Task: Create a magazine cover design template.
Action: Mouse pressed left at (485, 314)
Screenshot: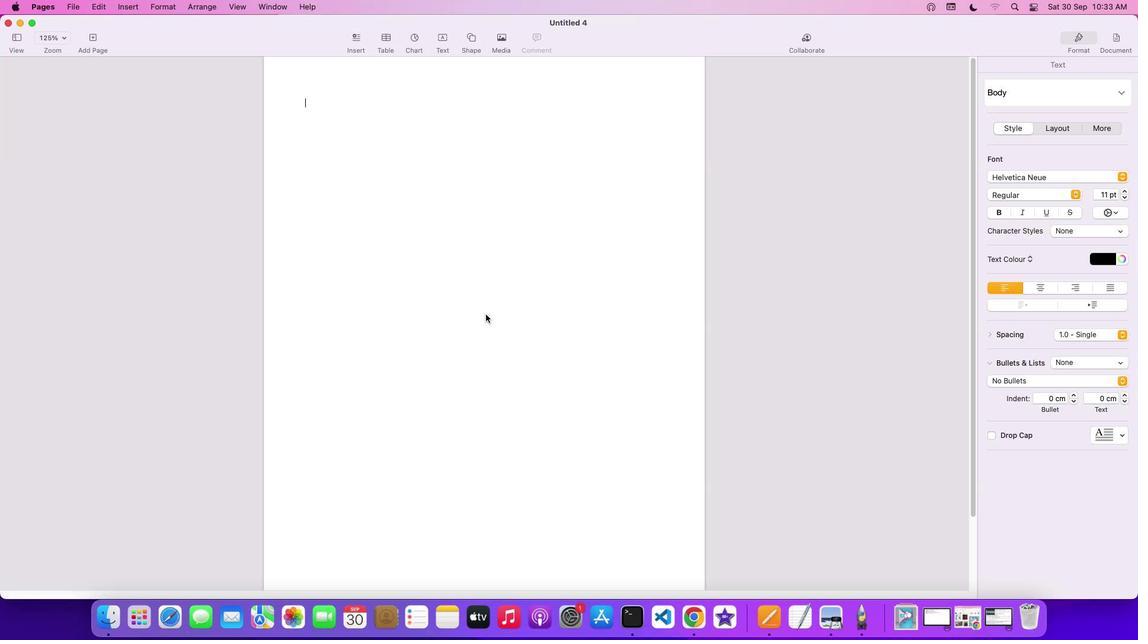 
Action: Mouse moved to (474, 39)
Screenshot: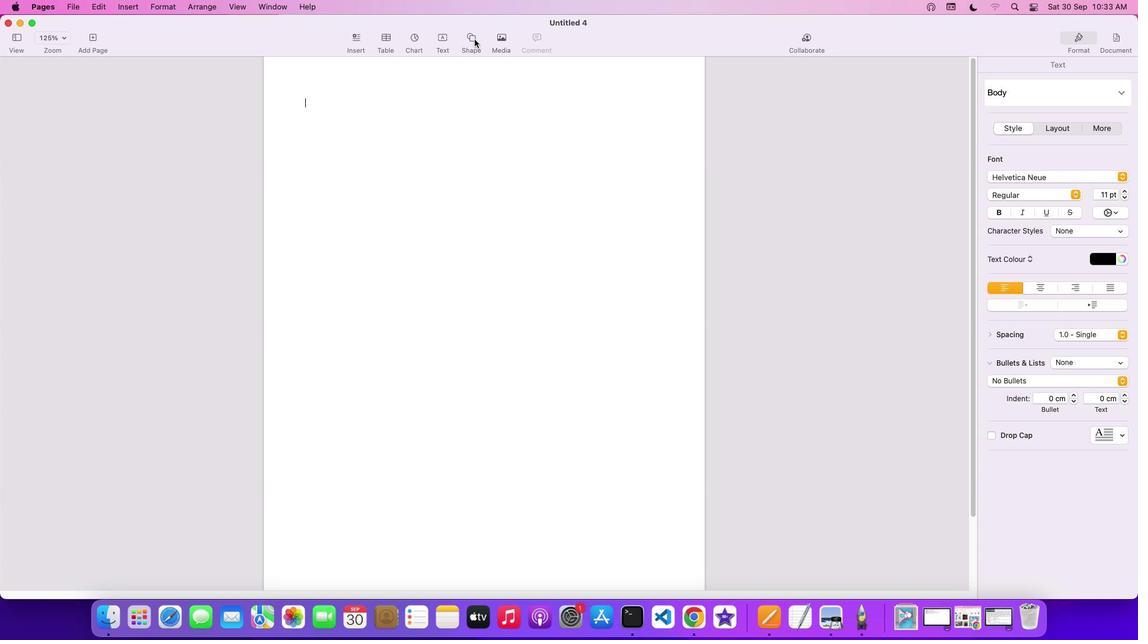 
Action: Mouse pressed left at (474, 39)
Screenshot: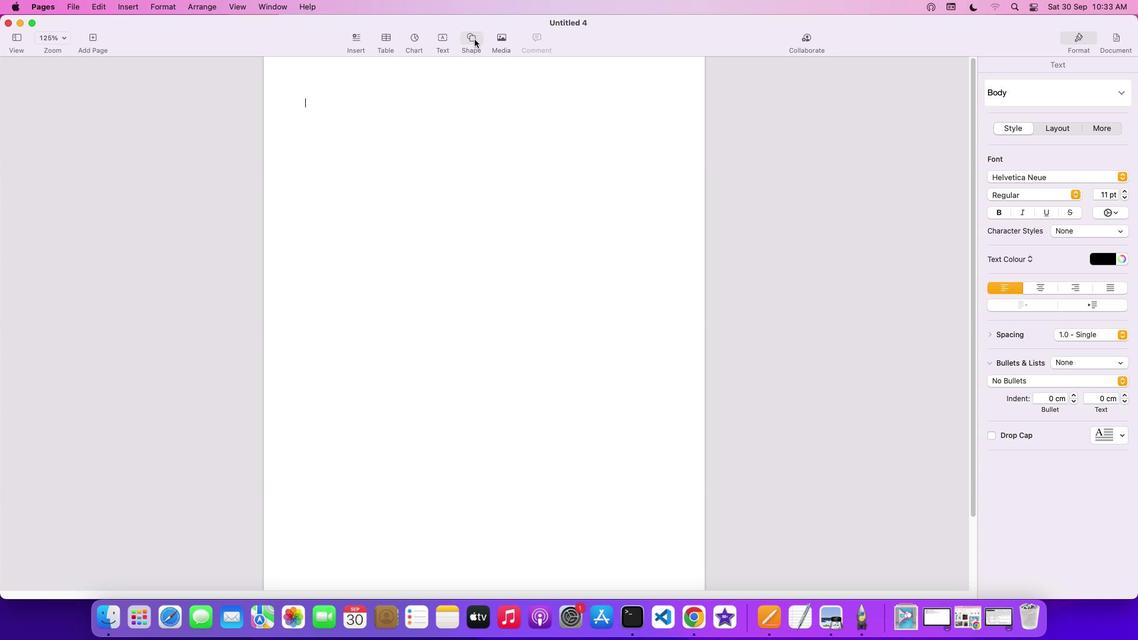 
Action: Mouse moved to (560, 90)
Screenshot: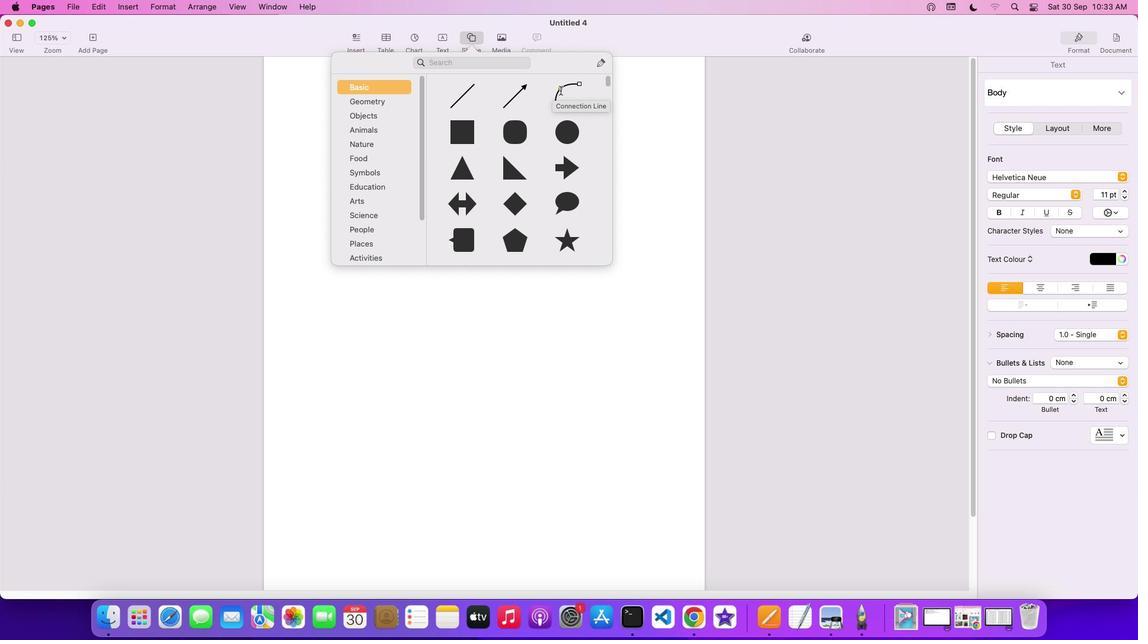 
Action: Mouse pressed left at (560, 90)
Screenshot: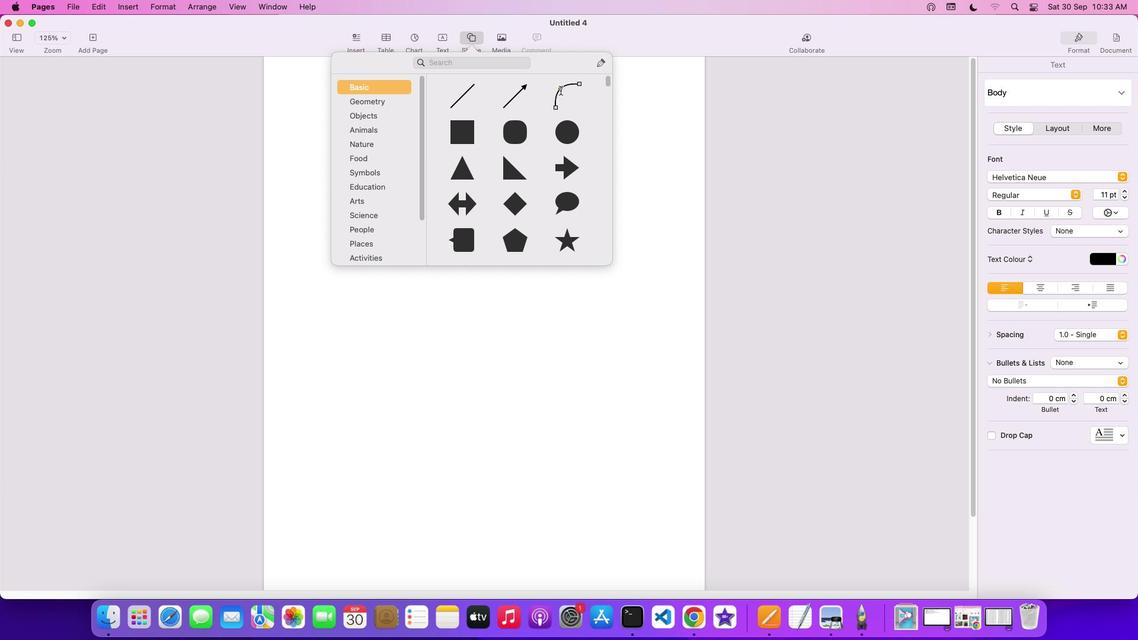 
Action: Mouse moved to (446, 182)
Screenshot: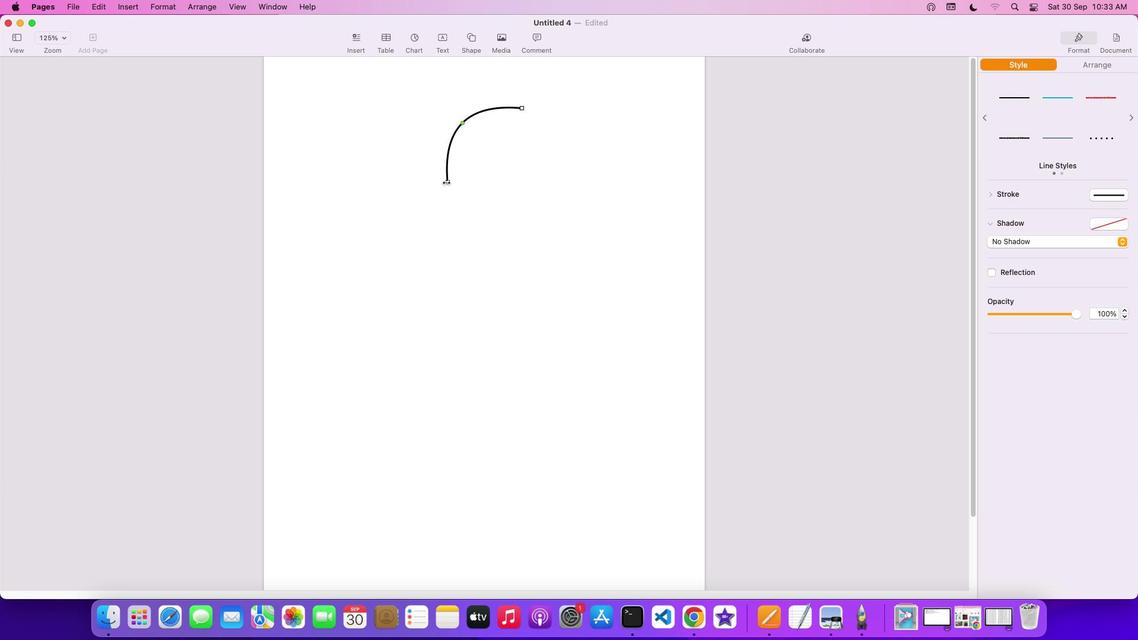 
Action: Mouse pressed left at (446, 182)
Screenshot: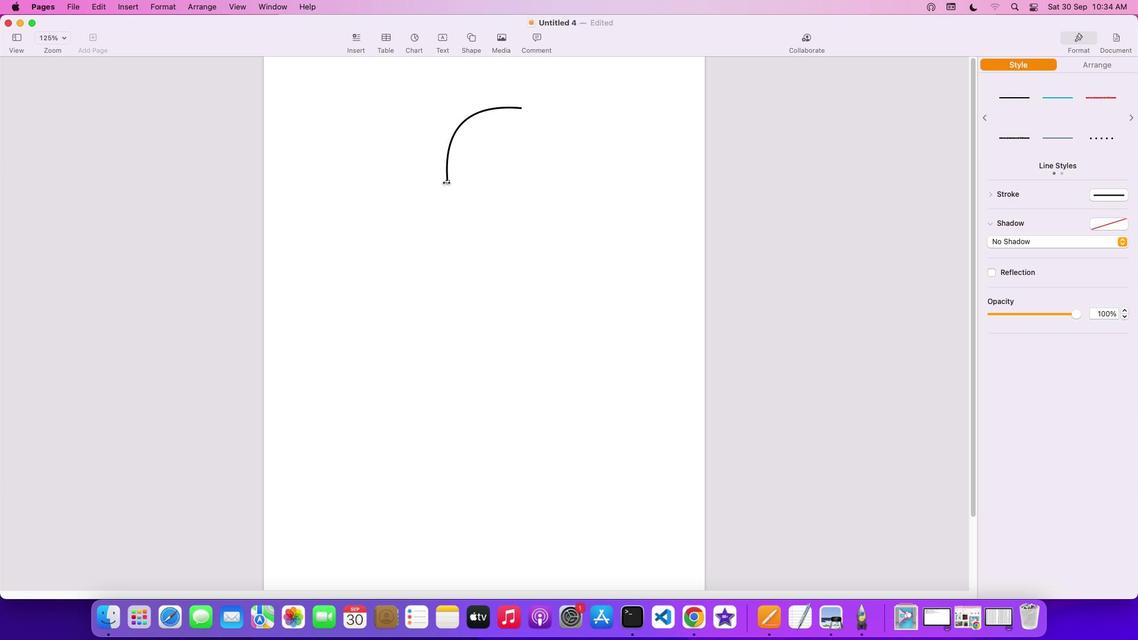 
Action: Mouse moved to (554, 277)
Screenshot: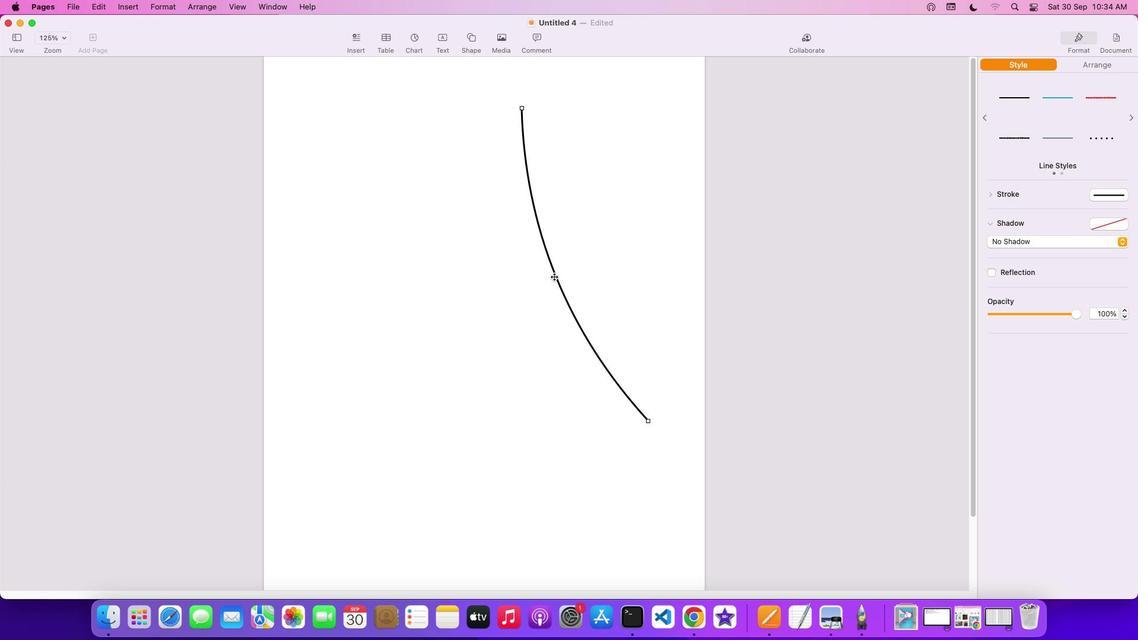 
Action: Mouse pressed left at (554, 277)
Screenshot: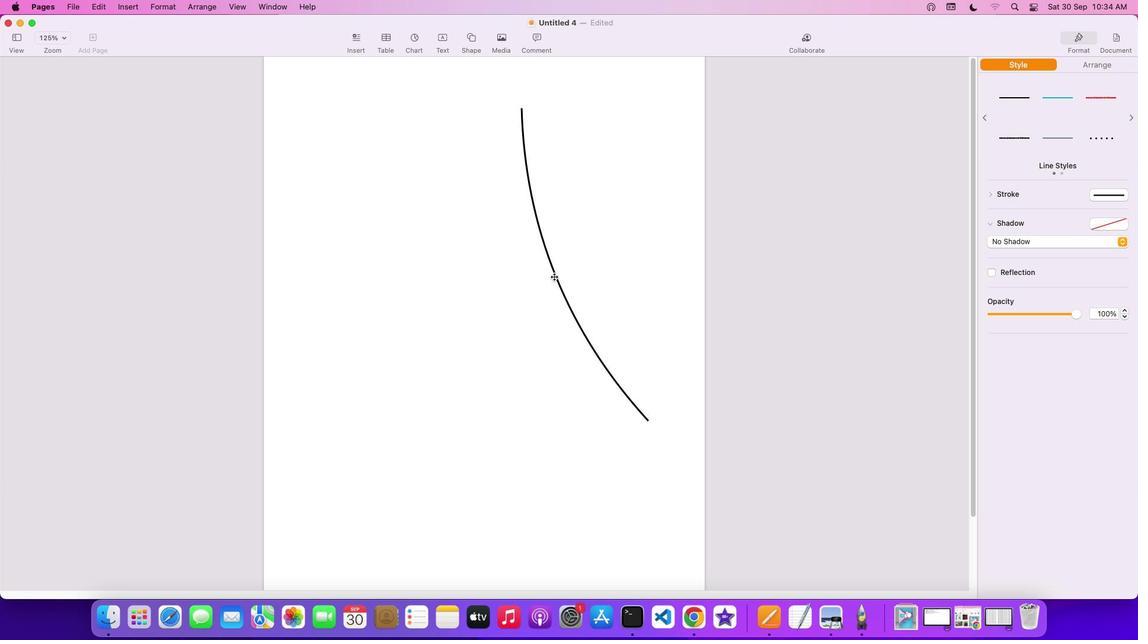 
Action: Mouse moved to (1081, 66)
Screenshot: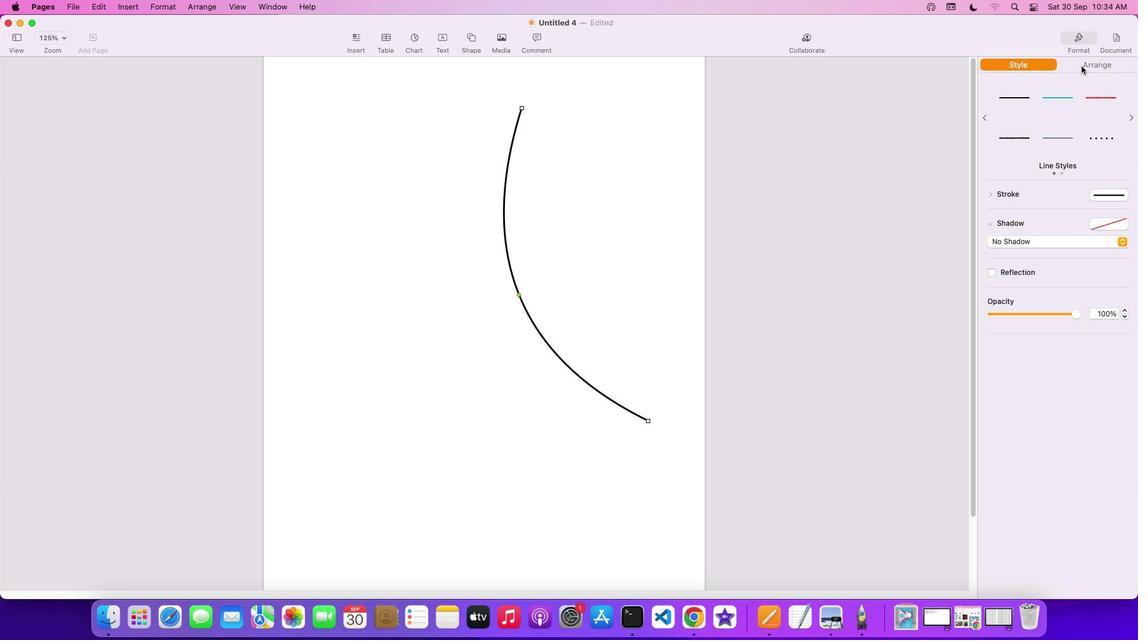 
Action: Mouse pressed left at (1081, 66)
Screenshot: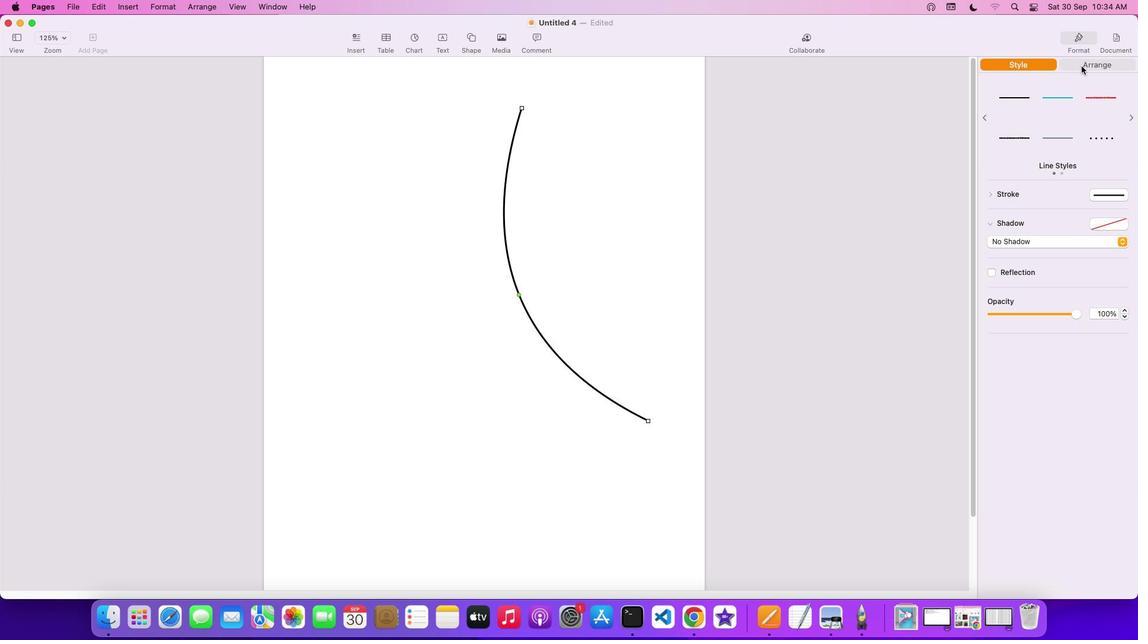 
Action: Mouse moved to (1124, 353)
Screenshot: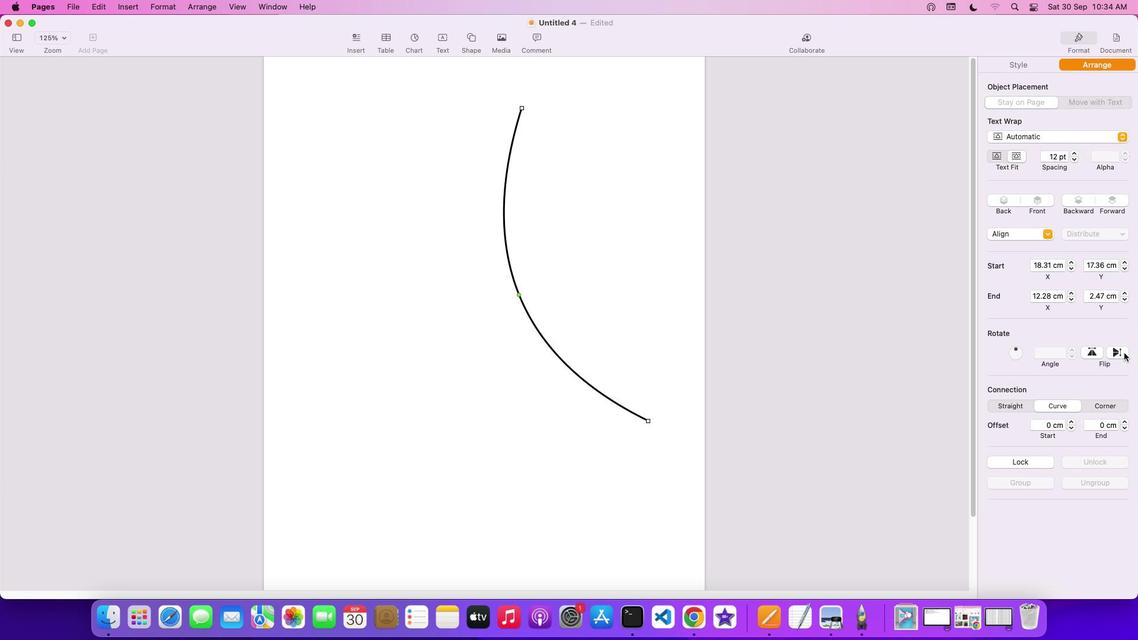 
Action: Mouse pressed left at (1124, 353)
Screenshot: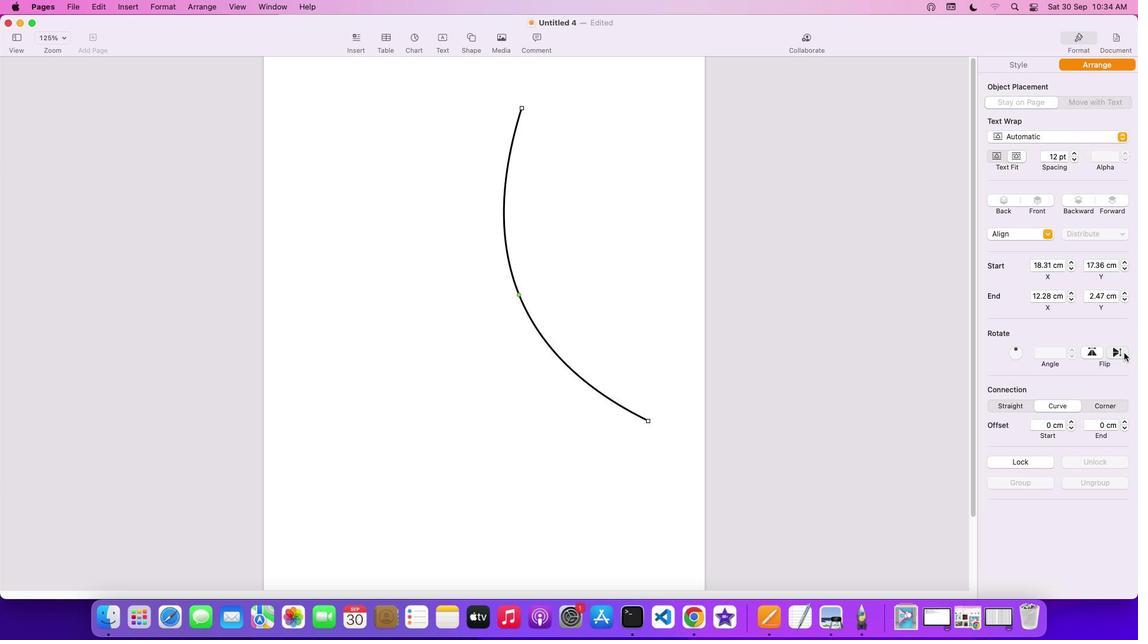 
Action: Mouse pressed left at (1124, 353)
Screenshot: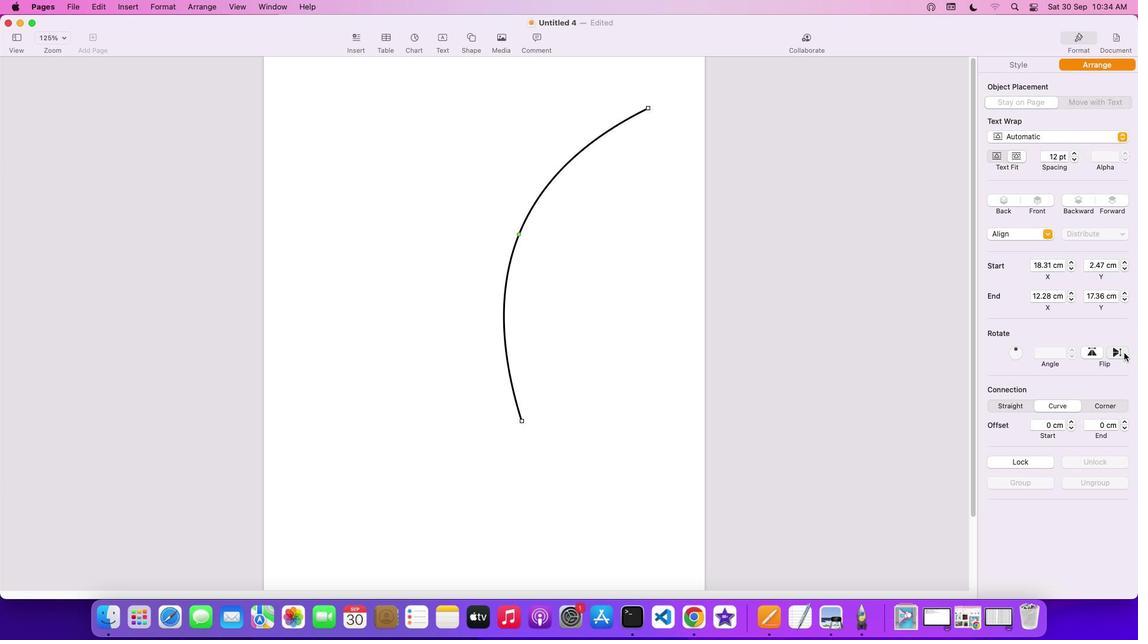 
Action: Mouse moved to (1096, 353)
Screenshot: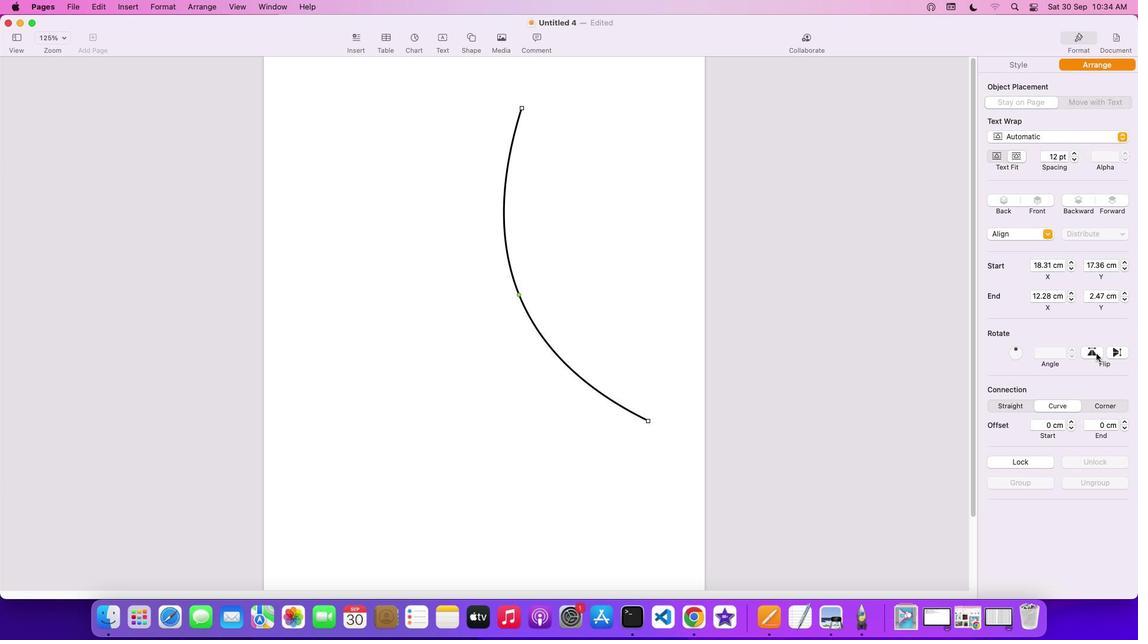 
Action: Mouse pressed left at (1096, 353)
Screenshot: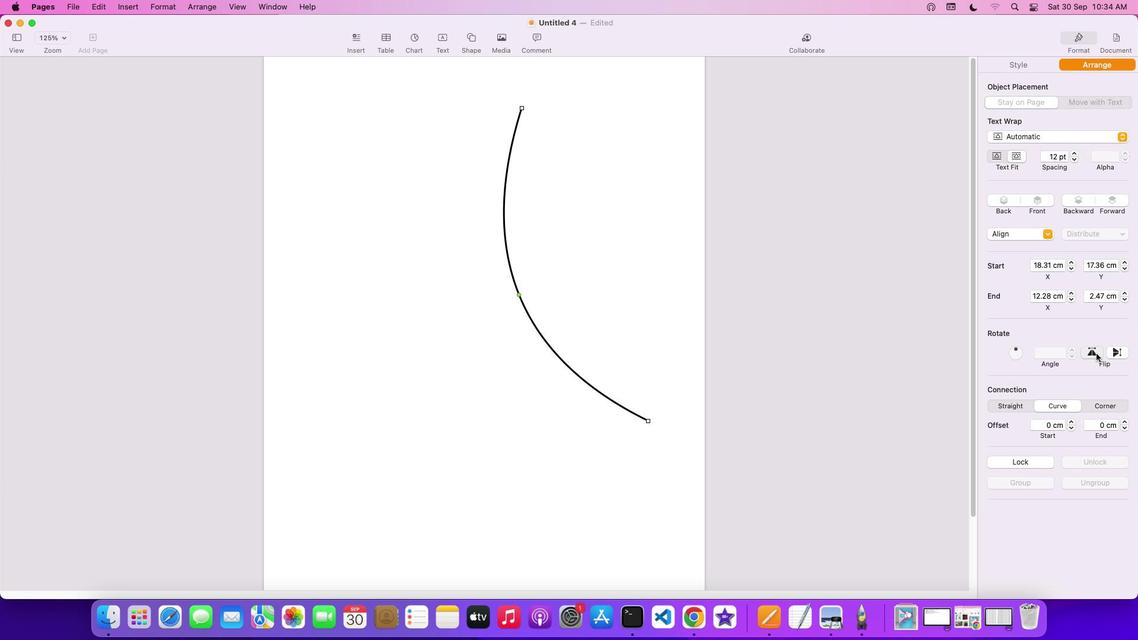 
Action: Mouse pressed left at (1096, 353)
Screenshot: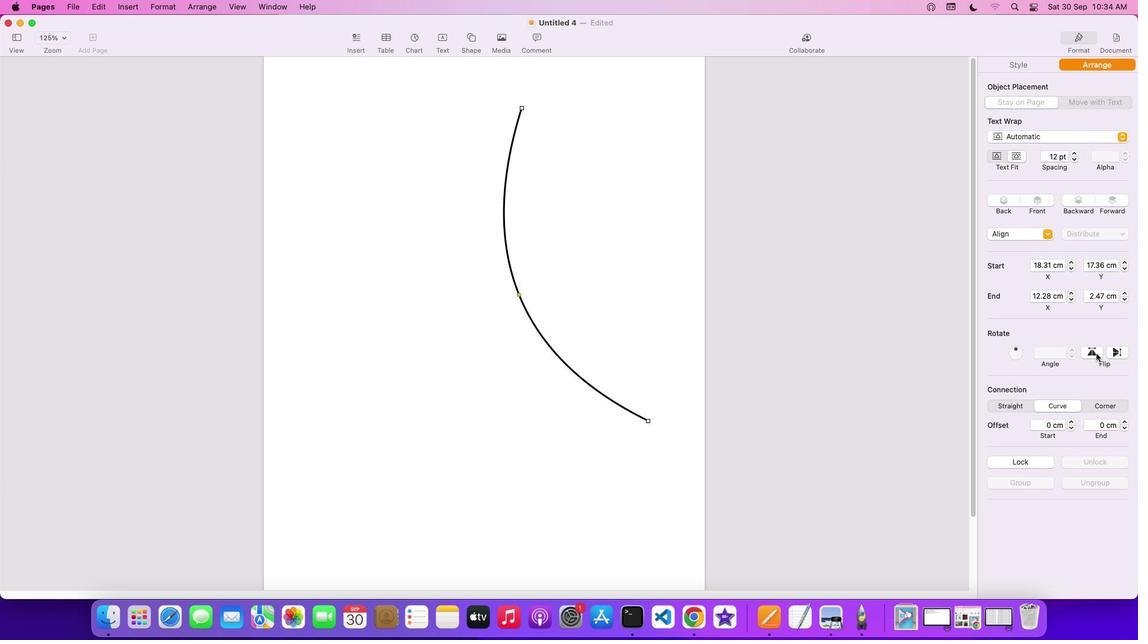 
Action: Mouse moved to (521, 109)
Screenshot: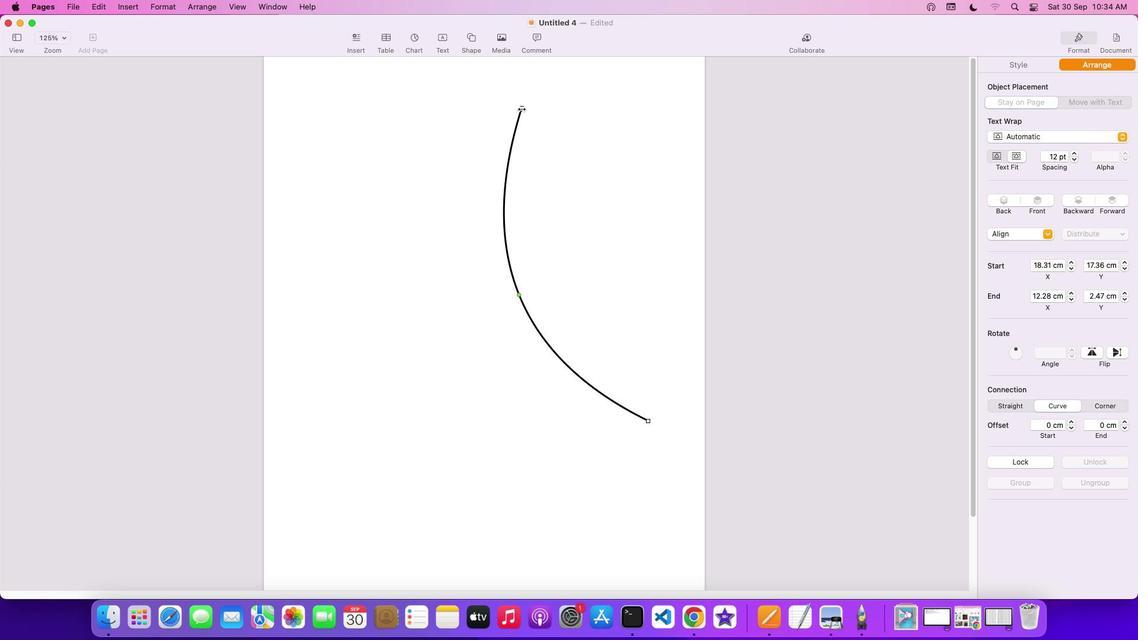 
Action: Mouse pressed left at (521, 109)
Screenshot: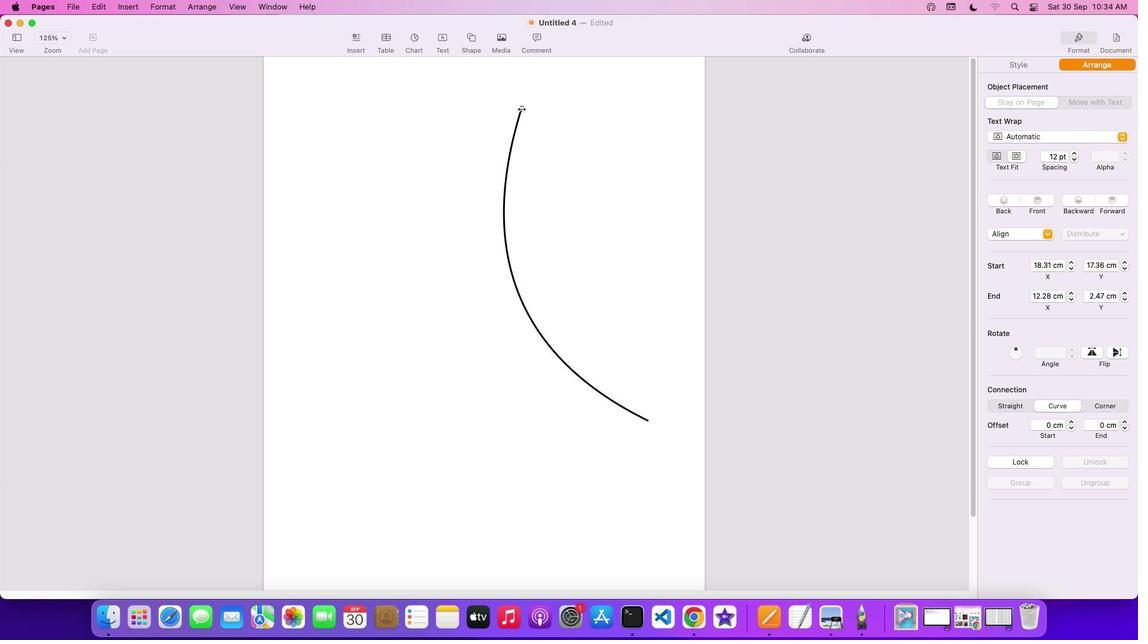 
Action: Mouse moved to (649, 421)
Screenshot: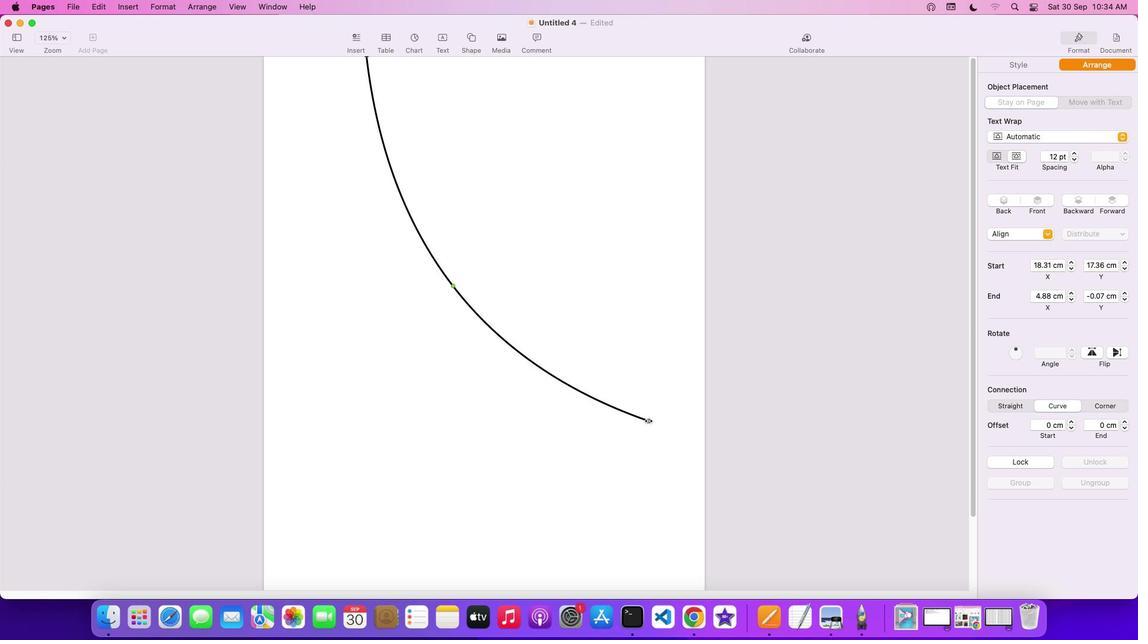 
Action: Mouse pressed left at (649, 421)
Screenshot: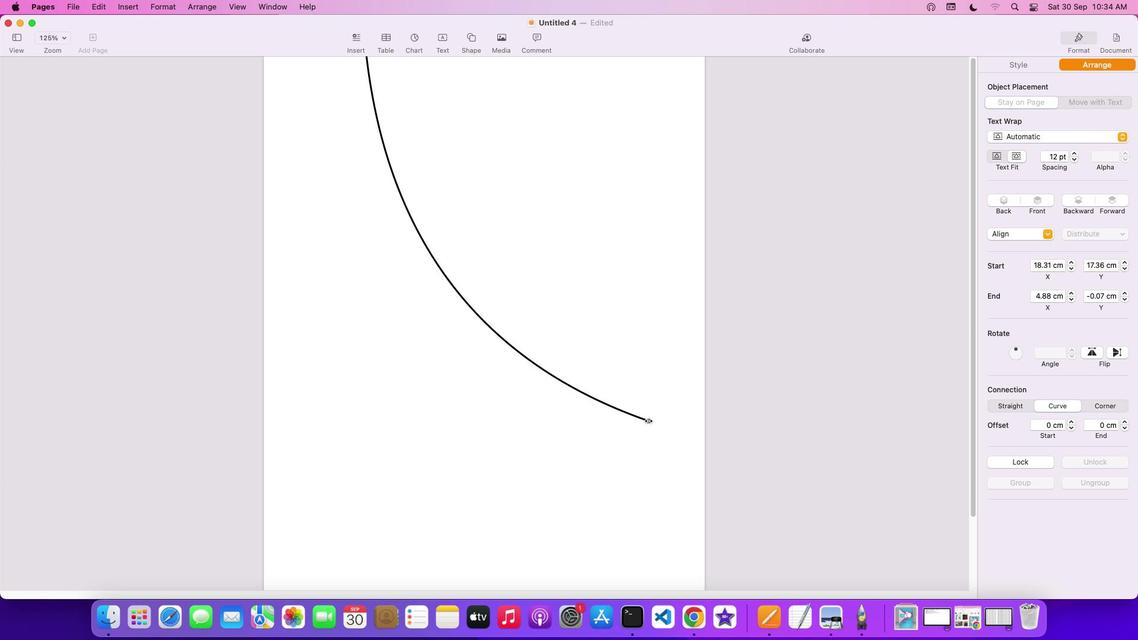 
Action: Mouse moved to (707, 278)
Screenshot: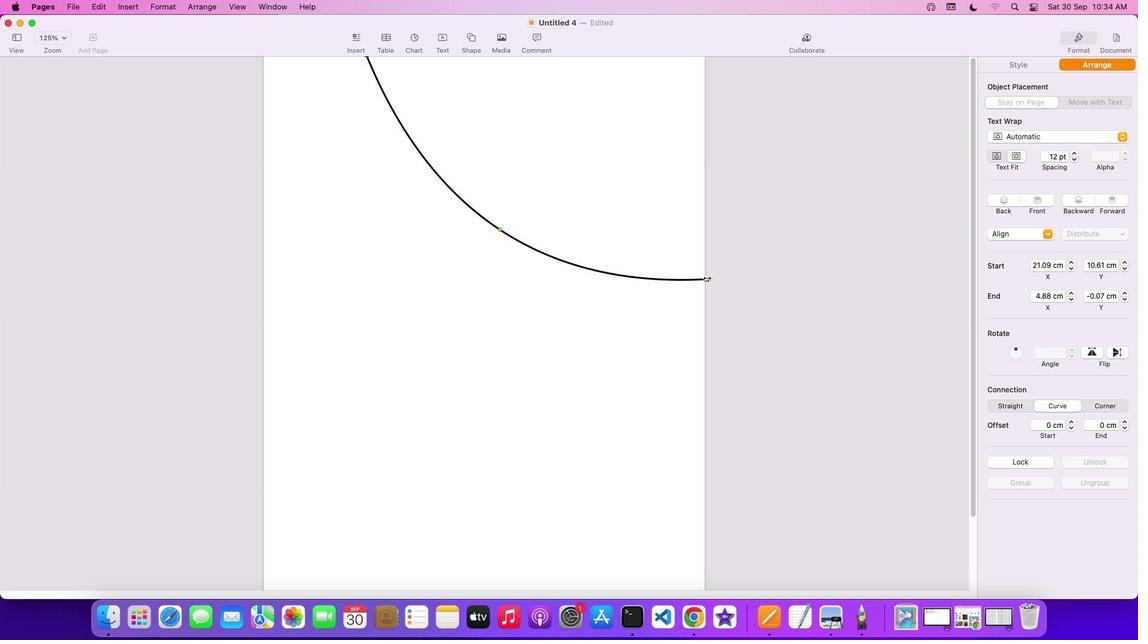 
Action: Mouse pressed left at (707, 278)
Screenshot: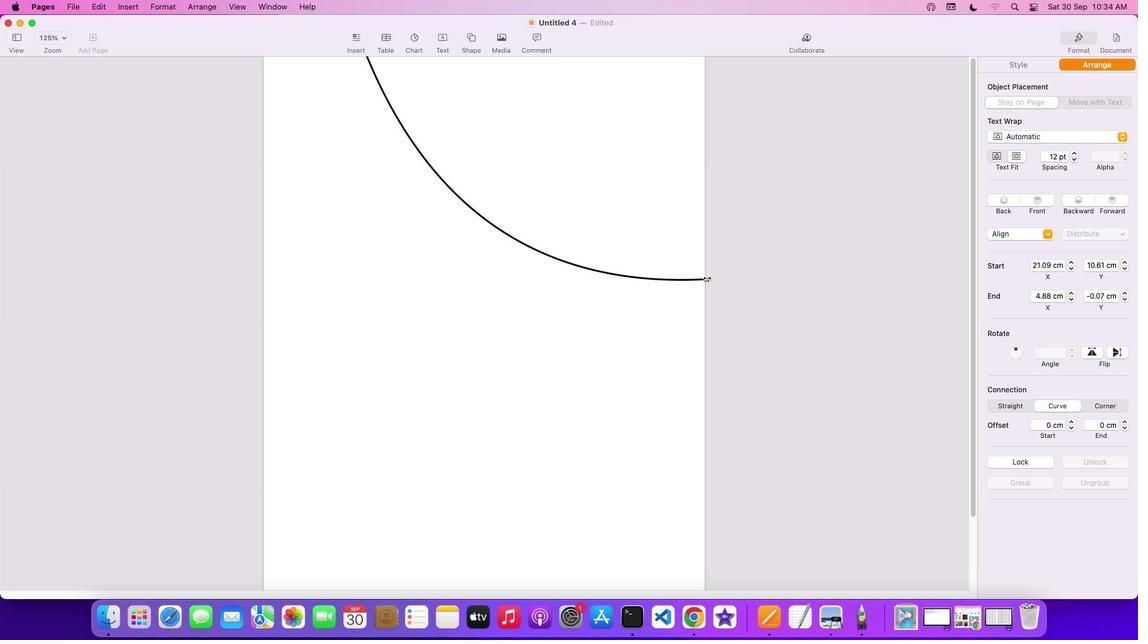 
Action: Mouse moved to (572, 242)
Screenshot: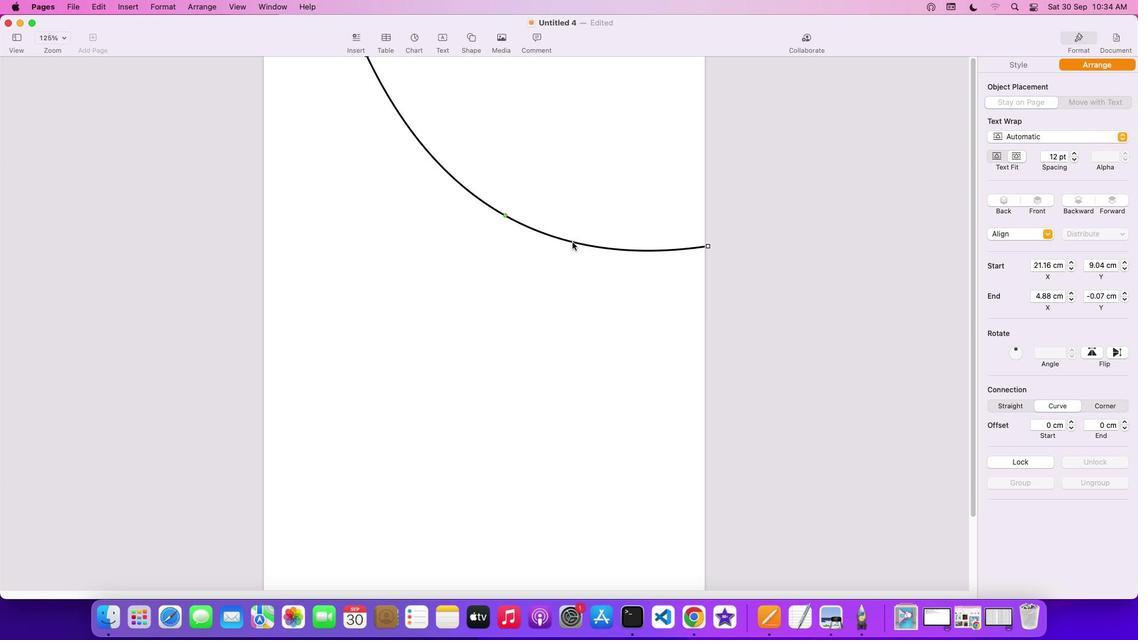 
Action: Mouse pressed left at (572, 242)
Screenshot: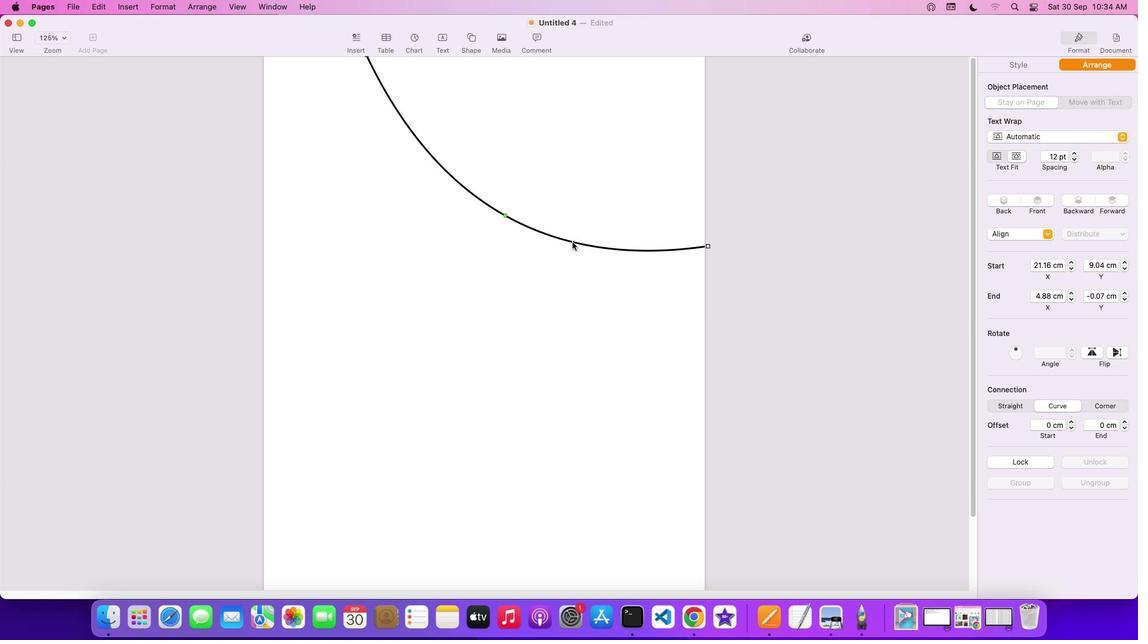 
Action: Key pressed Key.cmd'c''v'
Screenshot: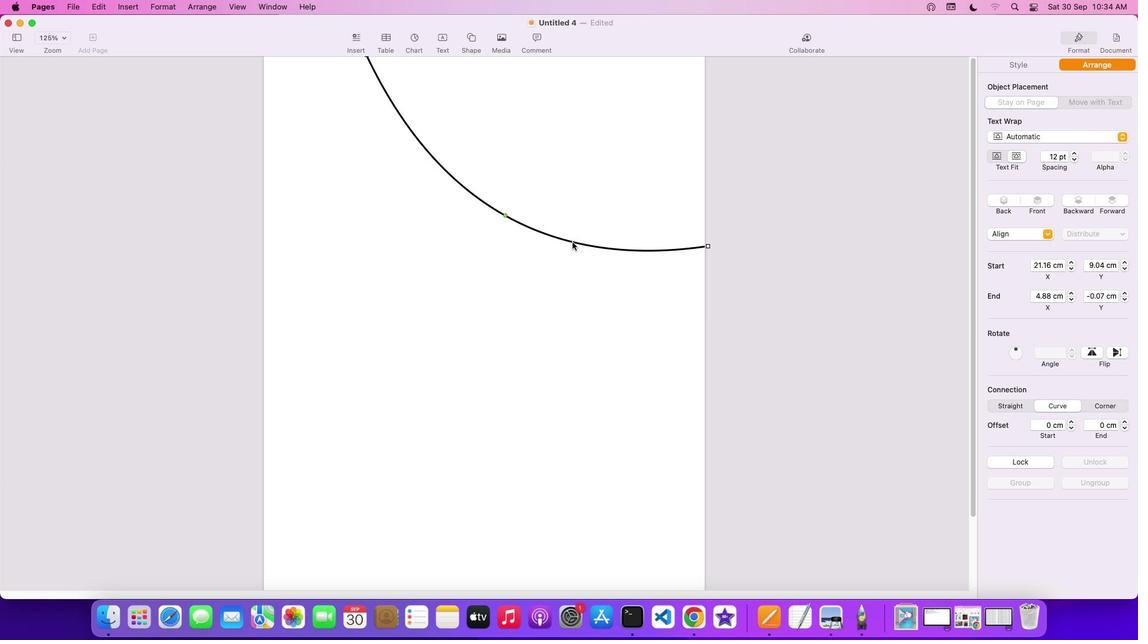 
Action: Mouse moved to (563, 244)
Screenshot: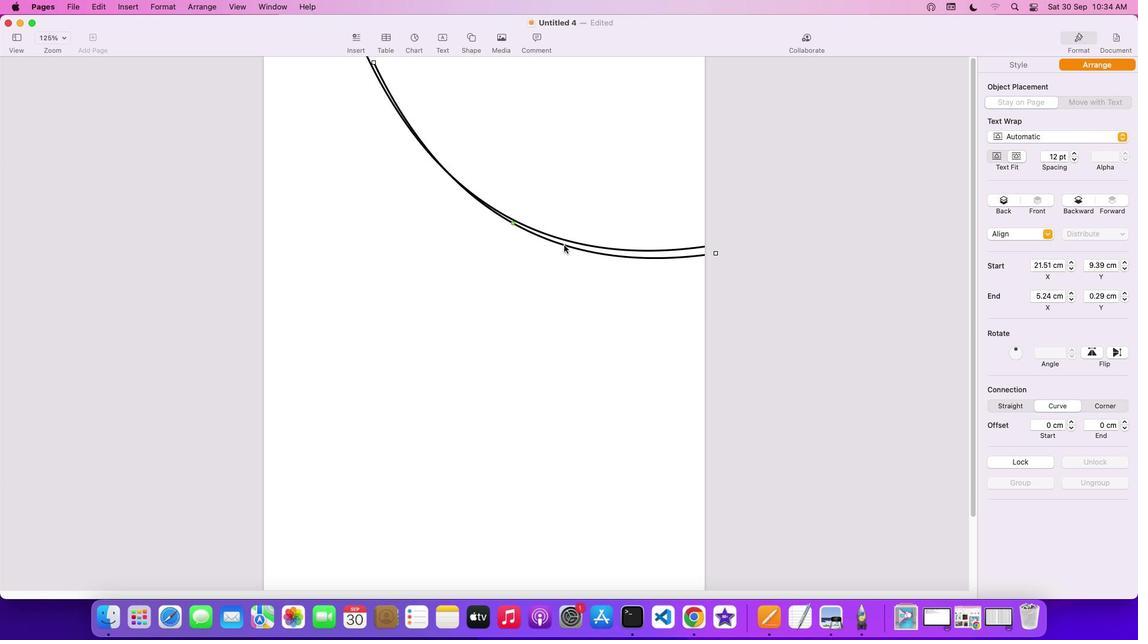 
Action: Mouse pressed left at (563, 244)
Screenshot: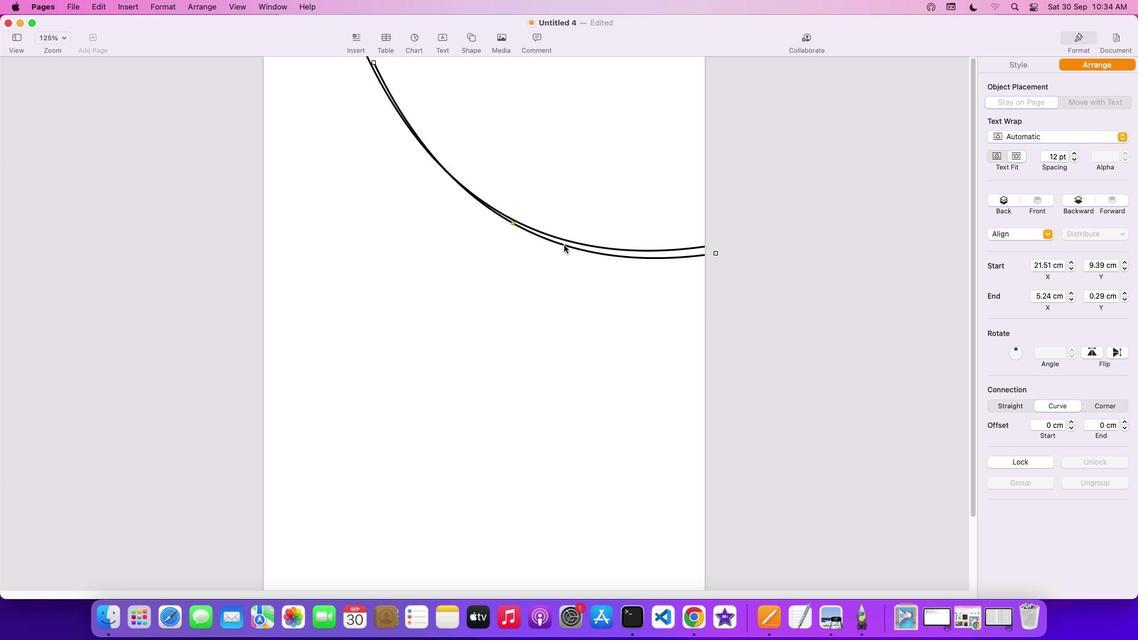 
Action: Mouse moved to (404, 61)
Screenshot: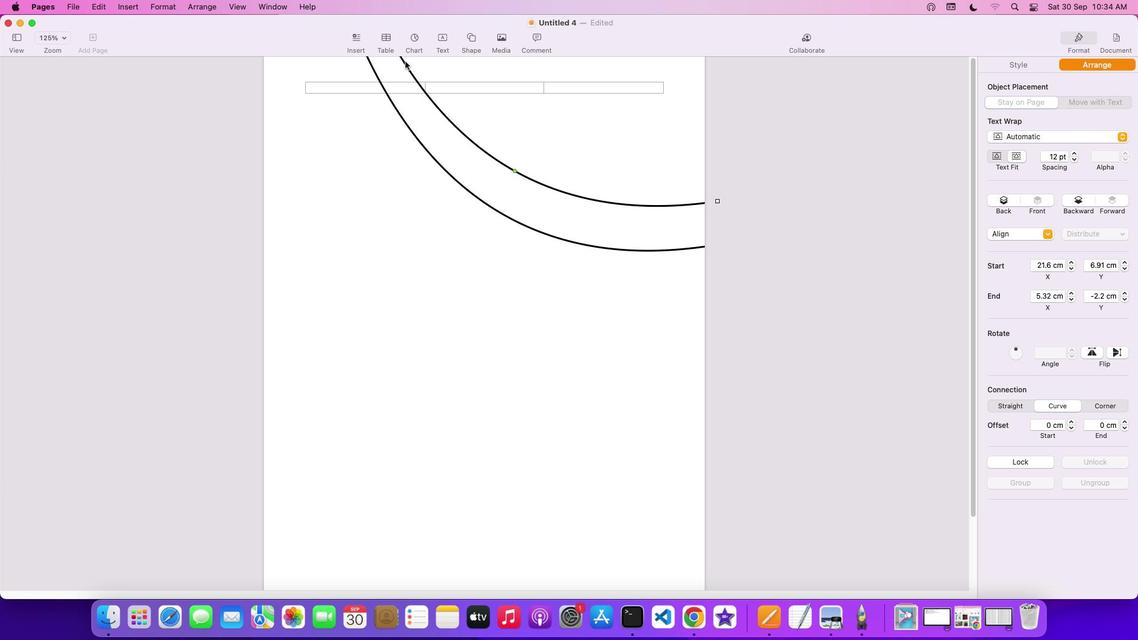 
Action: Mouse pressed left at (404, 61)
Screenshot: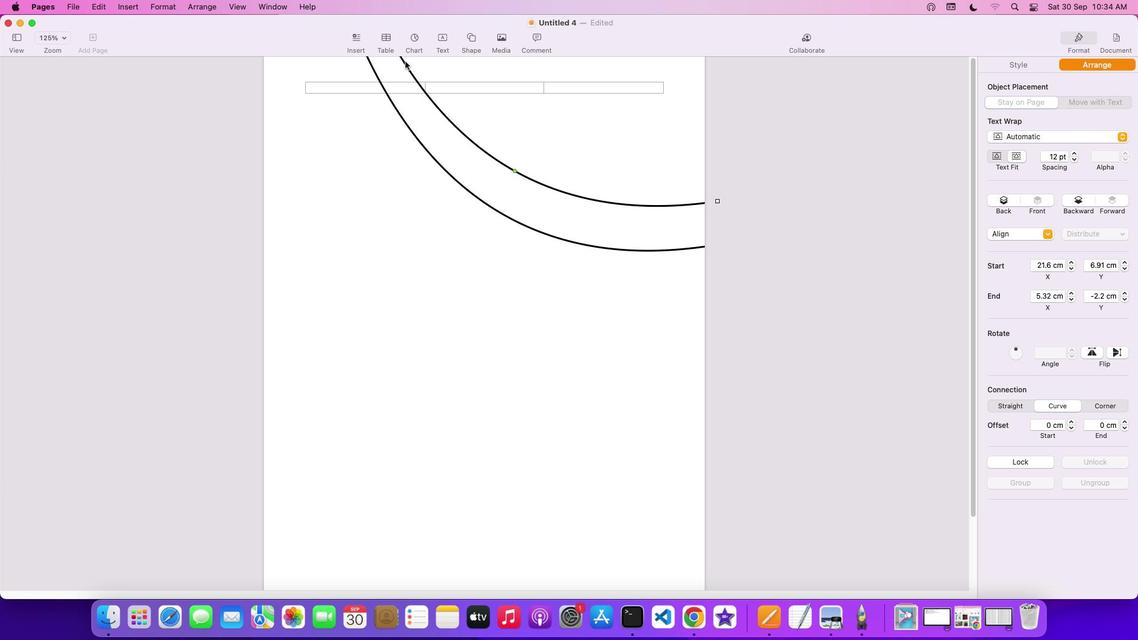 
Action: Mouse moved to (407, 67)
Screenshot: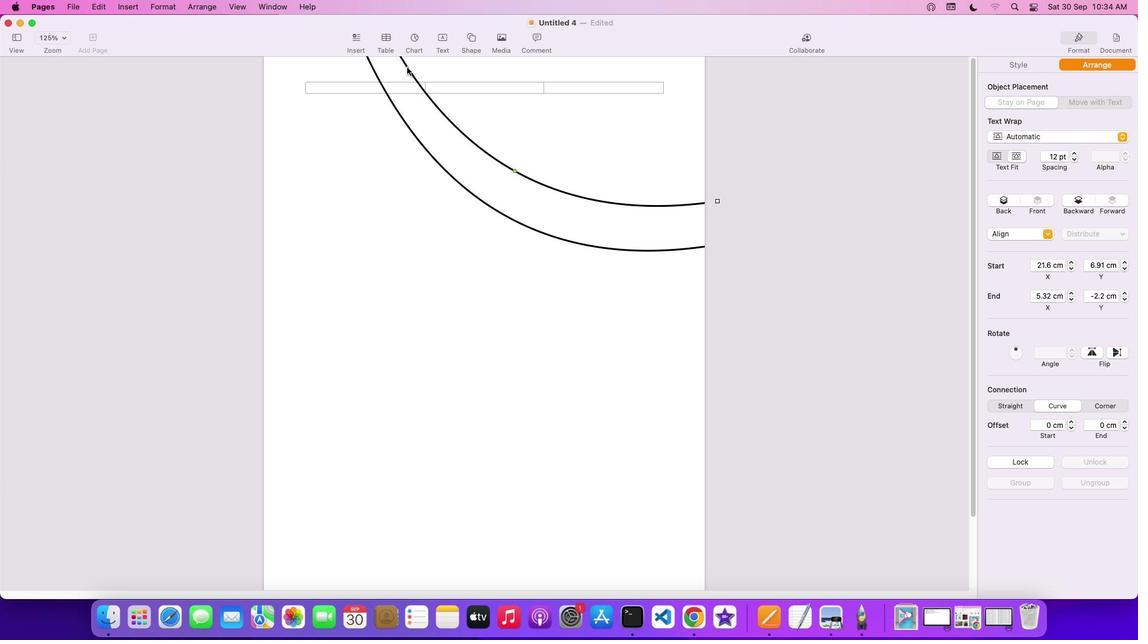 
Action: Mouse pressed left at (407, 67)
Screenshot: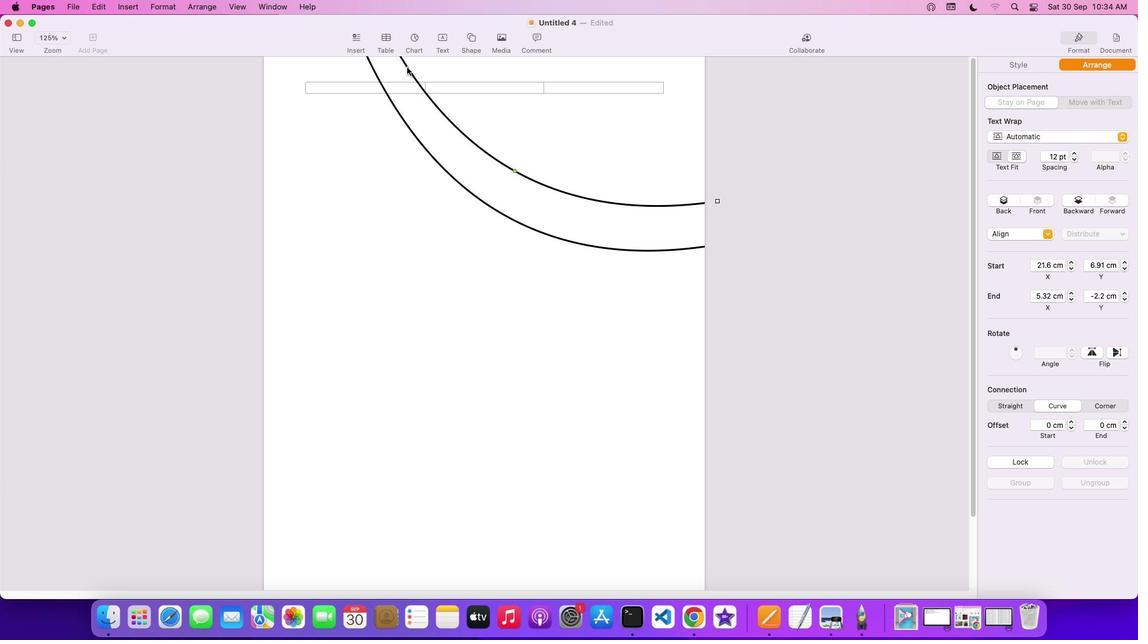 
Action: Mouse moved to (402, 57)
Screenshot: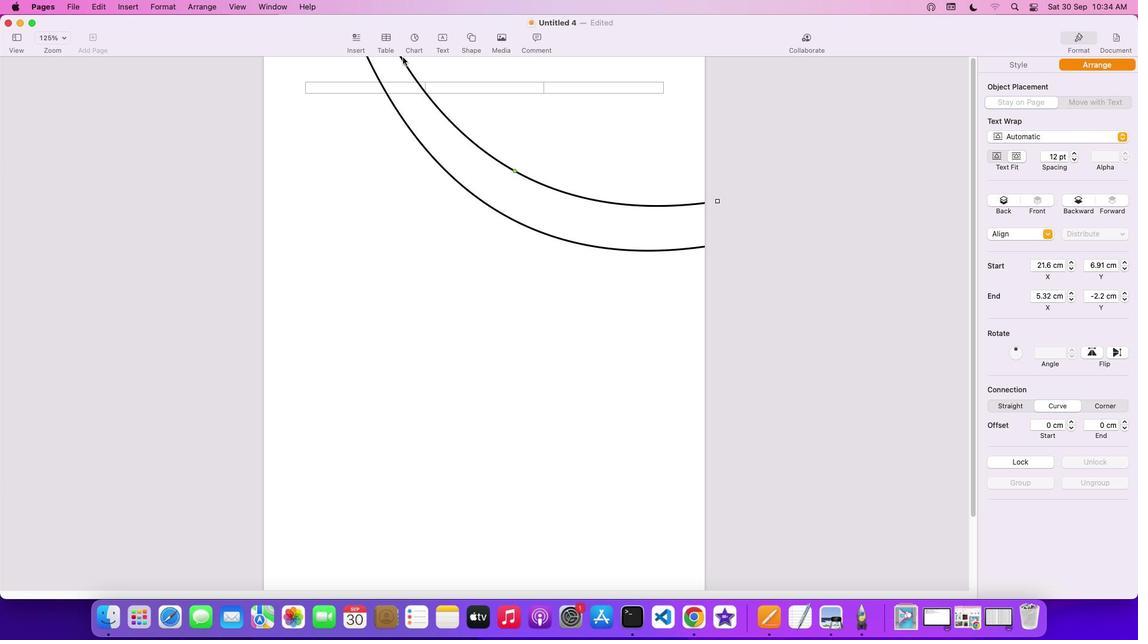 
Action: Mouse pressed left at (402, 57)
Screenshot: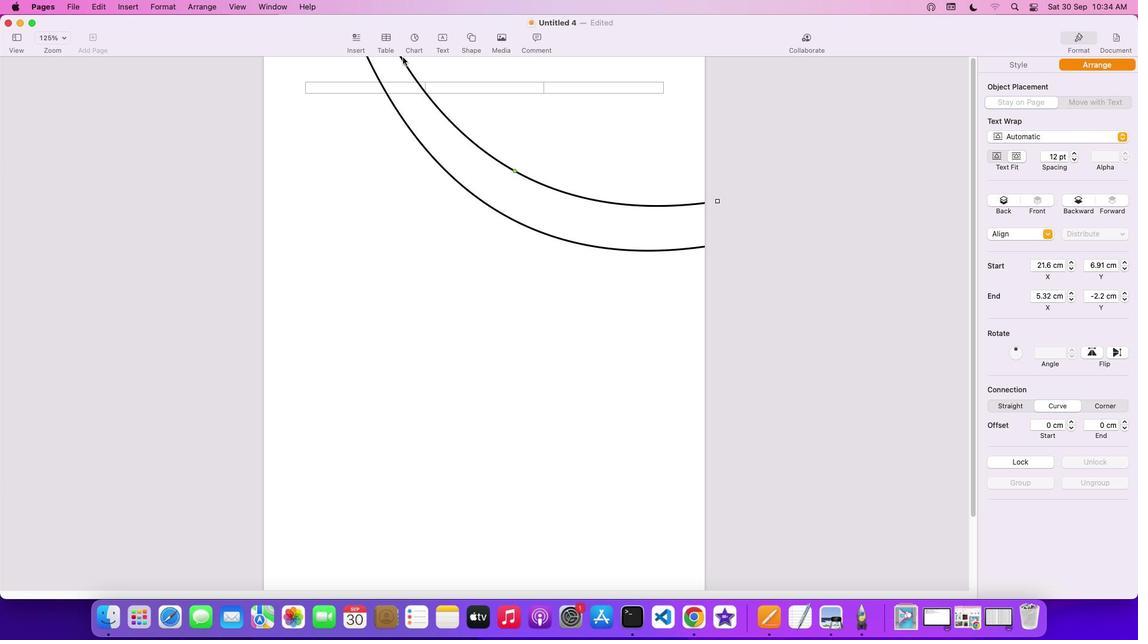 
Action: Mouse moved to (691, 240)
Screenshot: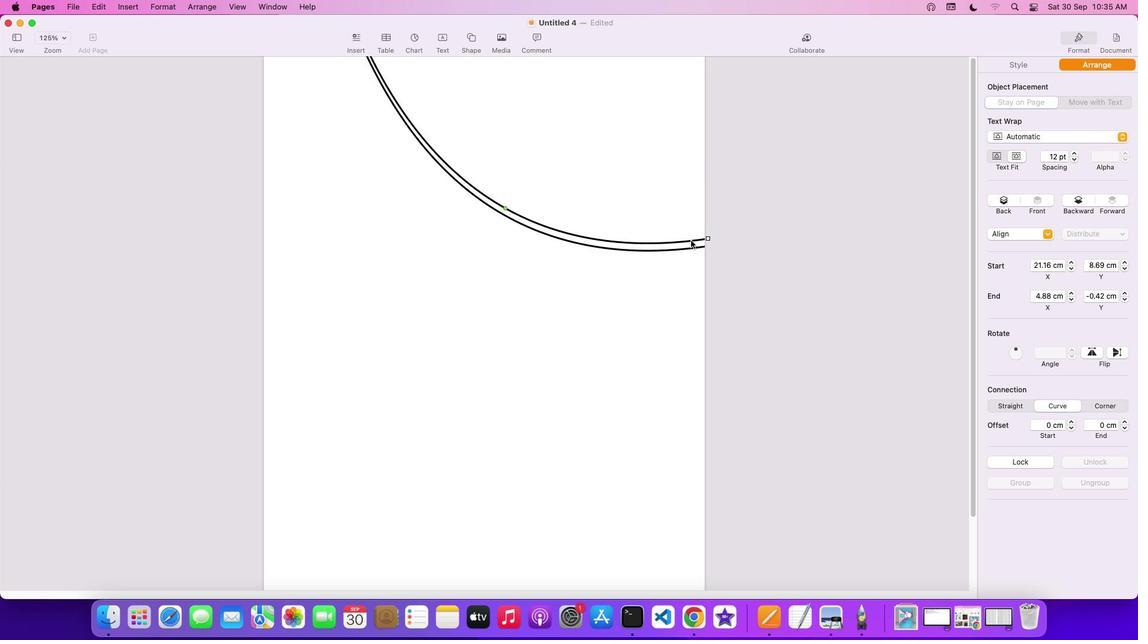 
Action: Mouse pressed left at (691, 240)
Screenshot: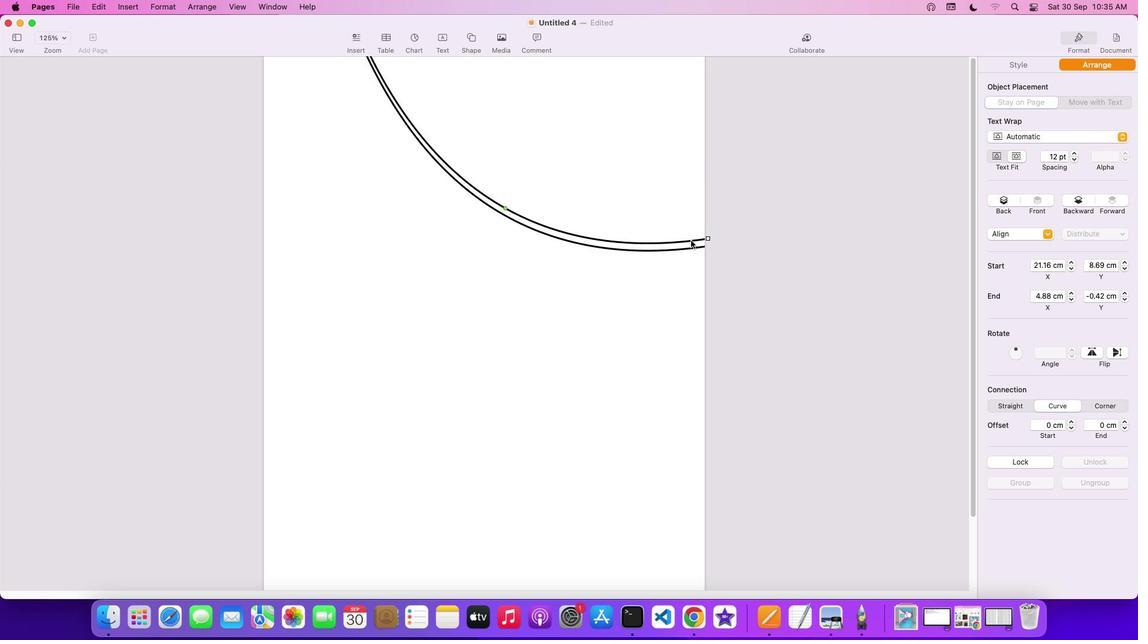 
Action: Mouse moved to (400, 58)
Screenshot: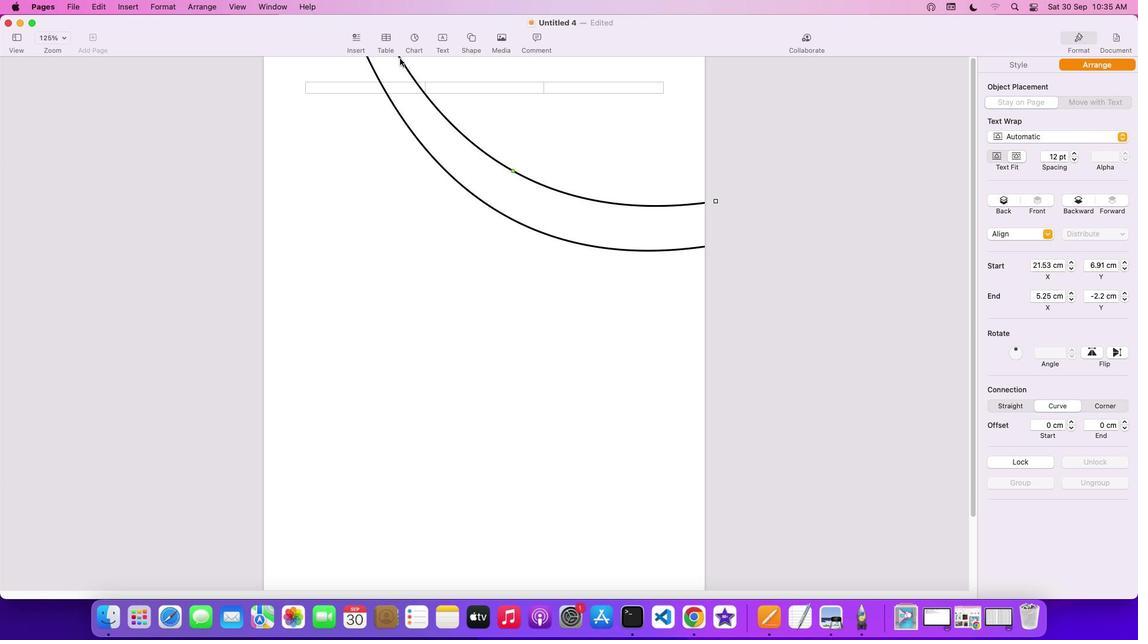 
Action: Mouse pressed left at (400, 58)
Screenshot: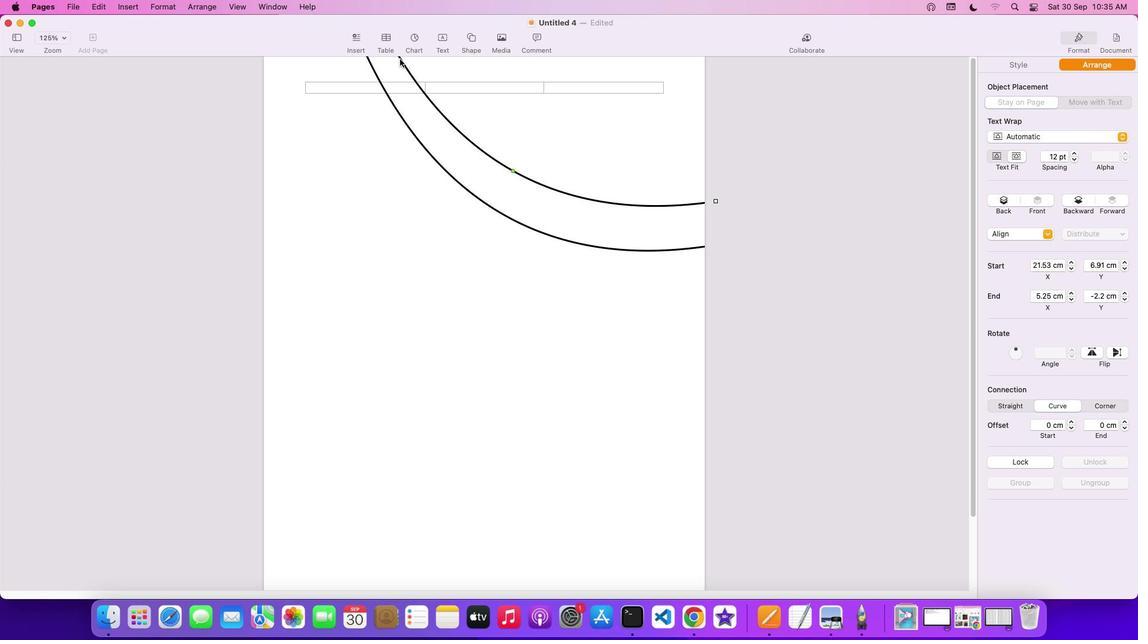 
Action: Mouse moved to (699, 208)
Screenshot: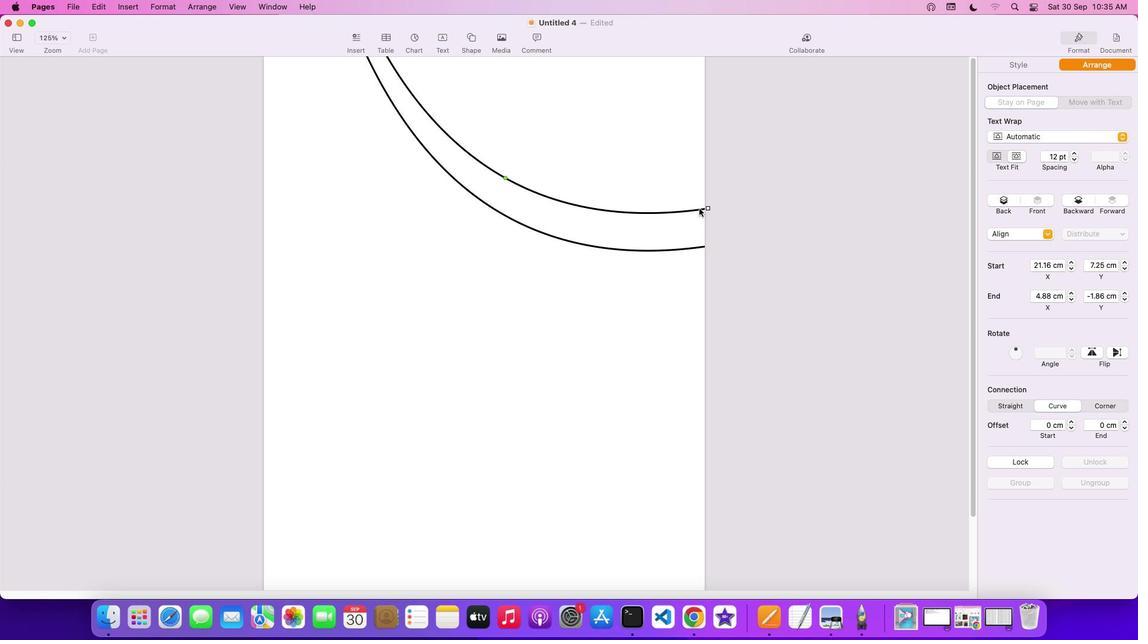
Action: Mouse pressed left at (699, 208)
Screenshot: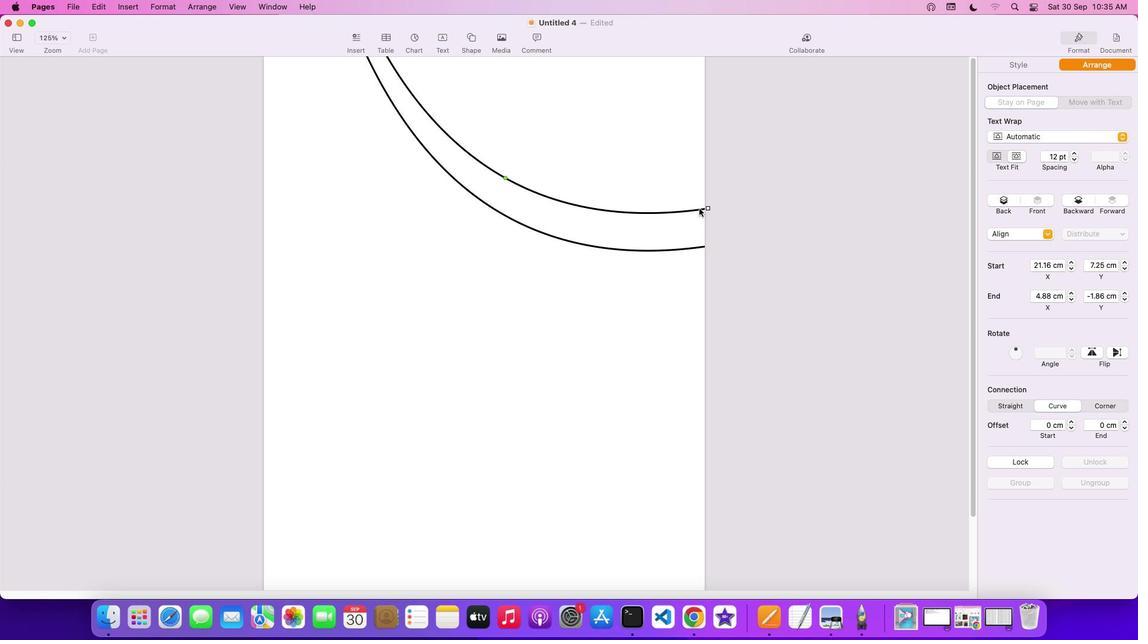 
Action: Mouse moved to (372, 69)
Screenshot: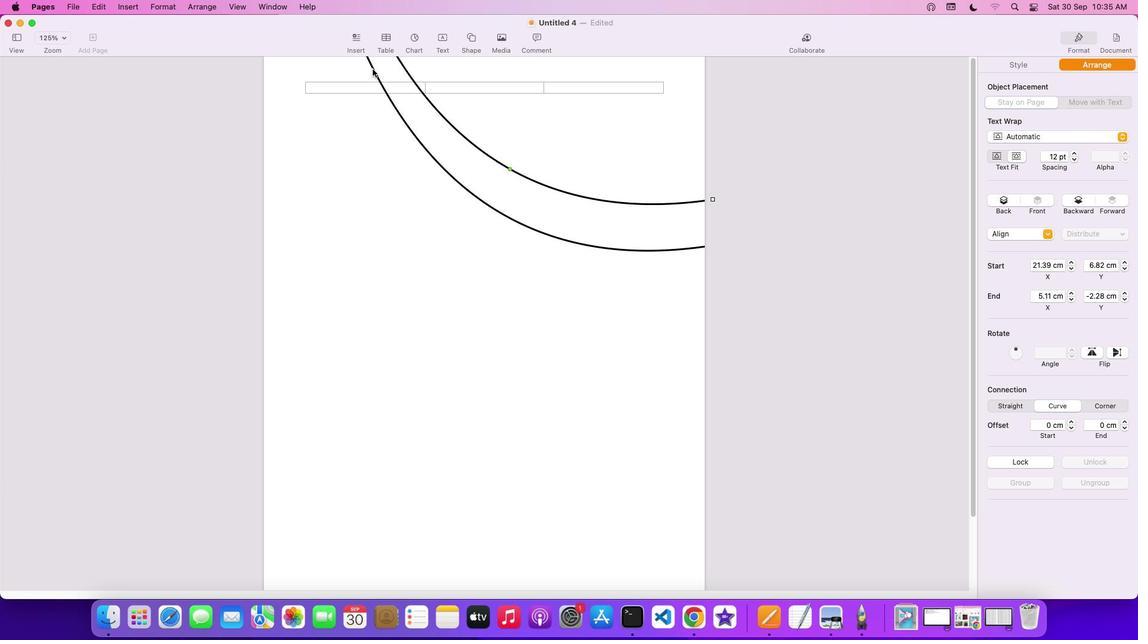
Action: Mouse pressed left at (372, 69)
Screenshot: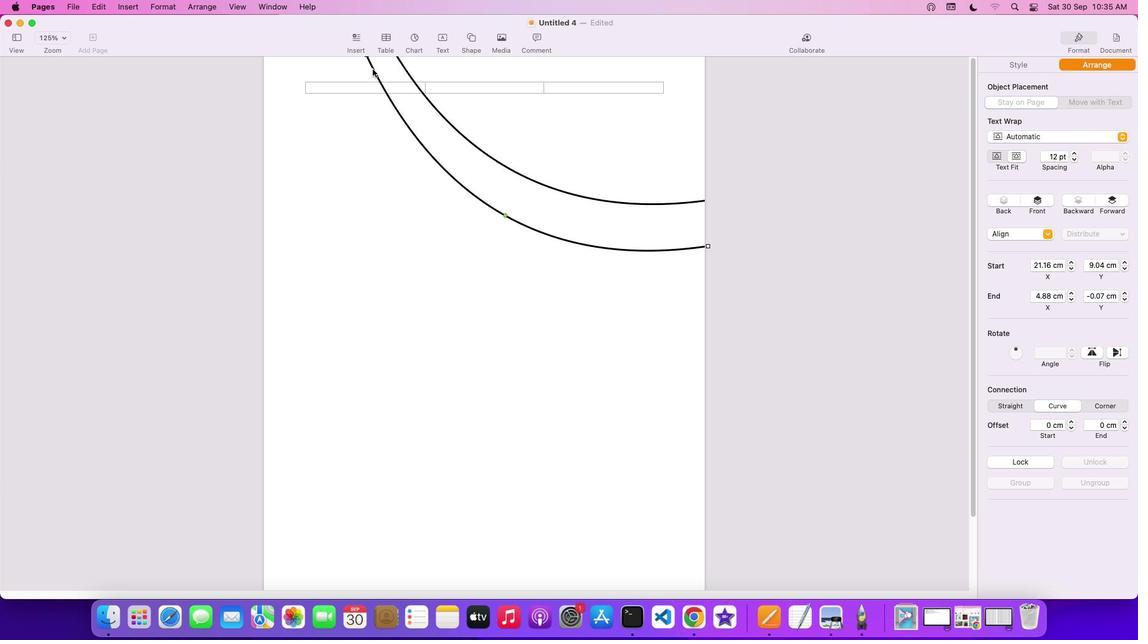 
Action: Mouse moved to (543, 94)
Screenshot: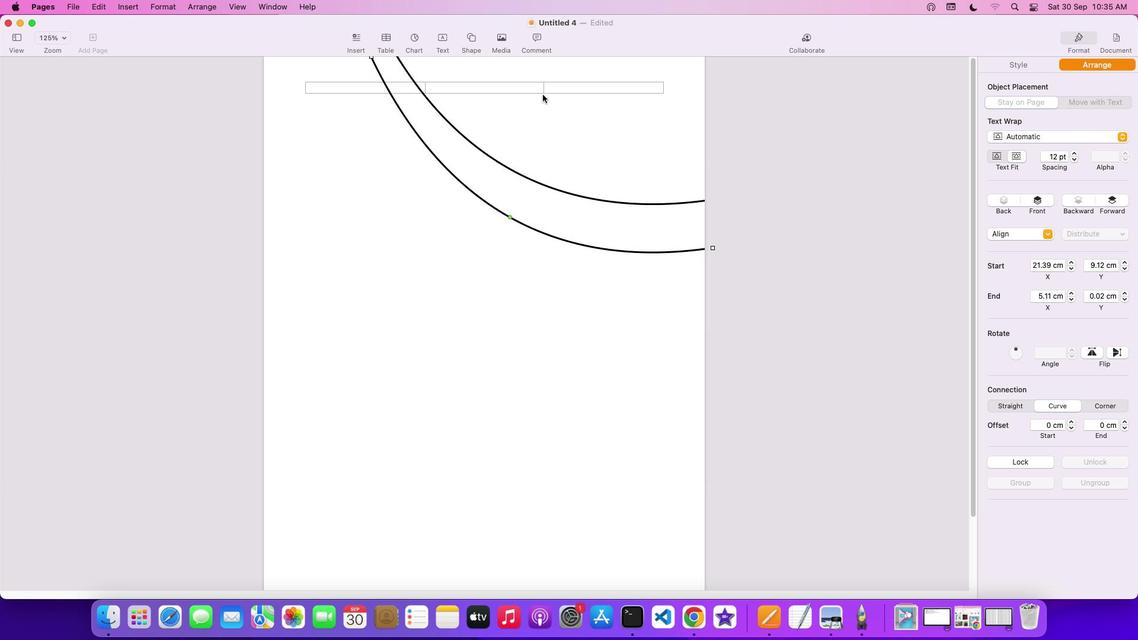
Action: Mouse pressed left at (543, 94)
Screenshot: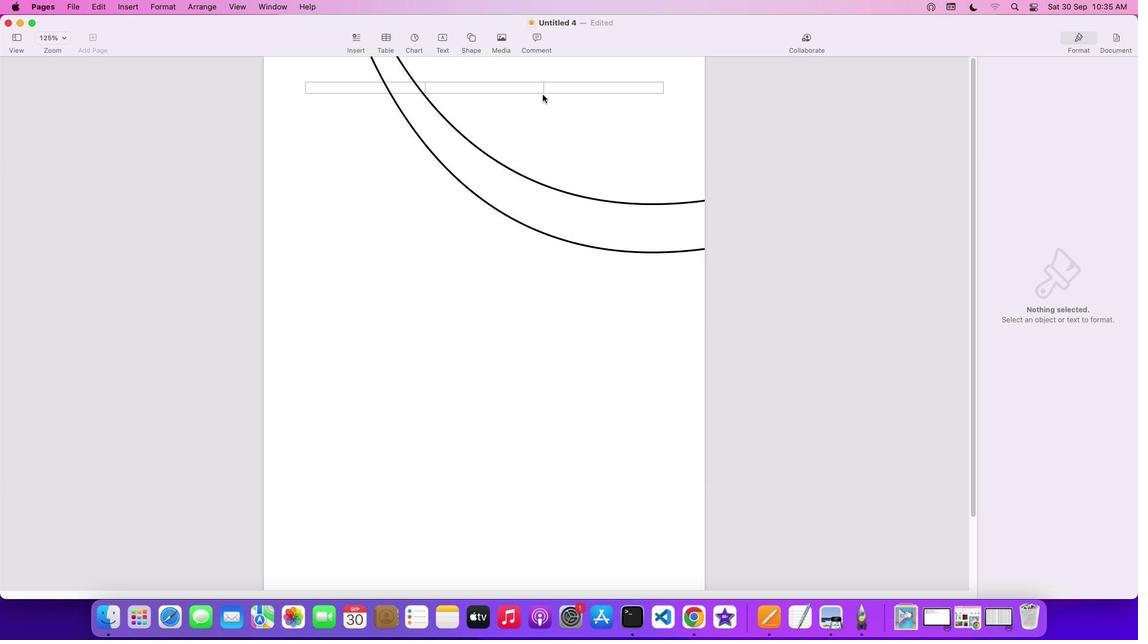 
Action: Mouse moved to (474, 39)
Screenshot: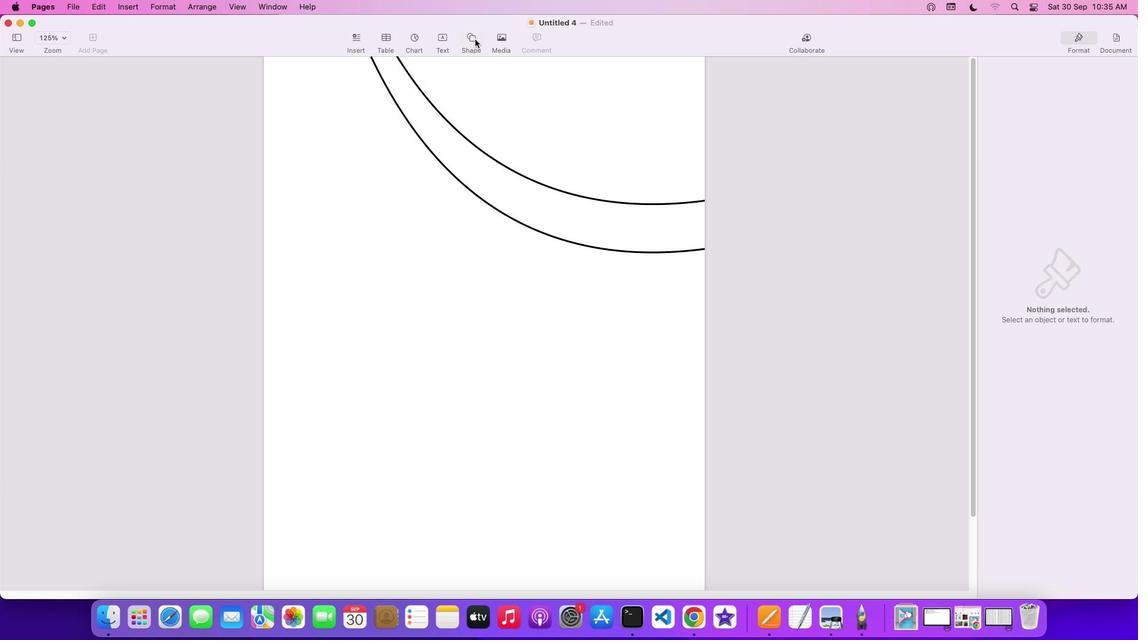 
Action: Mouse pressed left at (474, 39)
Screenshot: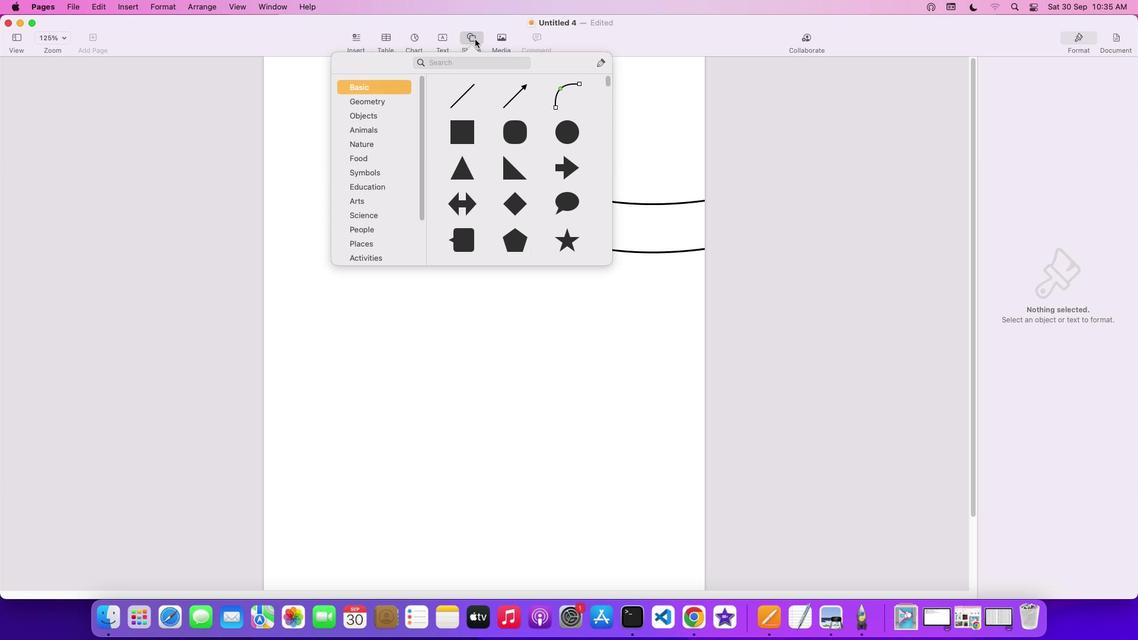 
Action: Mouse moved to (603, 62)
Screenshot: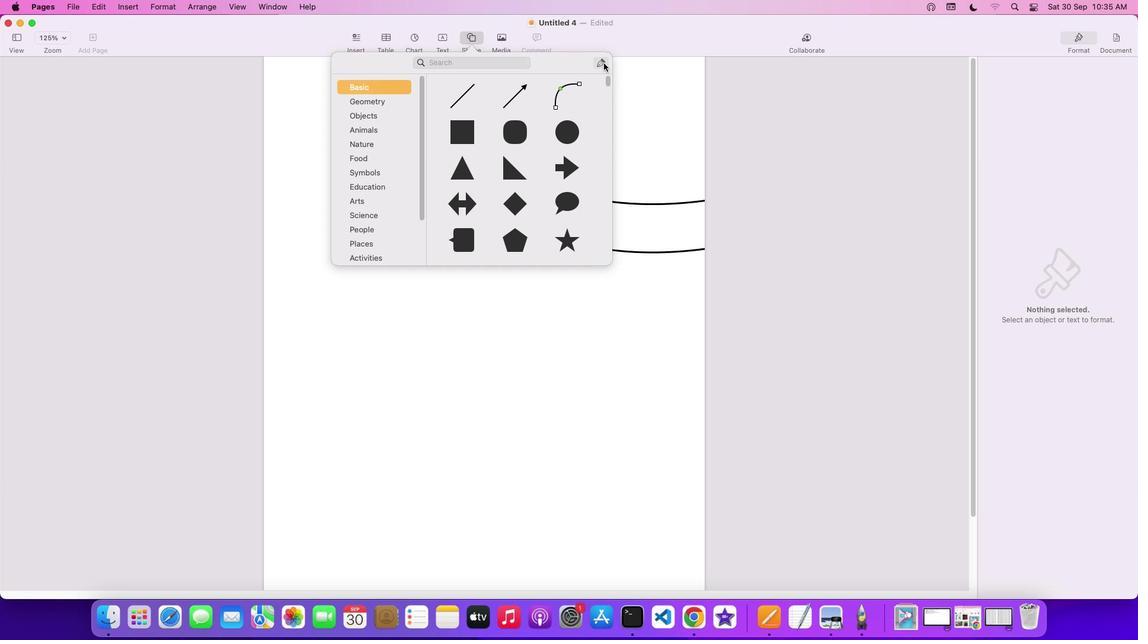 
Action: Mouse pressed left at (603, 62)
Screenshot: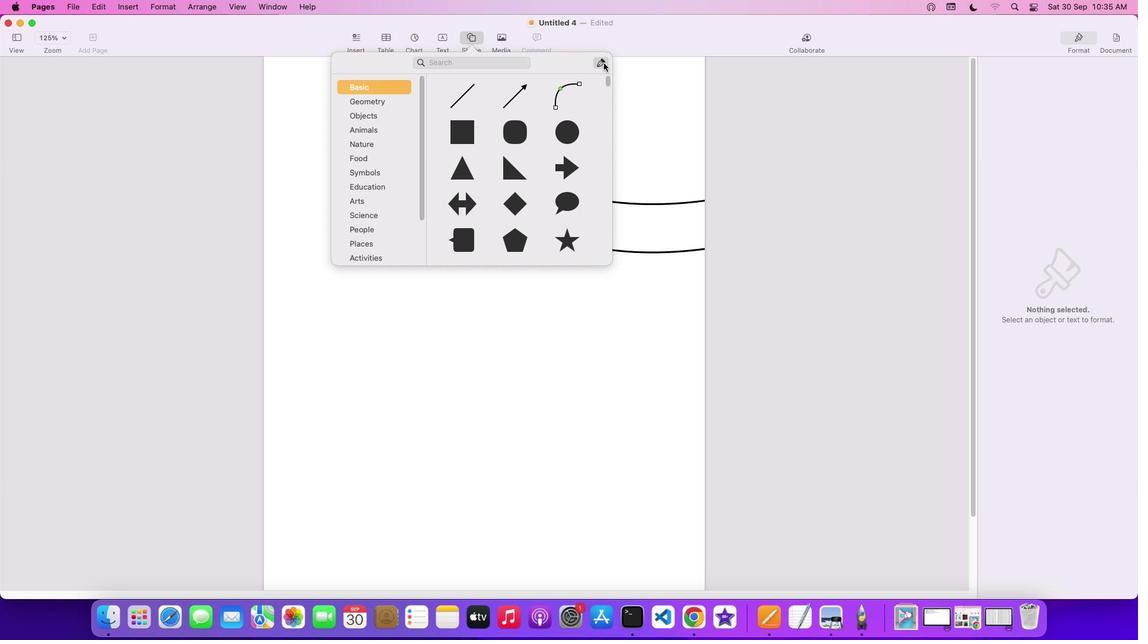 
Action: Mouse moved to (400, 59)
Screenshot: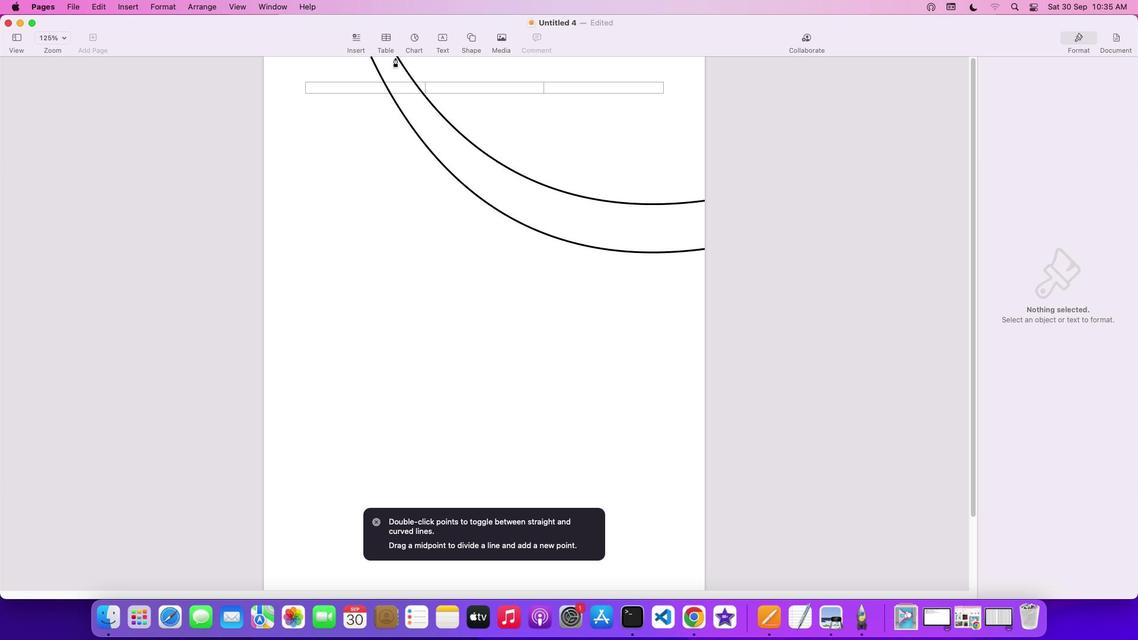 
Action: Key pressed Key.shift
Screenshot: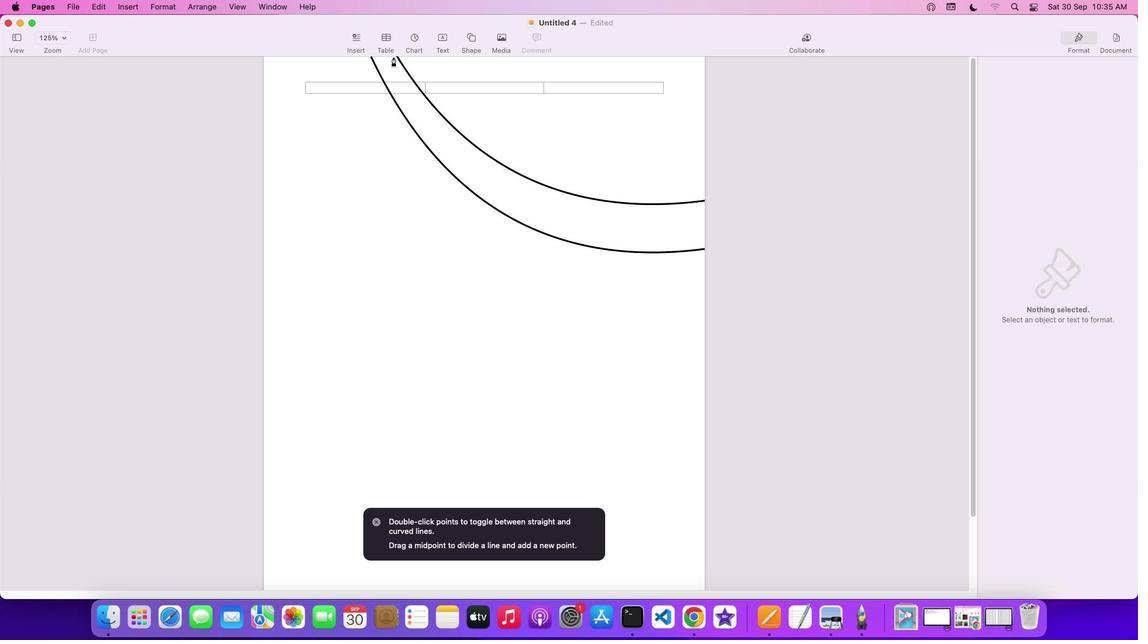 
Action: Mouse moved to (396, 56)
Screenshot: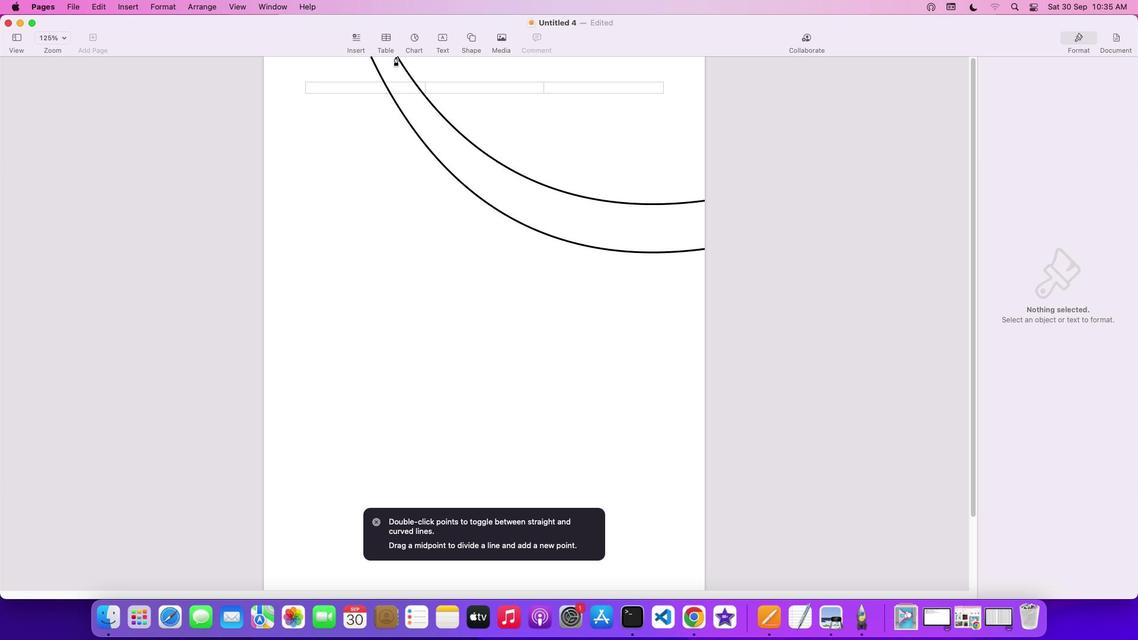 
Action: Mouse pressed left at (396, 56)
Screenshot: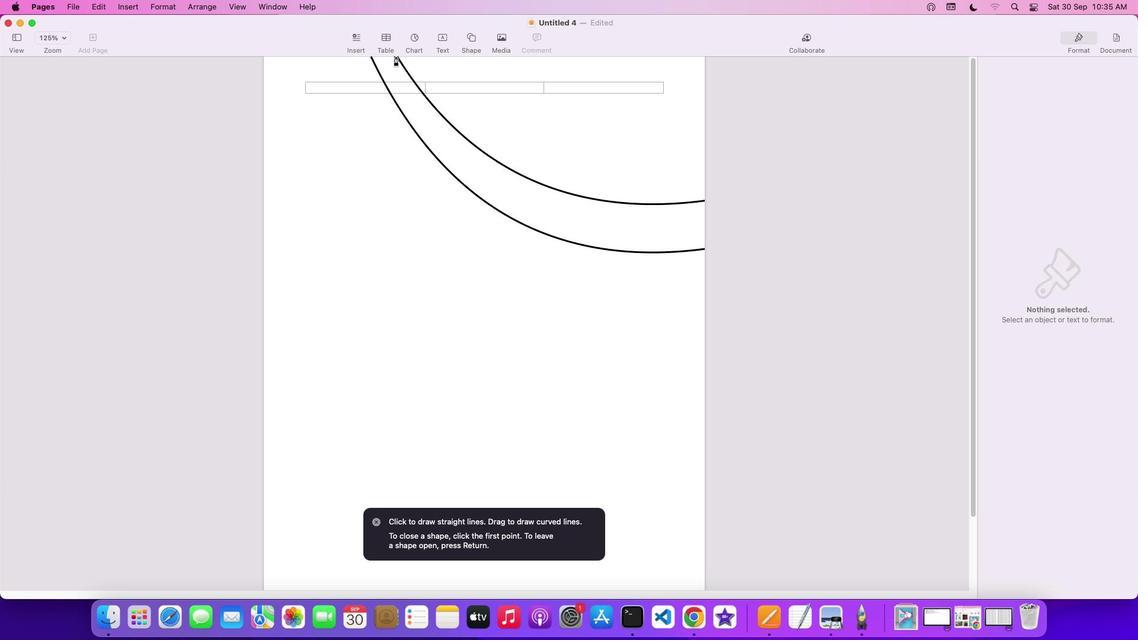 
Action: Mouse moved to (396, 56)
Screenshot: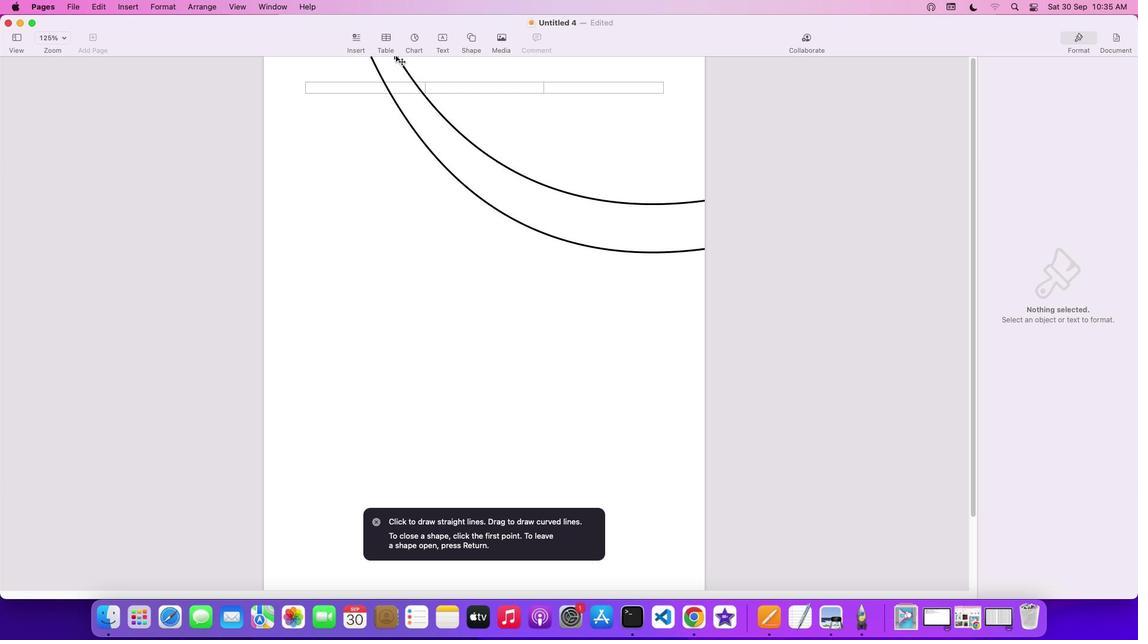 
Action: Key pressed Key.cmd'z'
Screenshot: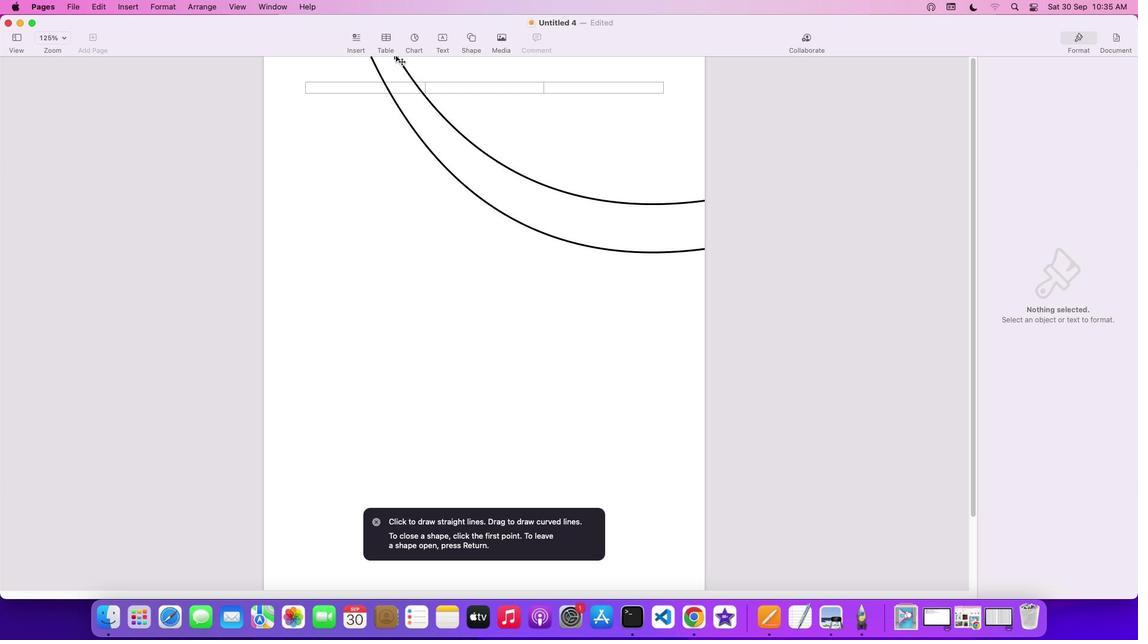 
Action: Mouse moved to (395, 61)
Screenshot: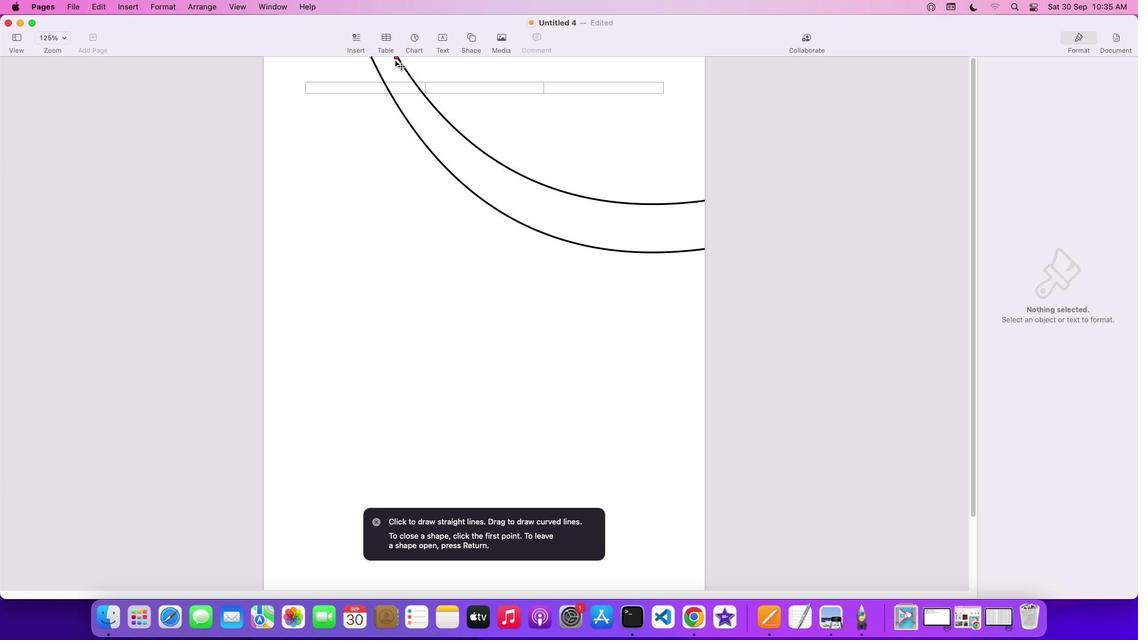 
Action: Key pressed Key.cmd'z'
Screenshot: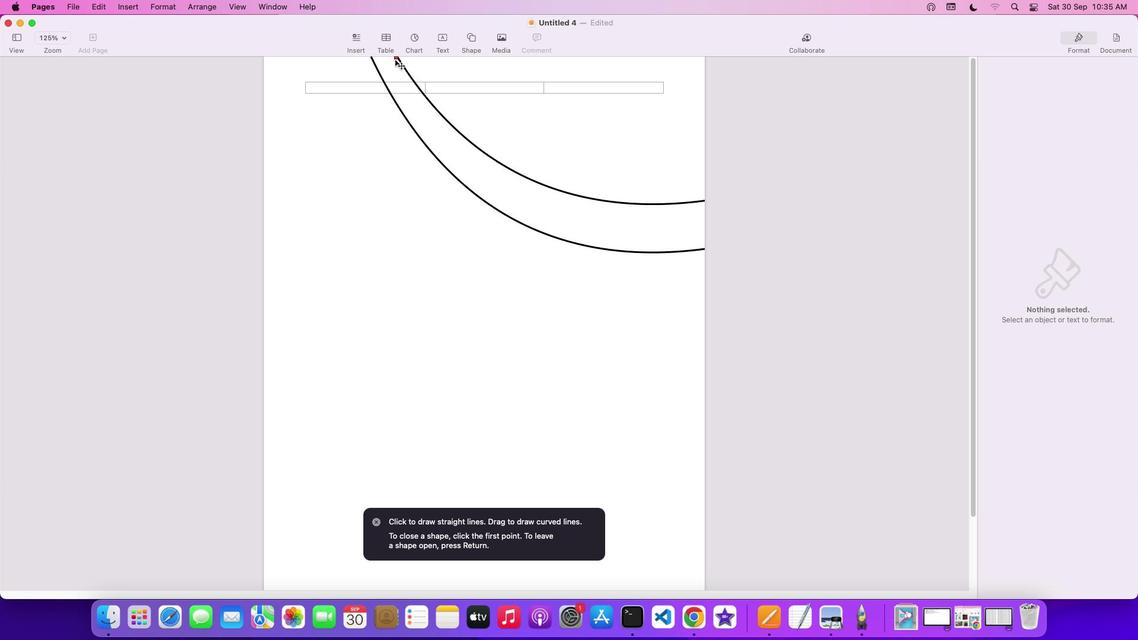 
Action: Mouse moved to (396, 58)
Screenshot: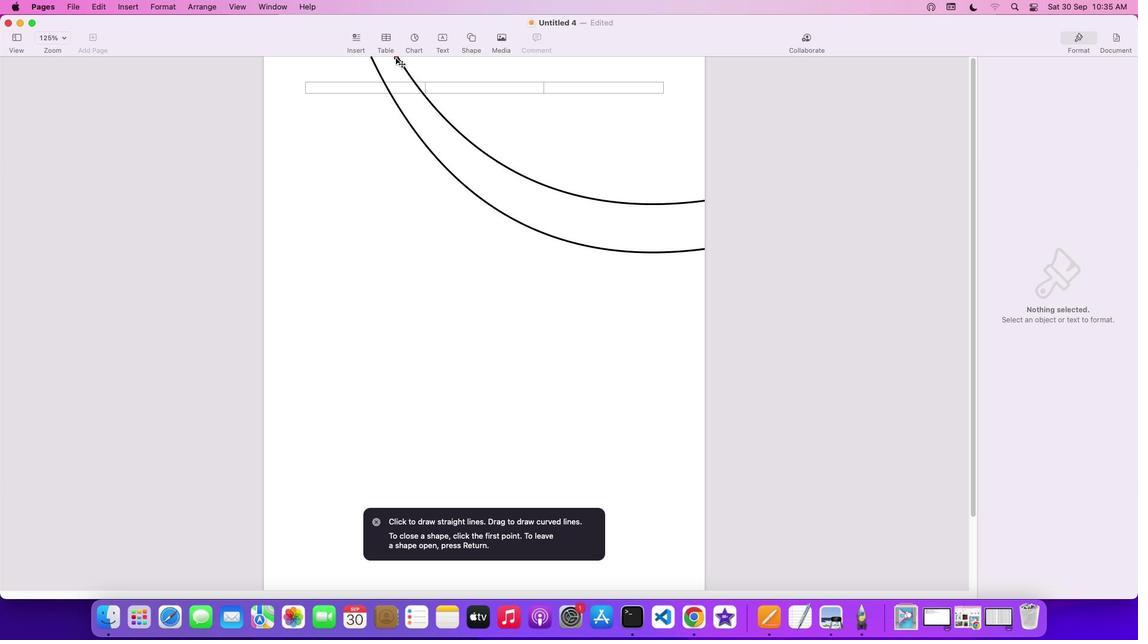 
Action: Key pressed Key.cmd
Screenshot: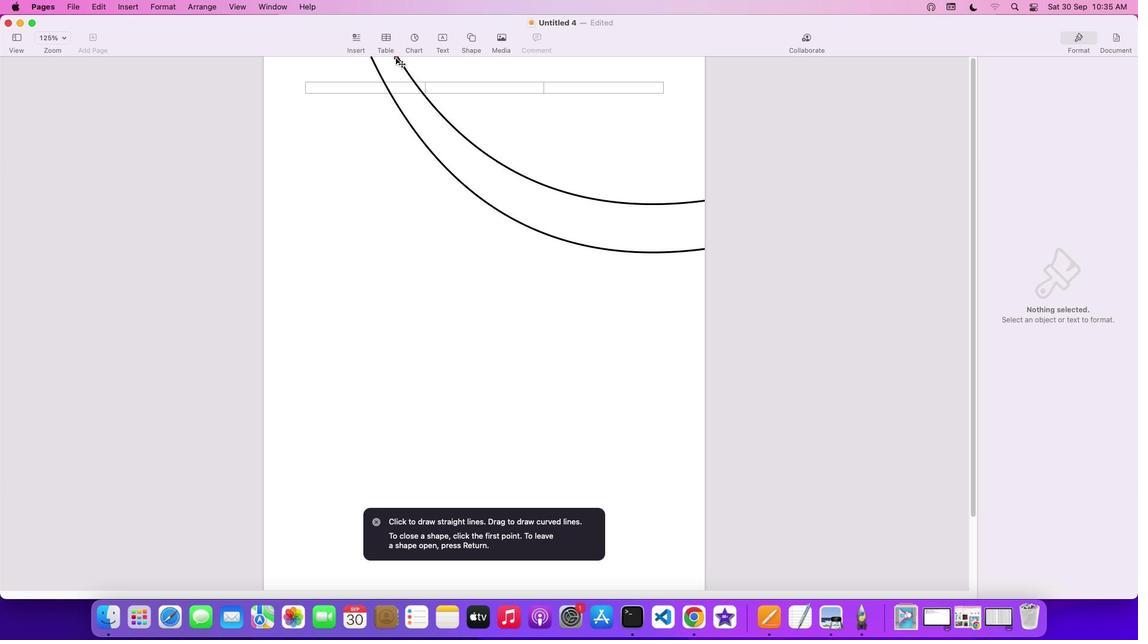 
Action: Mouse moved to (396, 58)
Screenshot: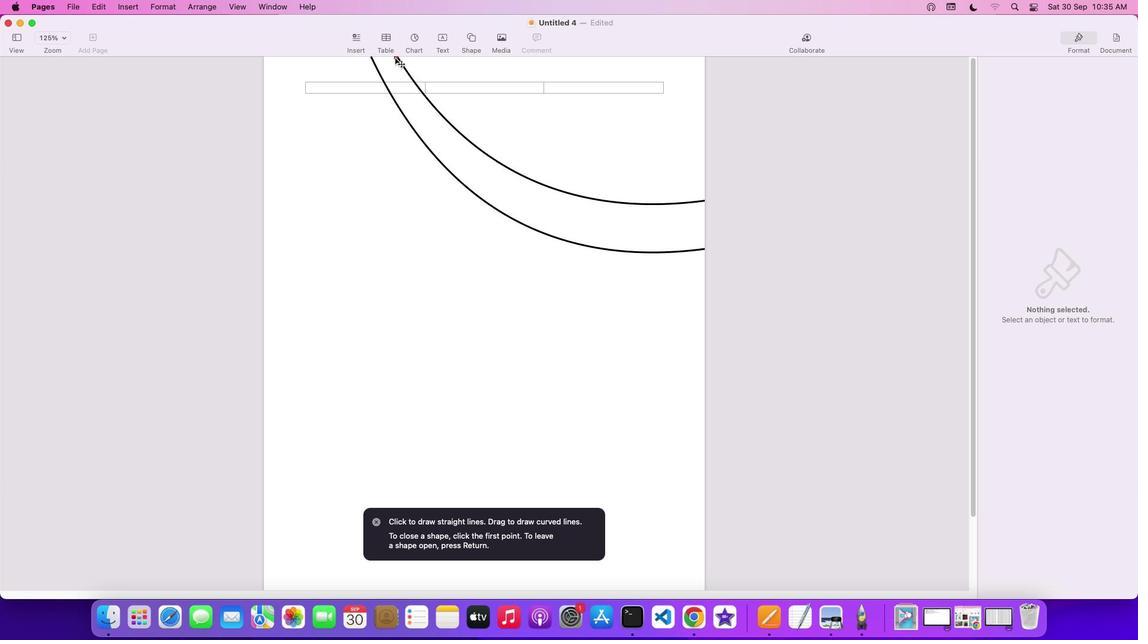 
Action: Key pressed 'z'
Screenshot: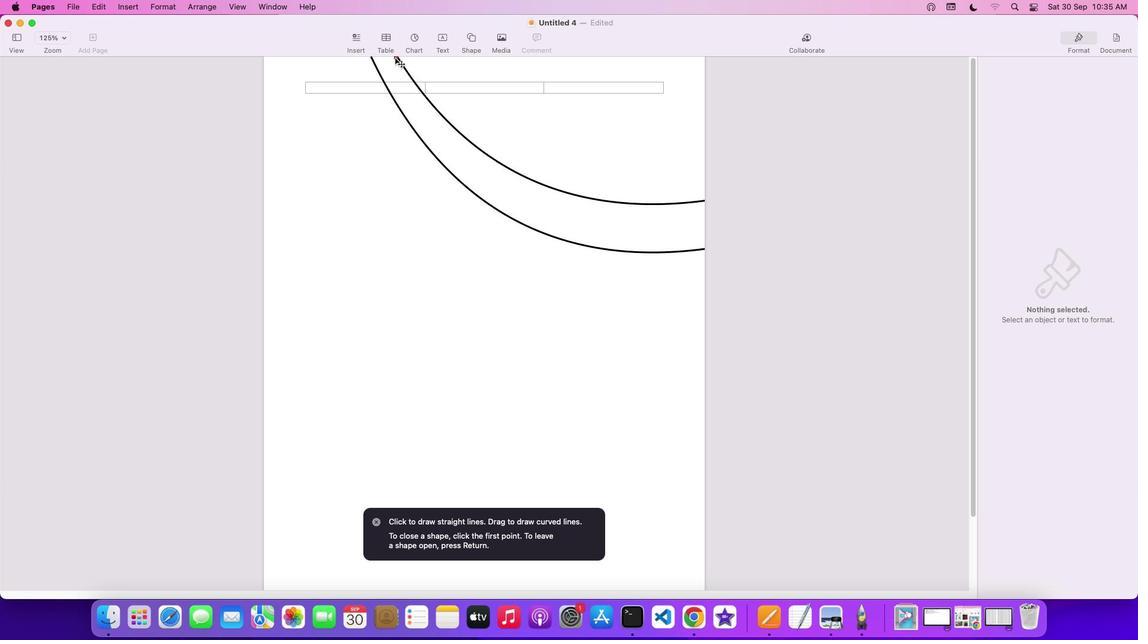 
Action: Mouse pressed left at (396, 58)
Screenshot: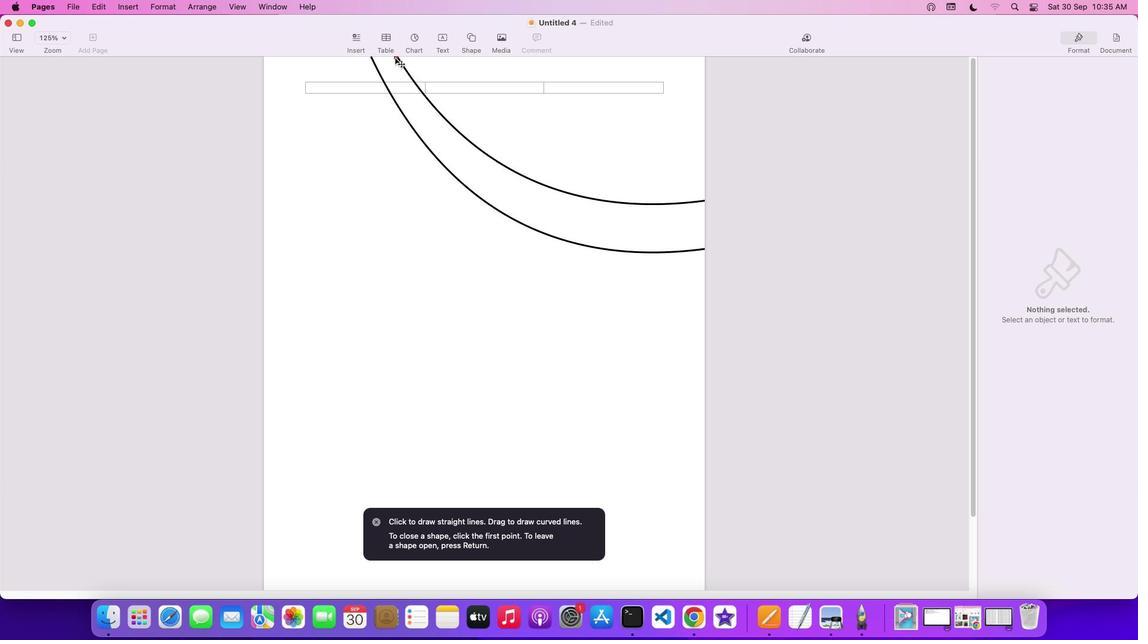 
Action: Mouse moved to (413, 79)
Screenshot: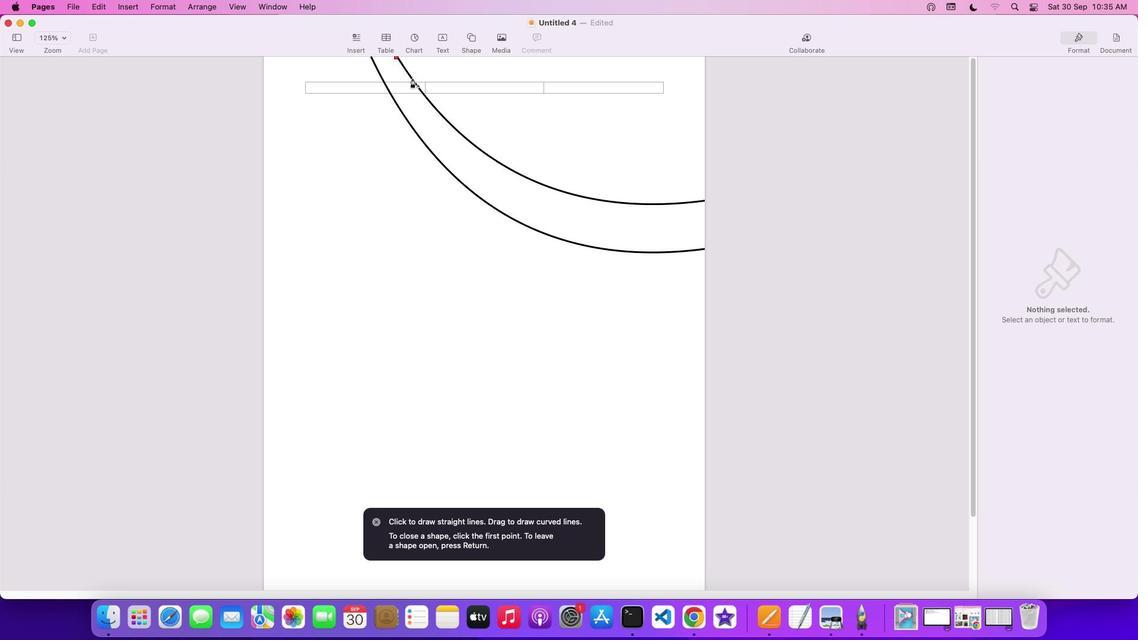 
Action: Mouse pressed left at (413, 79)
Screenshot: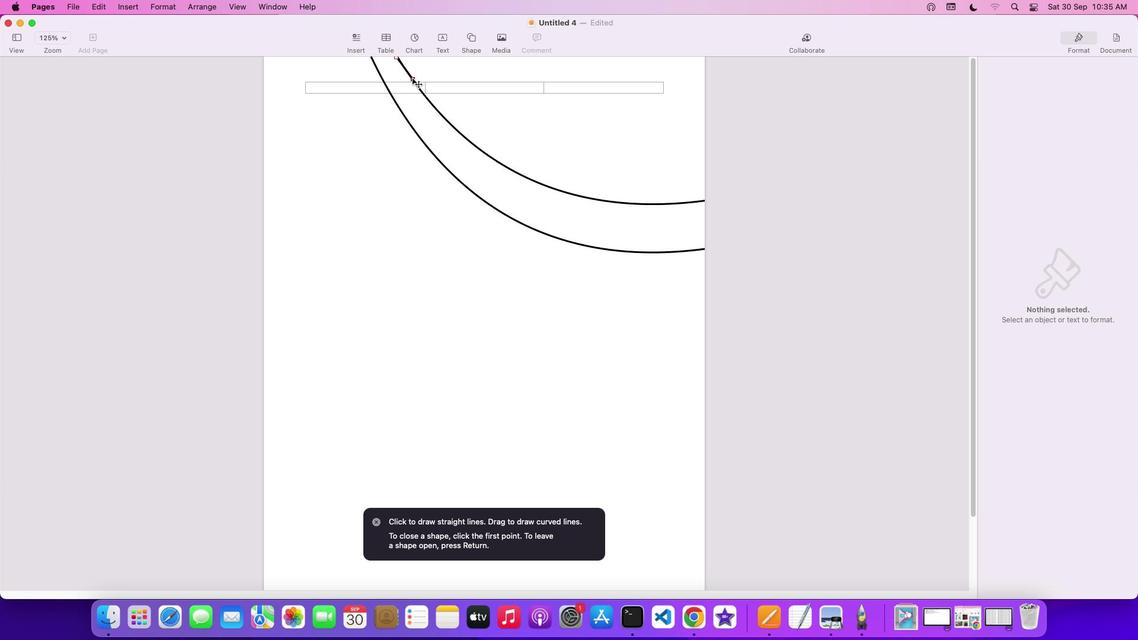 
Action: Mouse moved to (429, 99)
Screenshot: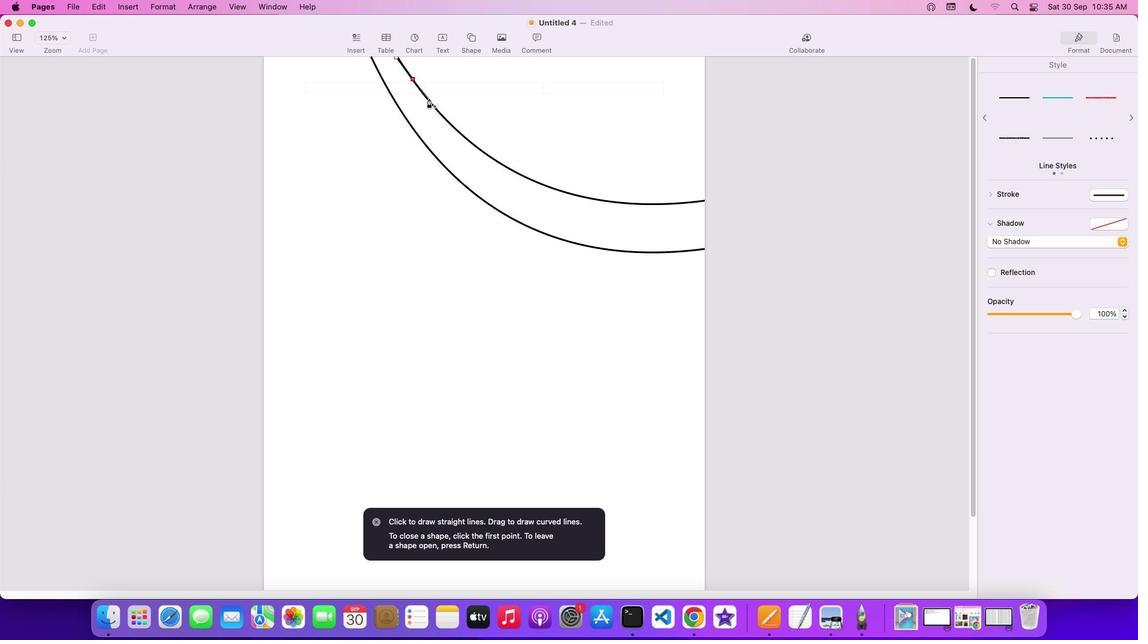 
Action: Mouse pressed left at (429, 99)
Screenshot: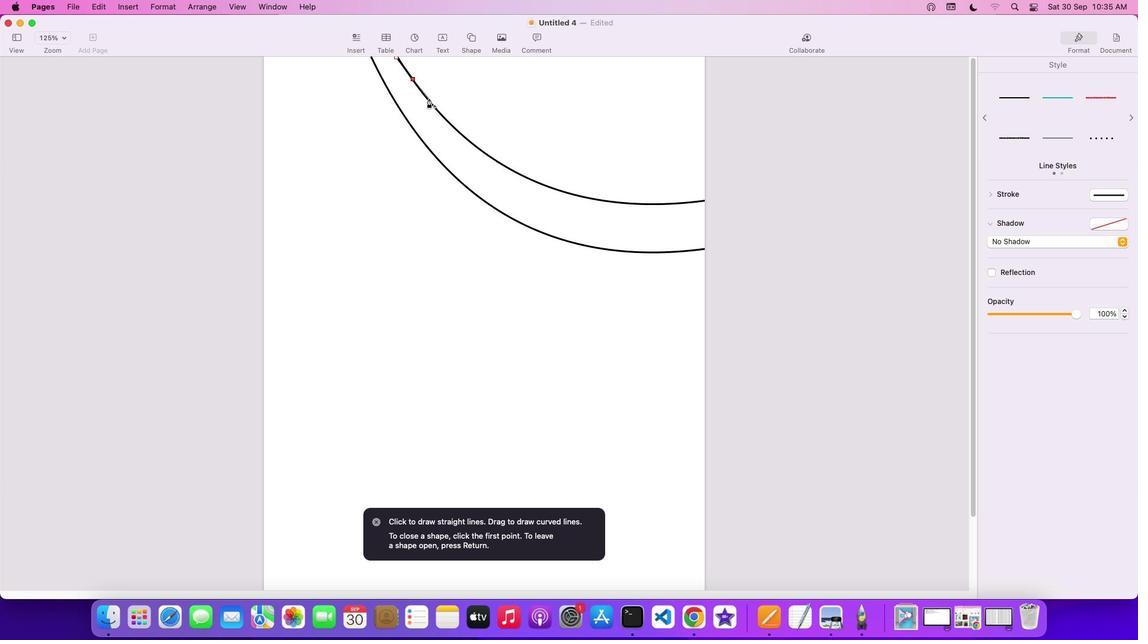 
Action: Mouse moved to (447, 119)
Screenshot: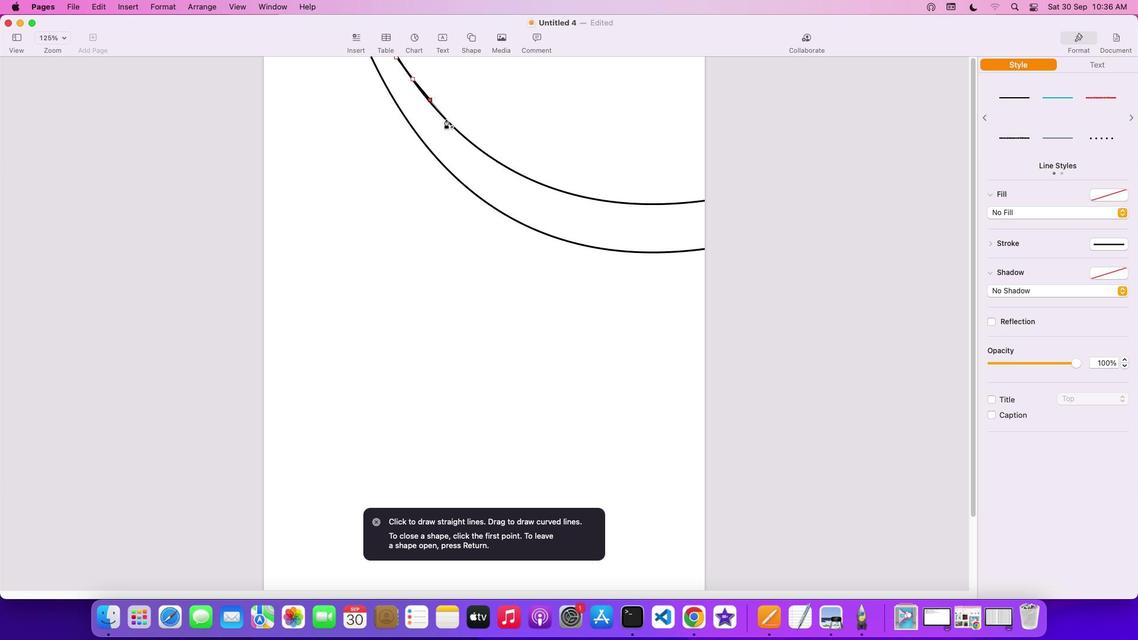 
Action: Mouse pressed left at (447, 119)
Screenshot: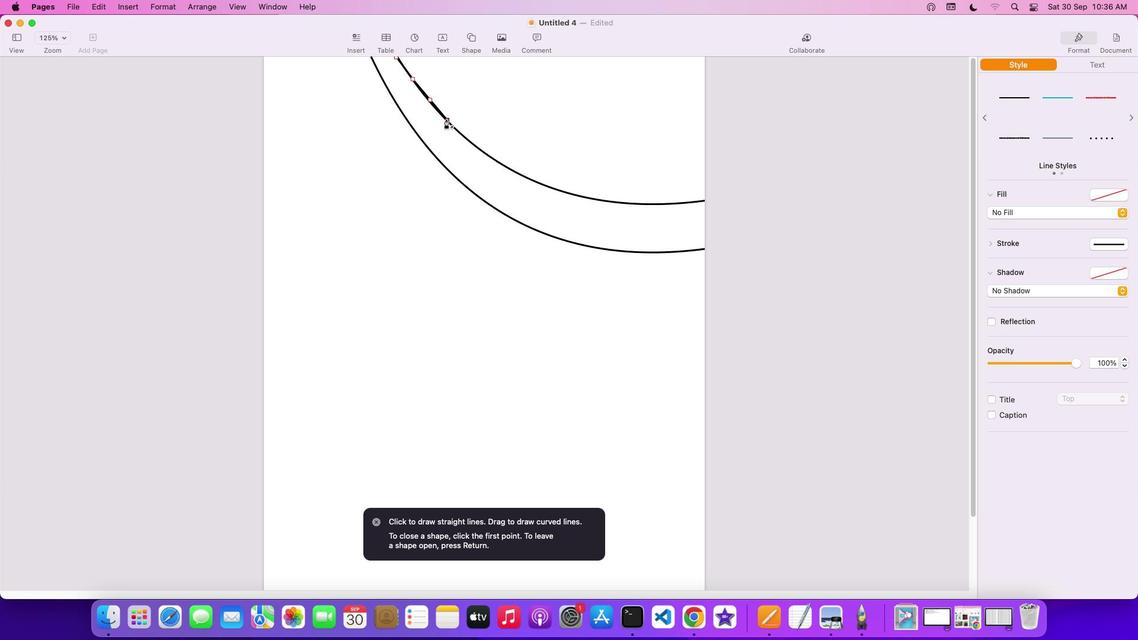 
Action: Mouse moved to (467, 137)
Screenshot: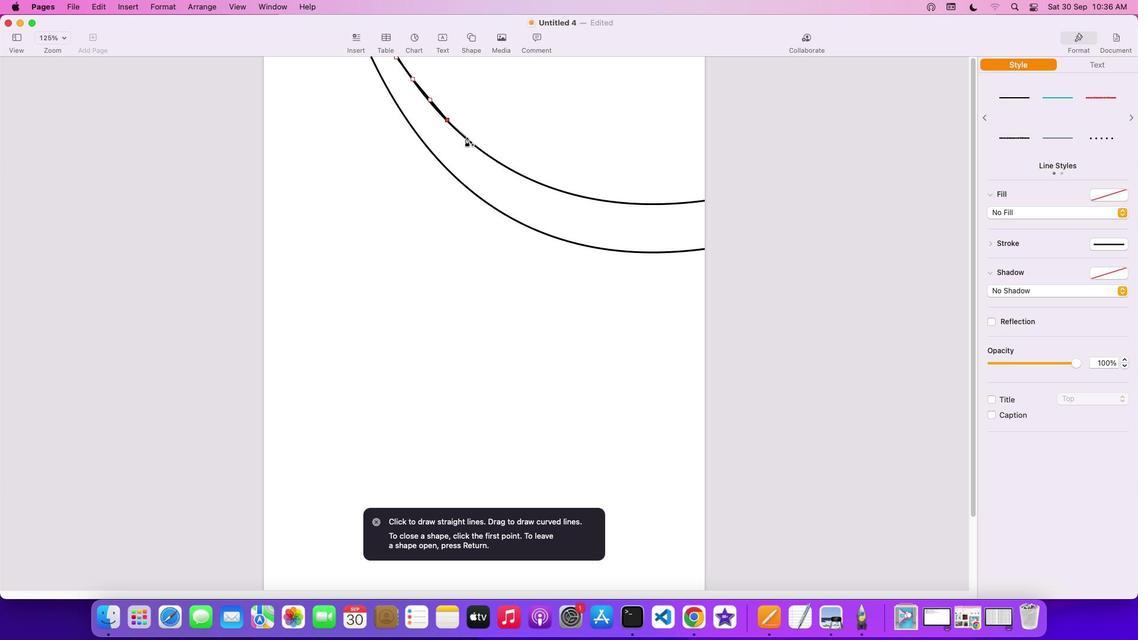
Action: Mouse pressed left at (467, 137)
Screenshot: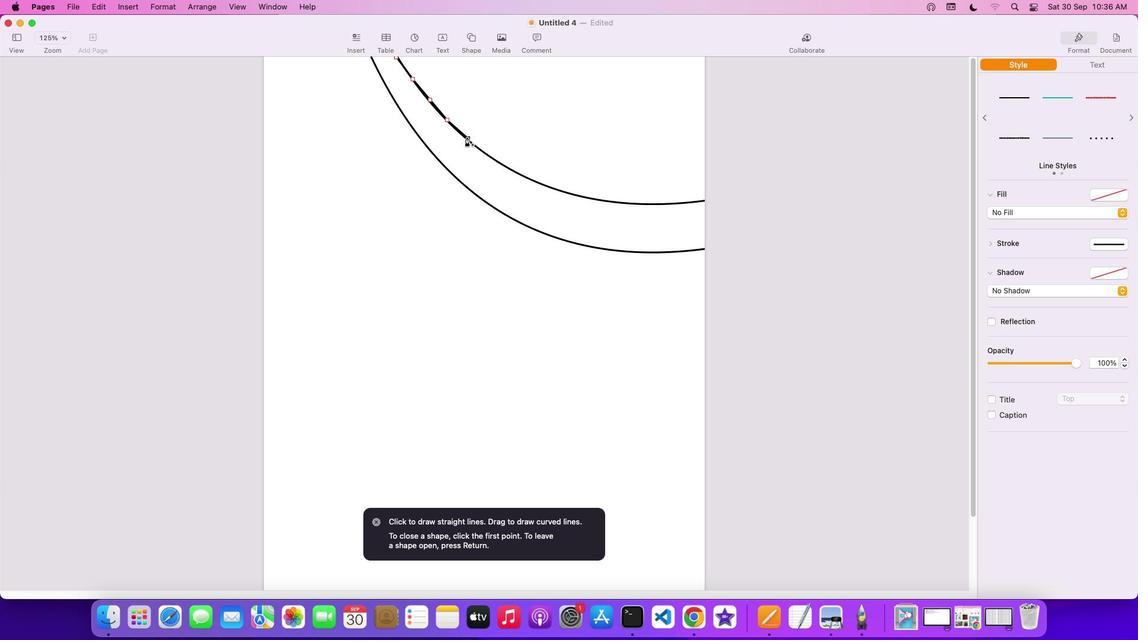 
Action: Mouse moved to (493, 158)
Screenshot: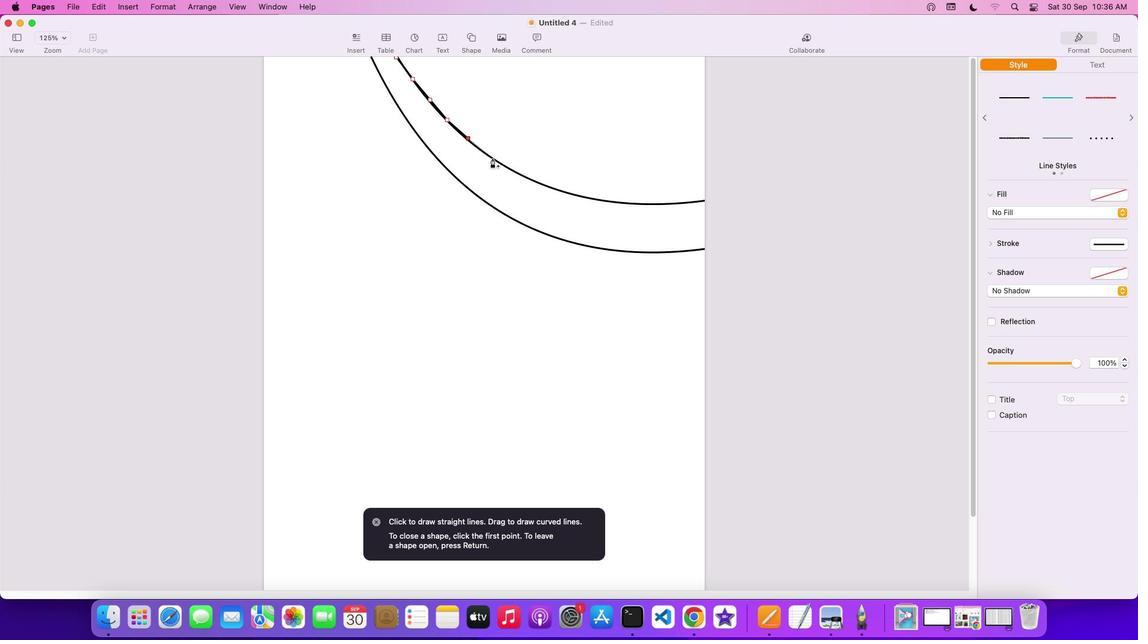 
Action: Mouse pressed left at (493, 158)
Screenshot: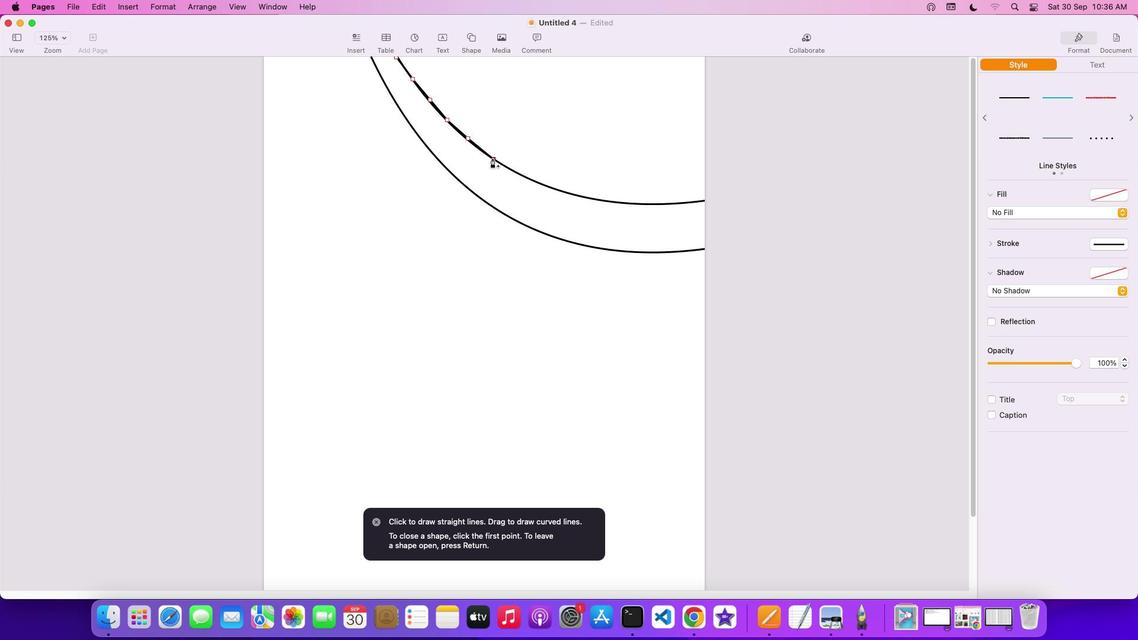 
Action: Mouse moved to (530, 178)
Screenshot: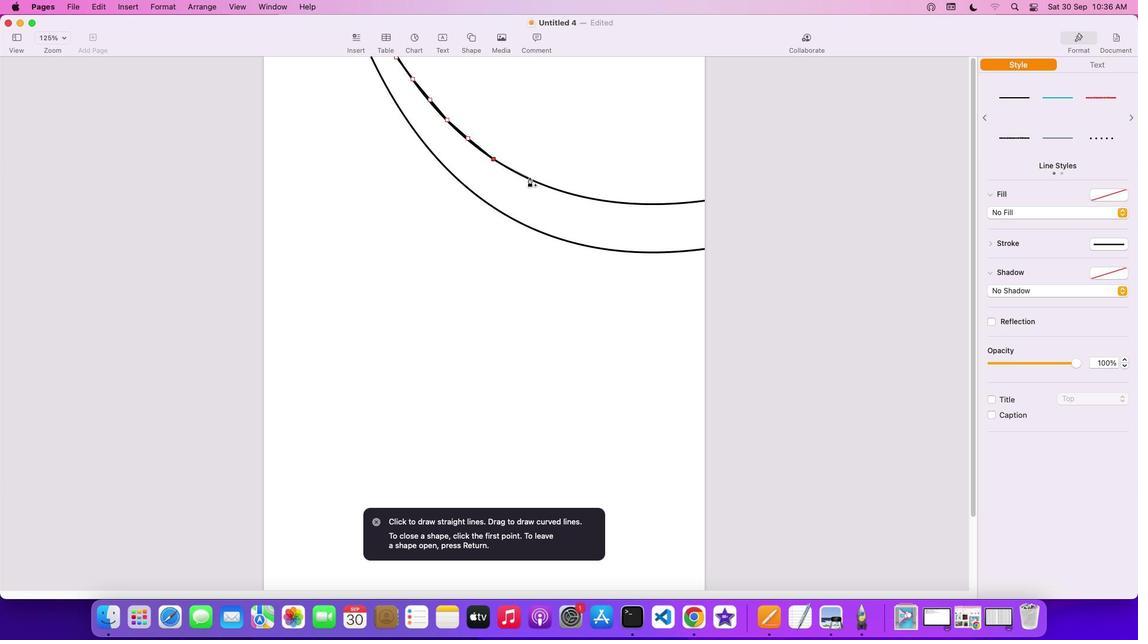 
Action: Mouse pressed left at (530, 178)
Screenshot: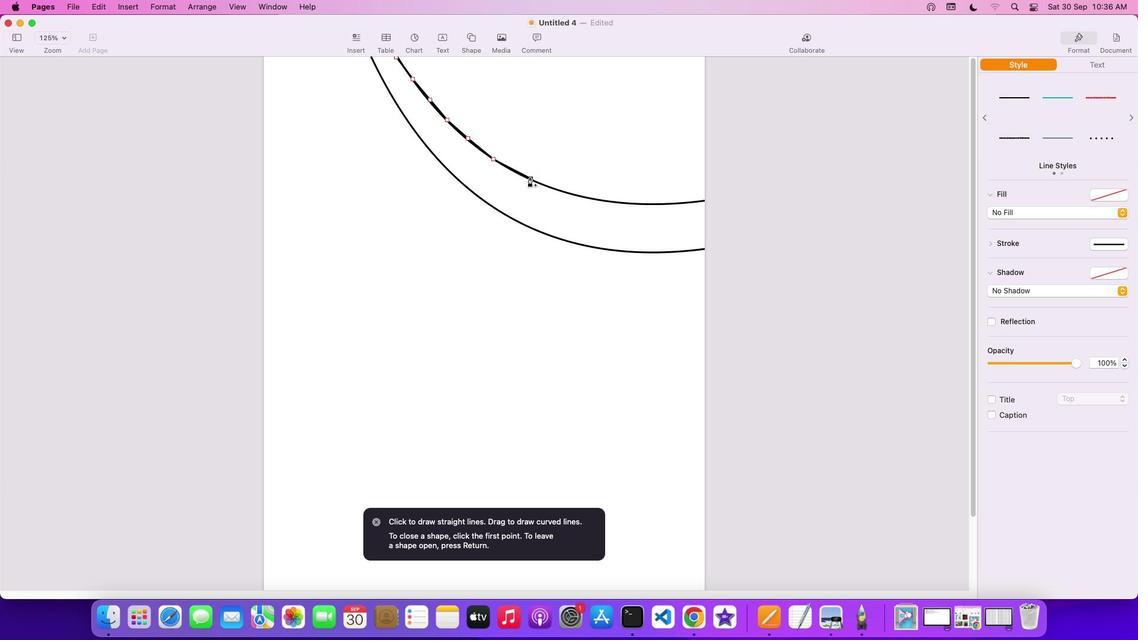 
Action: Mouse moved to (570, 193)
Screenshot: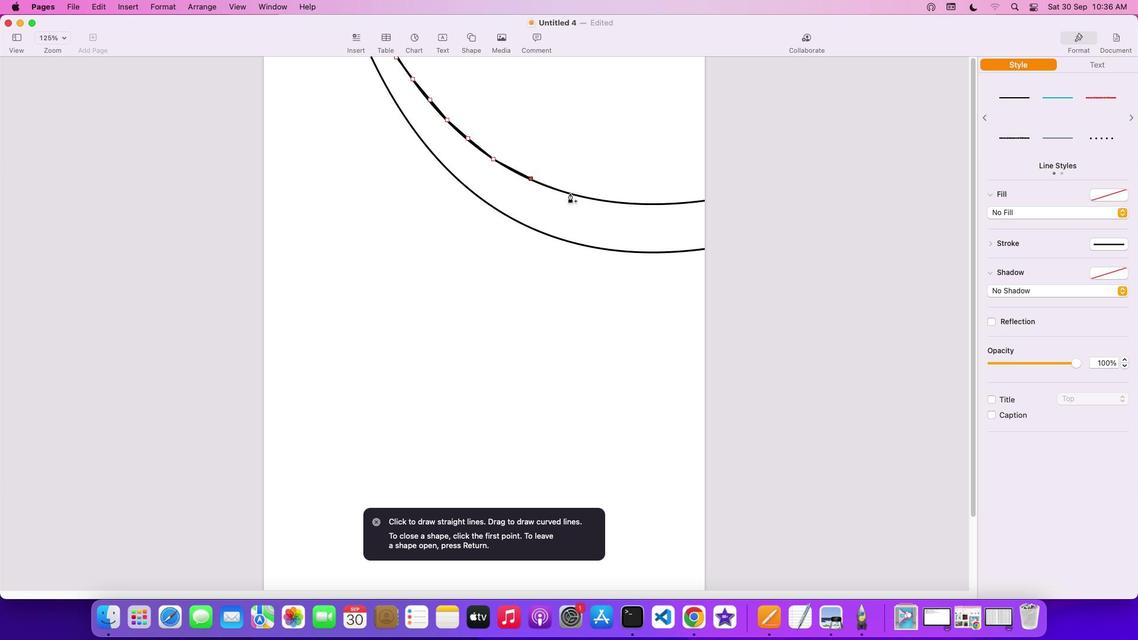 
Action: Mouse pressed left at (570, 193)
Screenshot: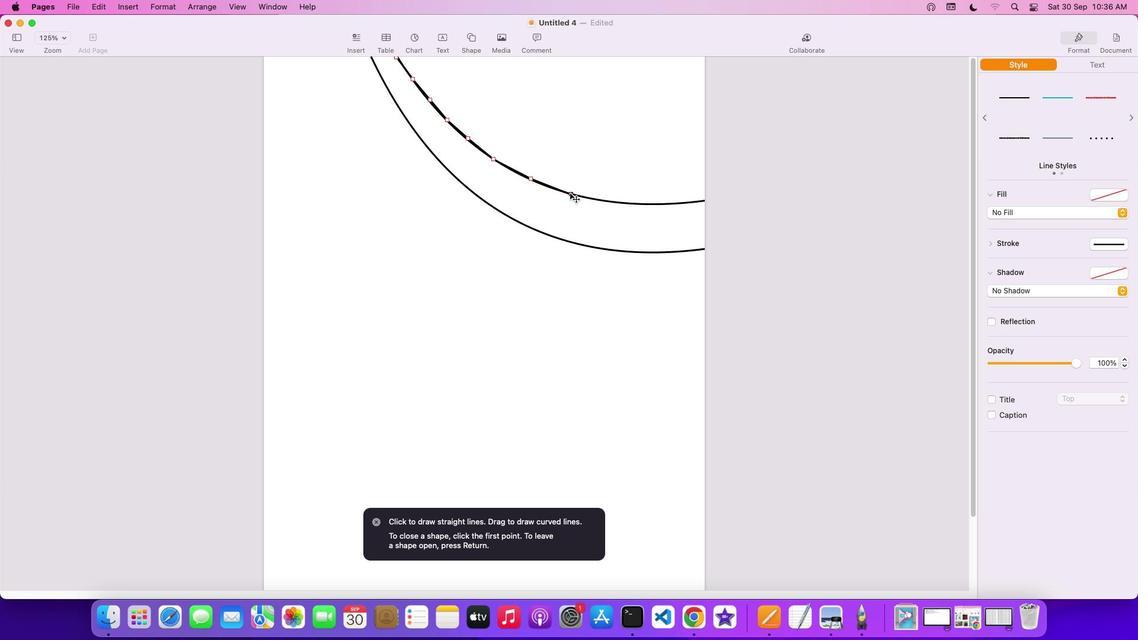 
Action: Mouse moved to (611, 202)
Screenshot: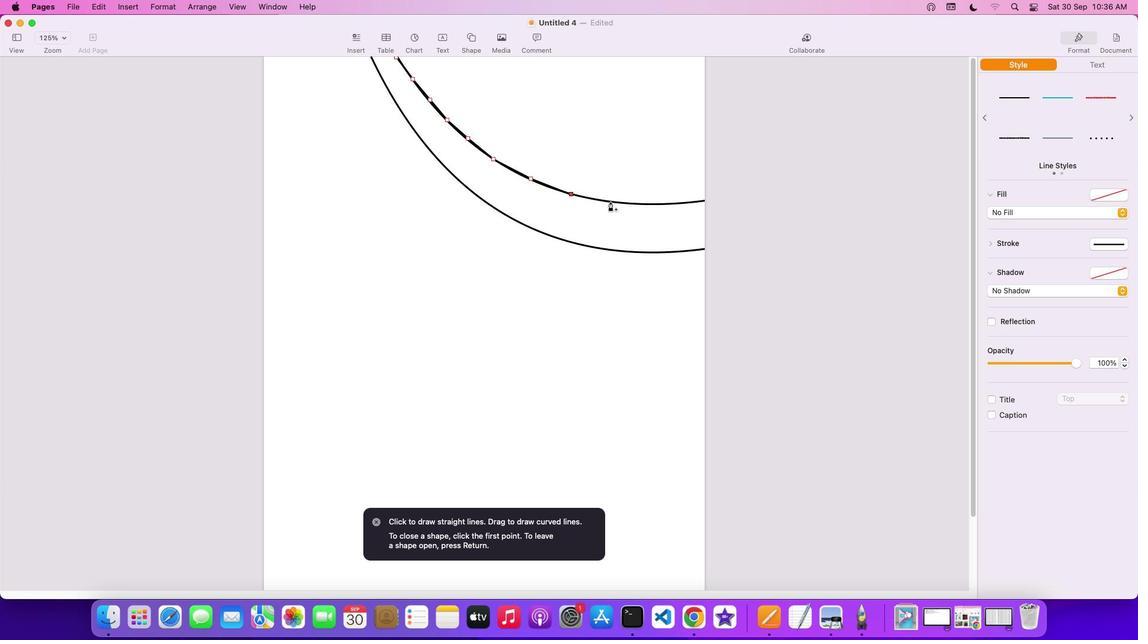 
Action: Mouse pressed left at (611, 202)
Screenshot: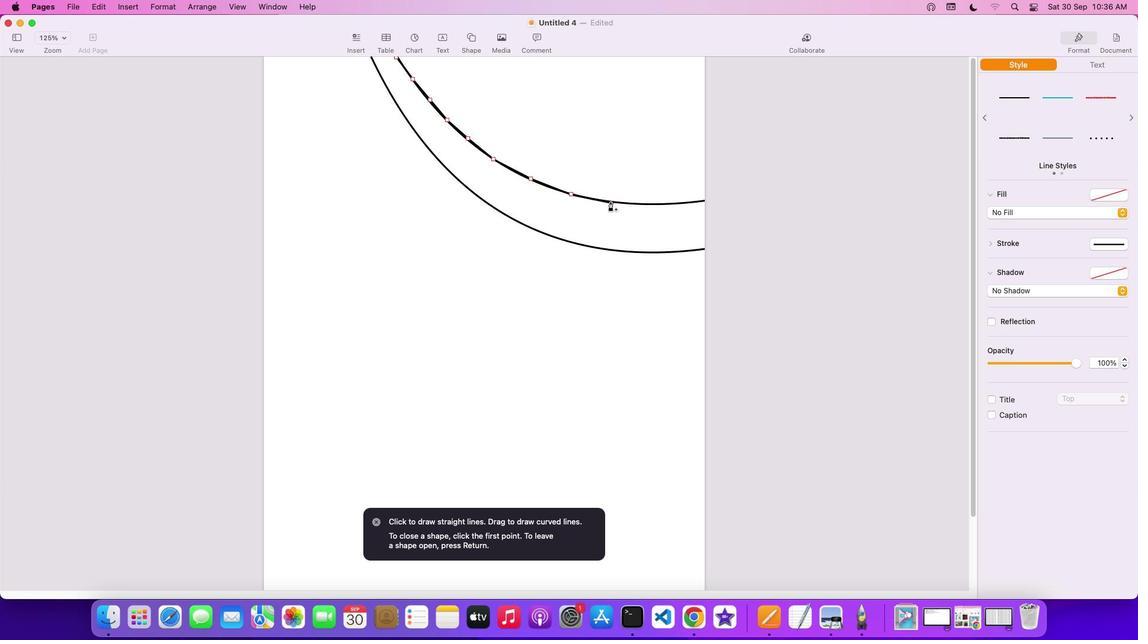 
Action: Mouse moved to (657, 204)
Screenshot: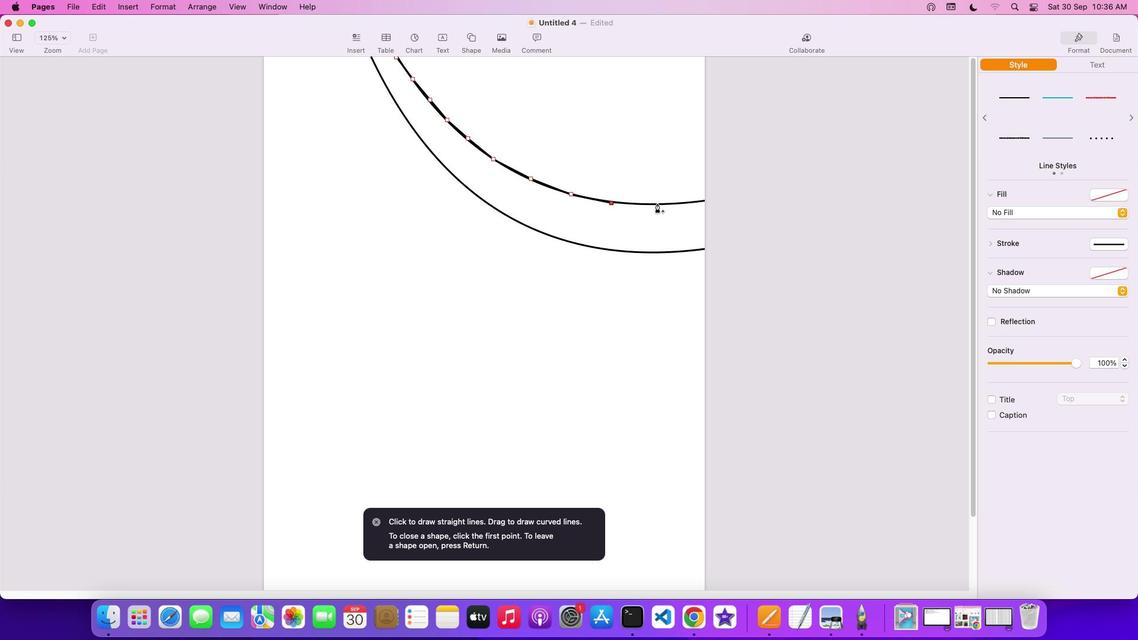 
Action: Mouse pressed left at (657, 204)
Screenshot: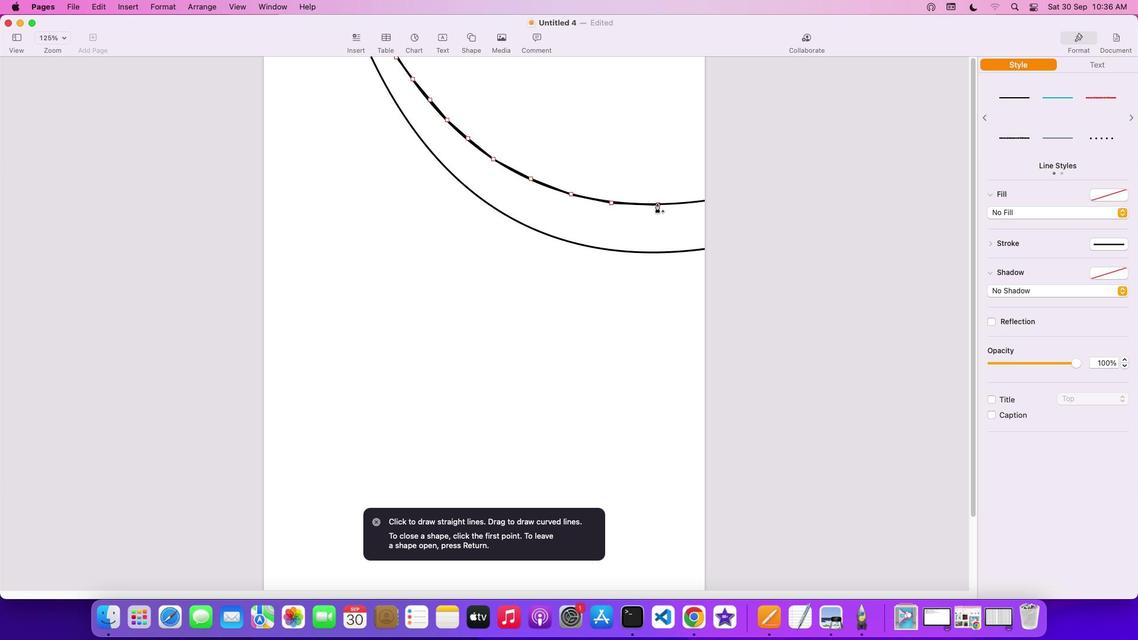 
Action: Mouse moved to (681, 203)
Screenshot: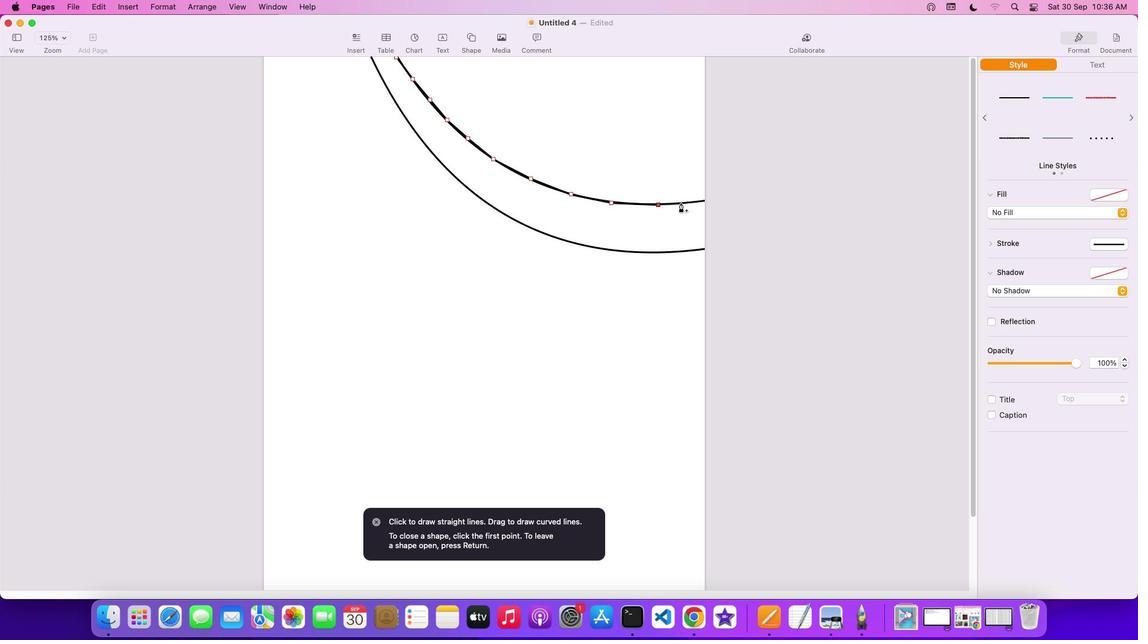 
Action: Mouse pressed left at (681, 203)
Screenshot: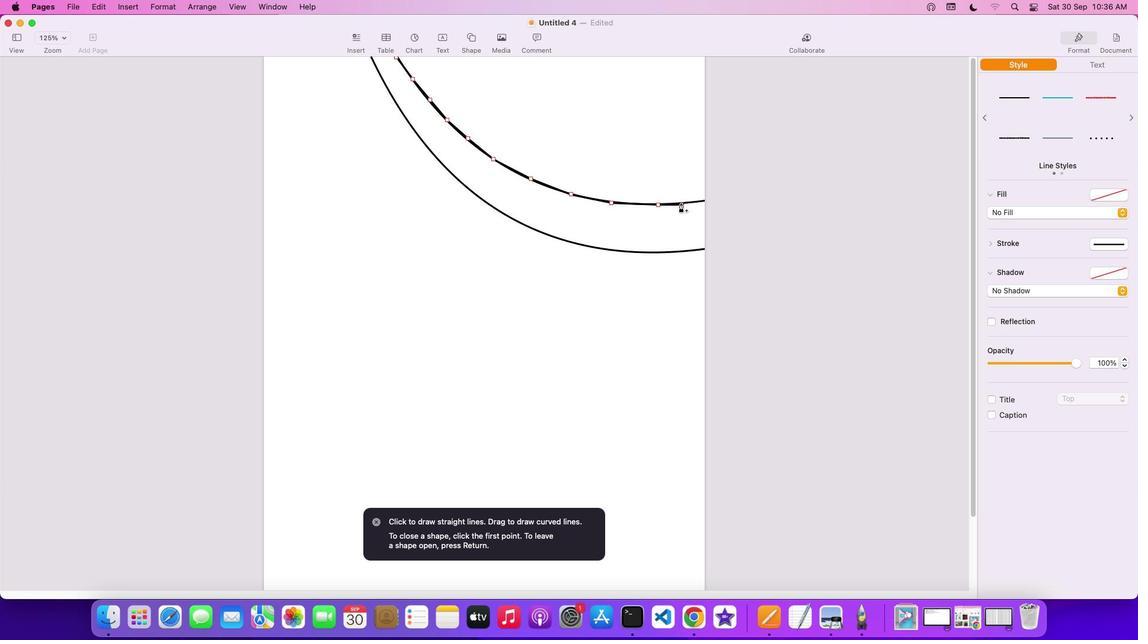
Action: Mouse moved to (704, 201)
Screenshot: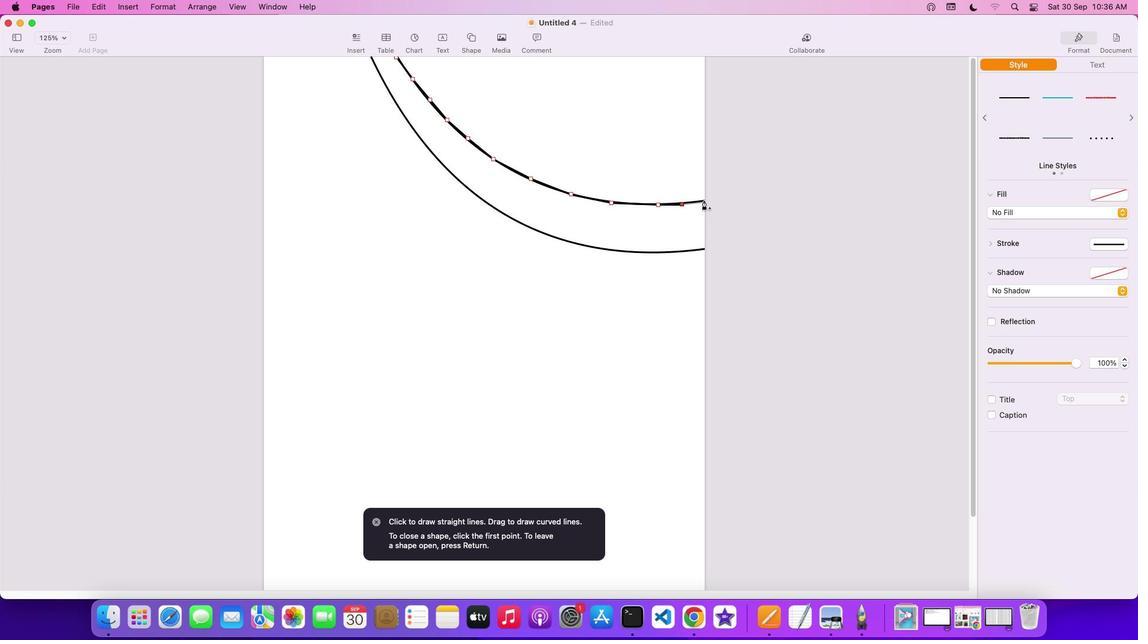 
Action: Mouse pressed left at (704, 201)
Screenshot: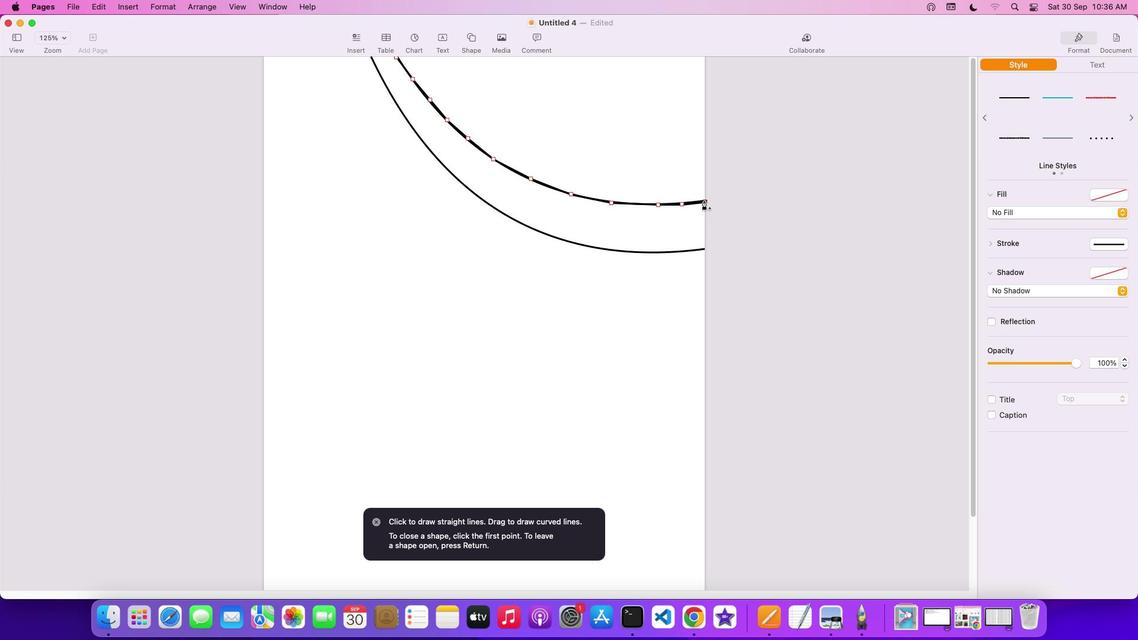 
Action: Mouse moved to (705, 174)
Screenshot: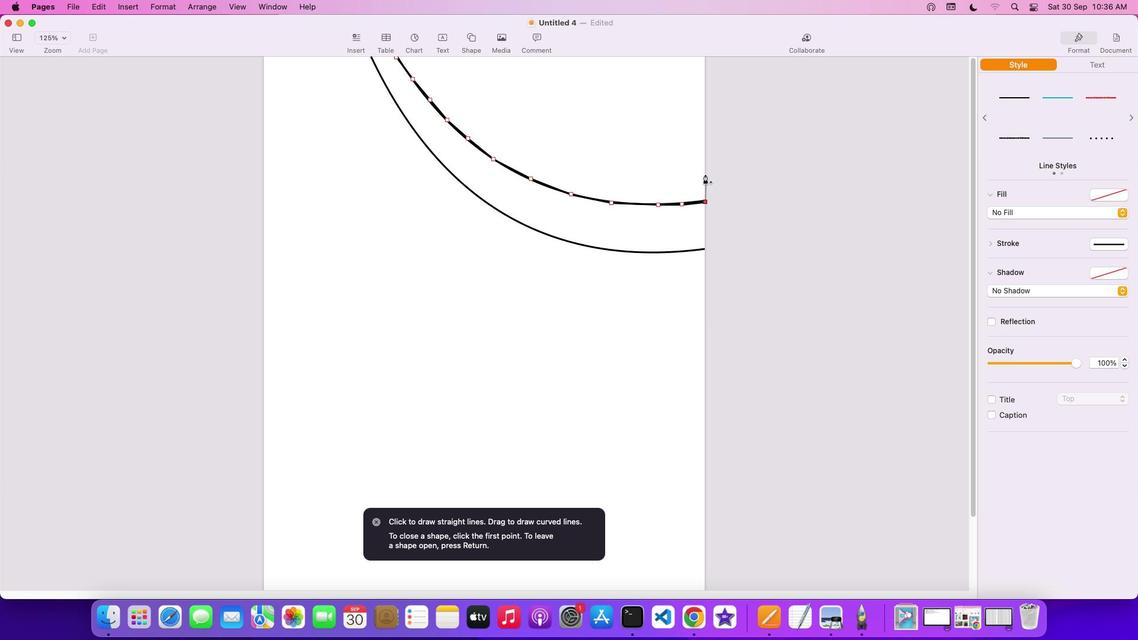 
Action: Mouse pressed left at (705, 174)
Screenshot: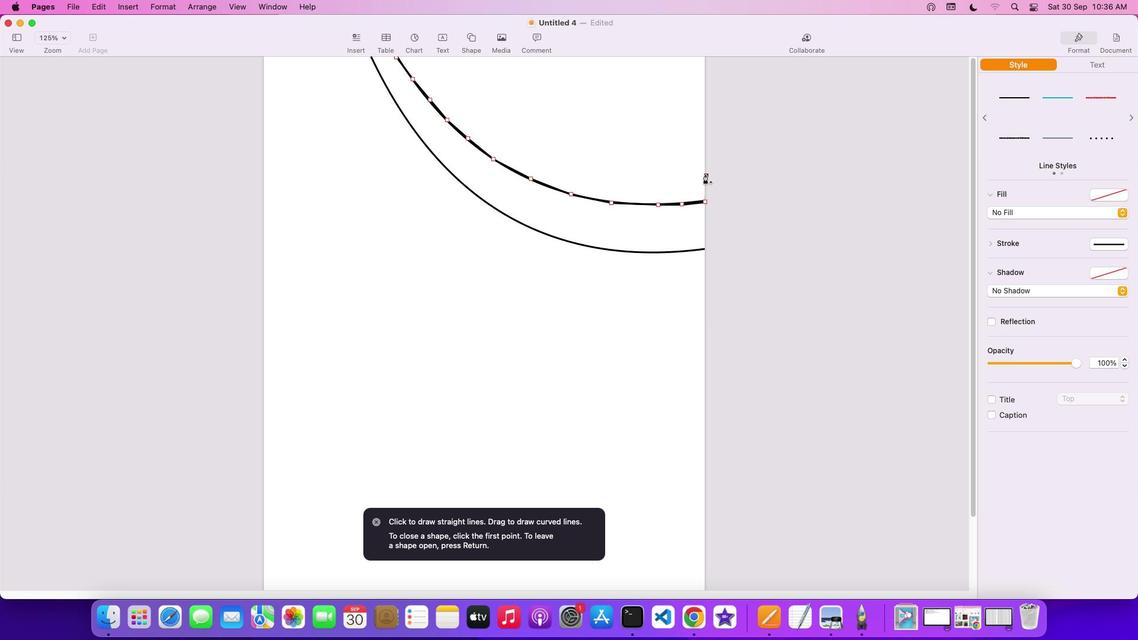 
Action: Mouse moved to (704, 148)
Screenshot: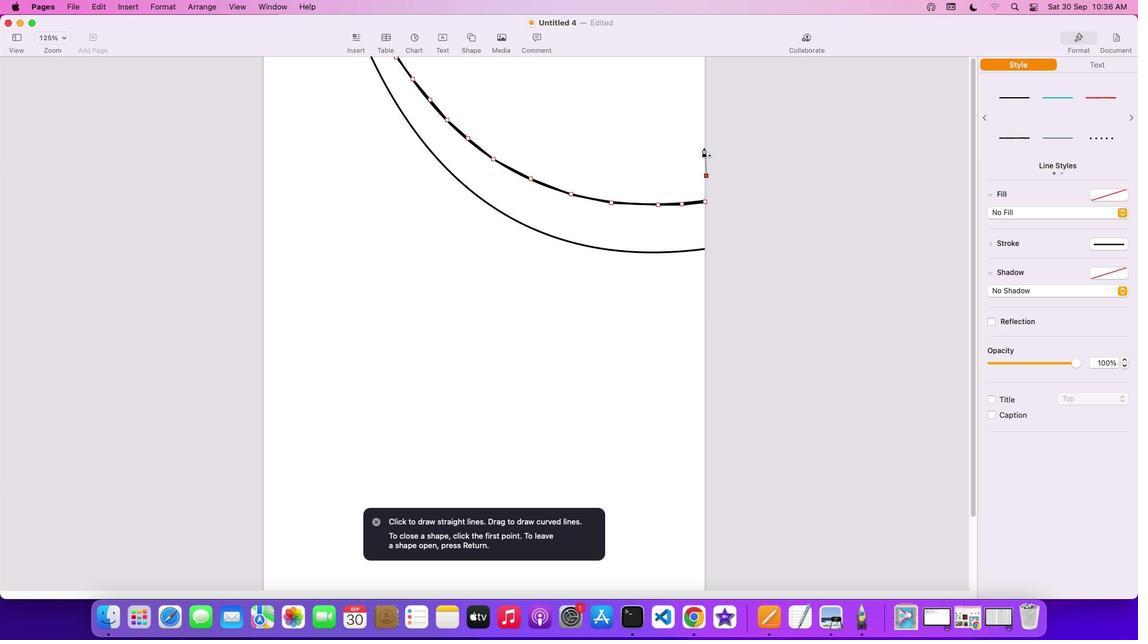 
Action: Mouse pressed left at (704, 148)
Screenshot: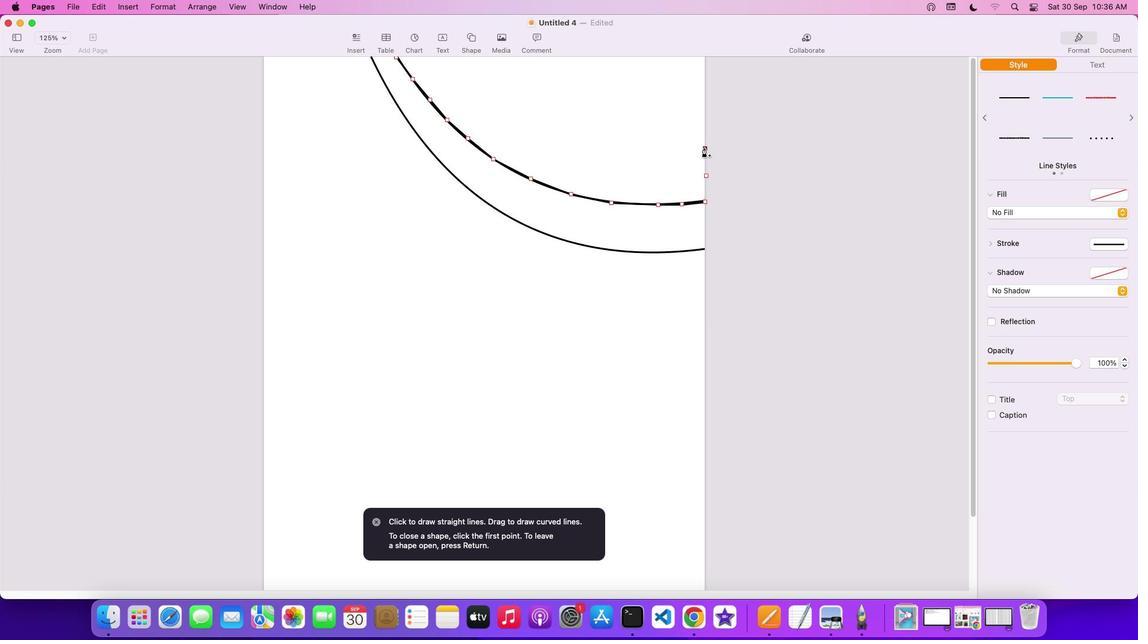 
Action: Mouse moved to (704, 122)
Screenshot: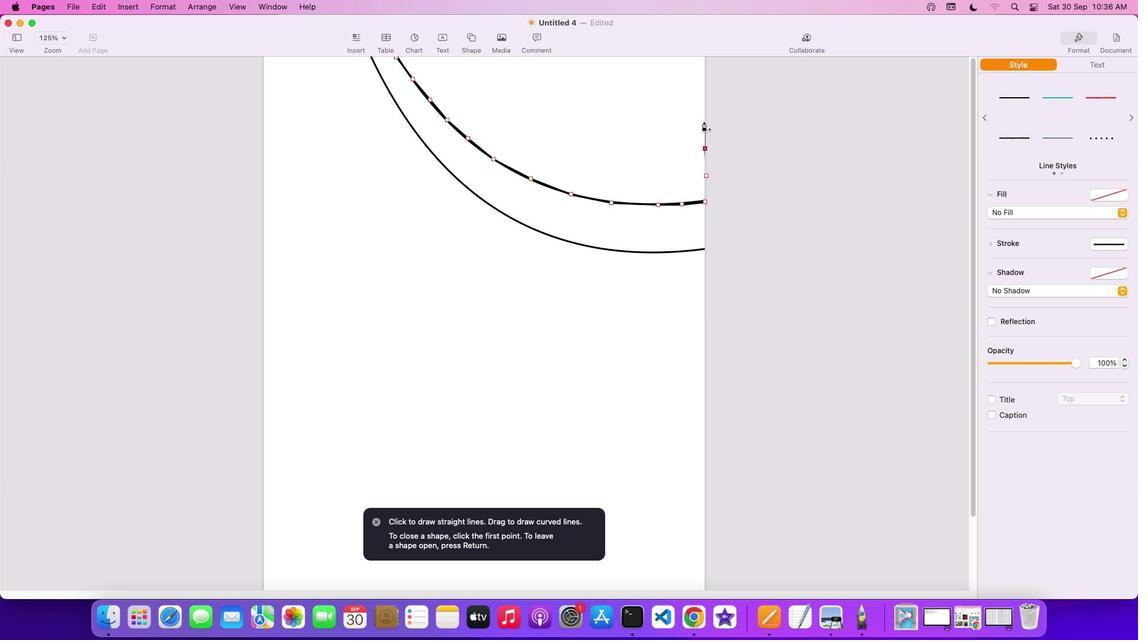 
Action: Mouse pressed left at (704, 122)
Screenshot: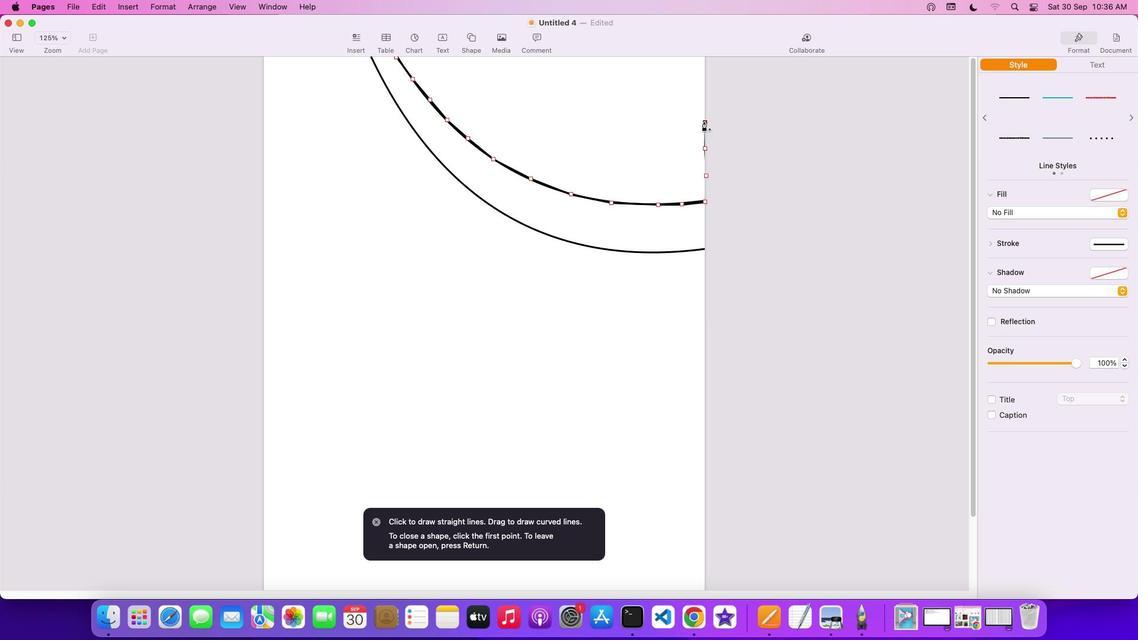 
Action: Mouse moved to (706, 96)
Screenshot: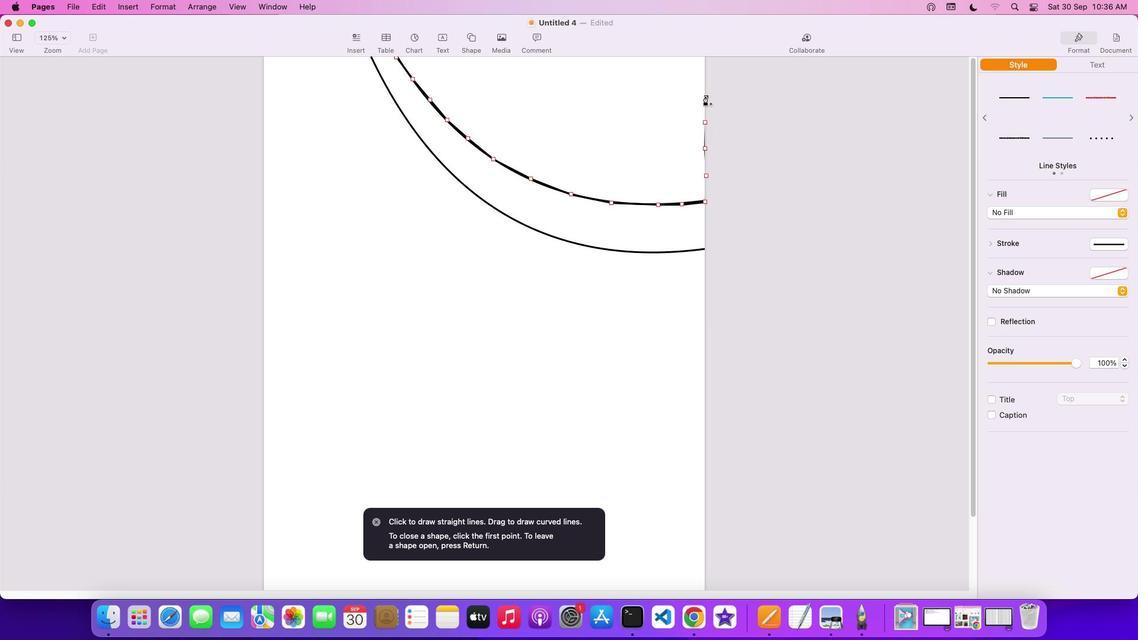
Action: Mouse pressed left at (706, 96)
Screenshot: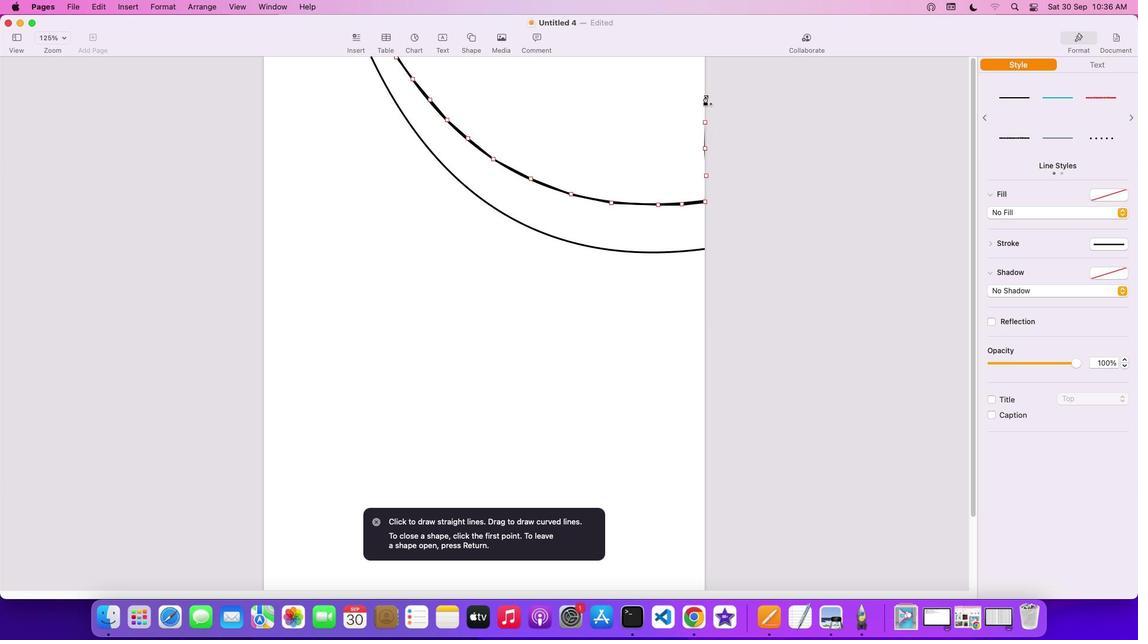 
Action: Mouse moved to (706, 76)
Screenshot: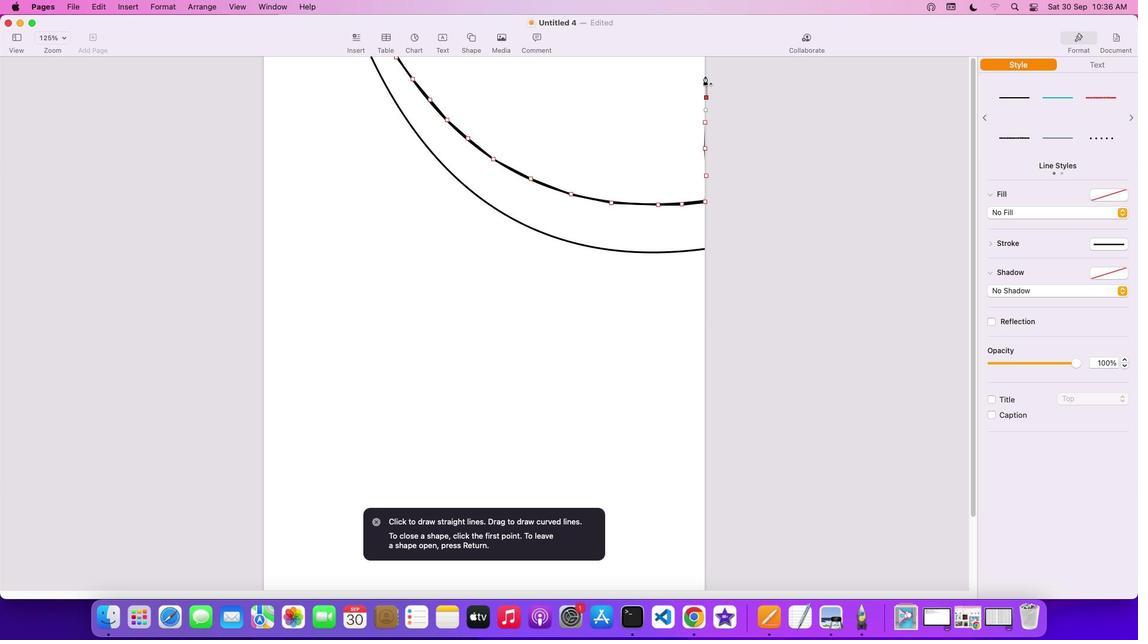 
Action: Mouse pressed left at (706, 76)
Screenshot: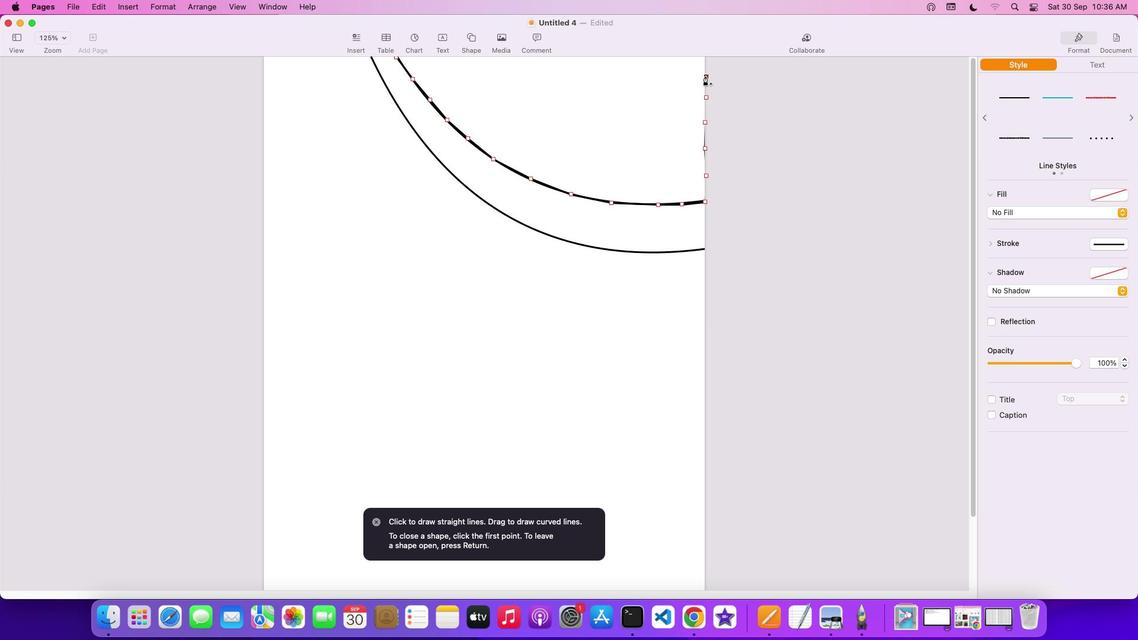 
Action: Mouse moved to (704, 56)
Screenshot: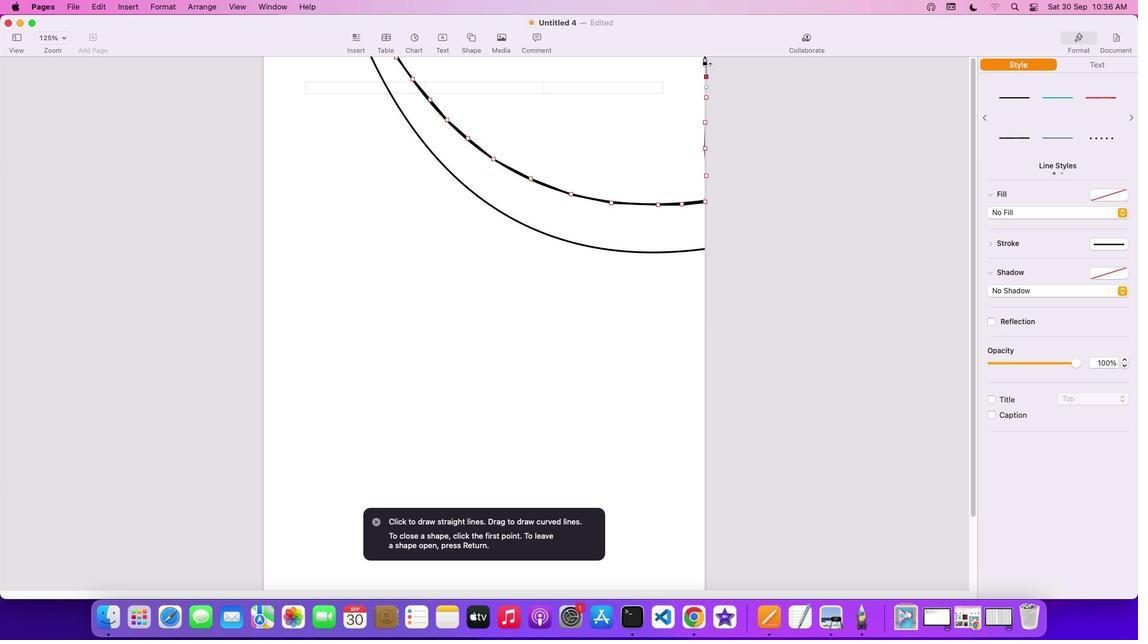 
Action: Mouse pressed left at (704, 56)
Screenshot: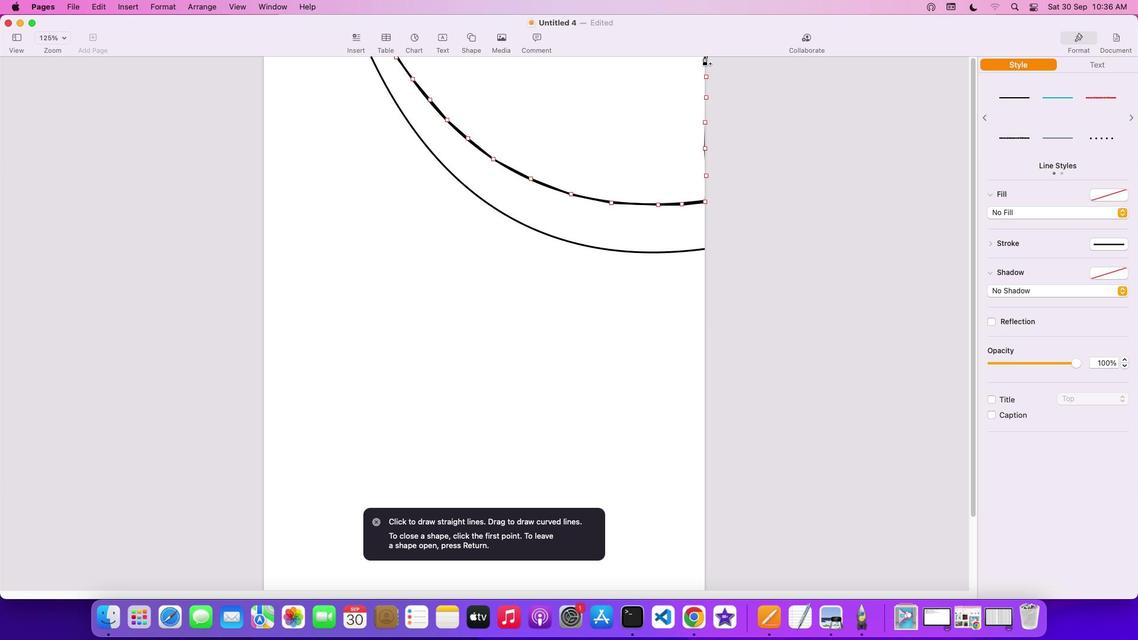
Action: Mouse moved to (667, 55)
Screenshot: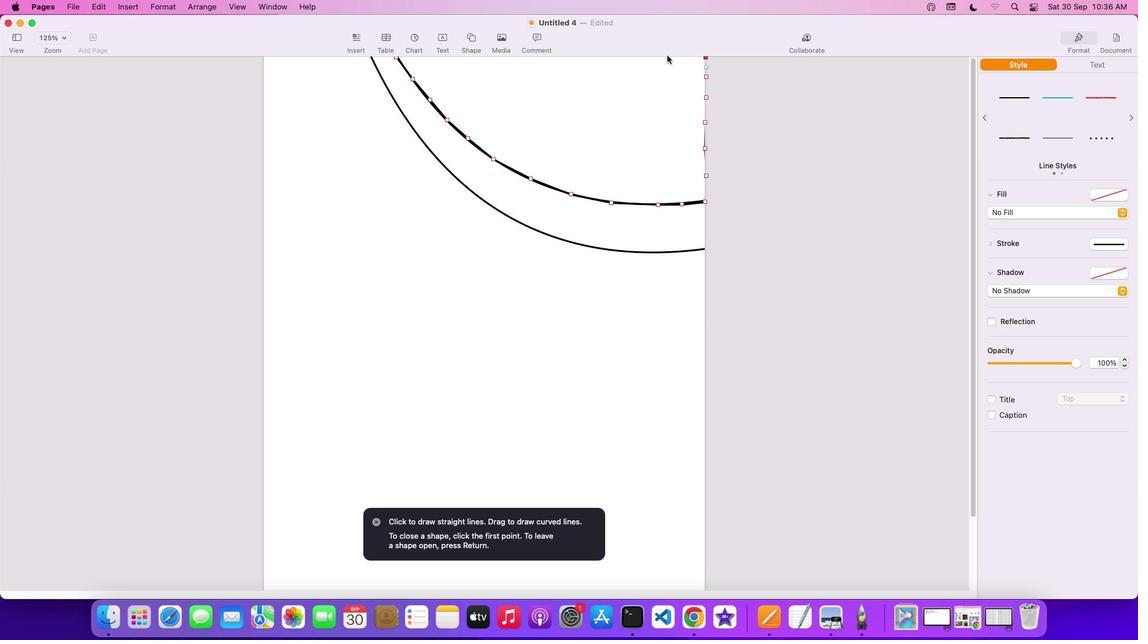 
Action: Mouse pressed left at (667, 55)
Screenshot: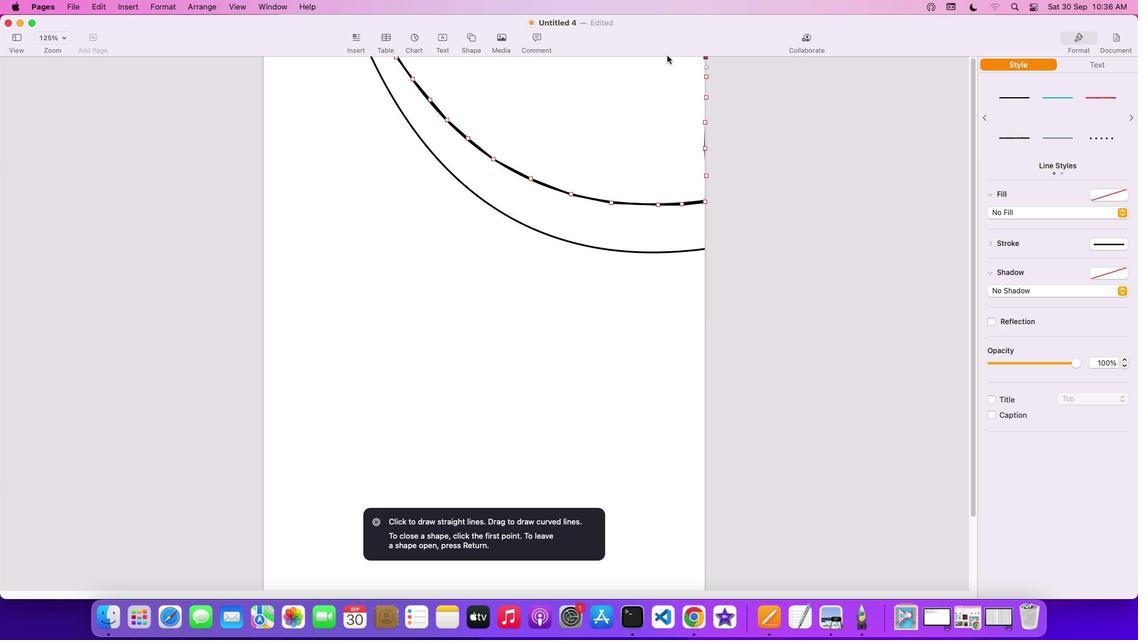 
Action: Mouse moved to (639, 56)
Screenshot: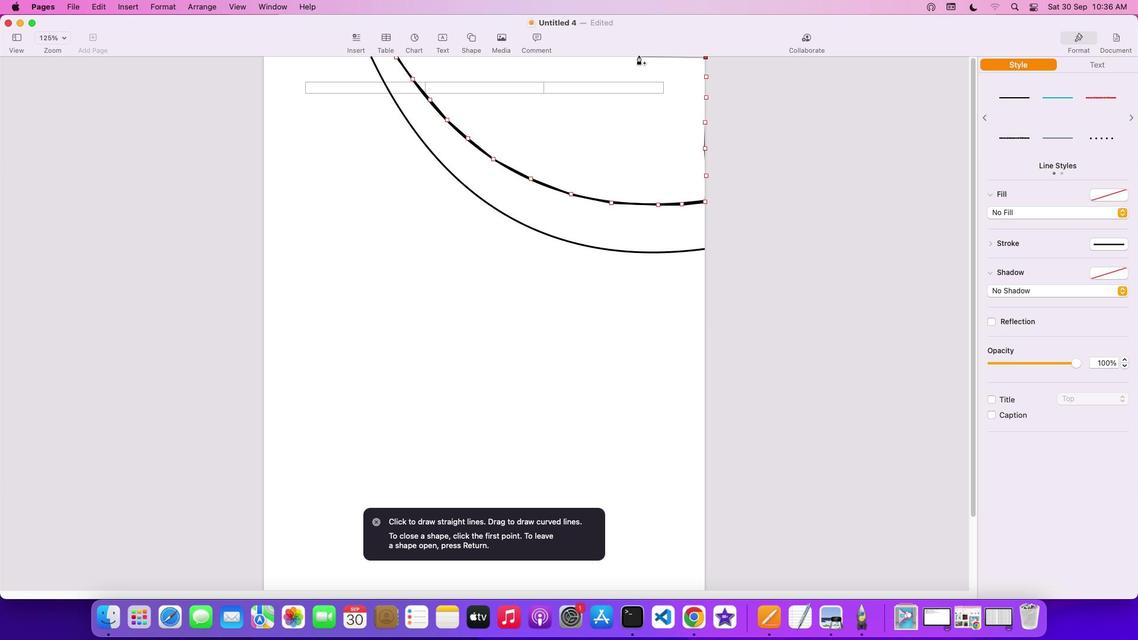 
Action: Mouse pressed left at (639, 56)
Screenshot: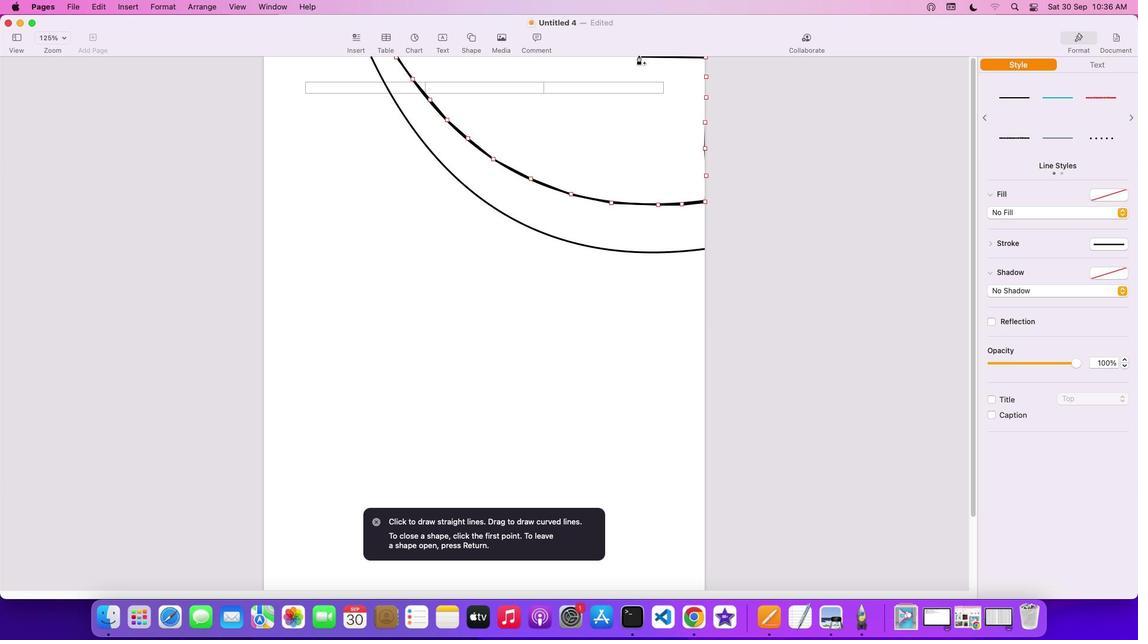 
Action: Mouse moved to (595, 55)
Screenshot: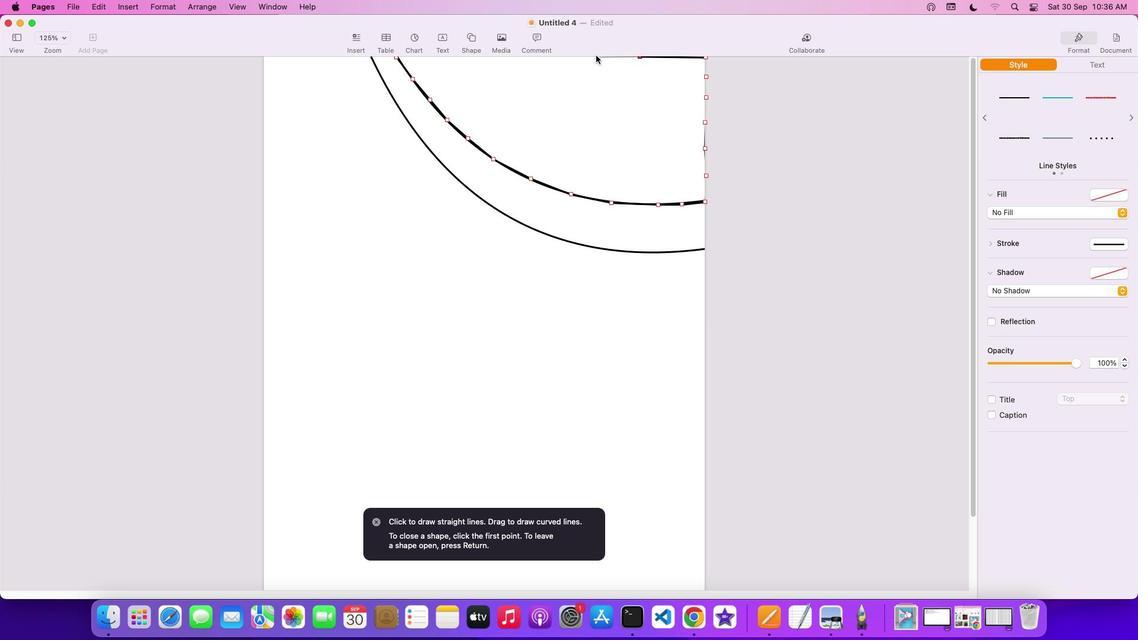 
Action: Mouse pressed left at (595, 55)
Screenshot: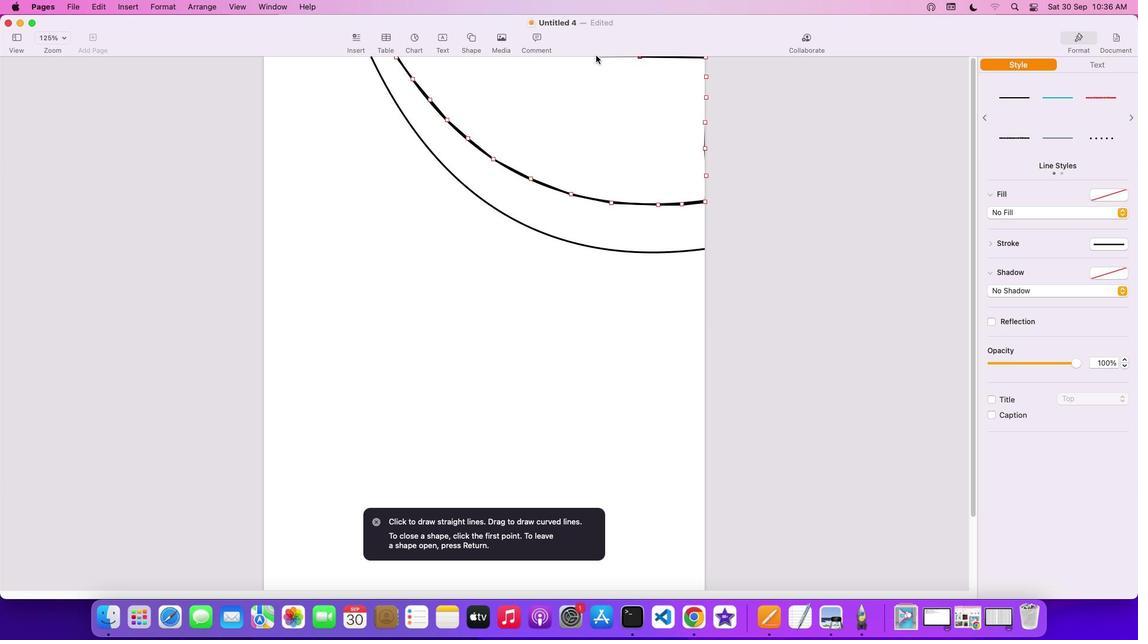 
Action: Mouse moved to (600, 56)
Screenshot: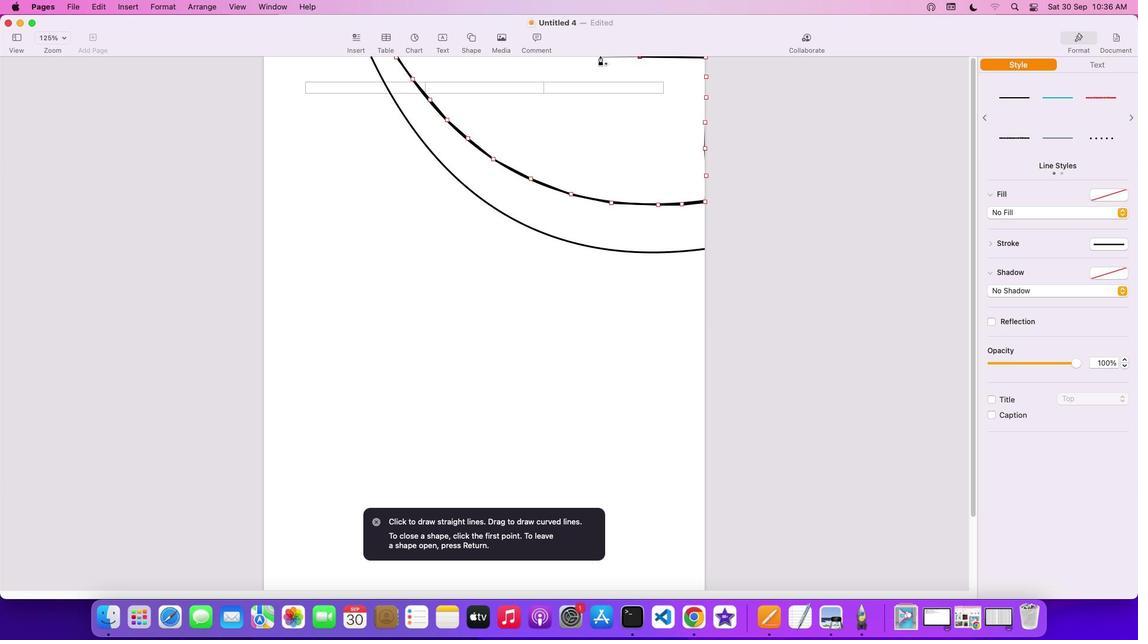 
Action: Mouse pressed left at (600, 56)
Screenshot: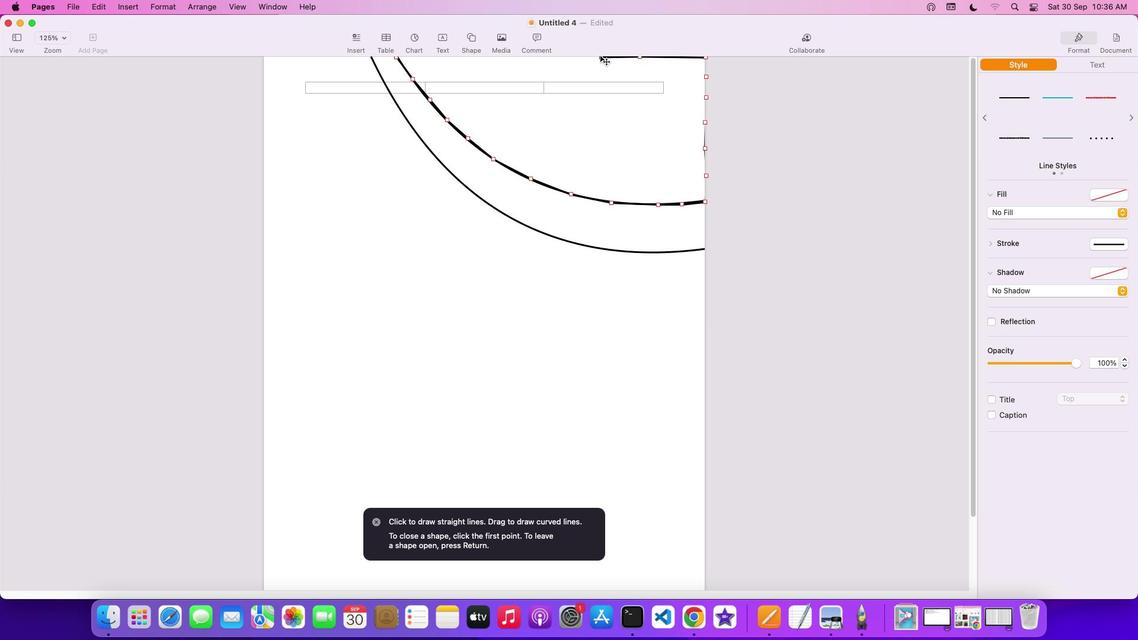 
Action: Mouse moved to (562, 55)
Screenshot: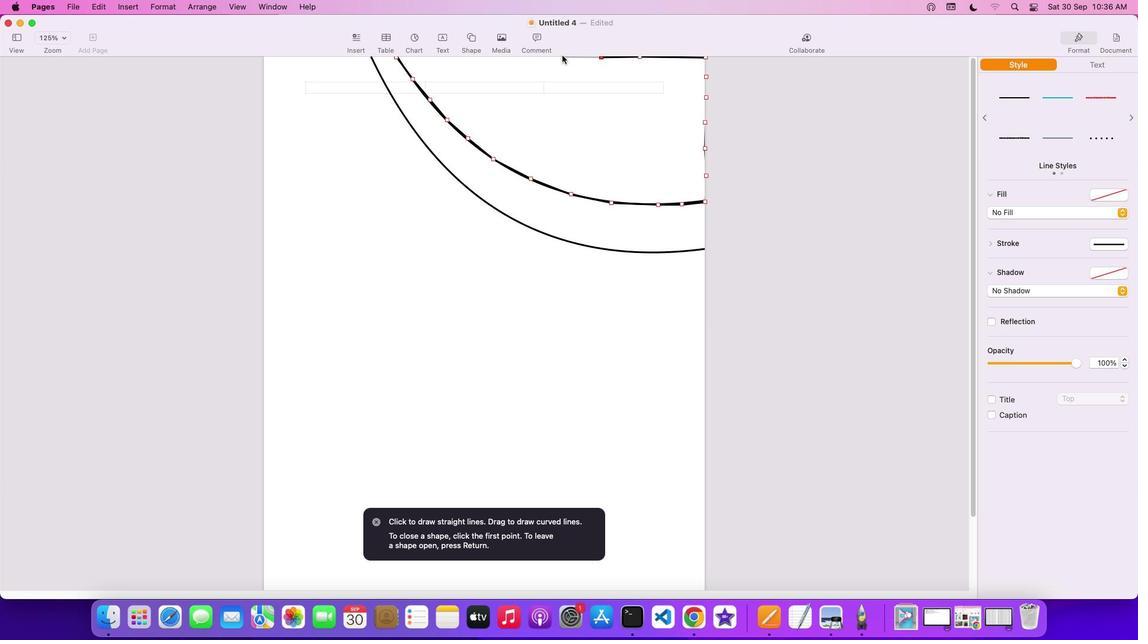 
Action: Mouse pressed left at (562, 55)
Screenshot: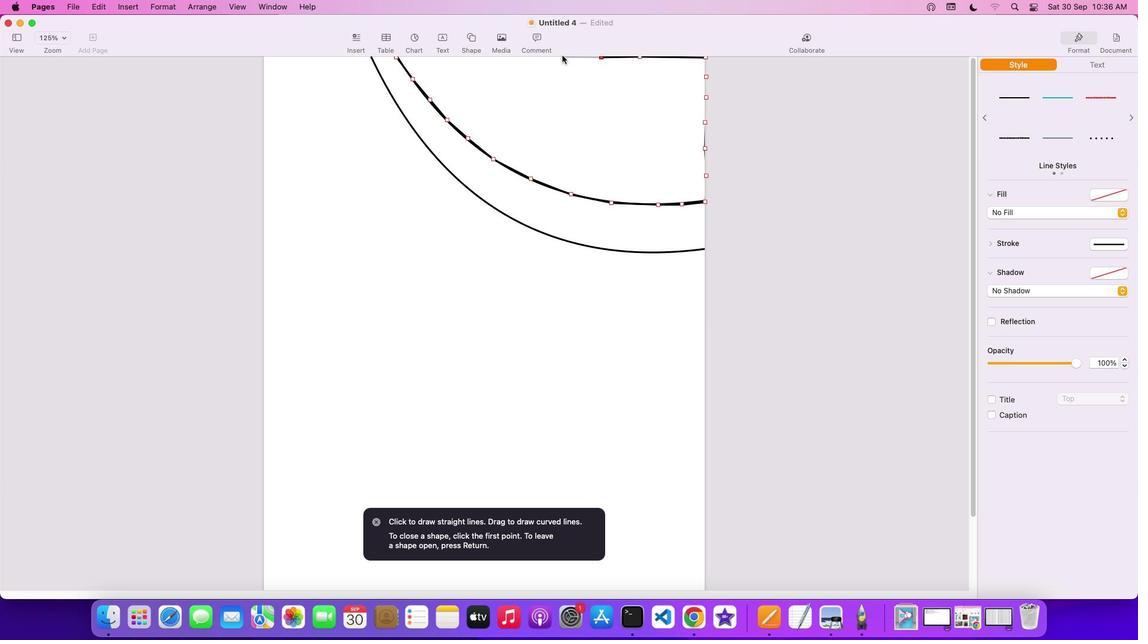 
Action: Mouse moved to (559, 56)
Screenshot: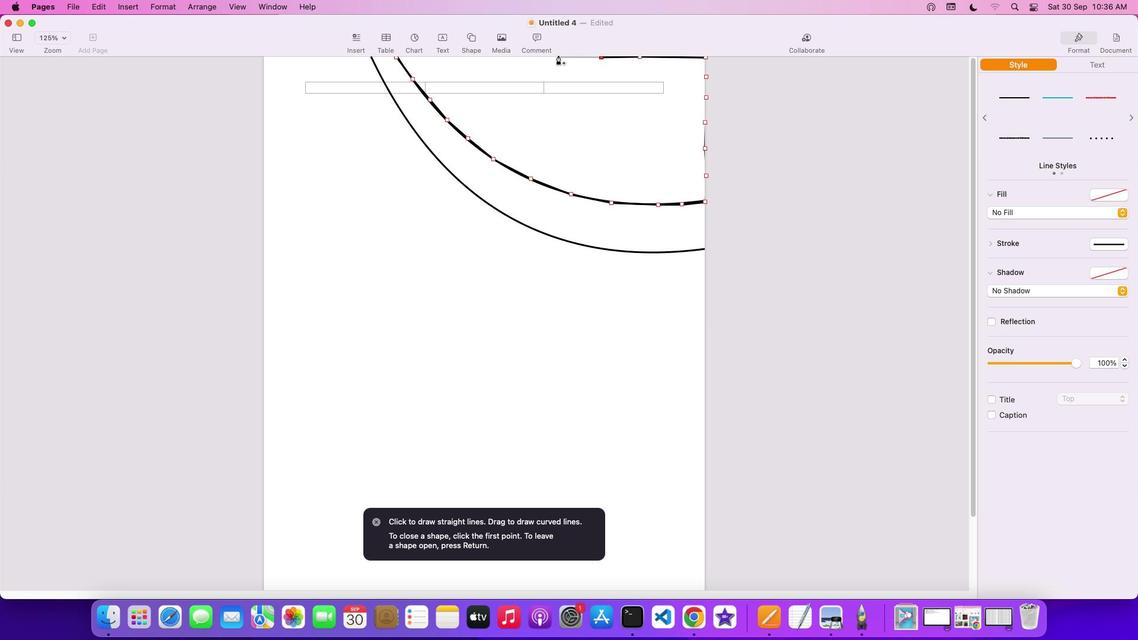 
Action: Mouse pressed left at (559, 56)
Screenshot: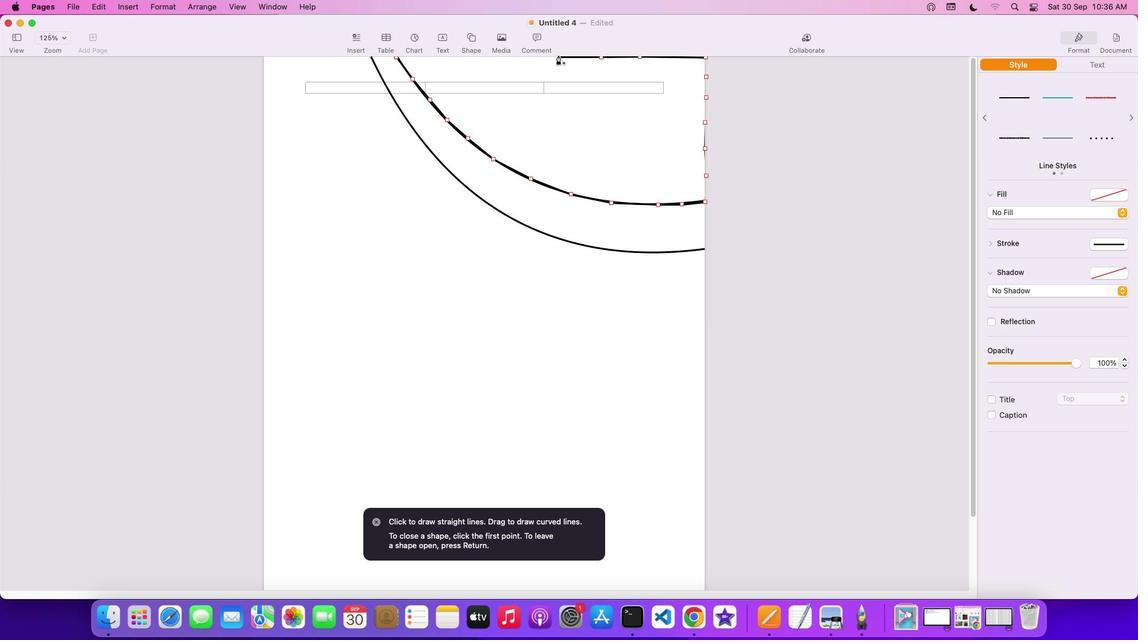 
Action: Mouse moved to (517, 54)
Screenshot: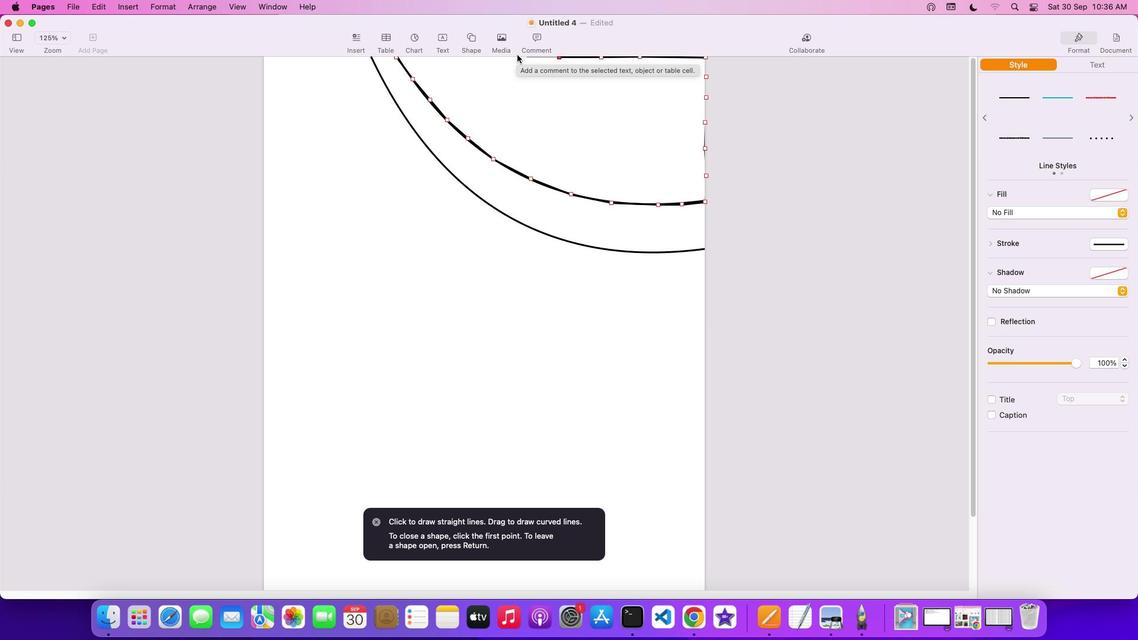 
Action: Mouse pressed left at (517, 54)
Screenshot: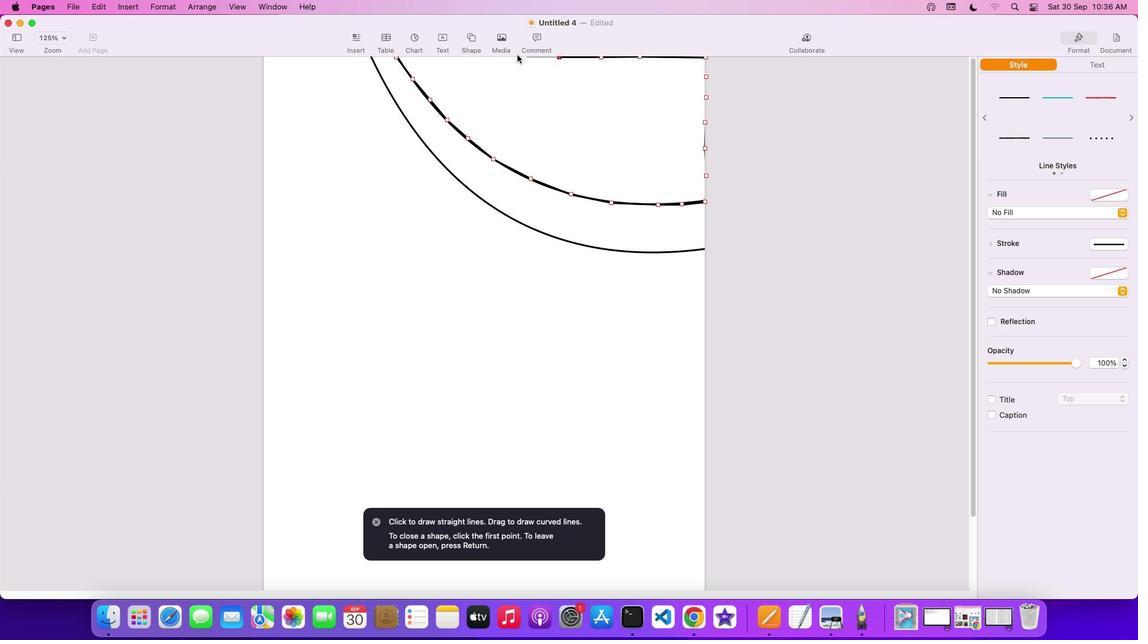 
Action: Mouse moved to (520, 55)
Screenshot: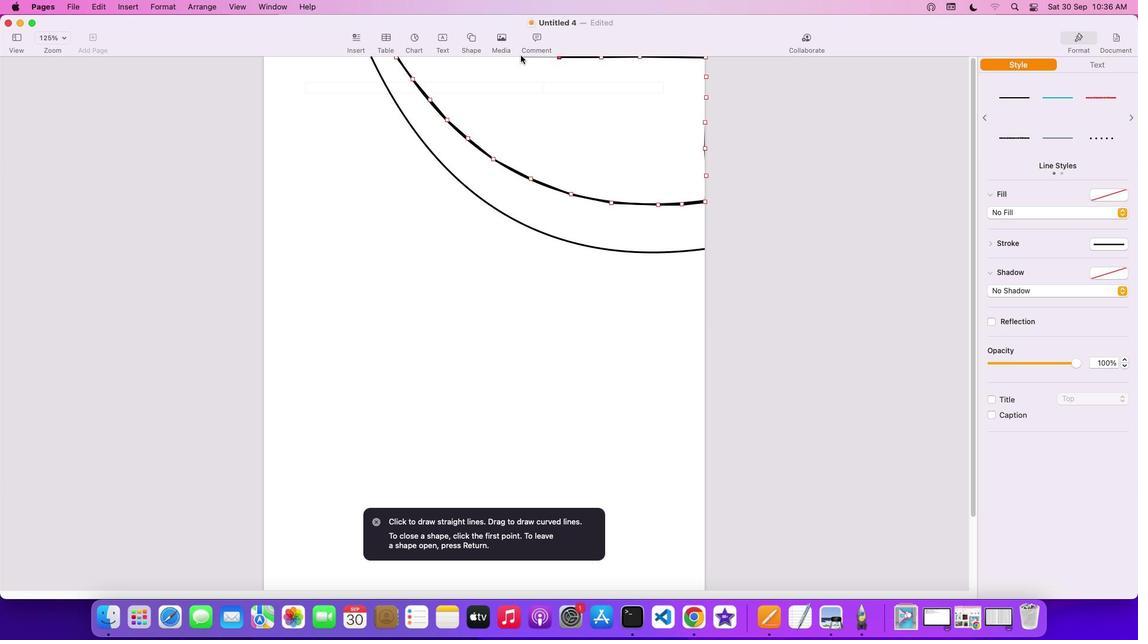 
Action: Mouse pressed left at (520, 55)
Screenshot: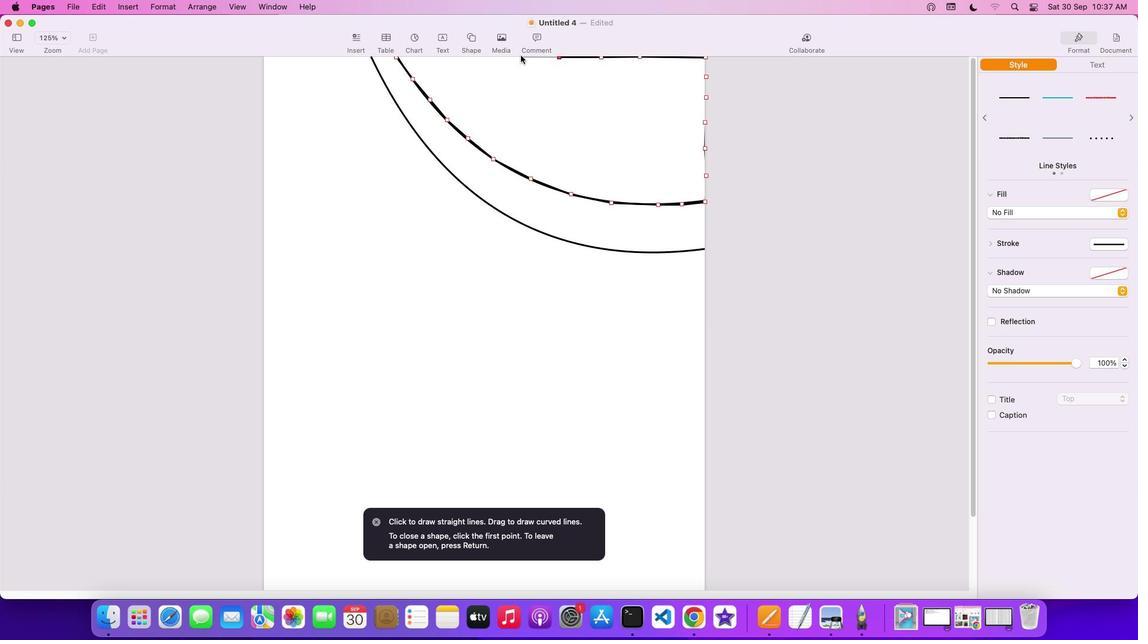 
Action: Mouse moved to (522, 55)
Screenshot: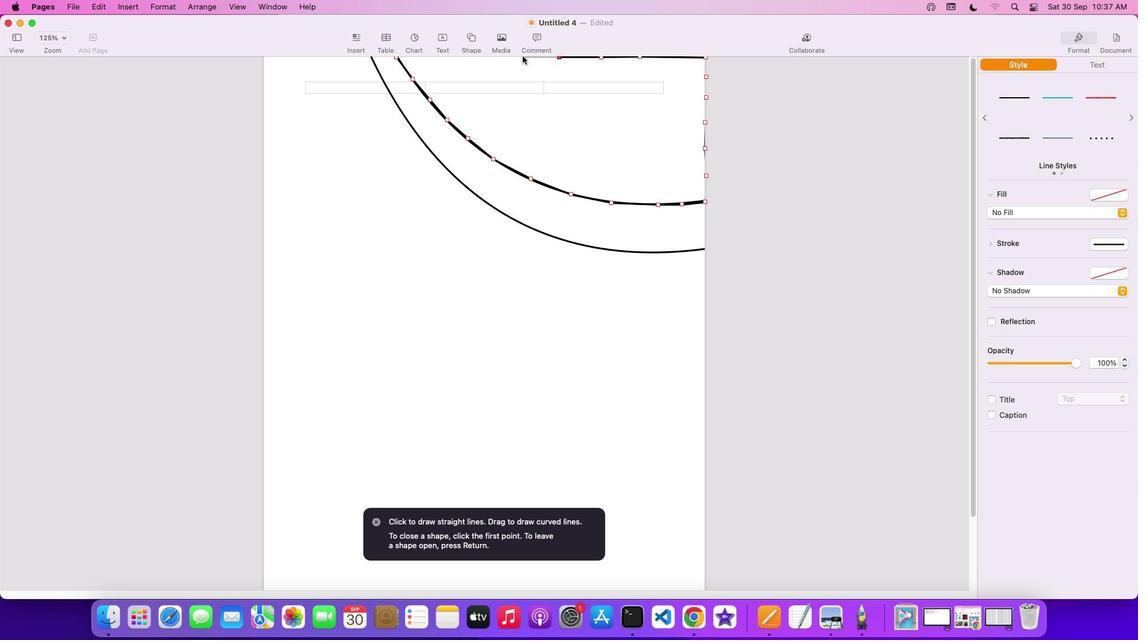 
Action: Mouse pressed left at (522, 55)
Screenshot: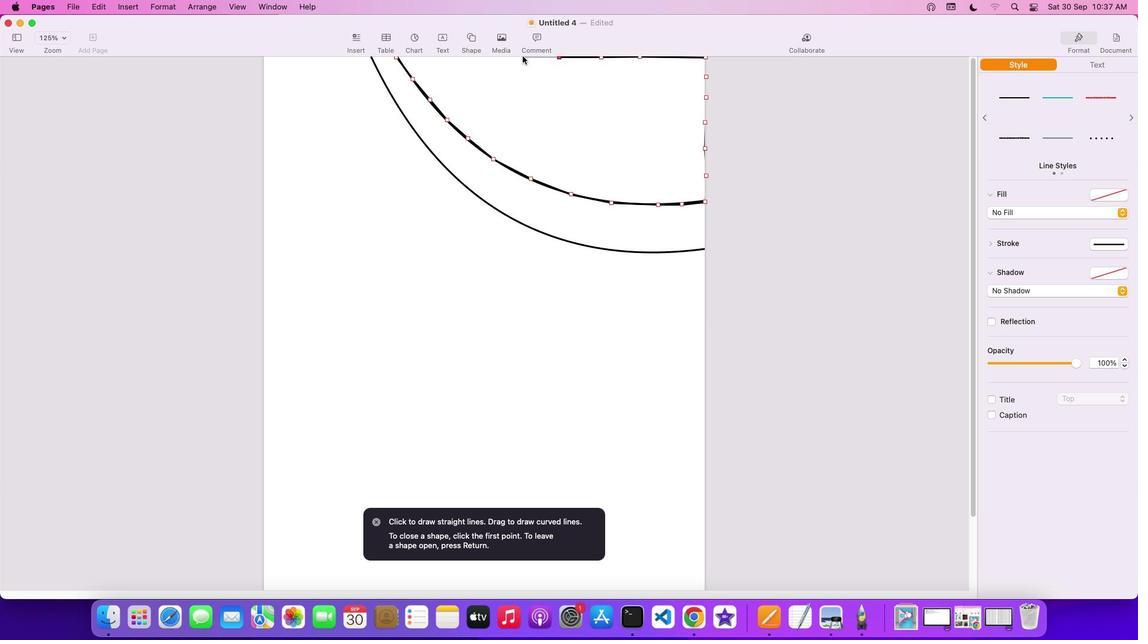 
Action: Mouse moved to (506, 56)
Screenshot: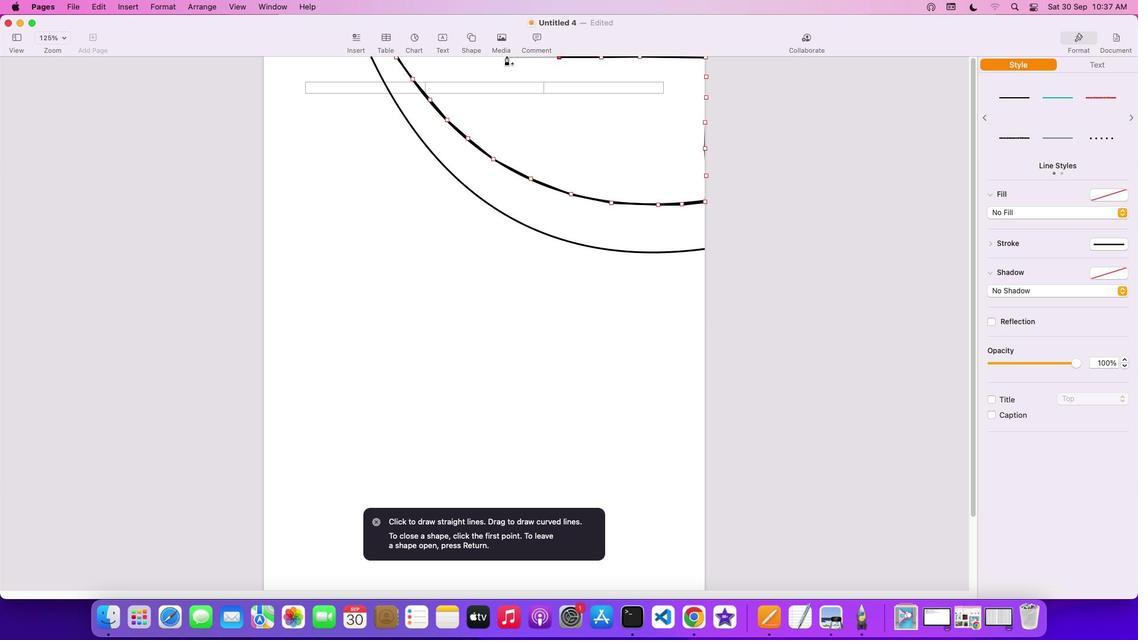 
Action: Mouse pressed left at (506, 56)
Screenshot: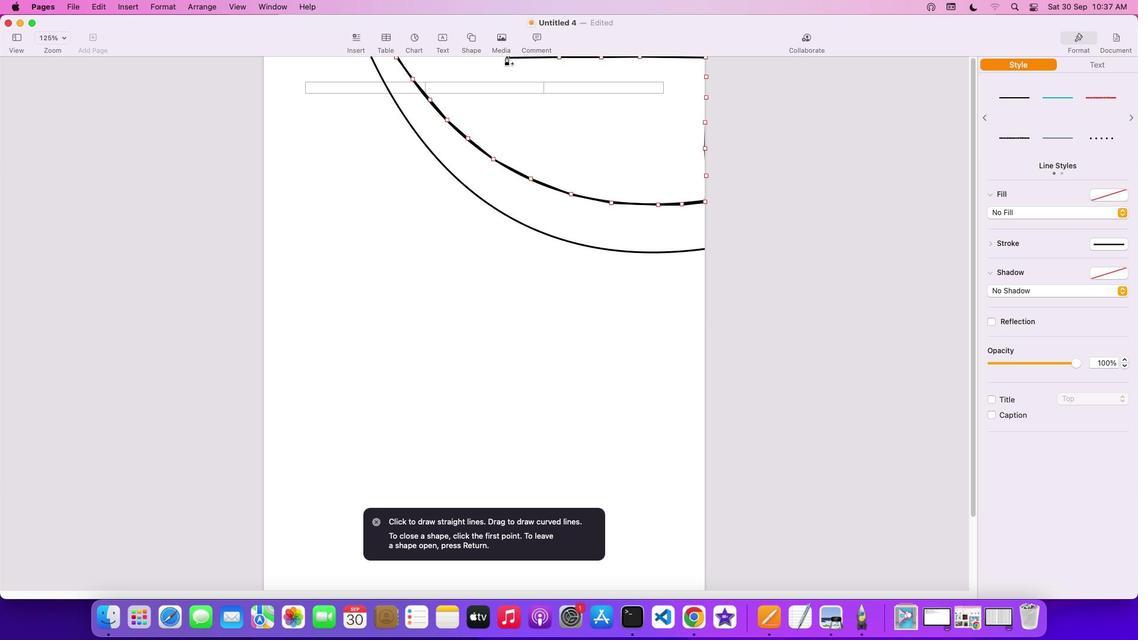 
Action: Mouse moved to (458, 56)
Screenshot: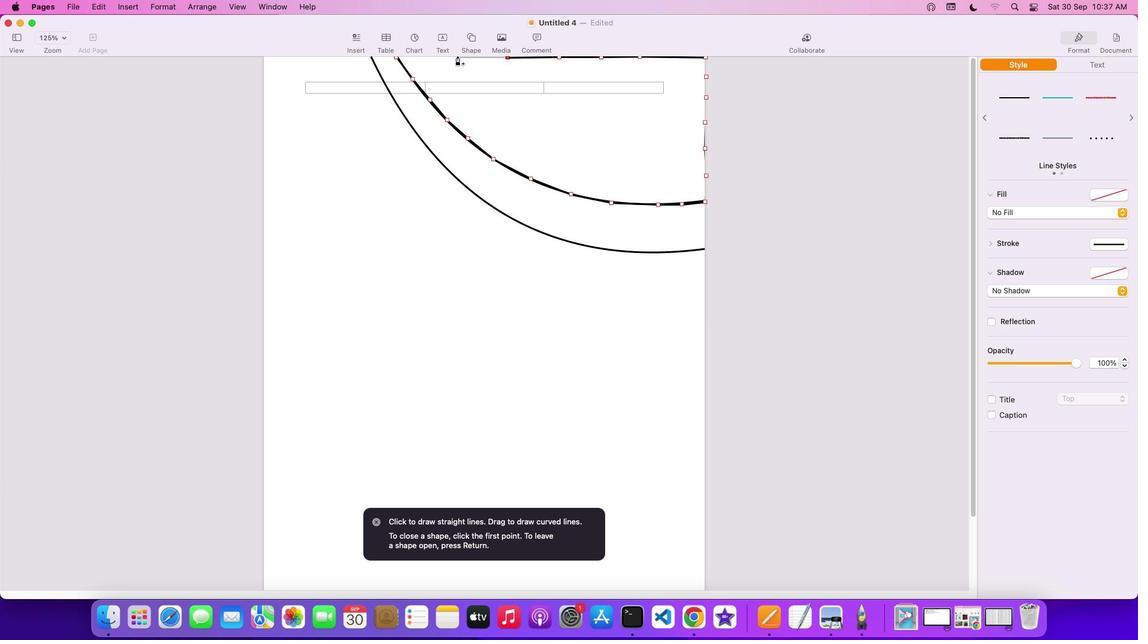 
Action: Mouse pressed left at (458, 56)
Screenshot: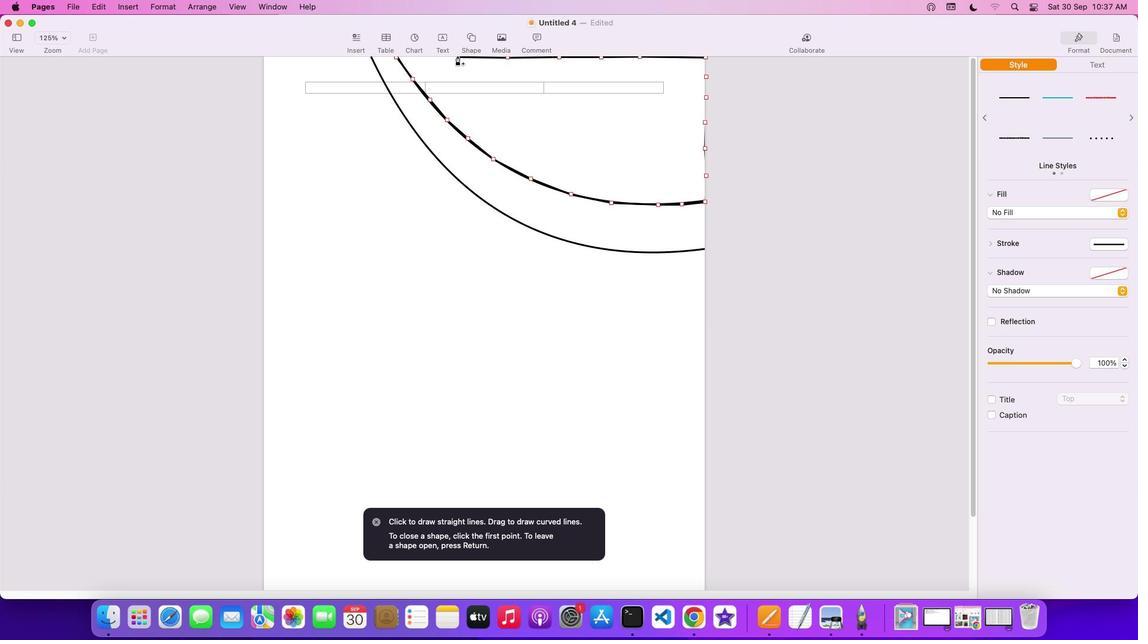
Action: Mouse moved to (418, 55)
Screenshot: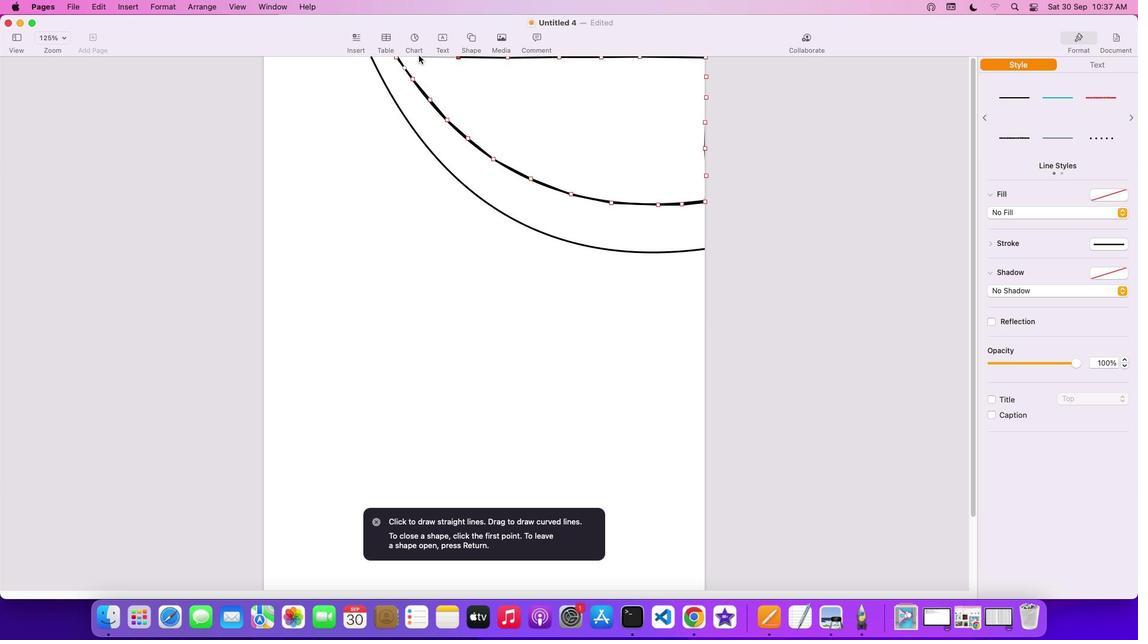 
Action: Mouse pressed left at (418, 55)
Screenshot: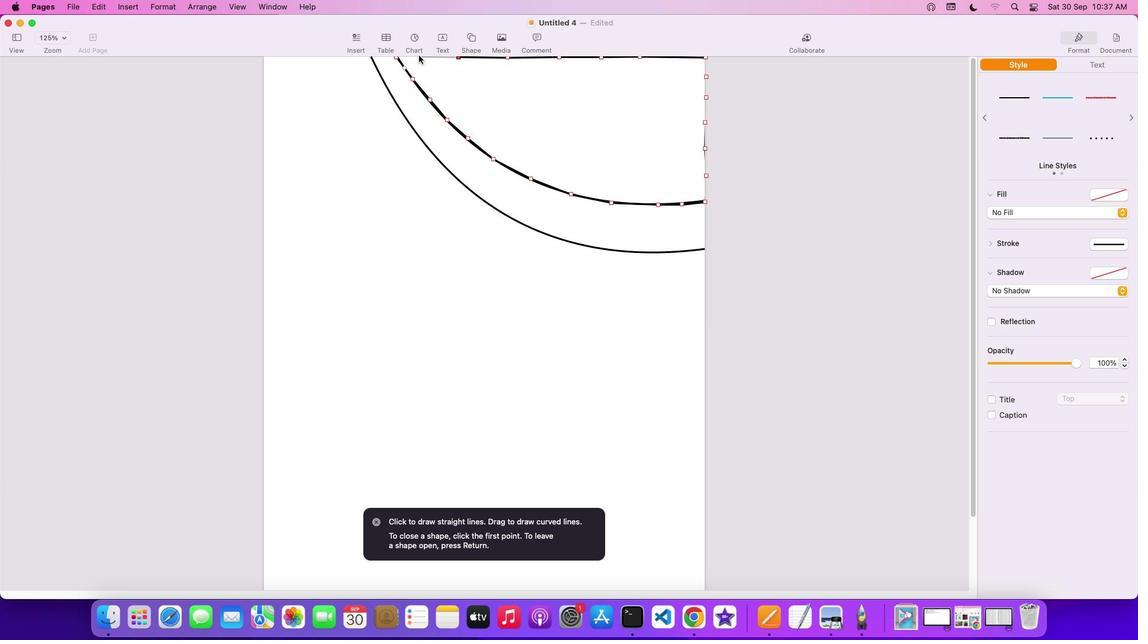 
Action: Mouse moved to (422, 56)
Screenshot: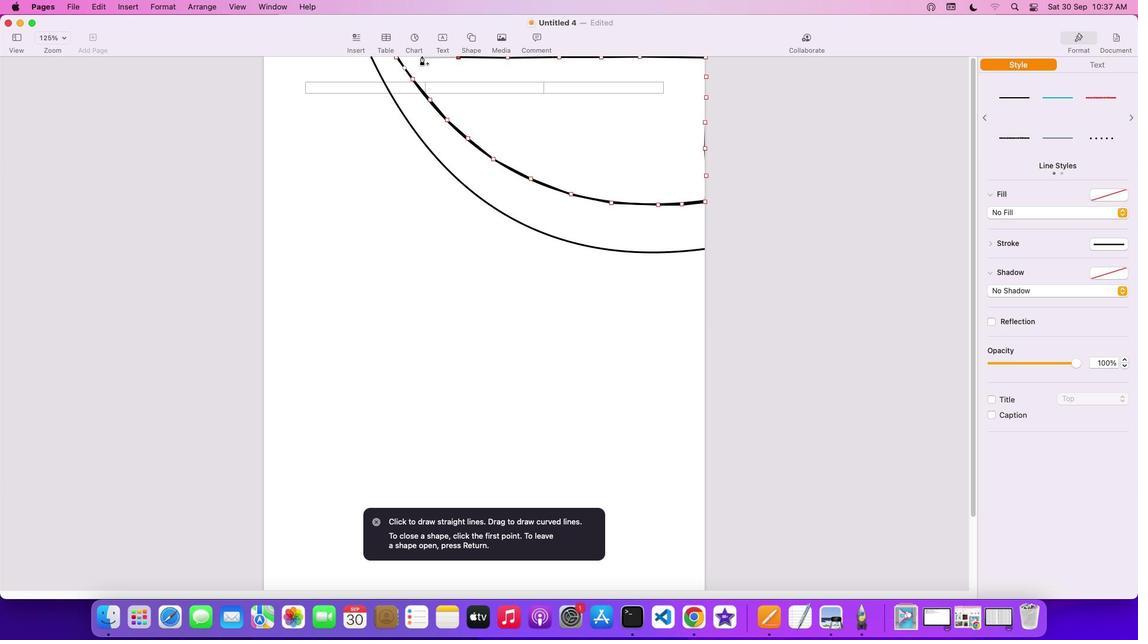 
Action: Mouse pressed left at (422, 56)
Screenshot: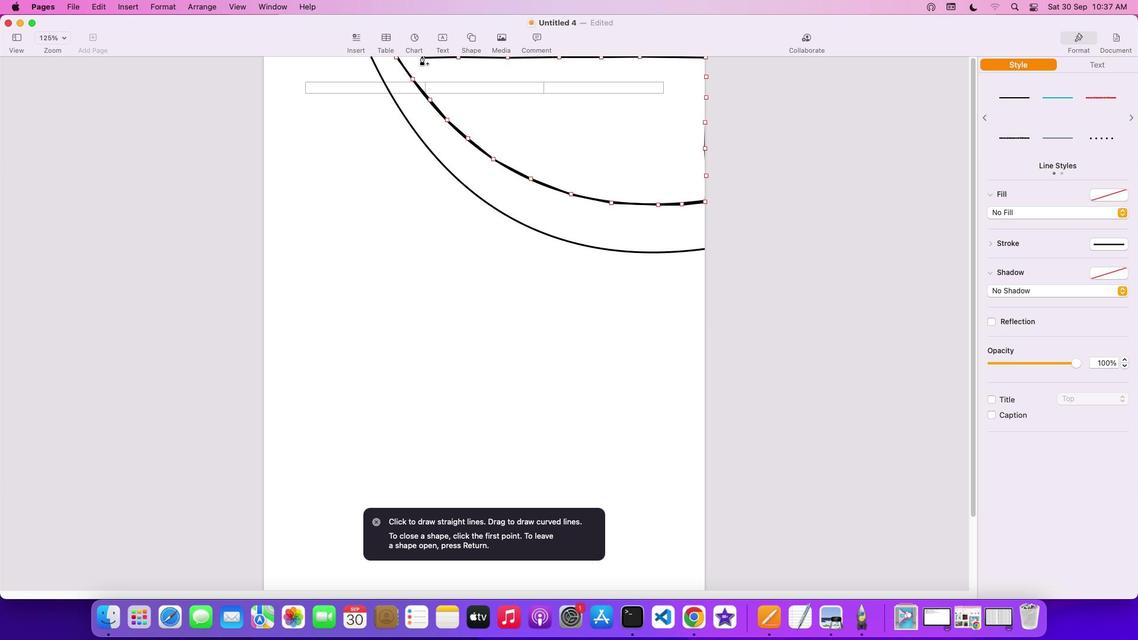 
Action: Mouse moved to (396, 57)
Screenshot: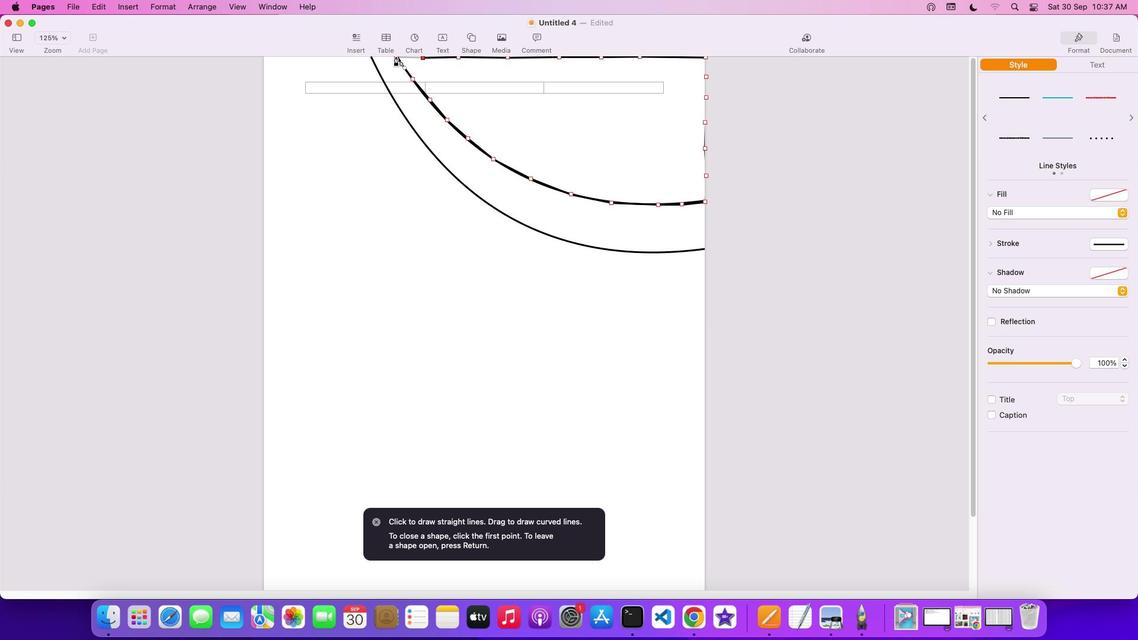 
Action: Mouse pressed left at (396, 57)
Screenshot: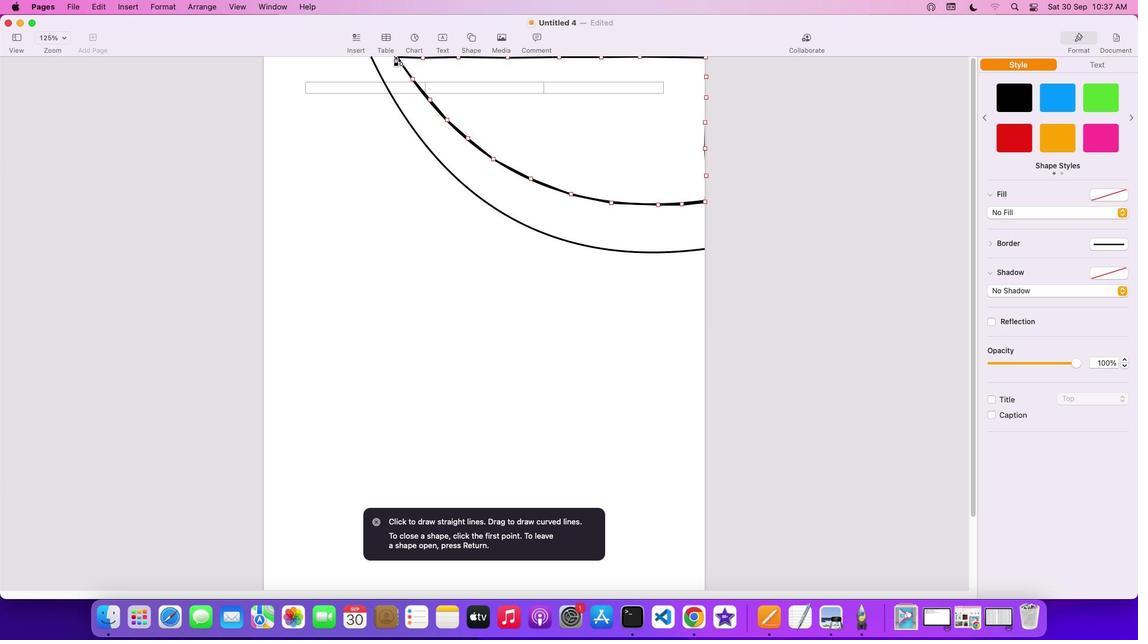 
Action: Mouse moved to (1125, 209)
Screenshot: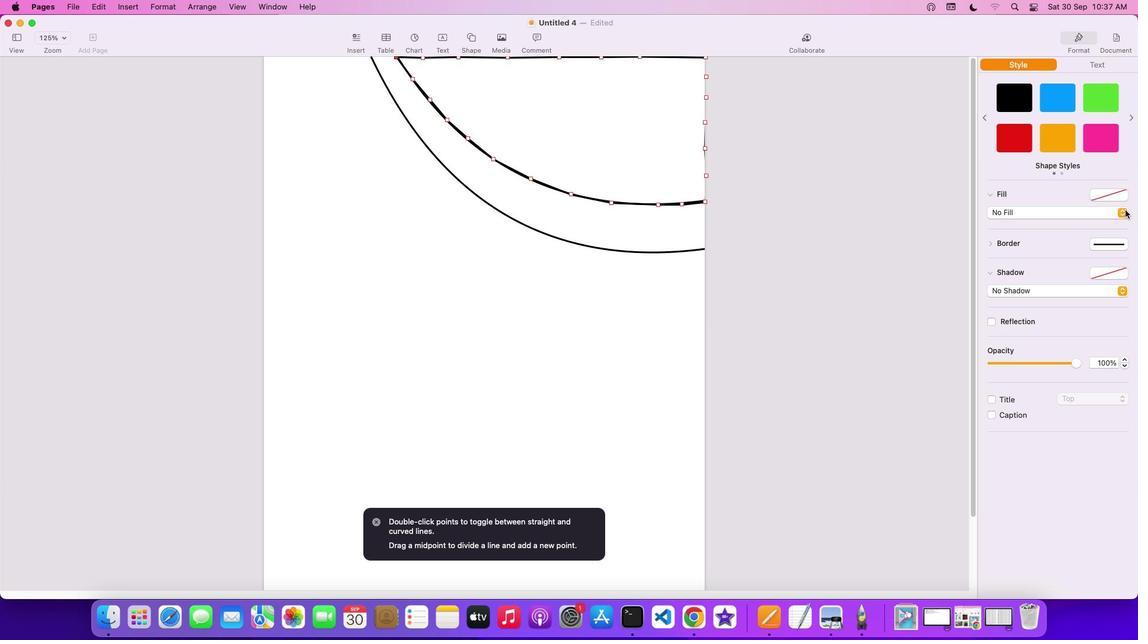 
Action: Mouse pressed left at (1125, 209)
Screenshot: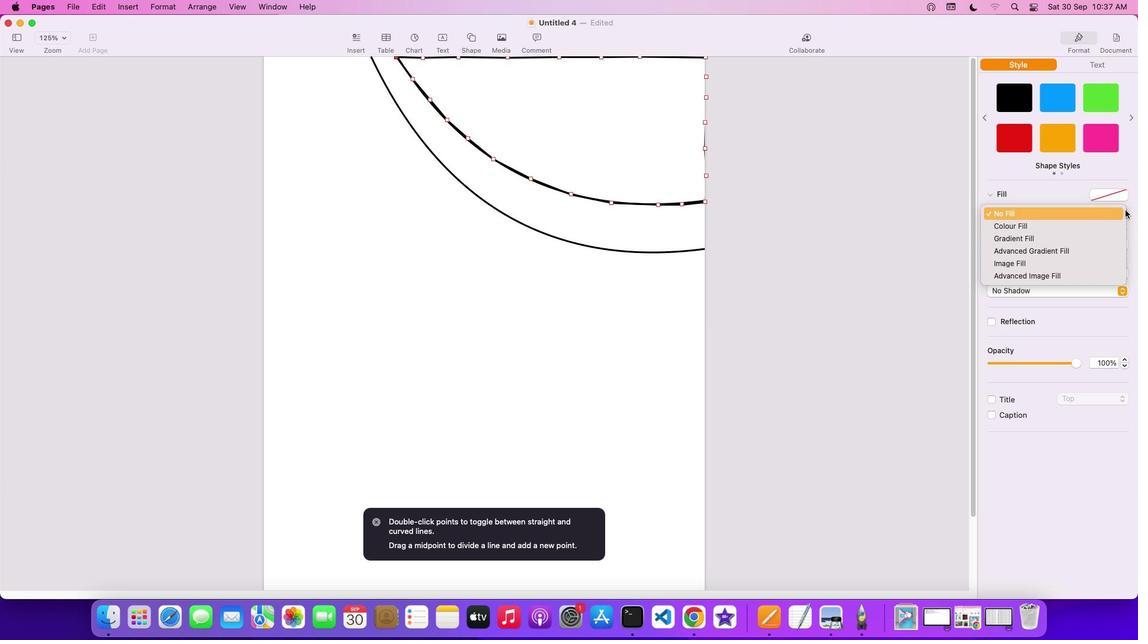 
Action: Mouse moved to (1060, 234)
Screenshot: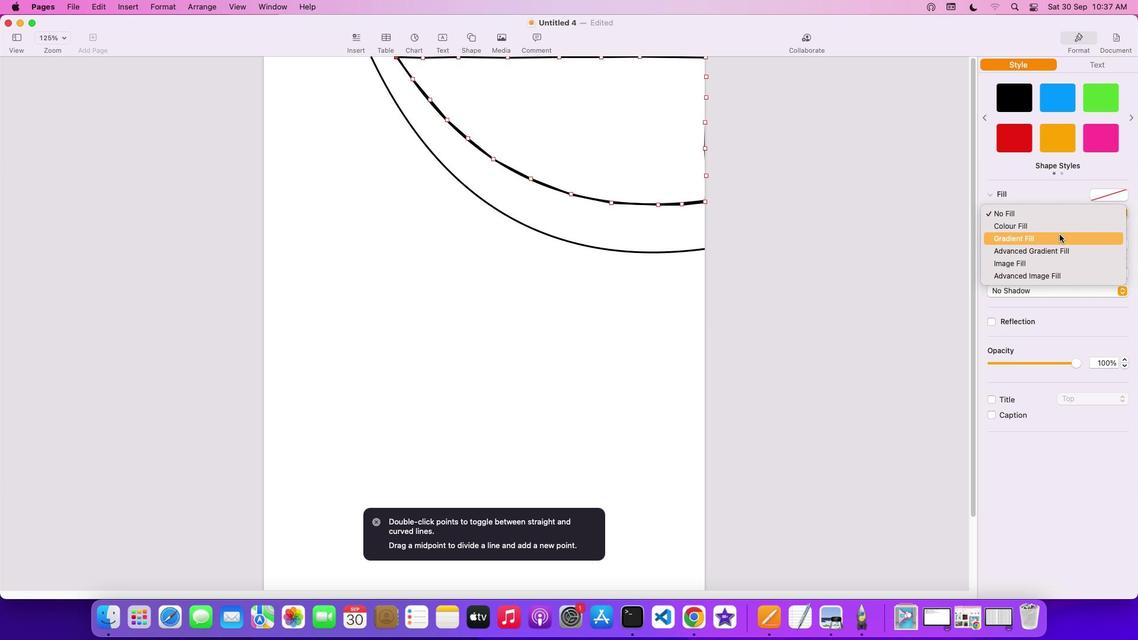 
Action: Mouse pressed left at (1060, 234)
Screenshot: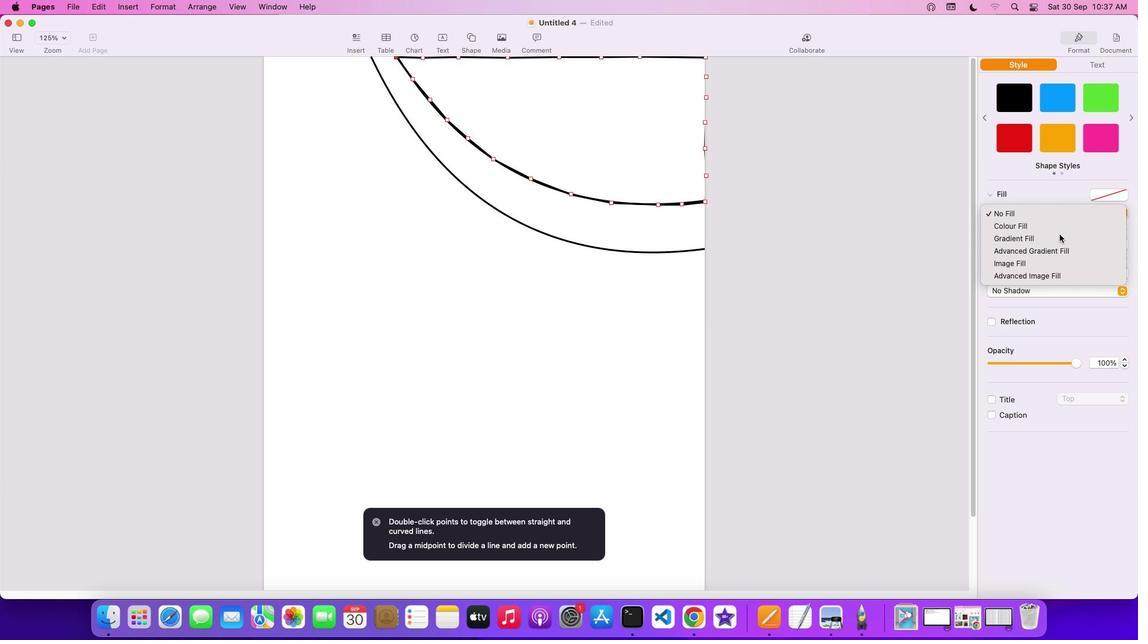 
Action: Mouse moved to (687, 295)
Screenshot: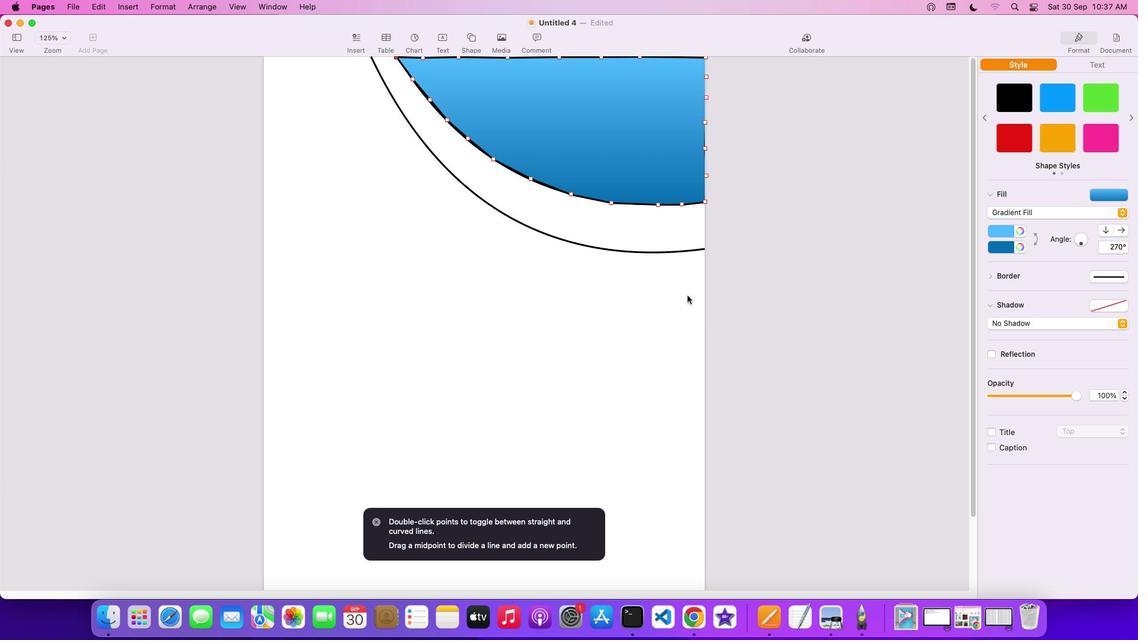 
Action: Mouse pressed left at (687, 295)
Screenshot: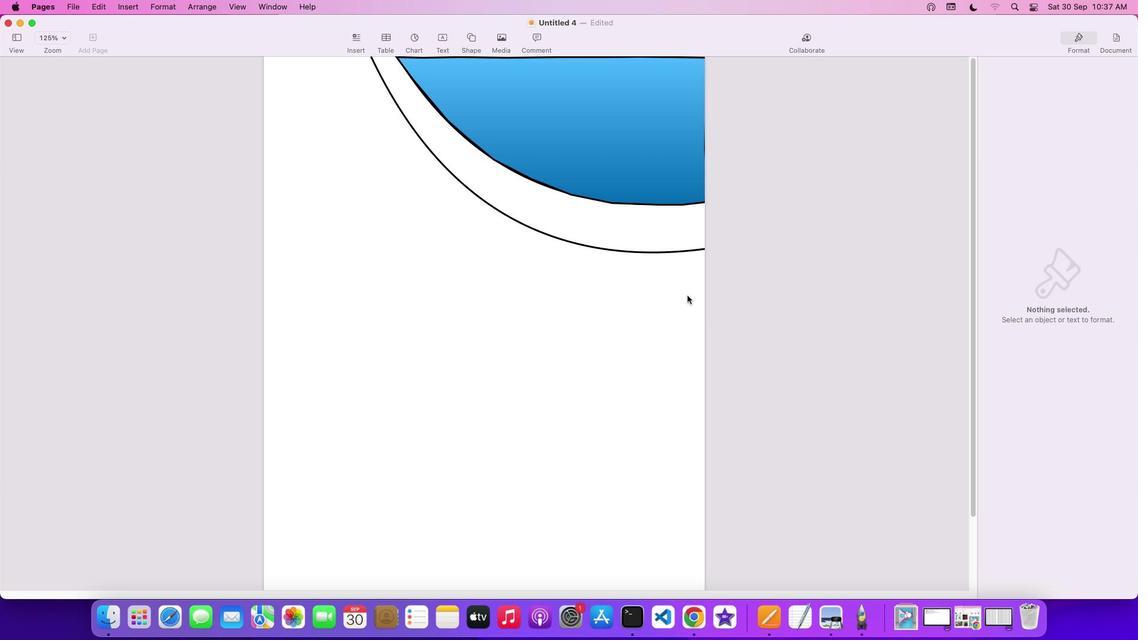 
Action: Mouse moved to (749, 282)
Screenshot: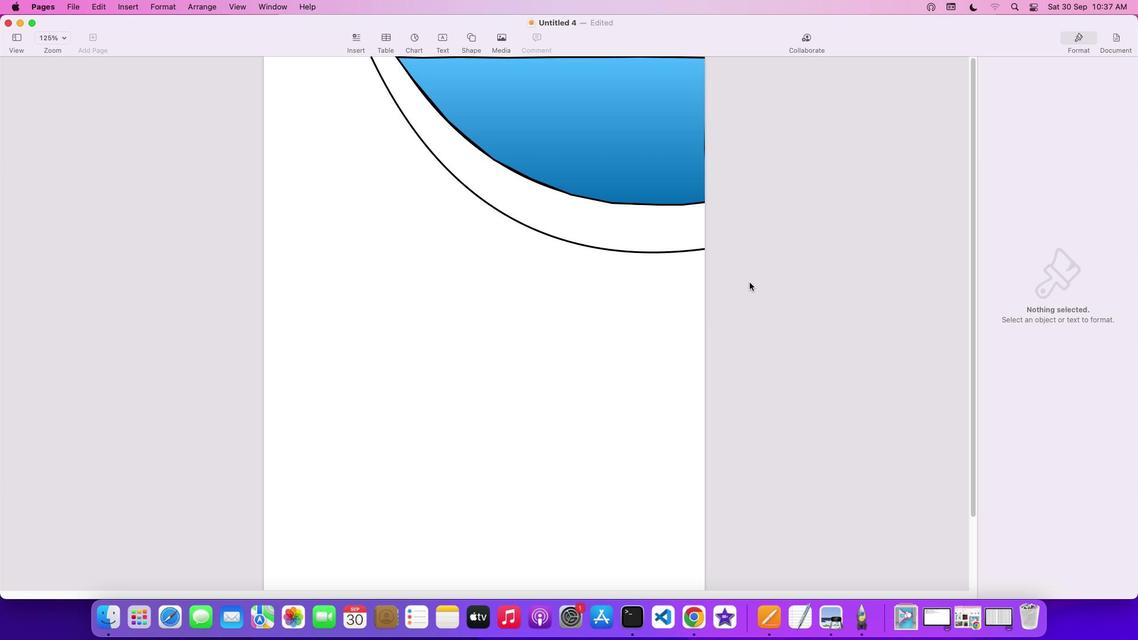 
Action: Mouse pressed left at (749, 282)
Screenshot: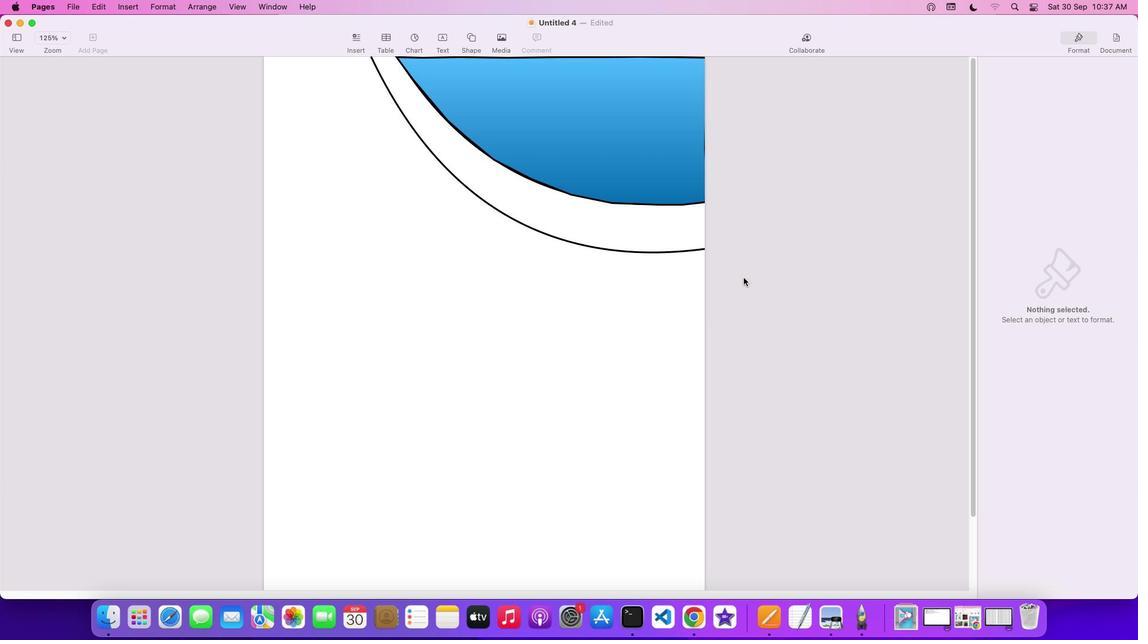 
Action: Mouse moved to (594, 181)
Screenshot: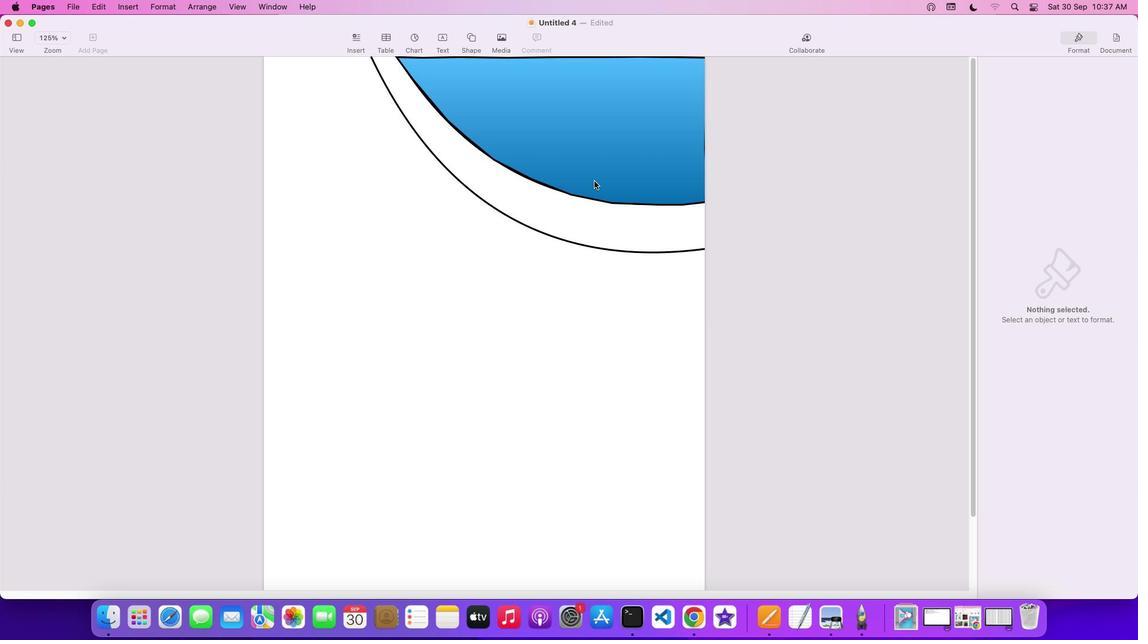 
Action: Mouse pressed left at (594, 181)
Screenshot: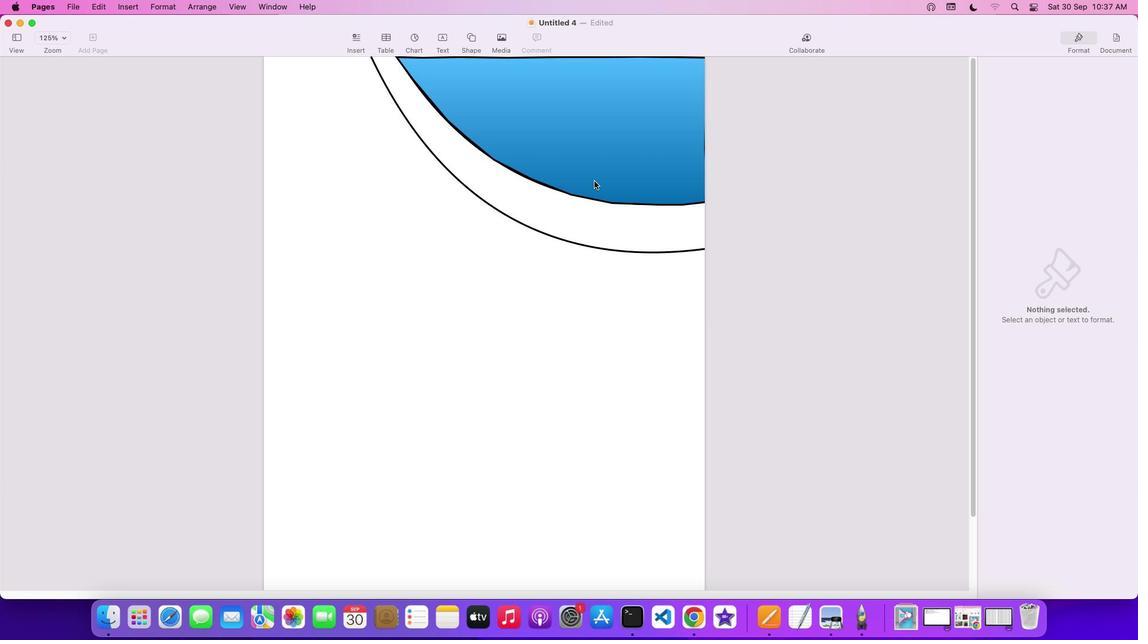 
Action: Mouse moved to (598, 179)
Screenshot: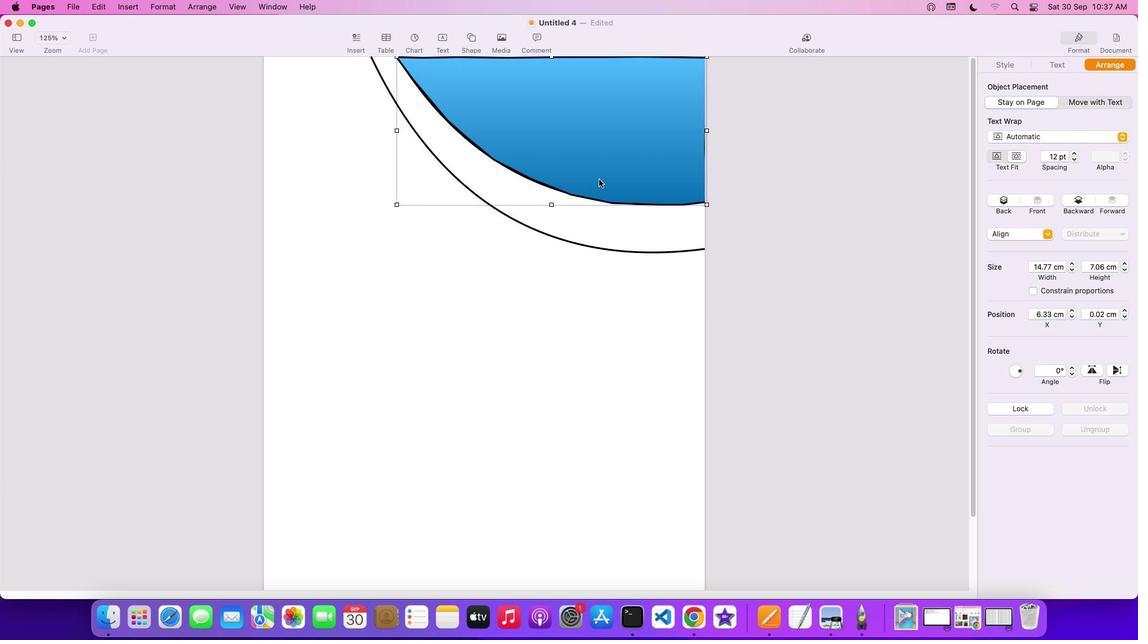 
Action: Mouse pressed left at (598, 179)
Screenshot: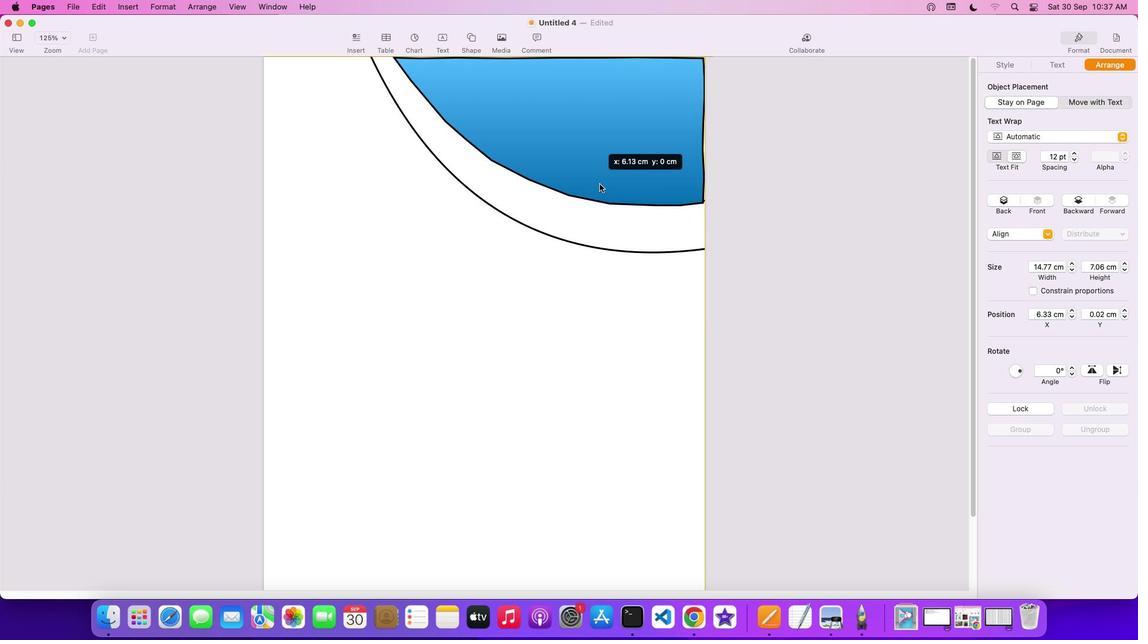 
Action: Mouse moved to (704, 131)
Screenshot: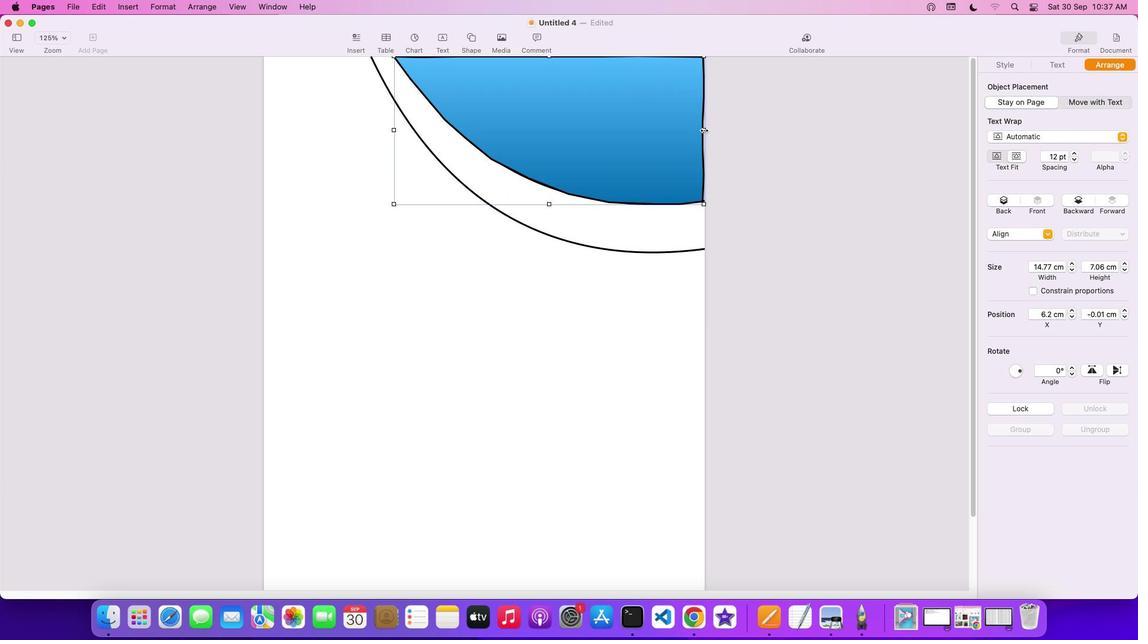 
Action: Mouse pressed left at (704, 131)
Screenshot: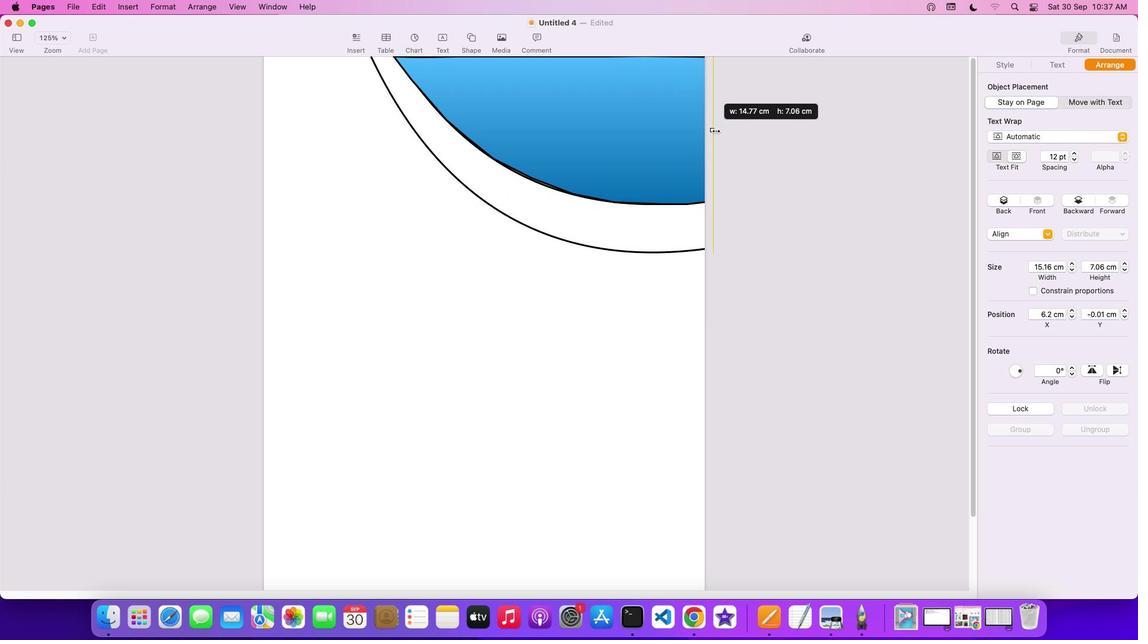 
Action: Mouse moved to (792, 170)
Screenshot: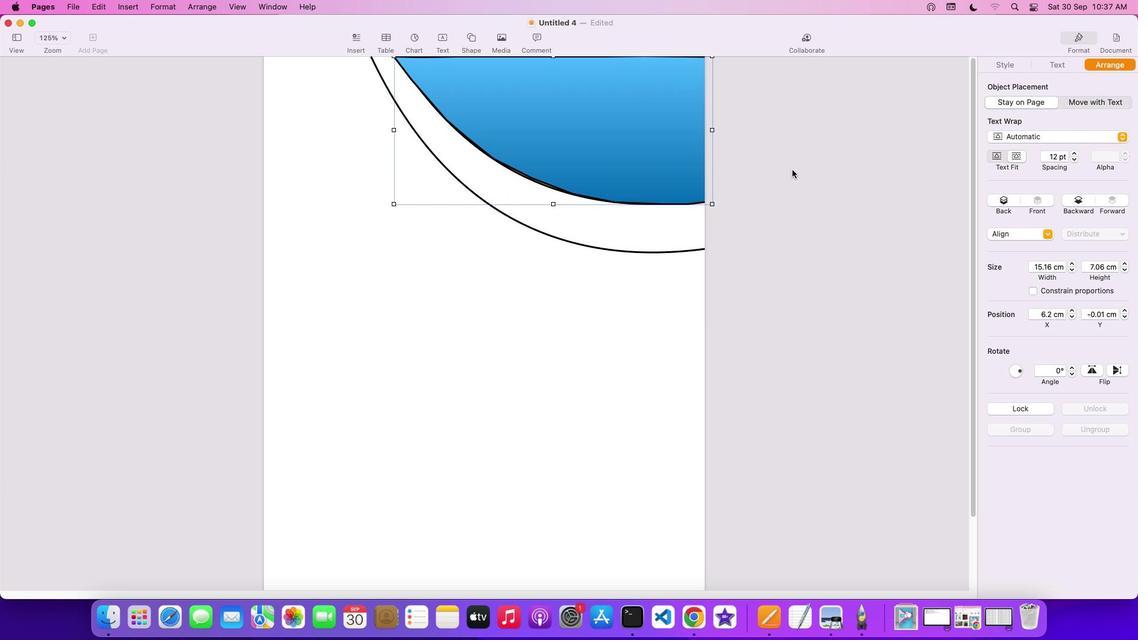 
Action: Mouse pressed left at (792, 170)
Screenshot: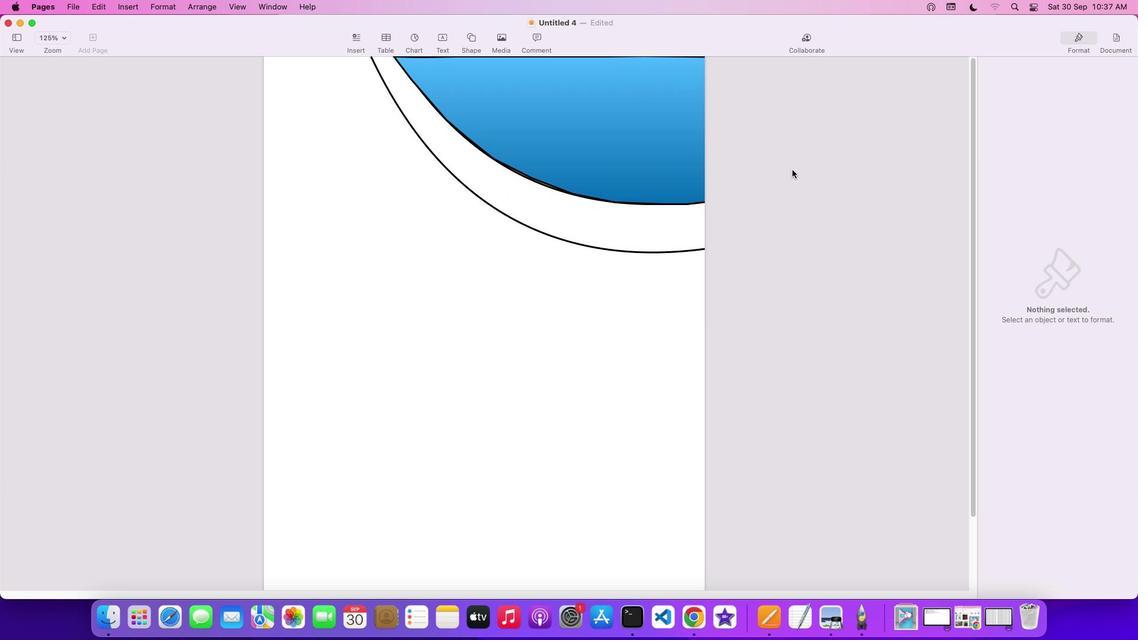 
Action: Mouse moved to (570, 177)
Screenshot: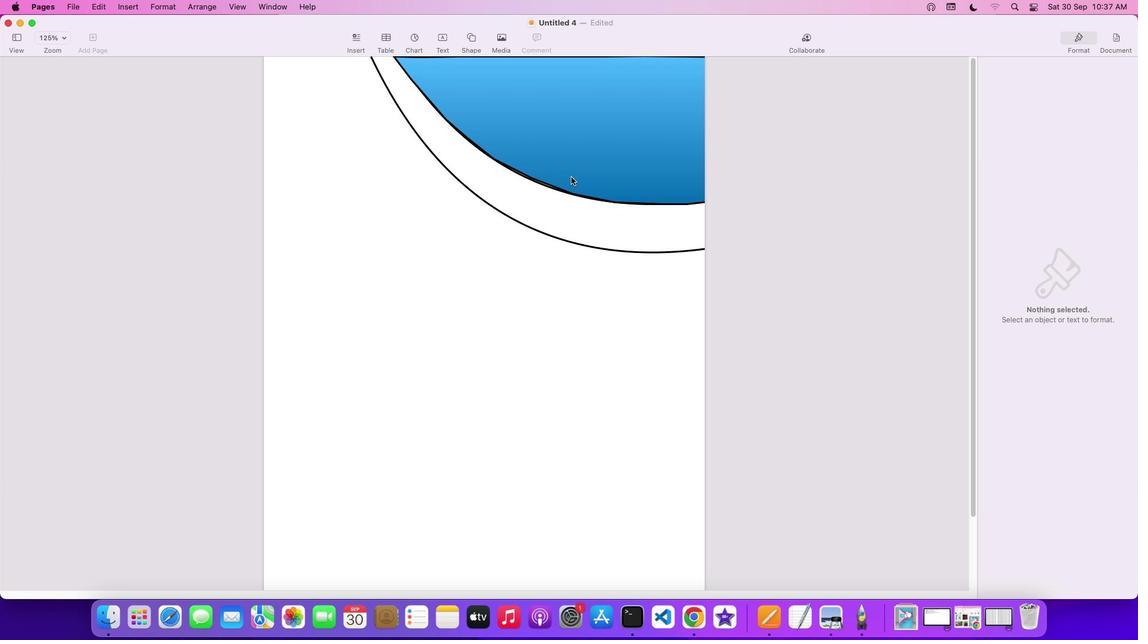 
Action: Mouse pressed left at (570, 177)
Screenshot: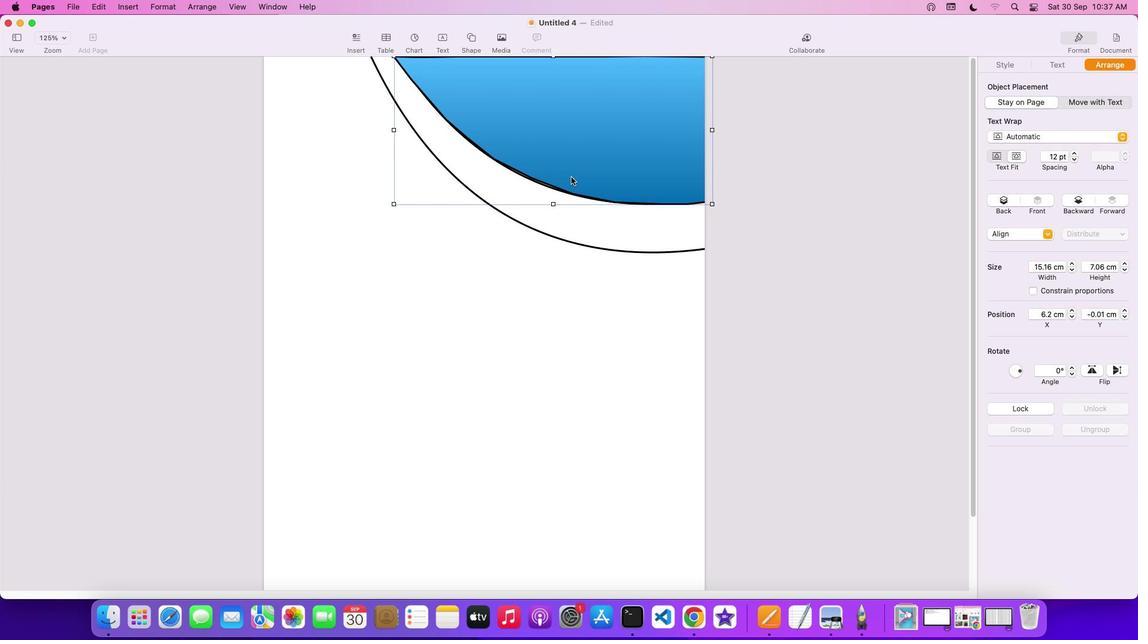 
Action: Mouse moved to (395, 203)
Screenshot: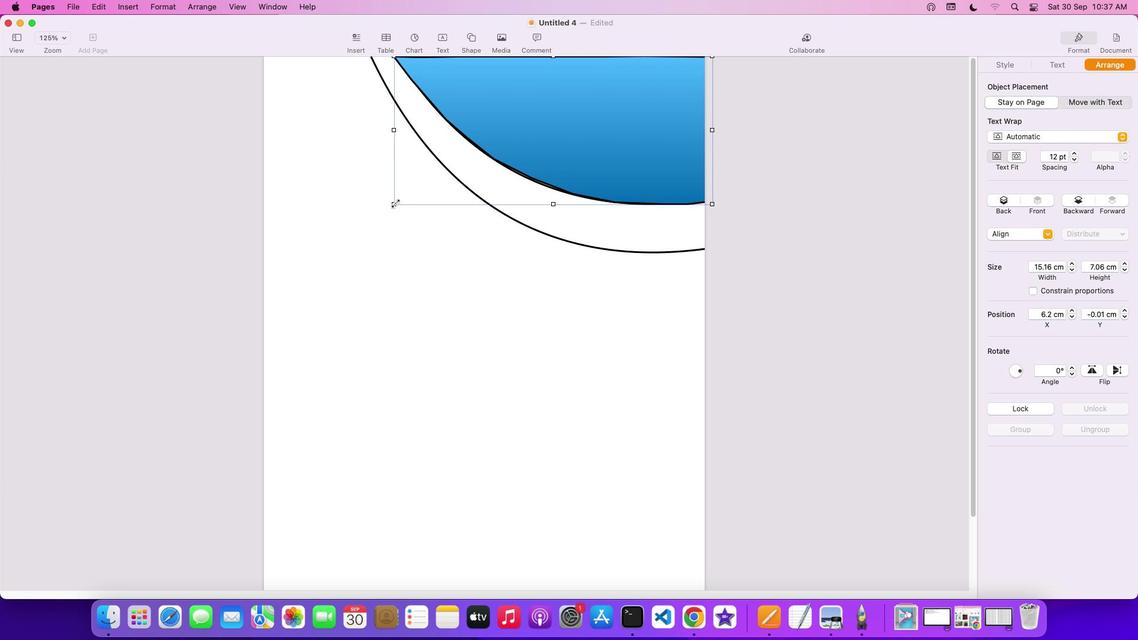 
Action: Mouse pressed left at (395, 203)
Screenshot: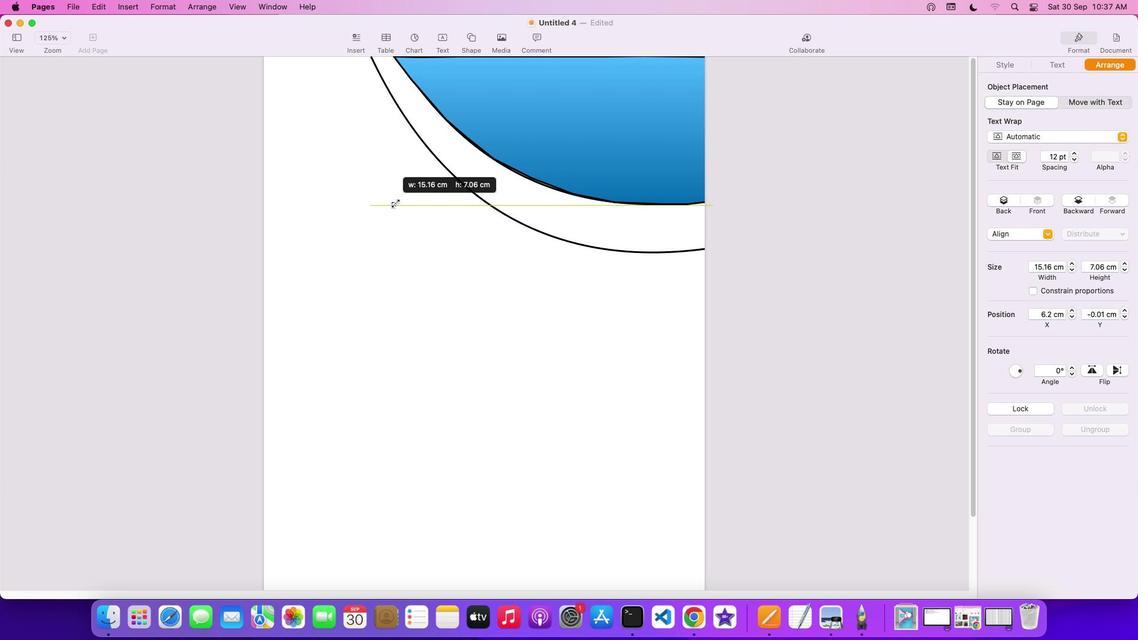 
Action: Mouse moved to (774, 155)
Screenshot: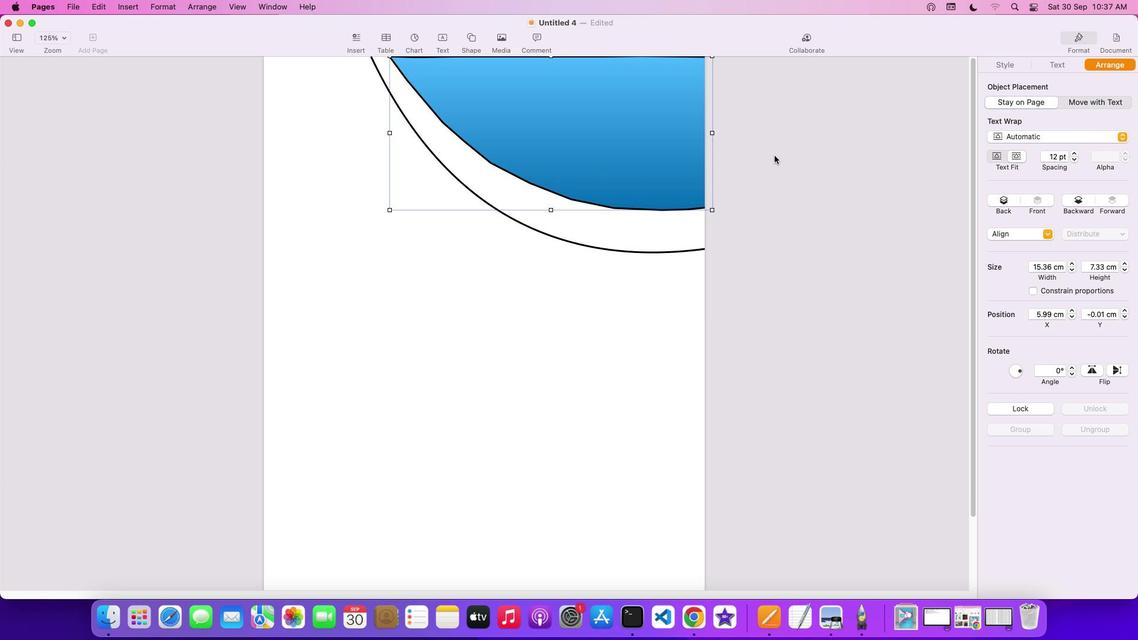 
Action: Mouse pressed left at (774, 155)
Screenshot: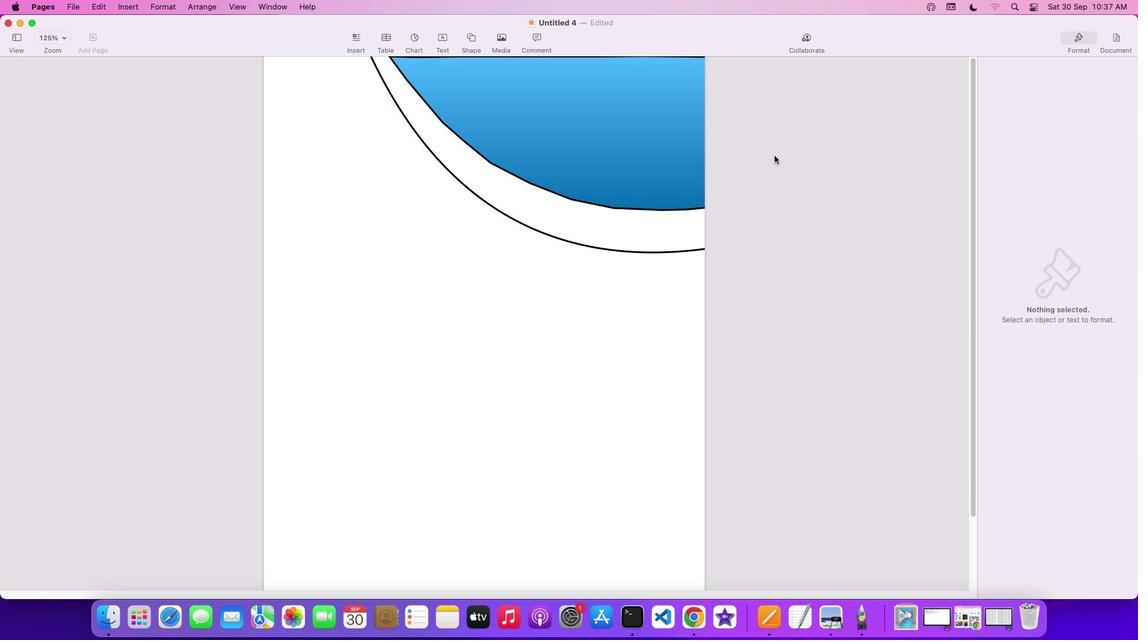 
Action: Mouse moved to (466, 40)
Screenshot: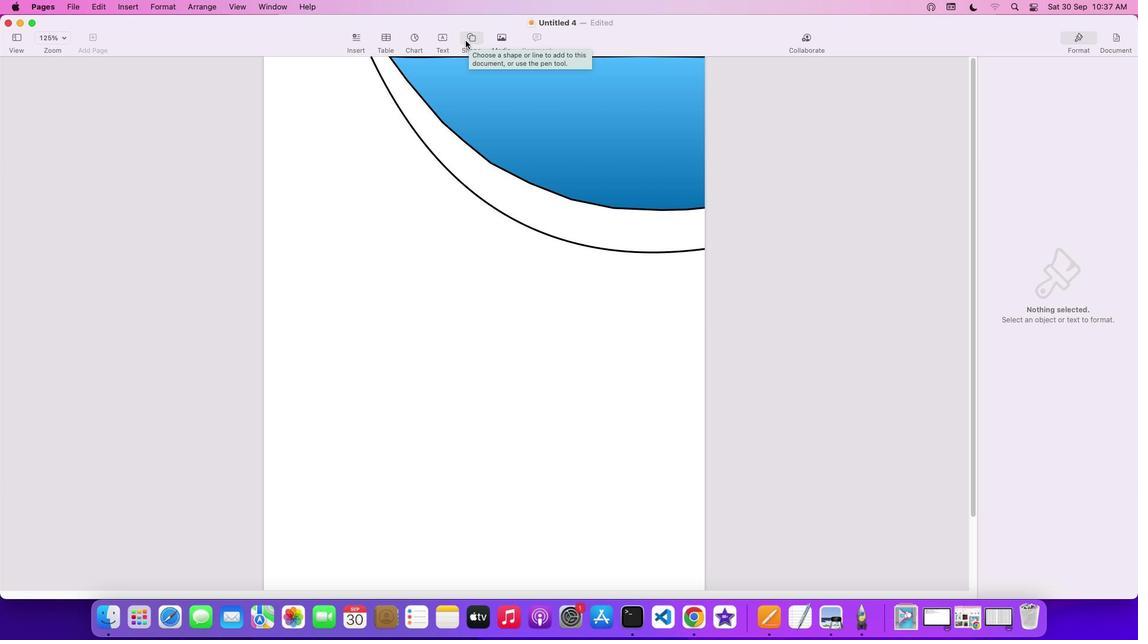 
Action: Mouse pressed left at (466, 40)
Screenshot: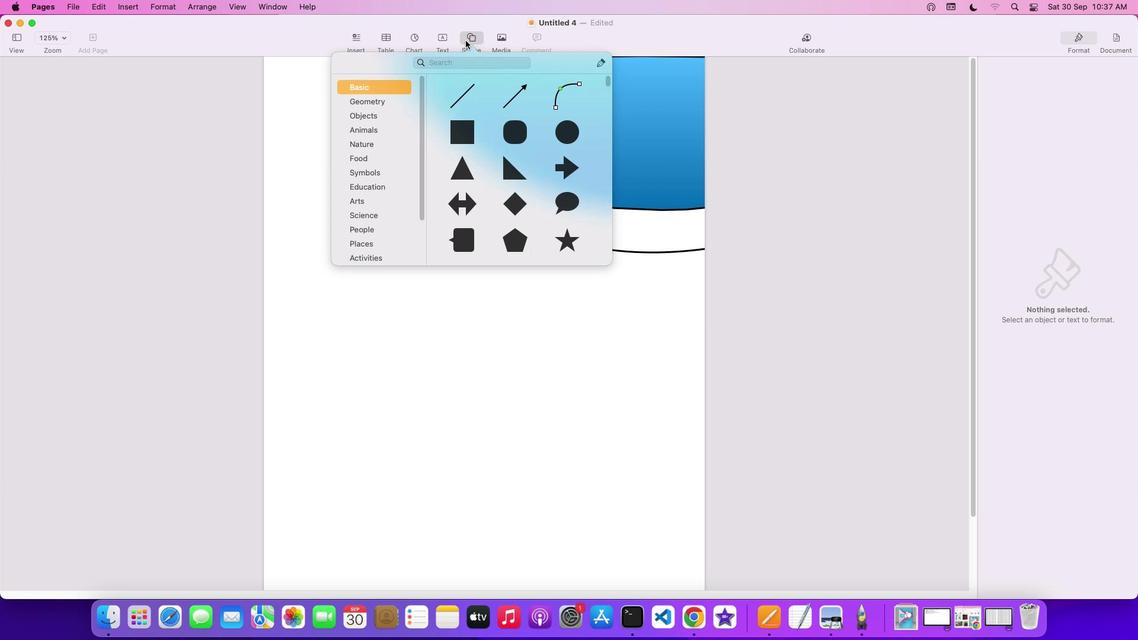 
Action: Mouse moved to (595, 67)
Screenshot: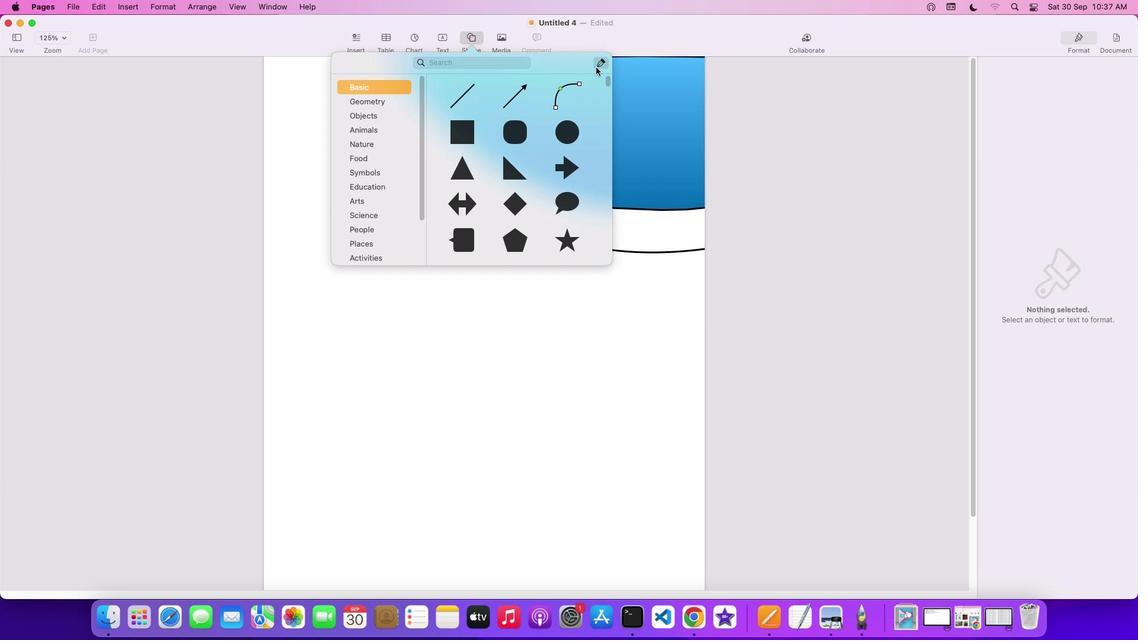 
Action: Mouse pressed left at (595, 67)
Screenshot: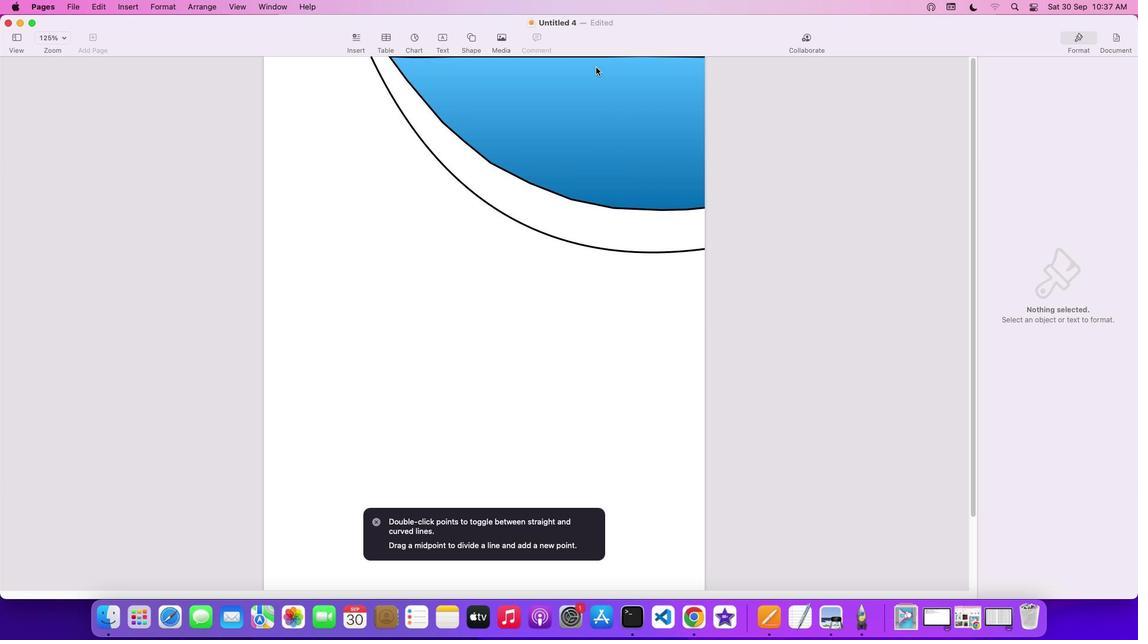 
Action: Mouse moved to (371, 56)
Screenshot: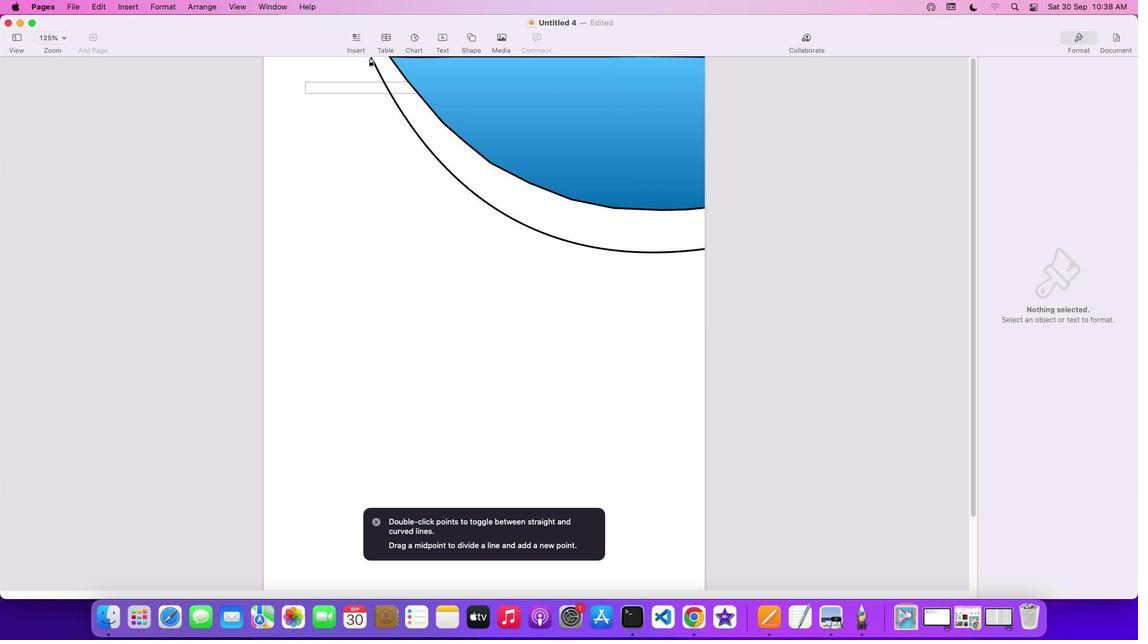 
Action: Mouse pressed left at (371, 56)
Screenshot: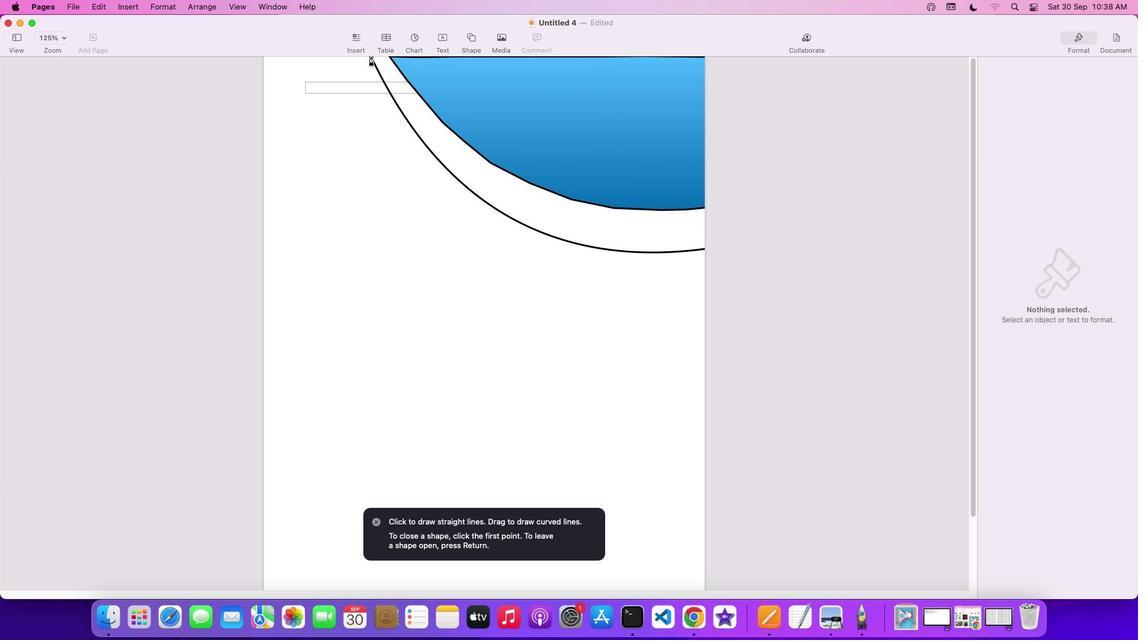 
Action: Mouse moved to (380, 73)
Screenshot: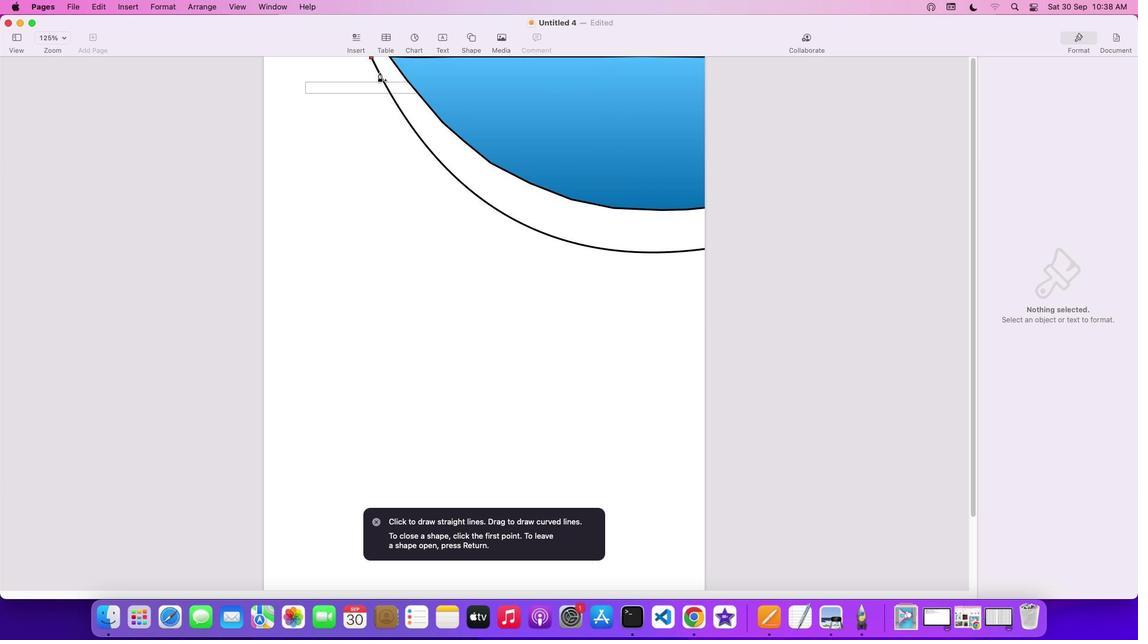 
Action: Mouse pressed left at (380, 73)
Screenshot: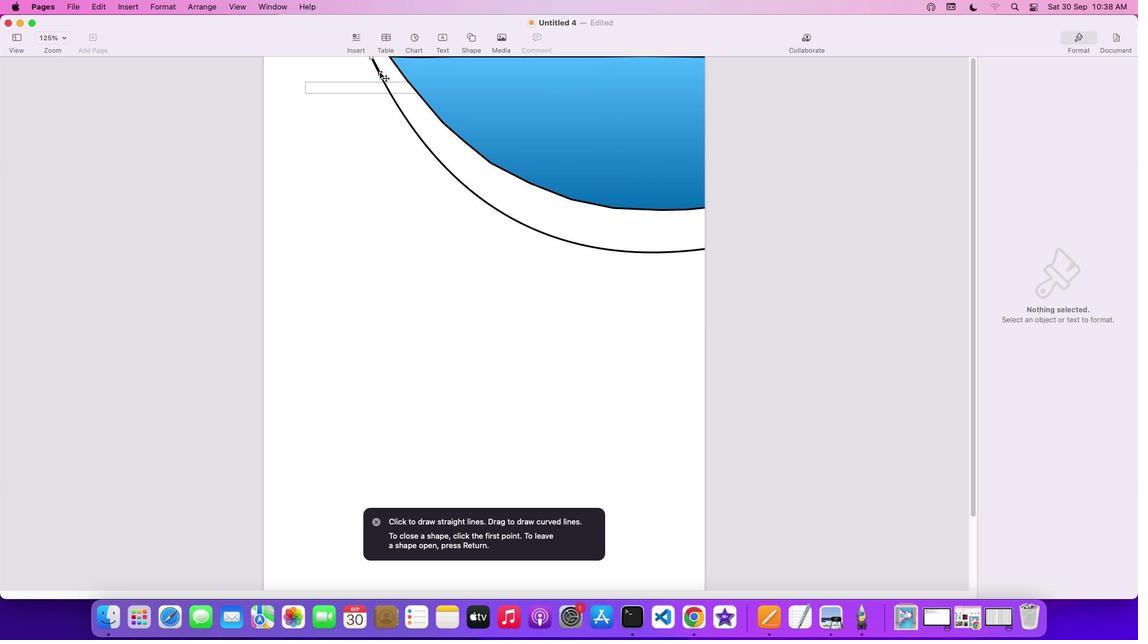 
Action: Mouse moved to (391, 96)
Screenshot: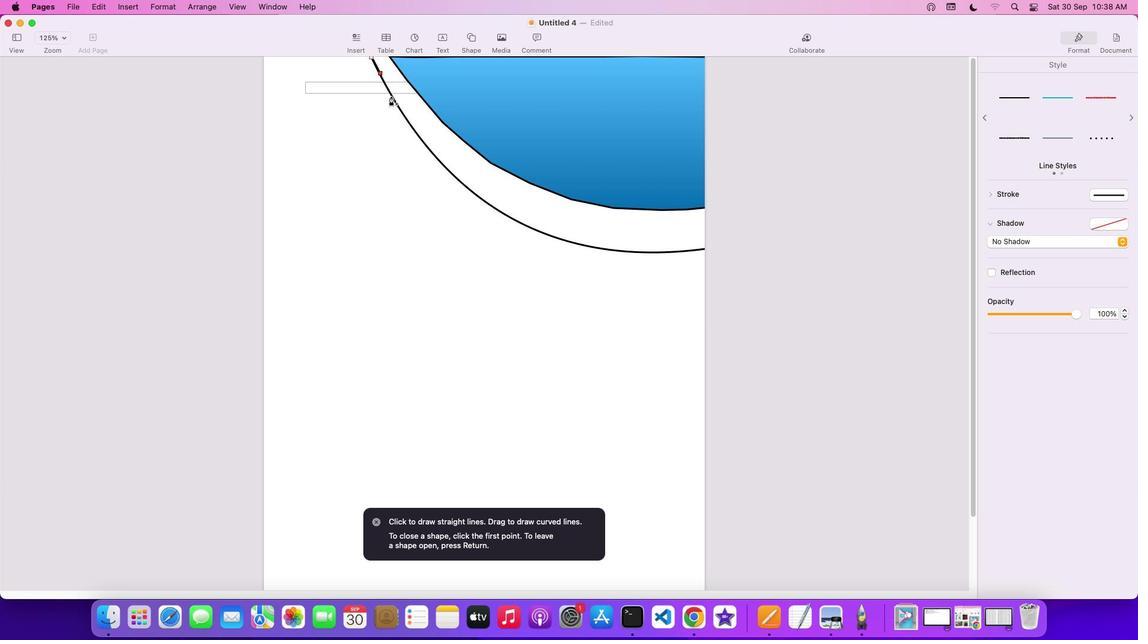 
Action: Mouse pressed left at (391, 96)
Screenshot: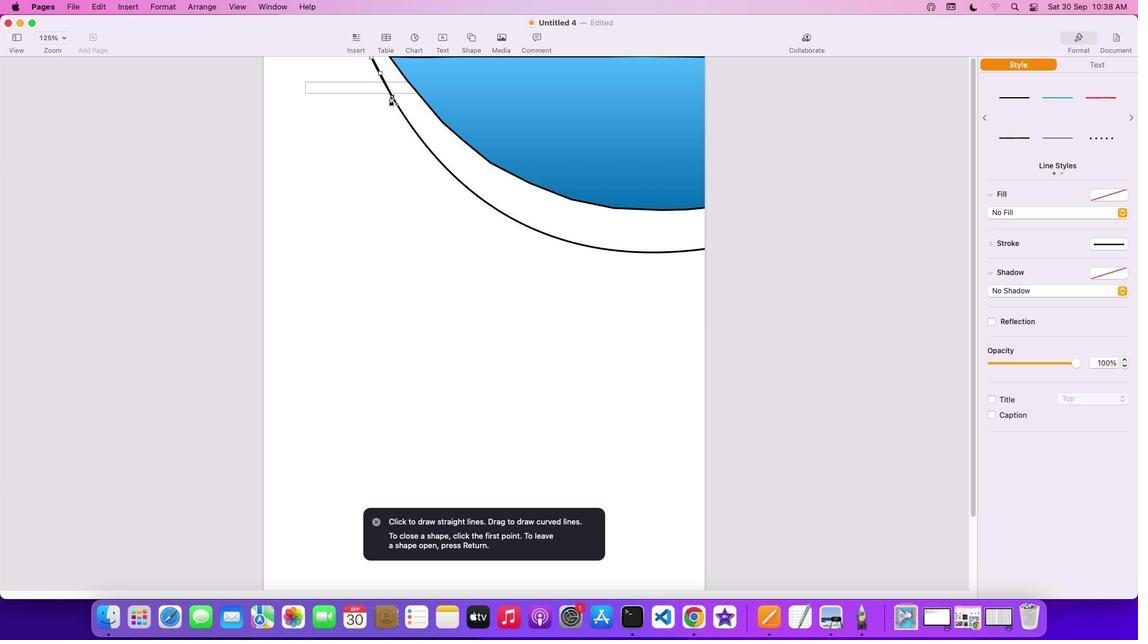 
Action: Mouse moved to (403, 114)
Screenshot: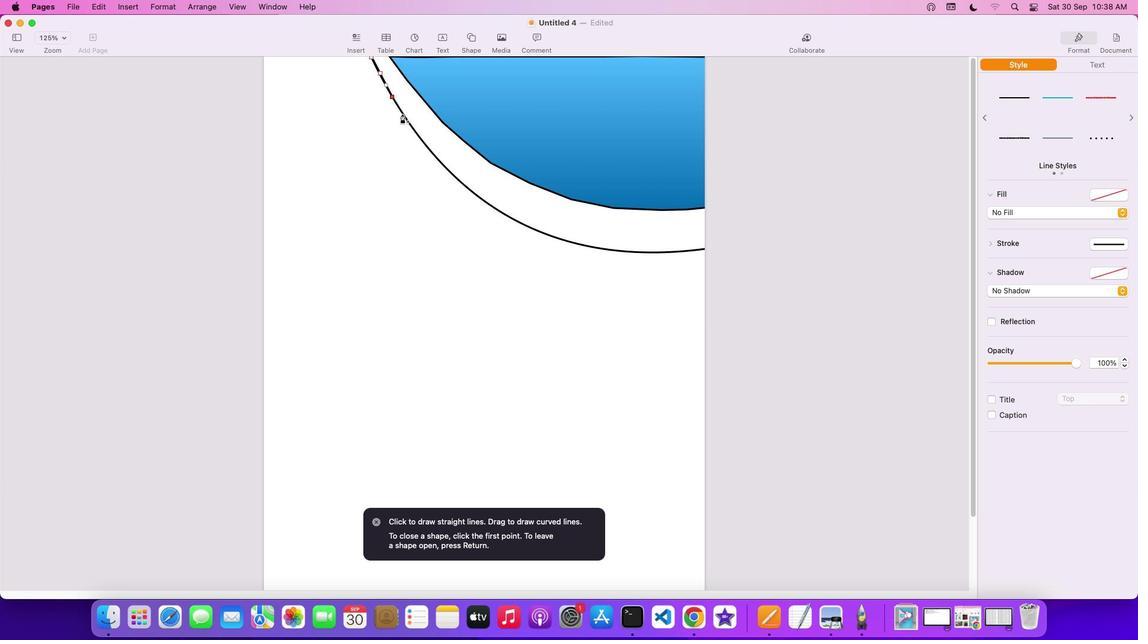 
Action: Mouse pressed left at (403, 114)
Screenshot: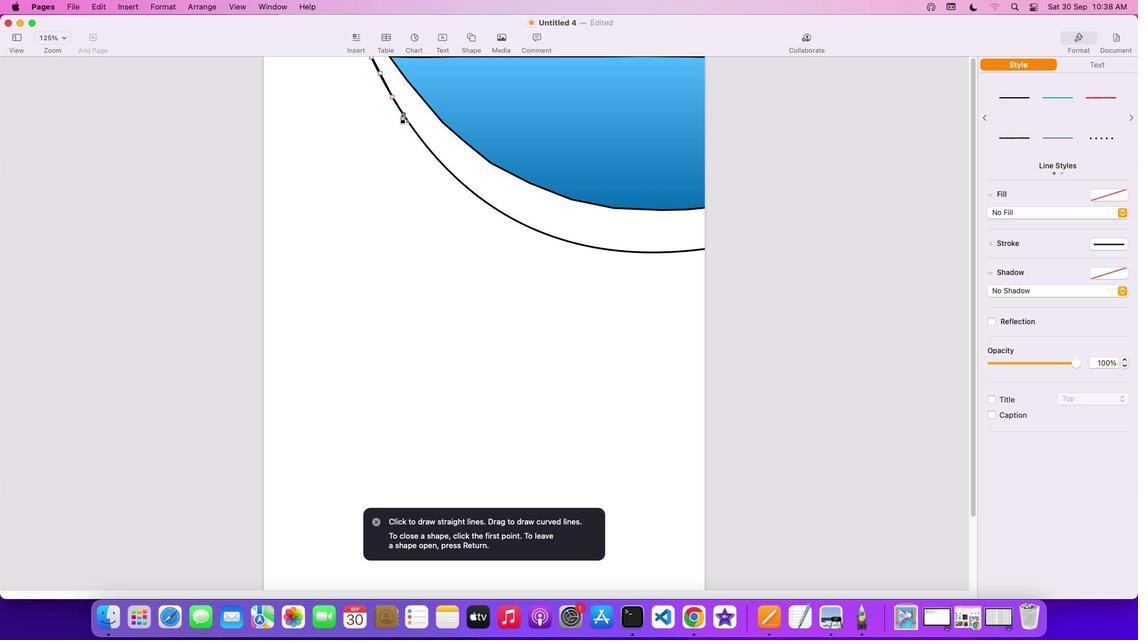 
Action: Mouse moved to (418, 135)
Screenshot: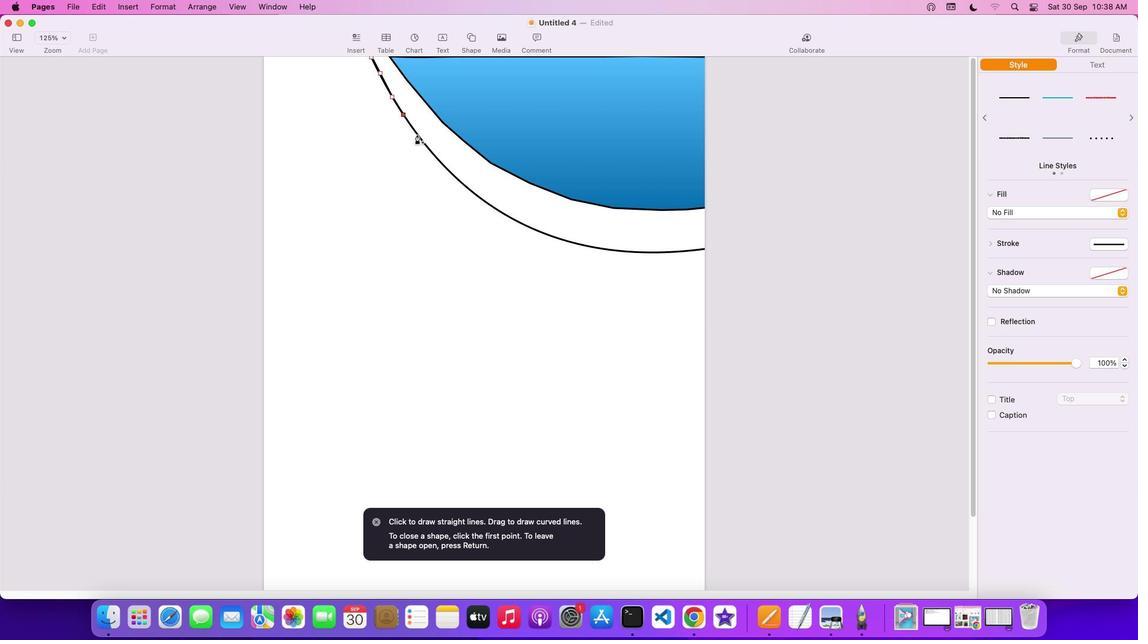 
Action: Mouse pressed left at (418, 135)
Screenshot: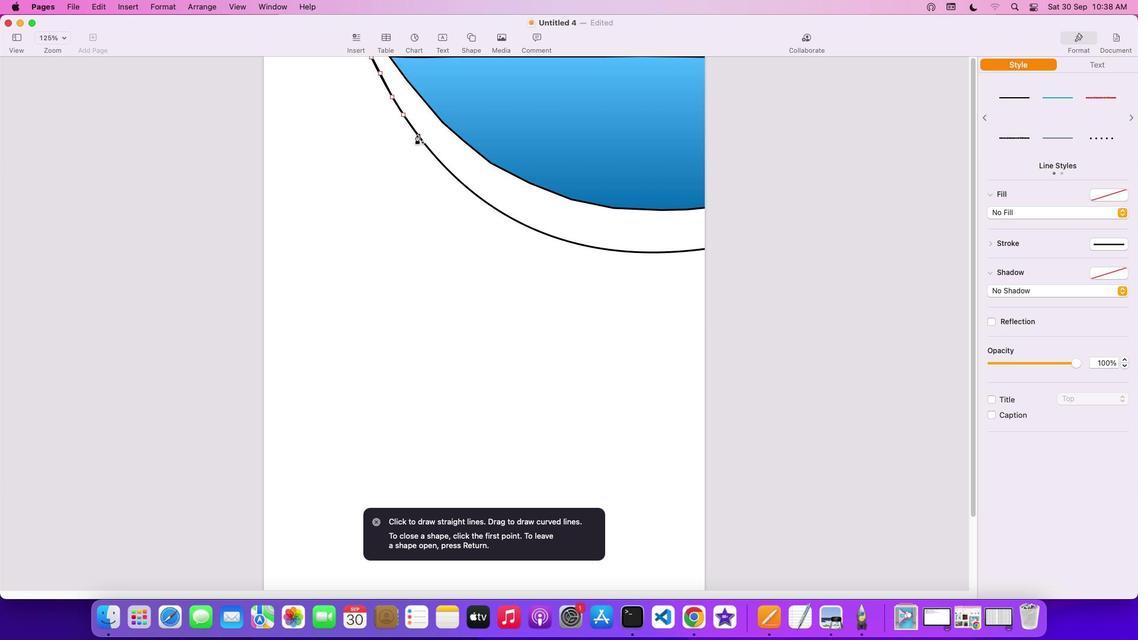 
Action: Mouse moved to (427, 147)
Screenshot: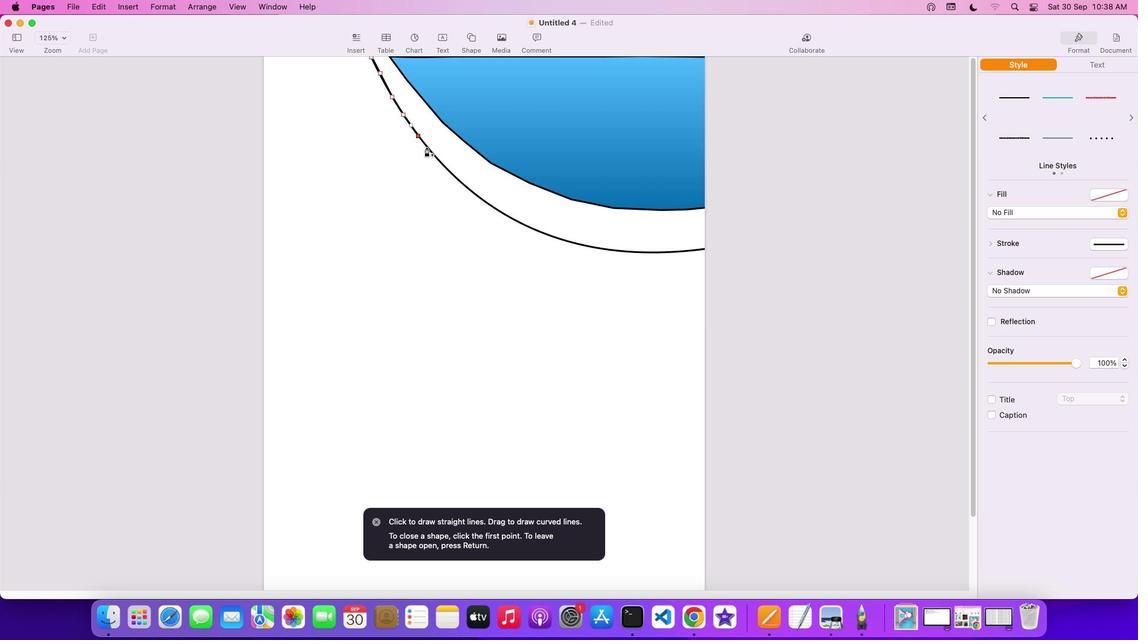 
Action: Mouse pressed left at (427, 147)
Screenshot: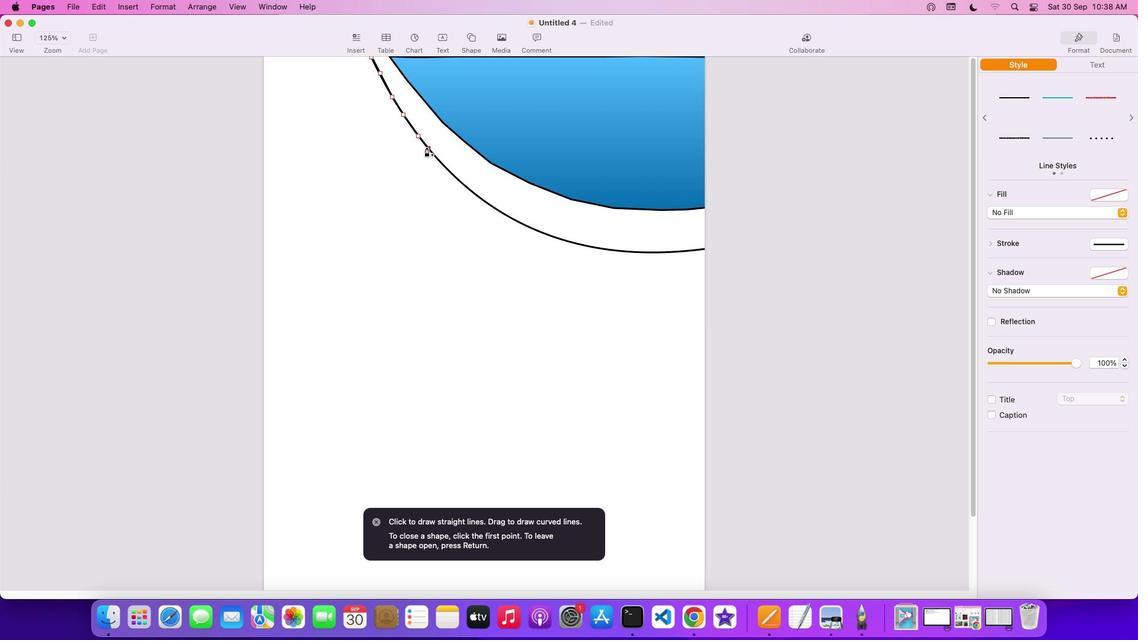 
Action: Mouse moved to (443, 163)
Screenshot: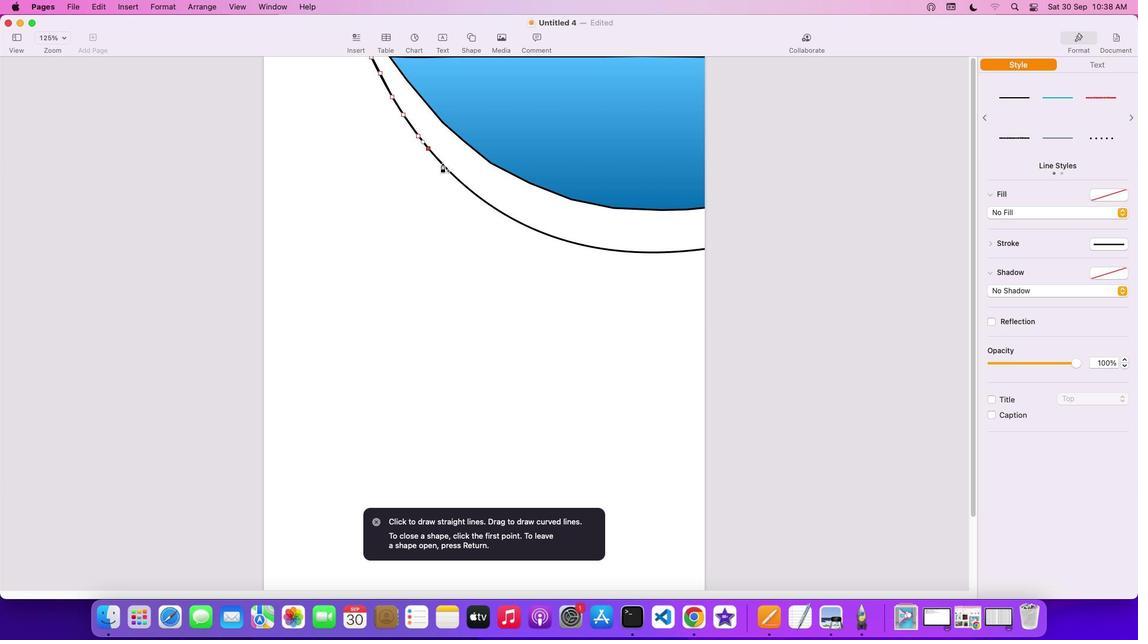 
Action: Mouse pressed left at (443, 163)
Screenshot: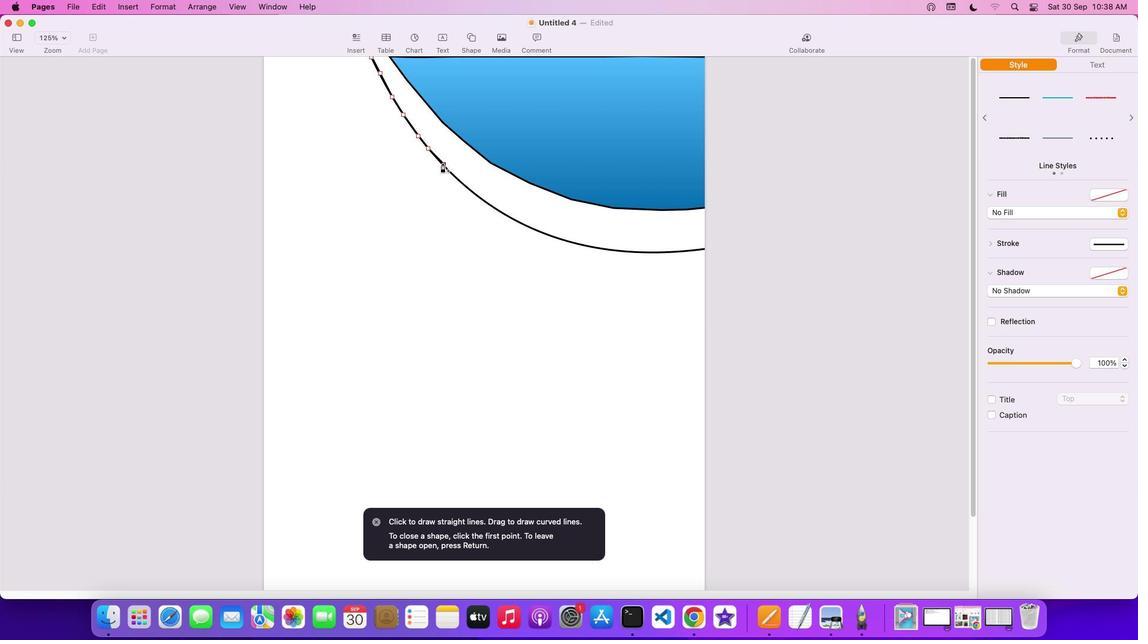 
Action: Mouse moved to (457, 180)
Screenshot: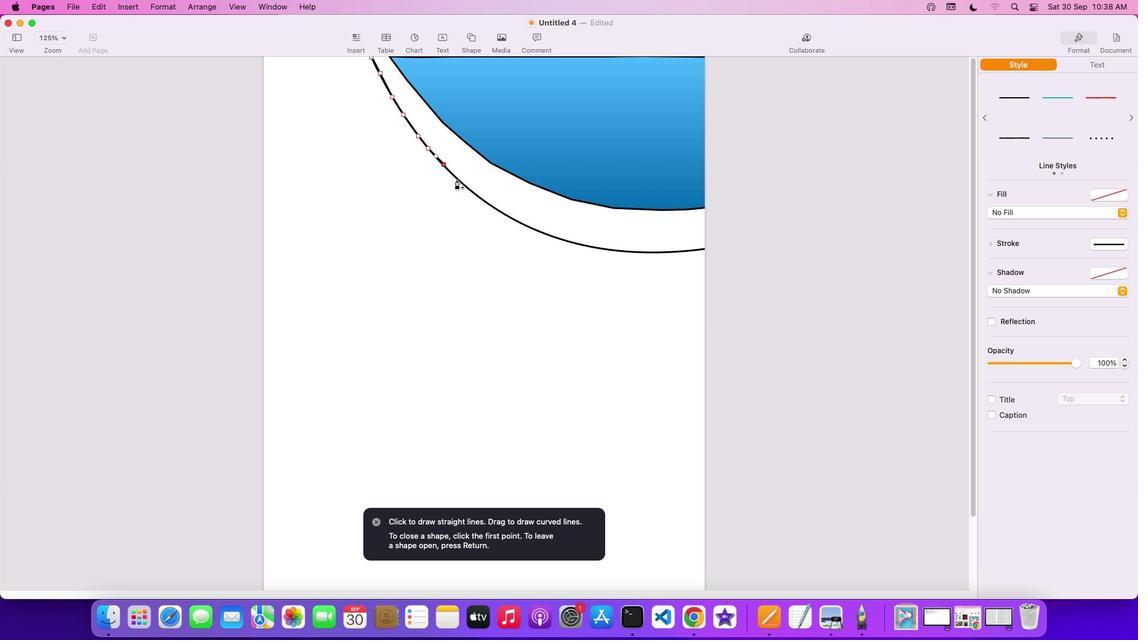 
Action: Mouse pressed left at (457, 180)
Screenshot: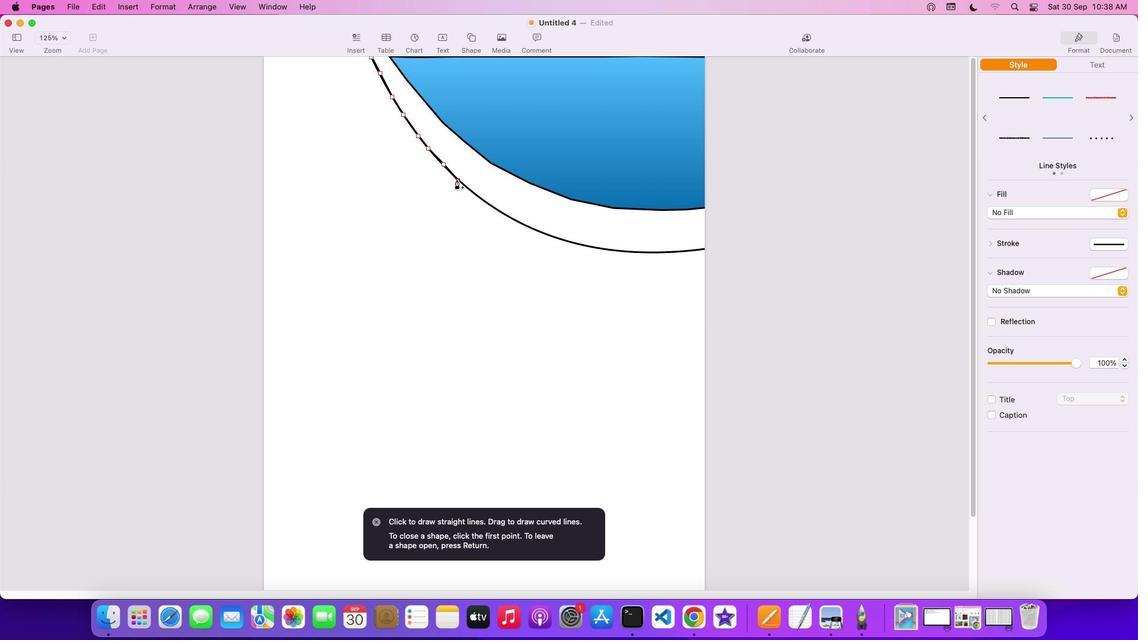 
Action: Mouse moved to (477, 195)
Screenshot: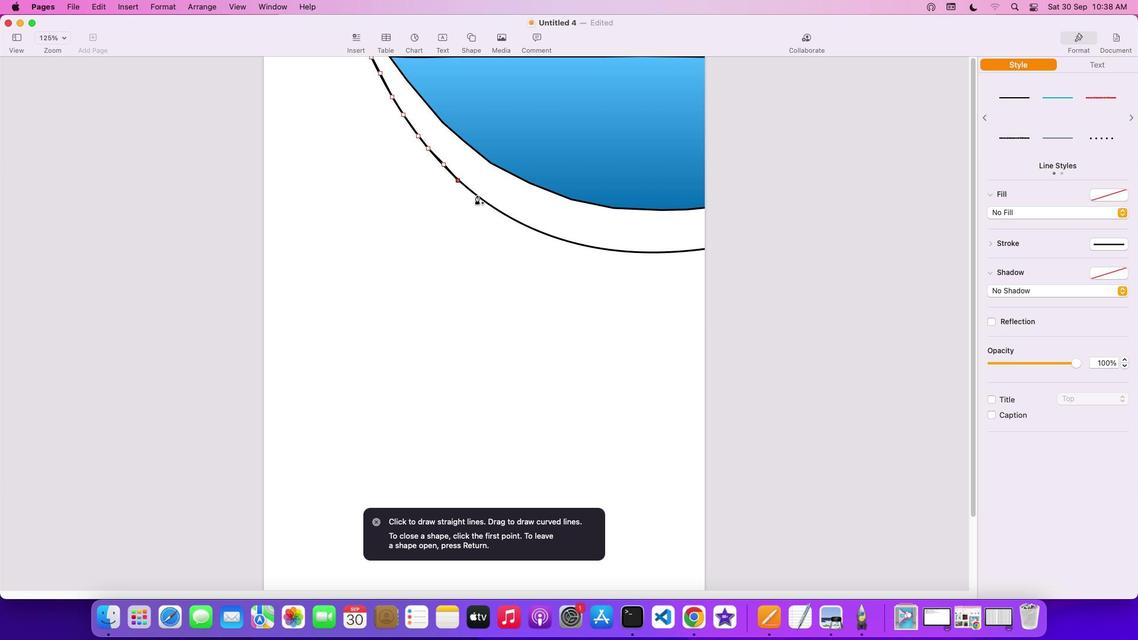 
Action: Mouse pressed left at (477, 195)
Screenshot: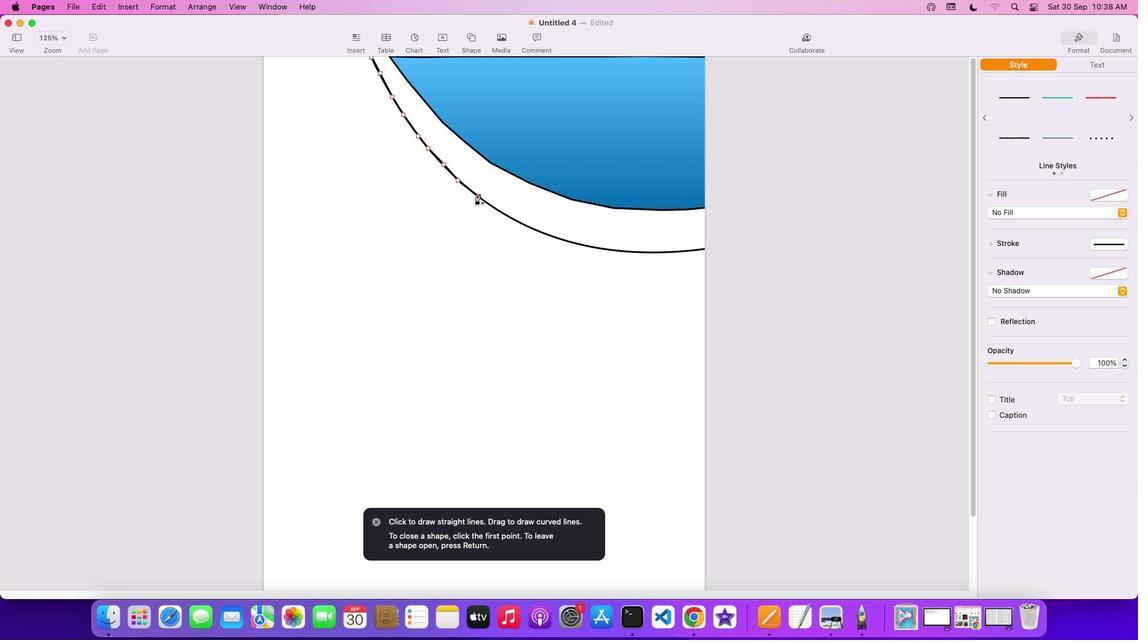 
Action: Mouse moved to (503, 212)
Screenshot: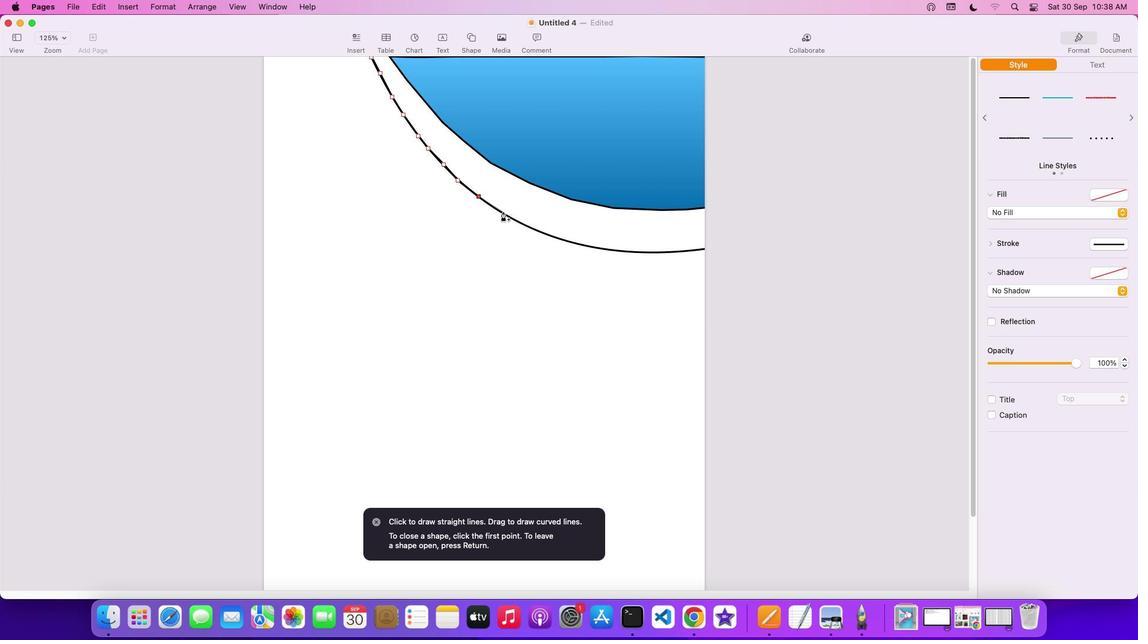 
Action: Mouse pressed left at (503, 212)
Screenshot: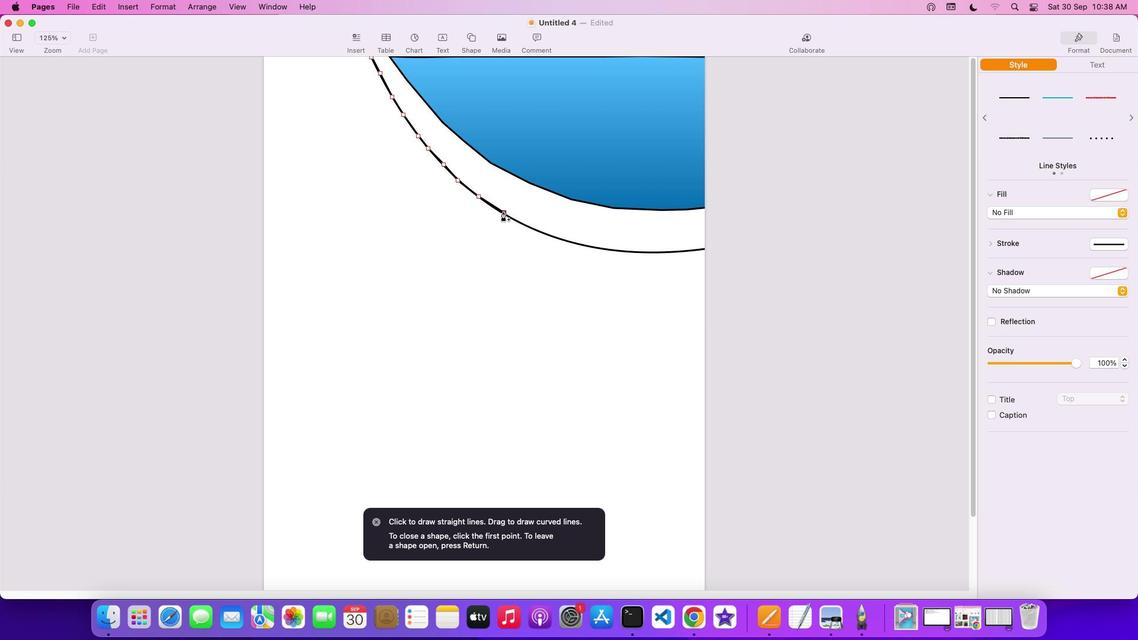 
Action: Mouse moved to (530, 227)
Screenshot: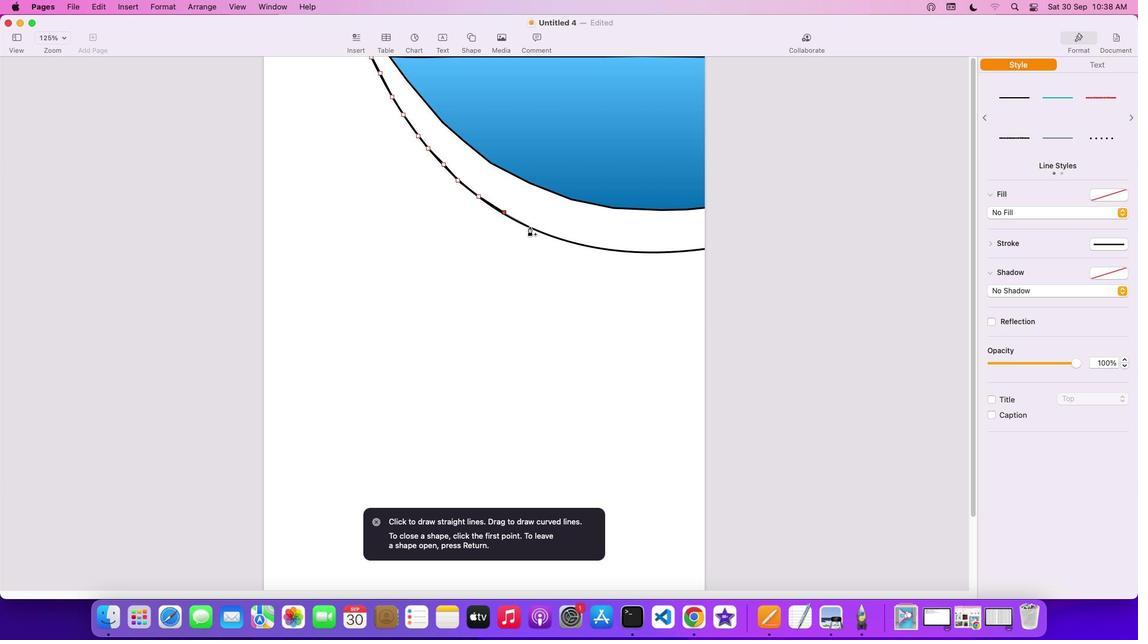 
Action: Mouse pressed left at (530, 227)
Screenshot: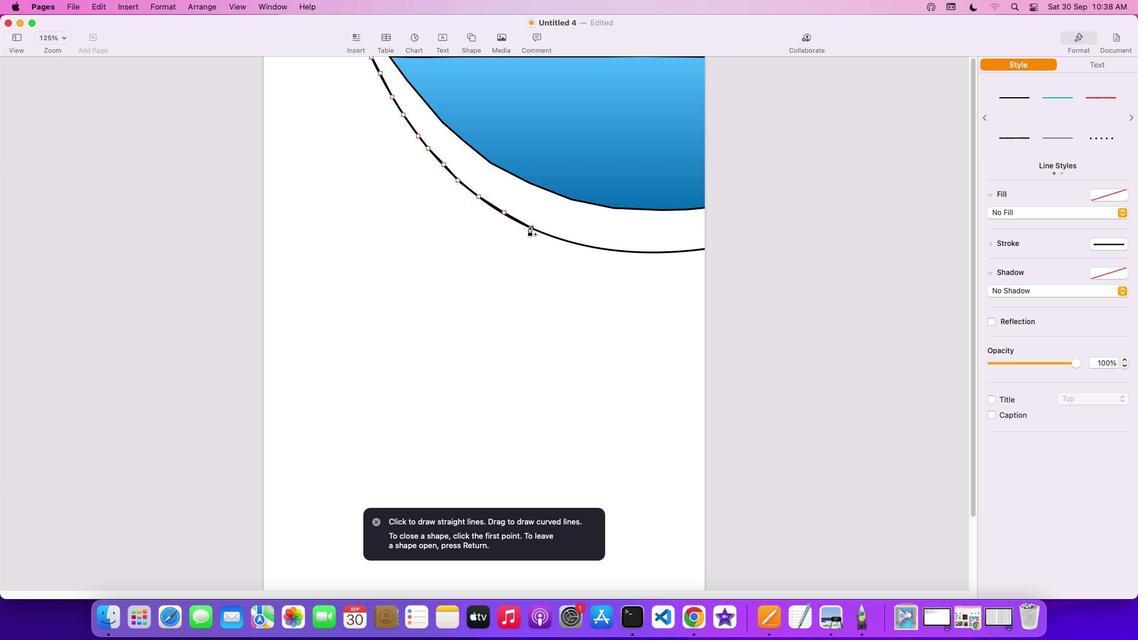 
Action: Mouse moved to (558, 238)
Screenshot: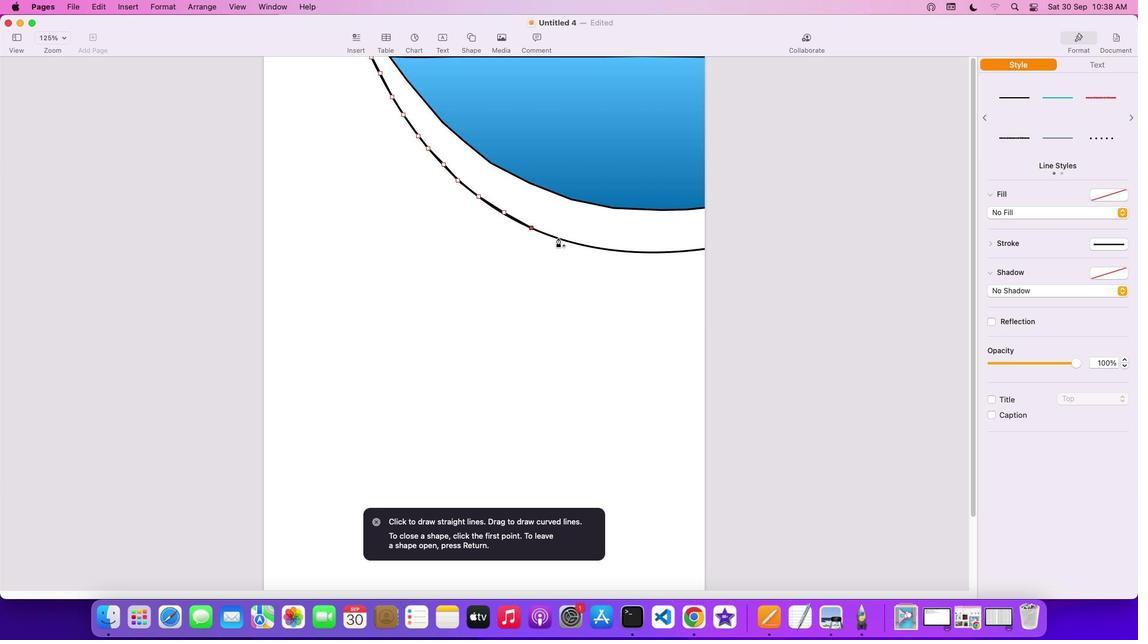 
Action: Mouse pressed left at (558, 238)
Screenshot: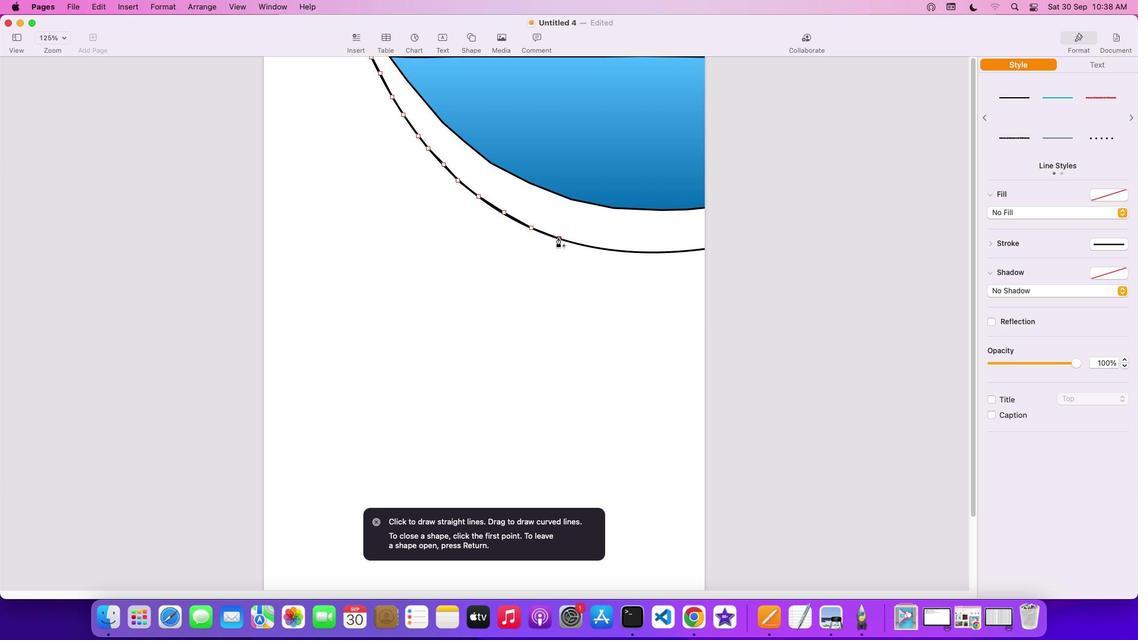 
Action: Mouse moved to (582, 246)
Screenshot: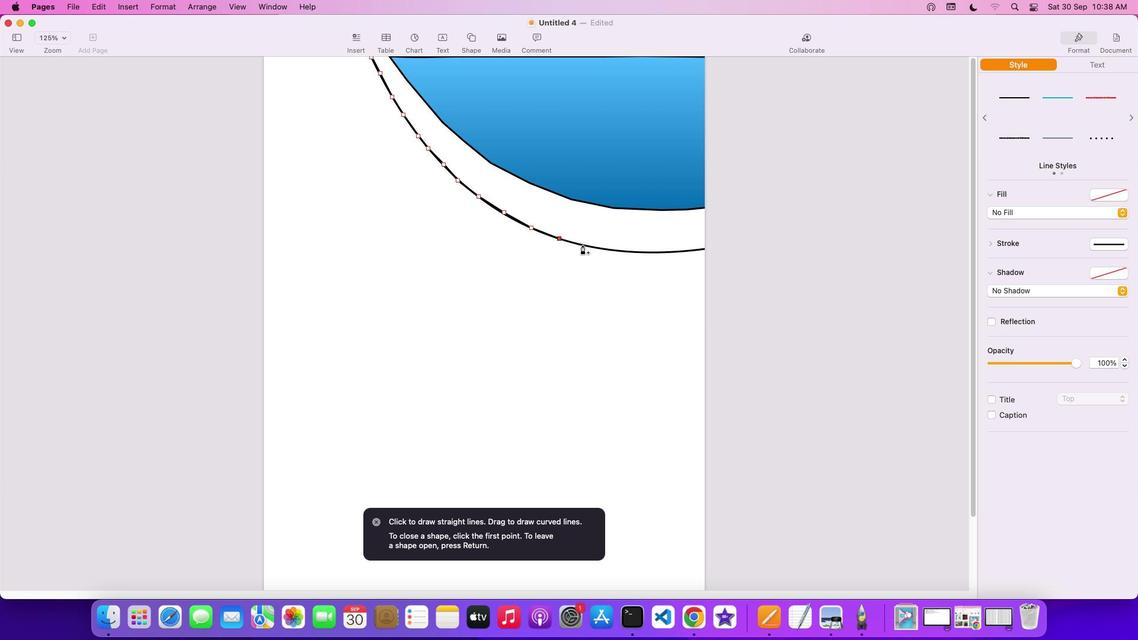 
Action: Mouse pressed left at (582, 246)
Screenshot: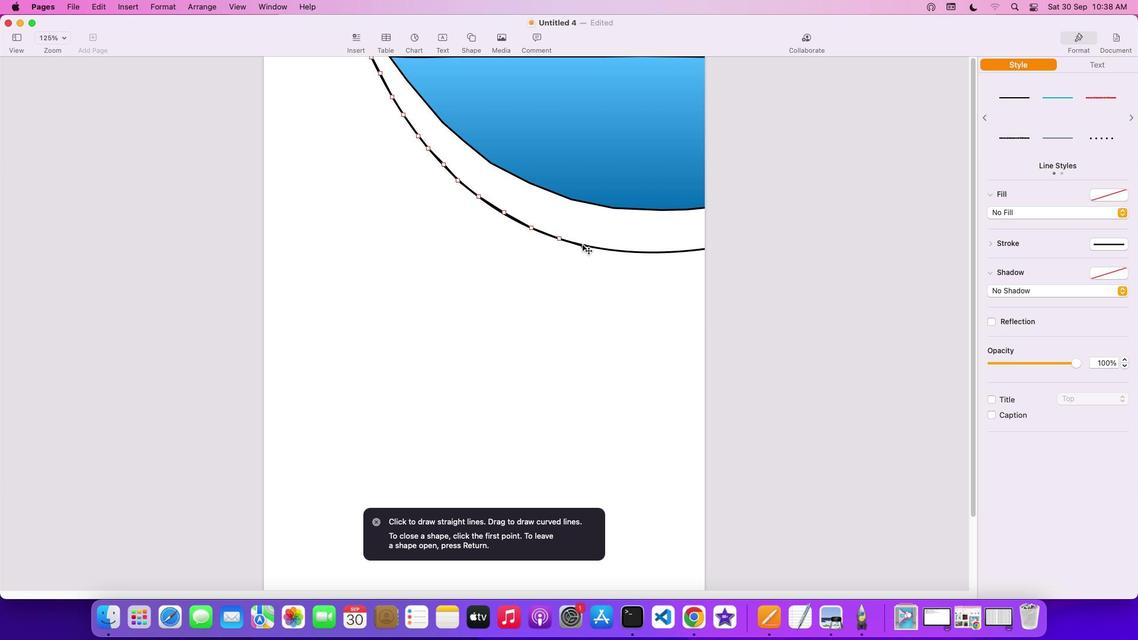 
Action: Mouse moved to (610, 250)
Screenshot: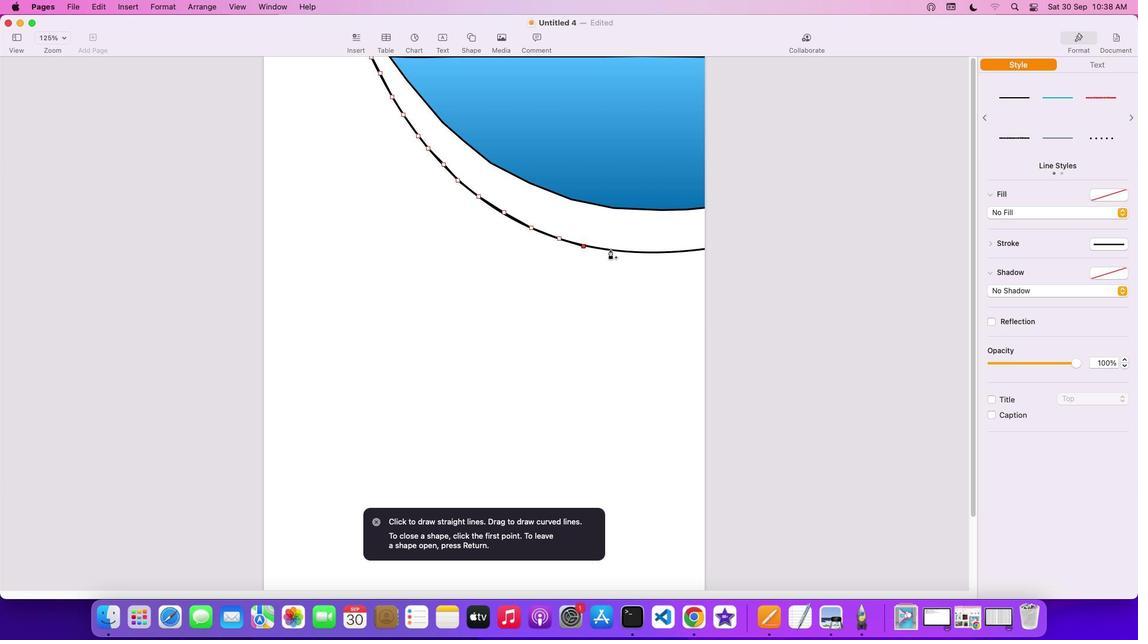 
Action: Mouse pressed left at (610, 250)
Screenshot: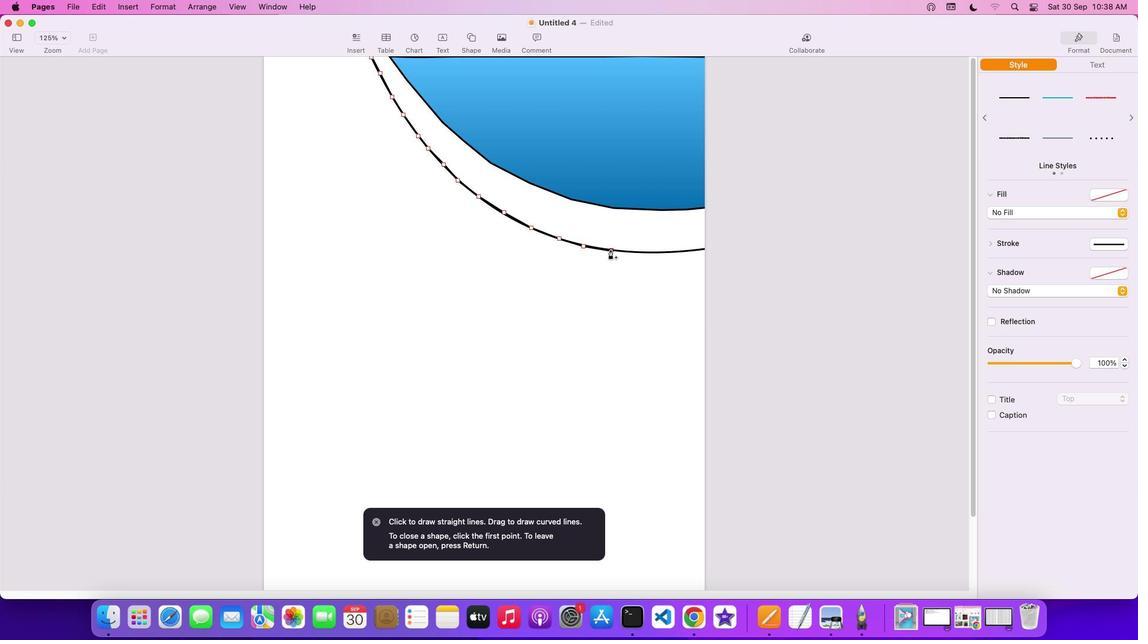 
Action: Mouse moved to (643, 252)
Screenshot: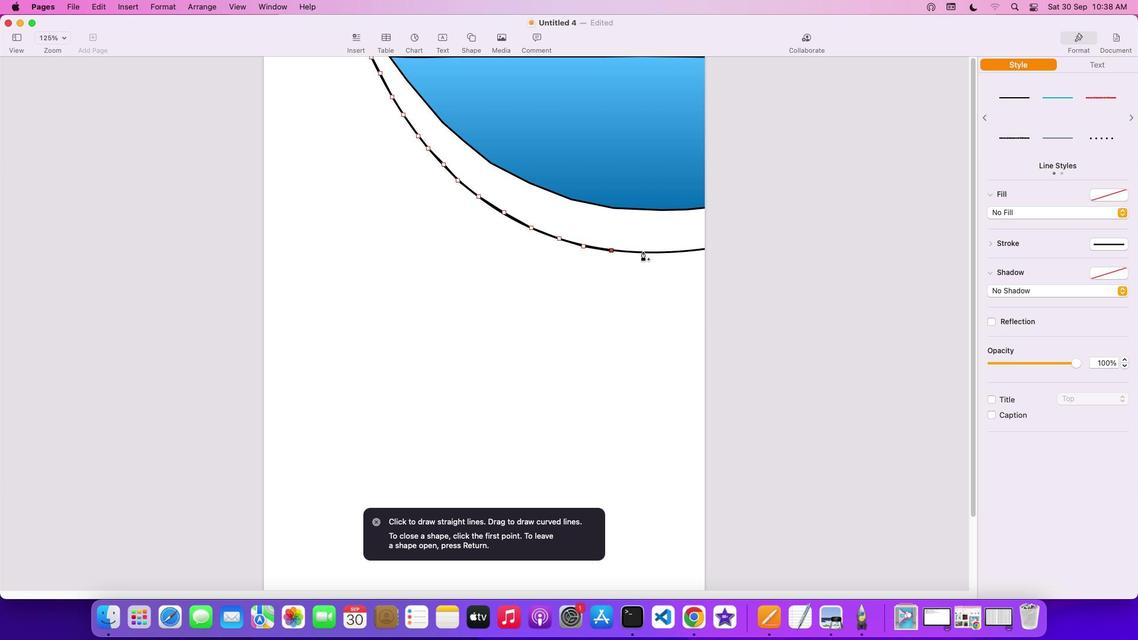 
Action: Mouse pressed left at (643, 252)
Screenshot: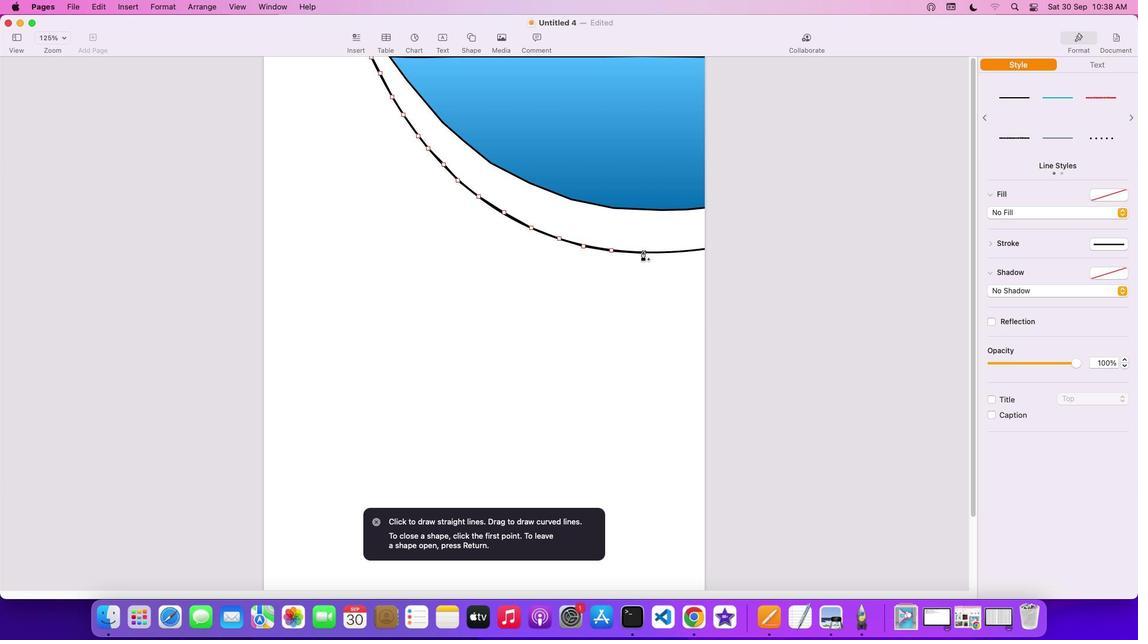 
Action: Mouse moved to (664, 253)
Screenshot: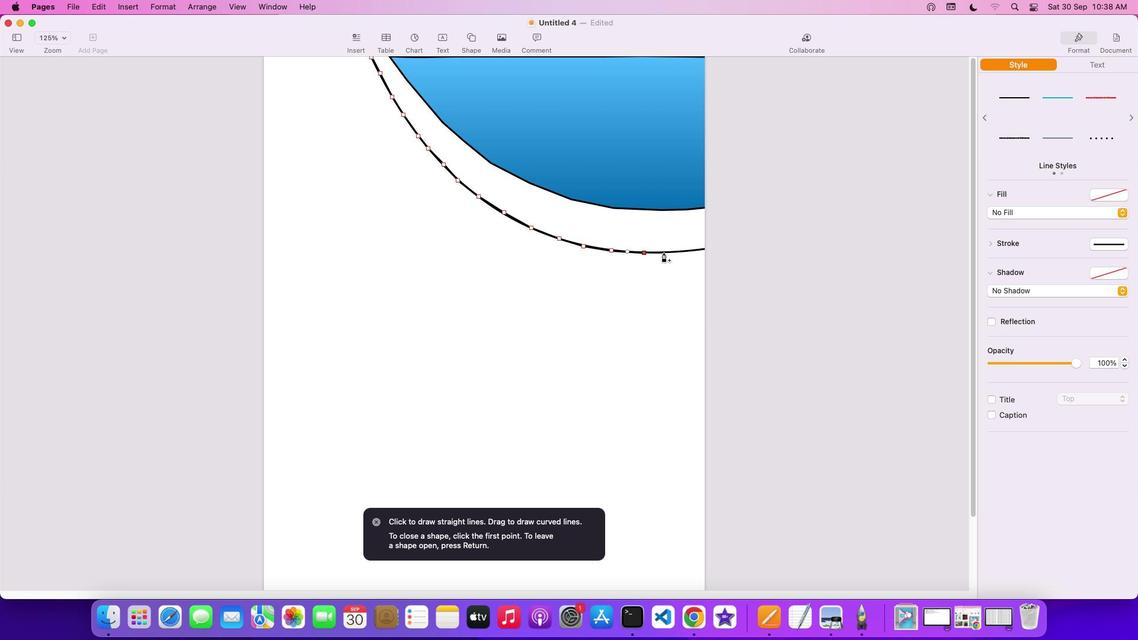 
Action: Mouse pressed left at (664, 253)
Screenshot: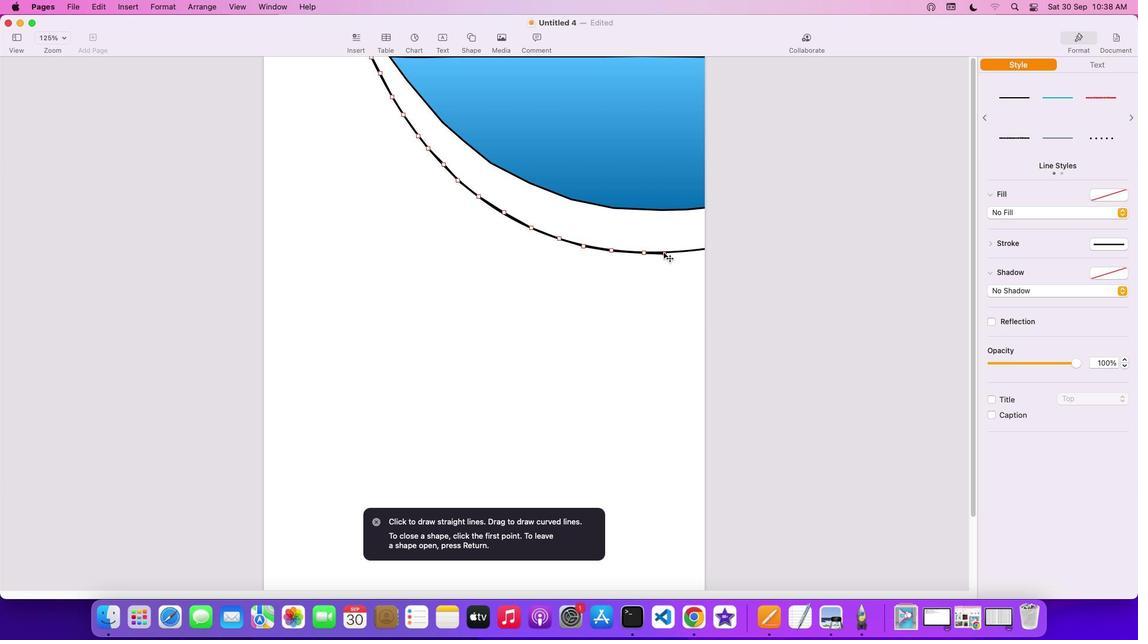 
Action: Mouse moved to (687, 251)
Screenshot: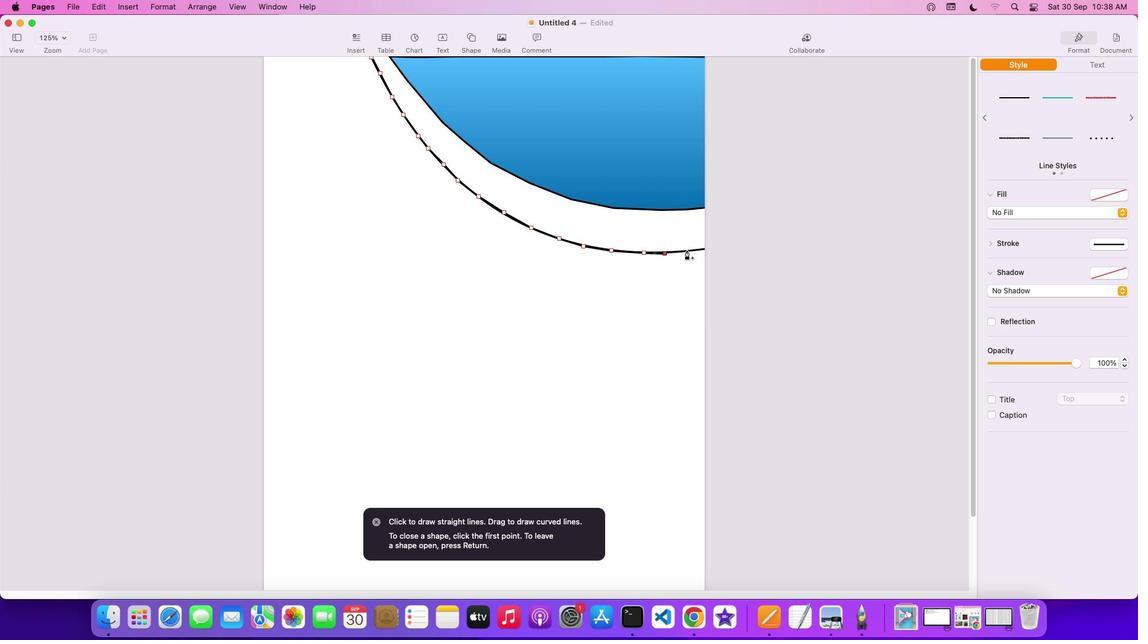 
Action: Mouse pressed left at (687, 251)
Screenshot: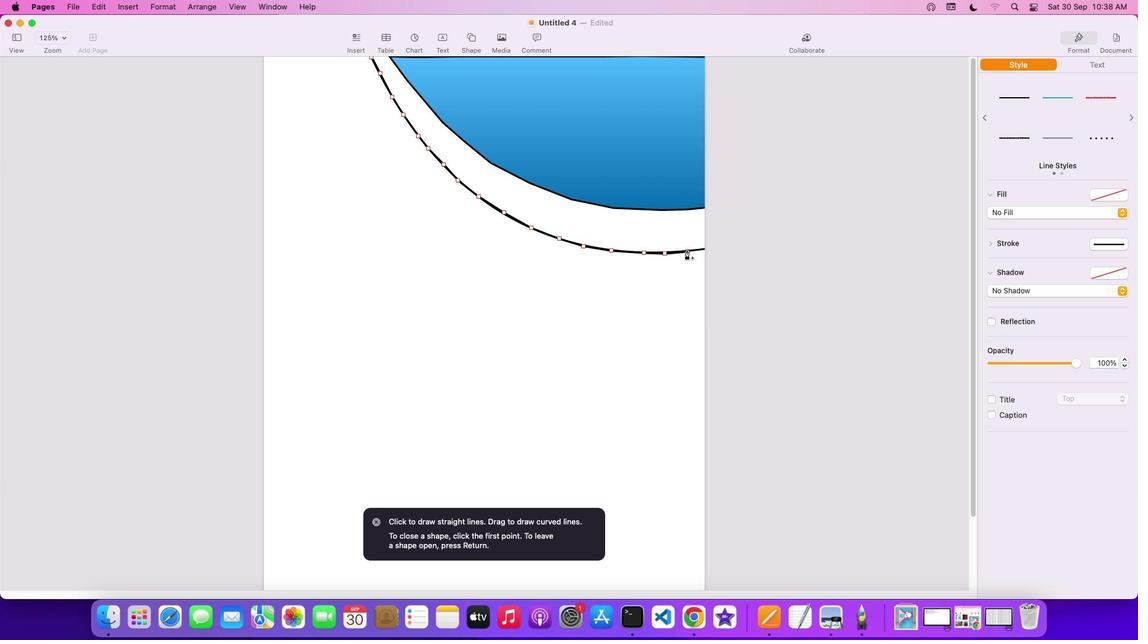 
Action: Mouse moved to (704, 248)
Screenshot: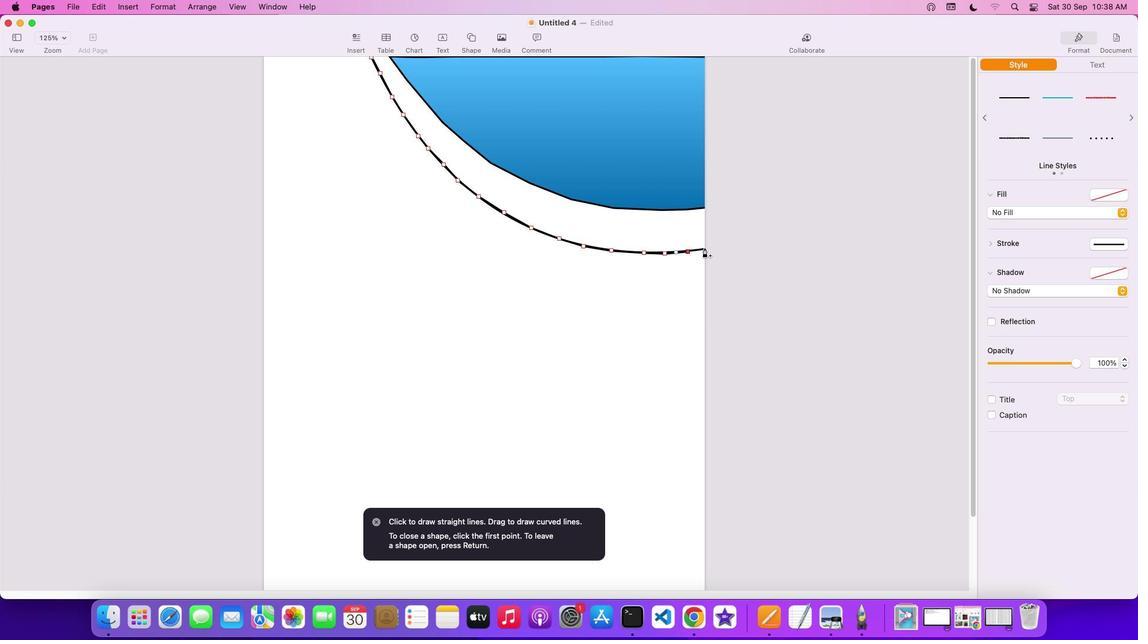 
Action: Mouse pressed left at (704, 248)
Screenshot: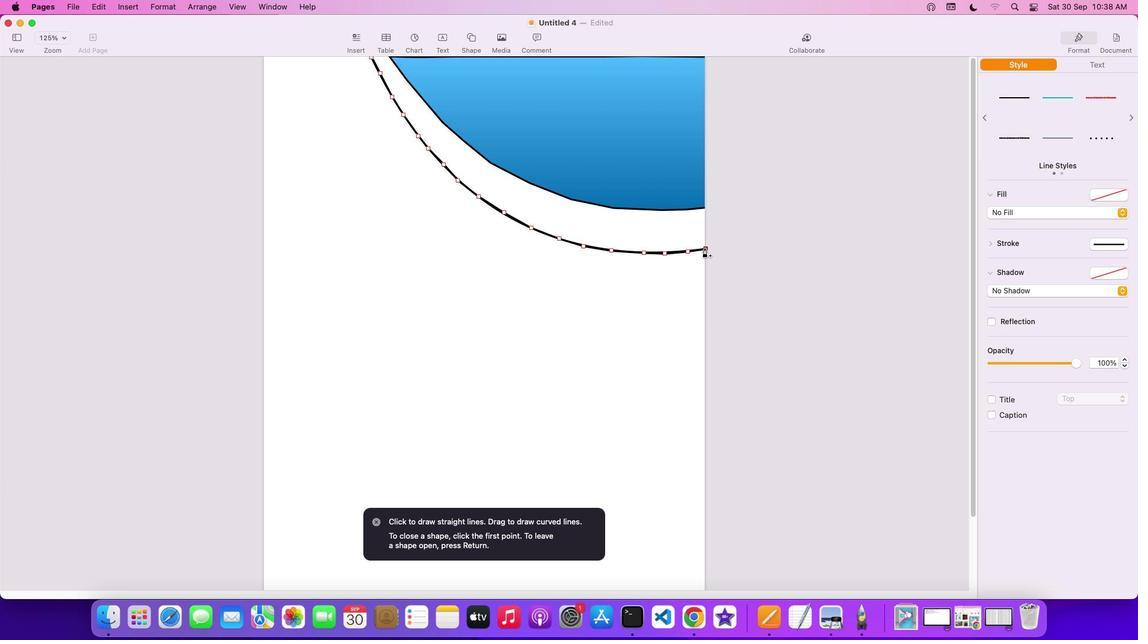 
Action: Mouse moved to (704, 225)
Screenshot: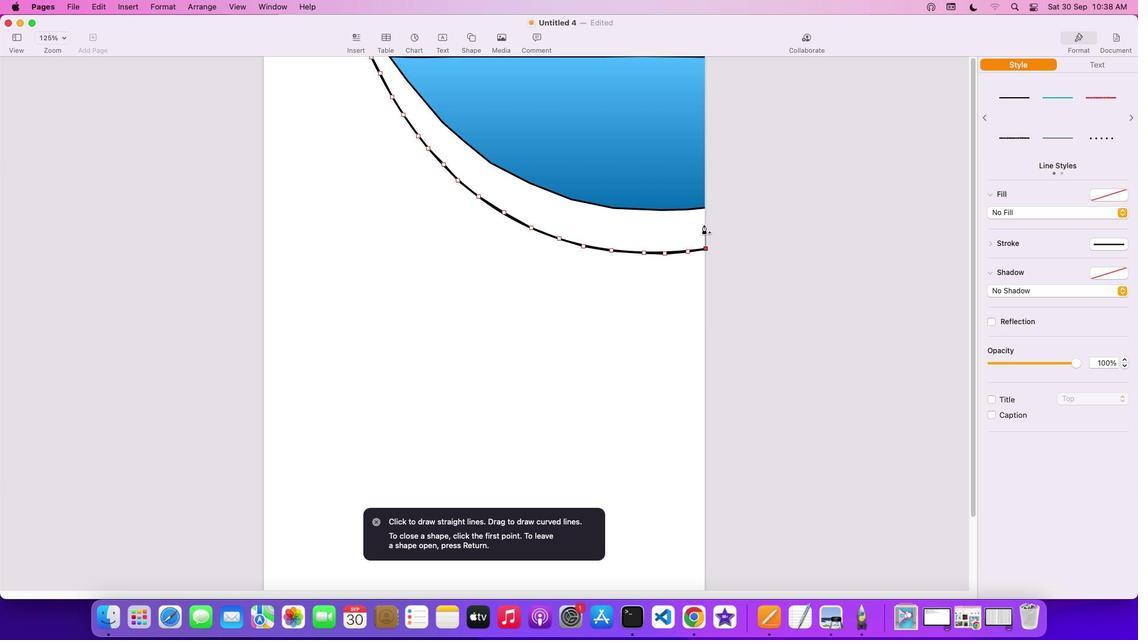 
Action: Mouse pressed left at (704, 225)
Screenshot: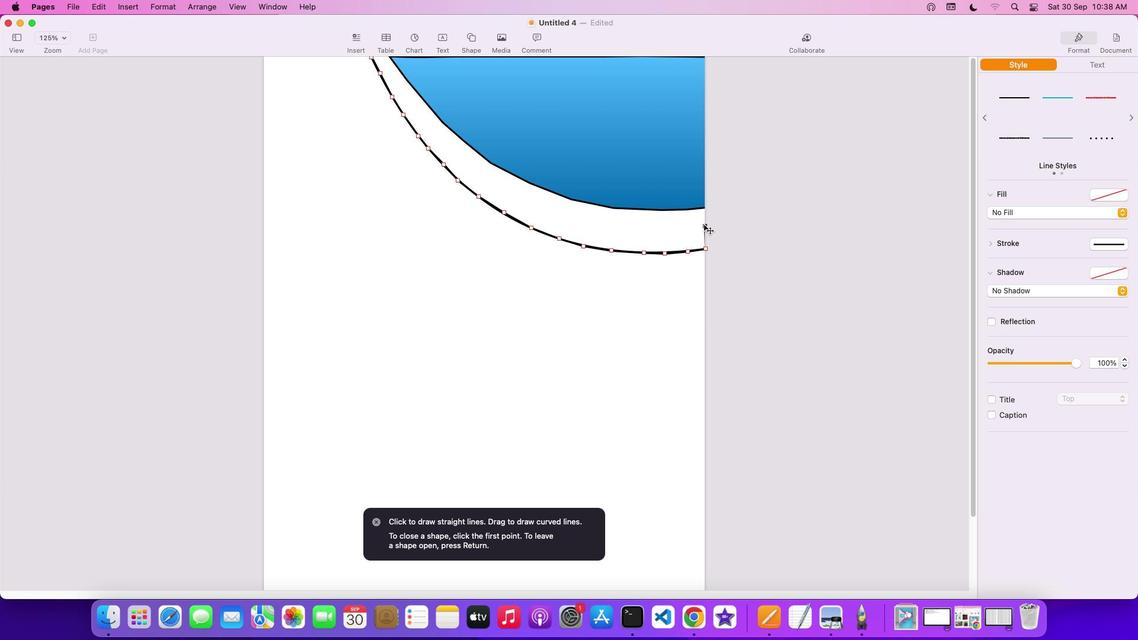 
Action: Mouse moved to (704, 208)
Screenshot: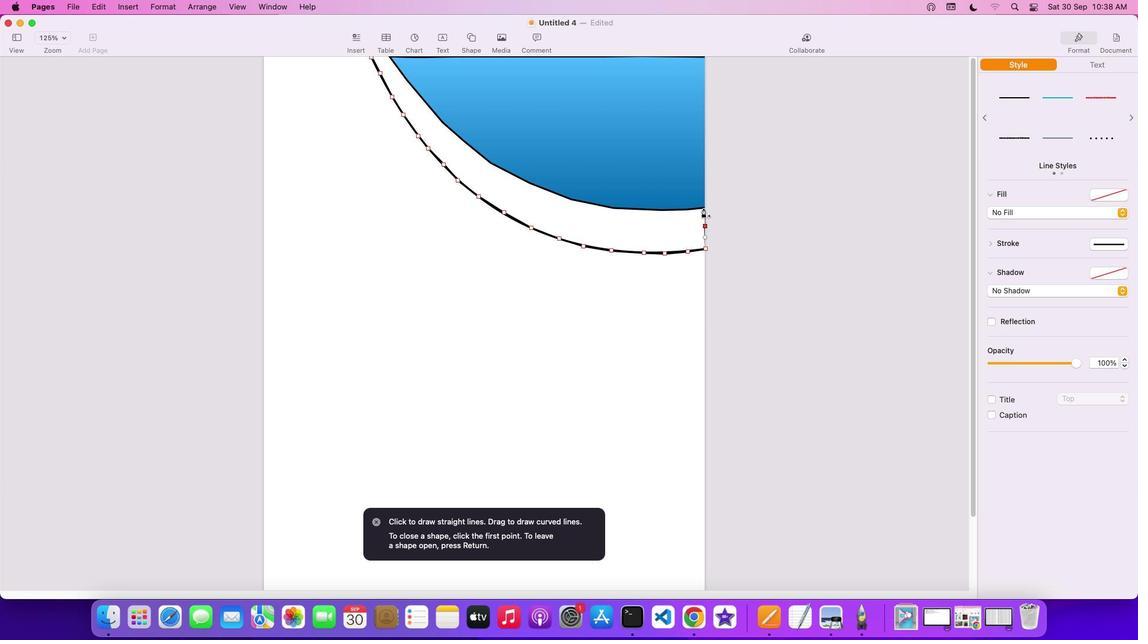 
Action: Mouse pressed left at (704, 208)
Screenshot: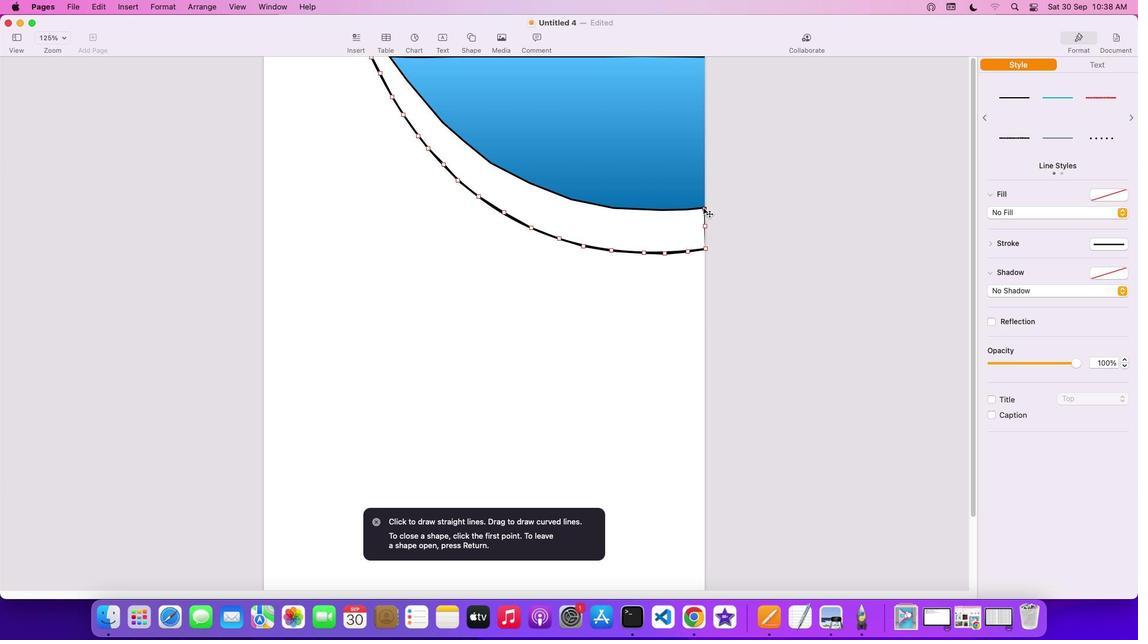 
Action: Mouse moved to (679, 209)
Screenshot: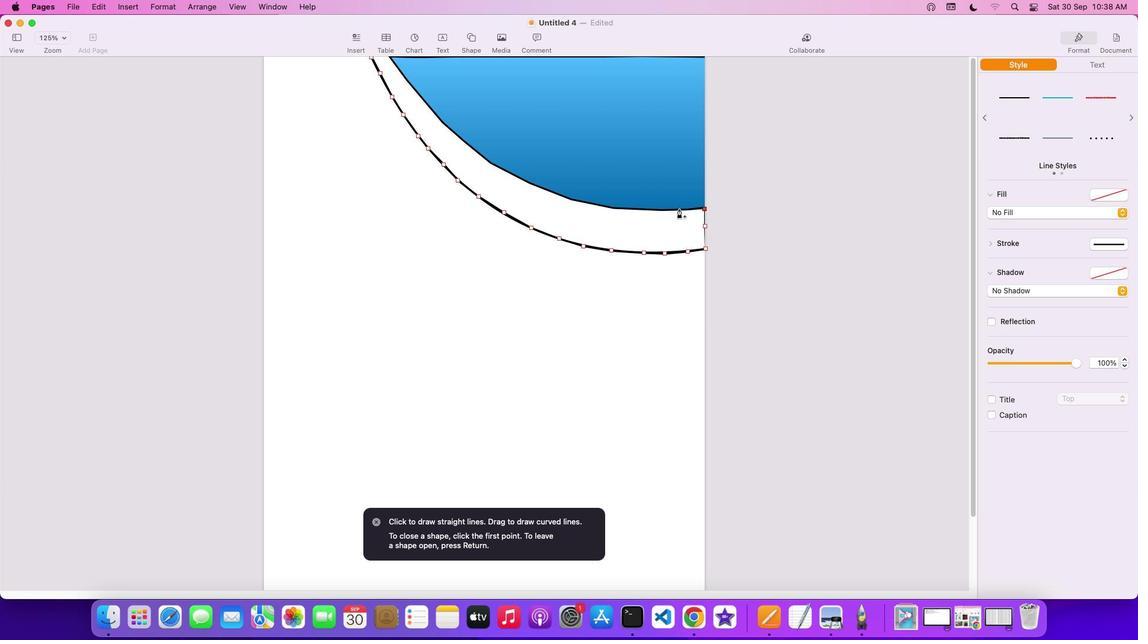 
Action: Mouse pressed left at (679, 209)
Screenshot: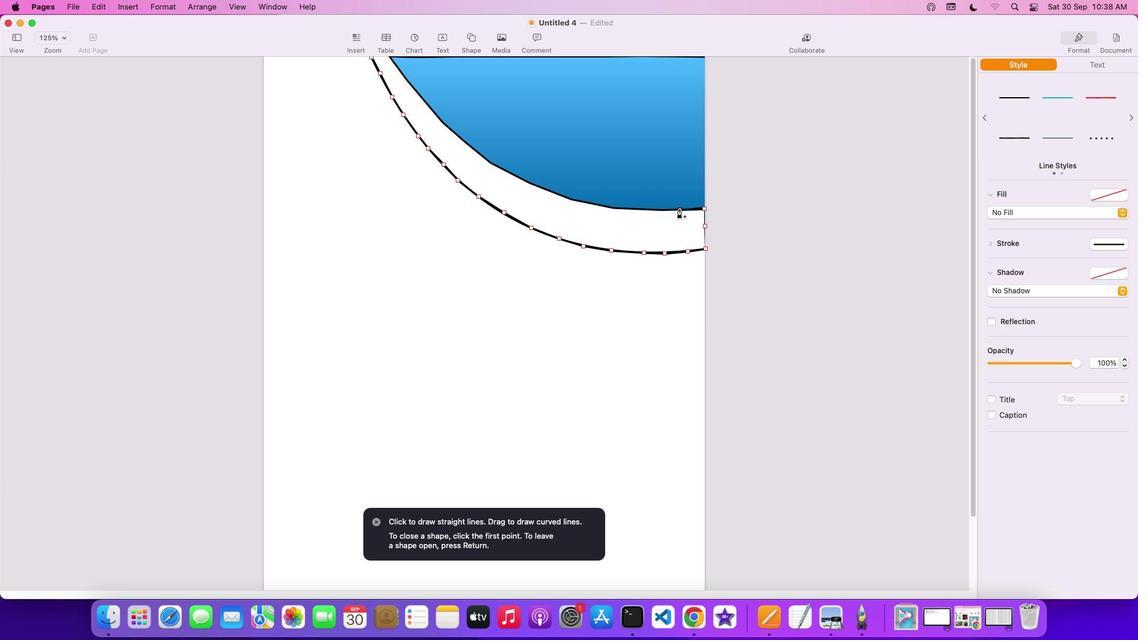 
Action: Mouse moved to (647, 209)
Screenshot: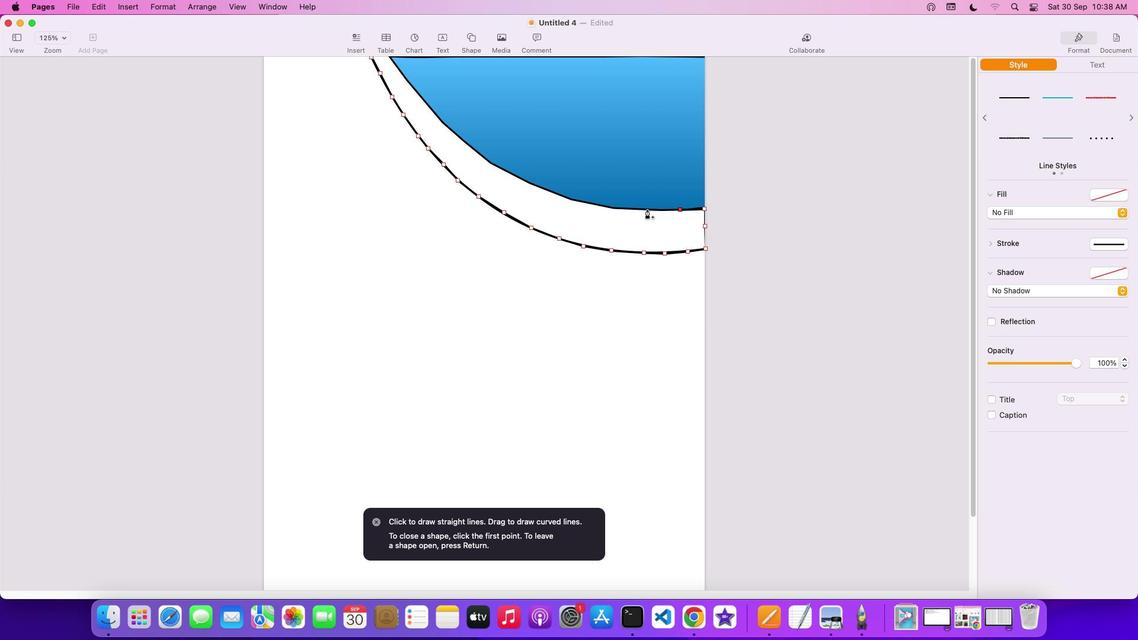 
Action: Mouse pressed left at (647, 209)
Screenshot: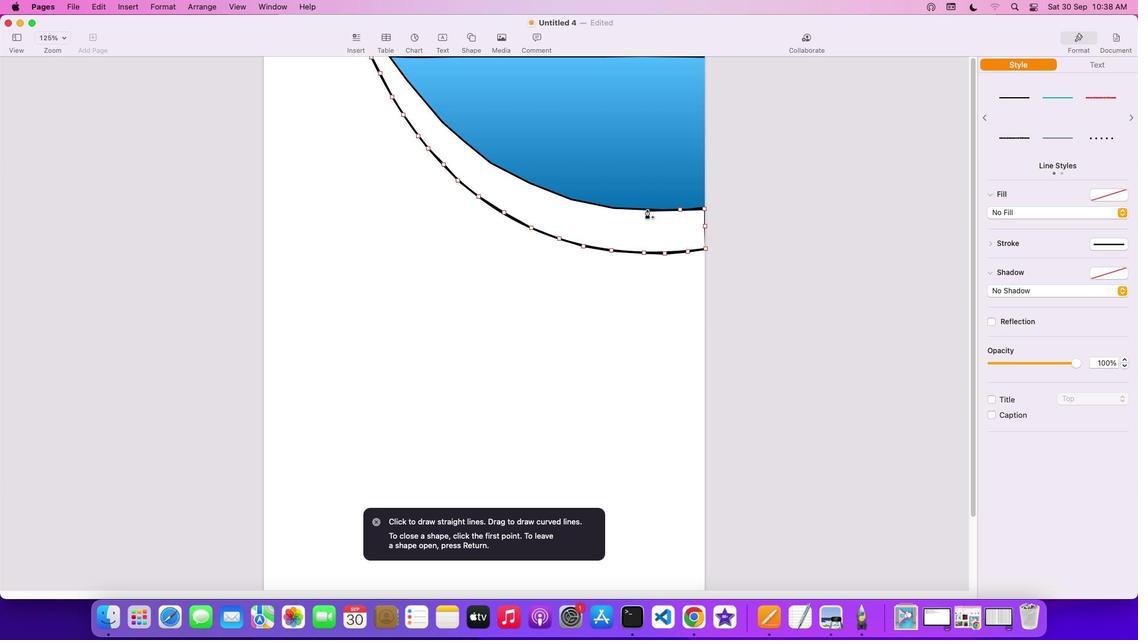 
Action: Mouse moved to (615, 208)
Screenshot: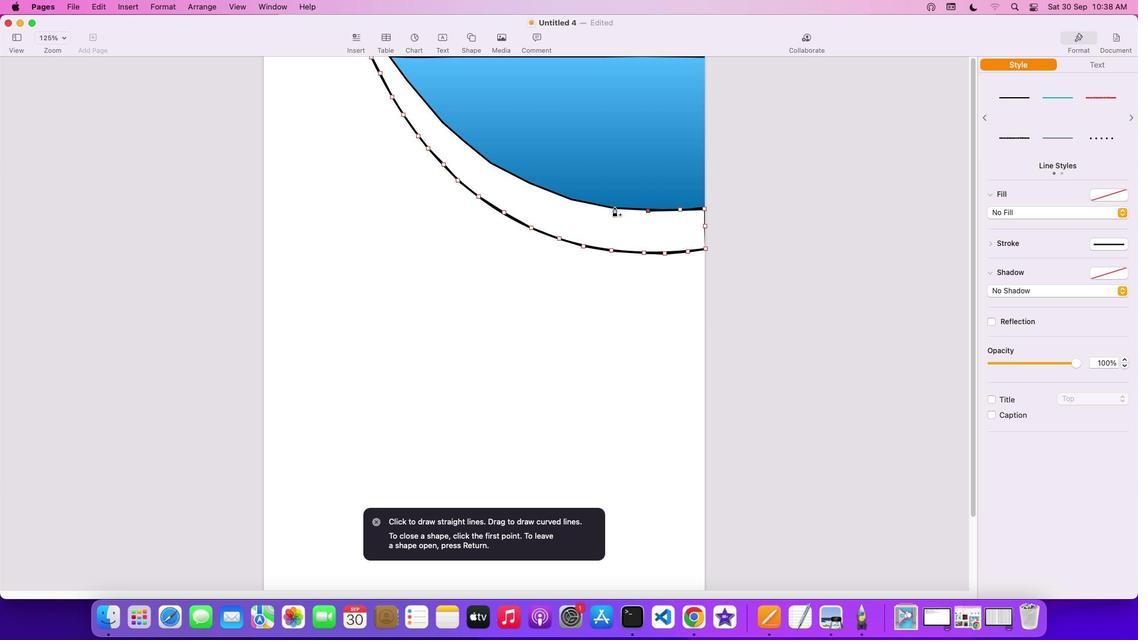 
Action: Mouse pressed left at (615, 208)
Screenshot: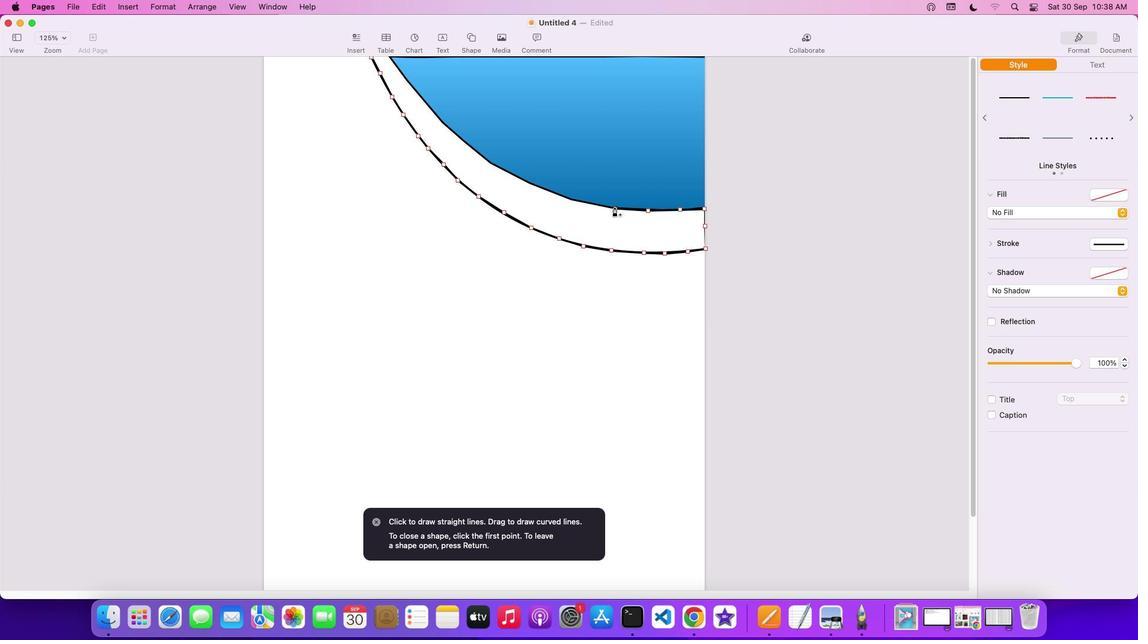 
Action: Mouse moved to (592, 203)
Screenshot: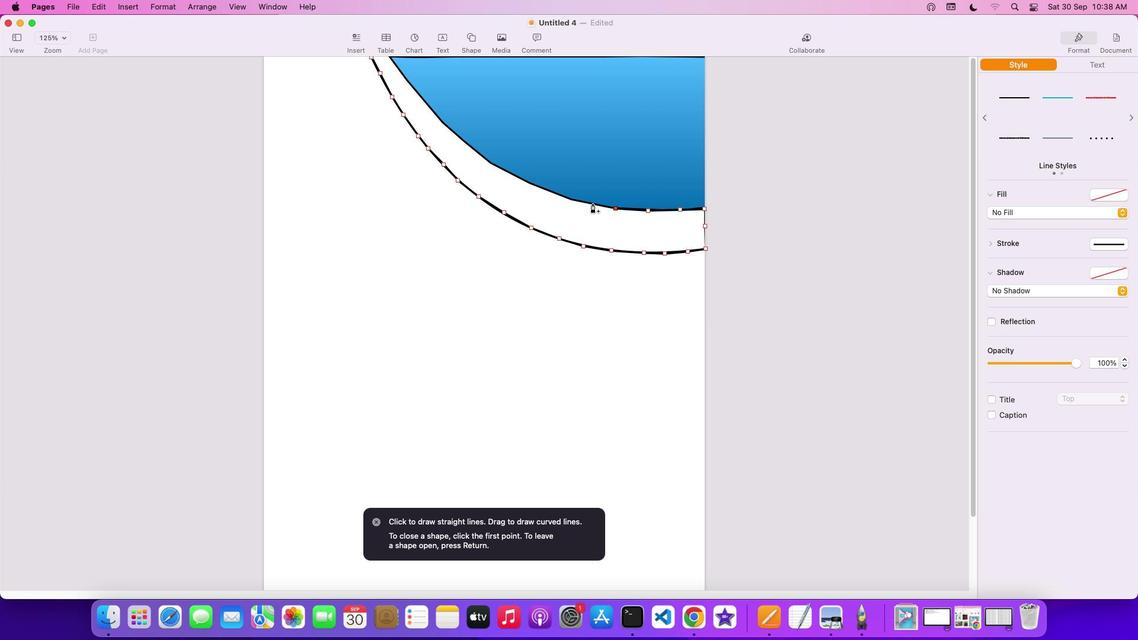 
Action: Mouse pressed left at (592, 203)
Screenshot: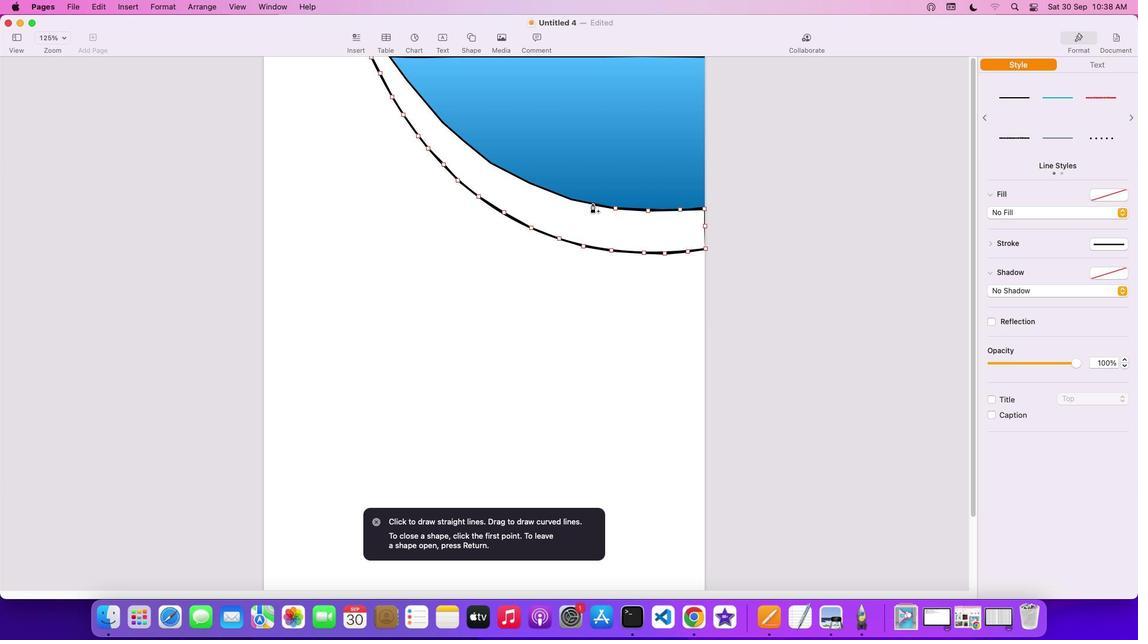 
Action: Mouse moved to (568, 198)
Screenshot: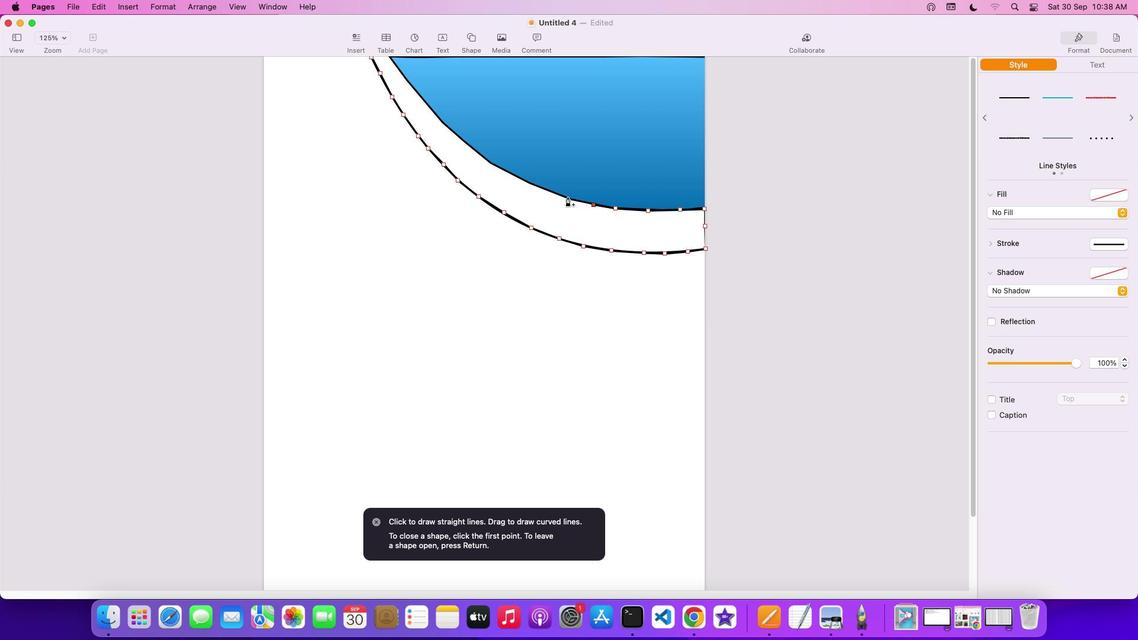 
Action: Mouse pressed left at (568, 198)
Screenshot: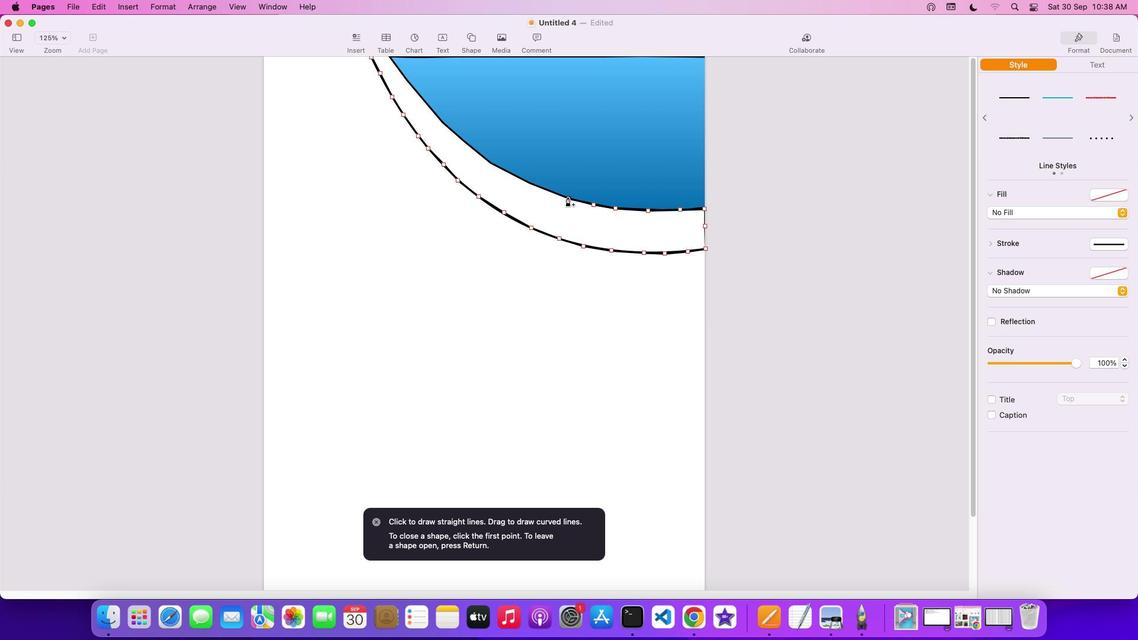 
Action: Mouse moved to (541, 188)
Screenshot: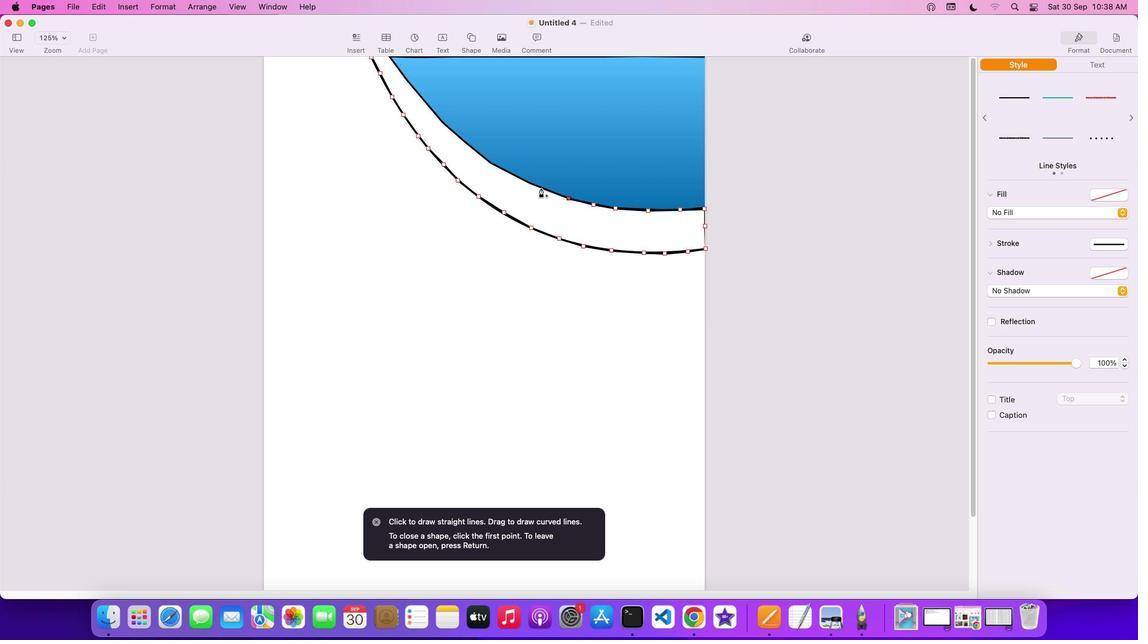 
Action: Mouse pressed left at (541, 188)
Screenshot: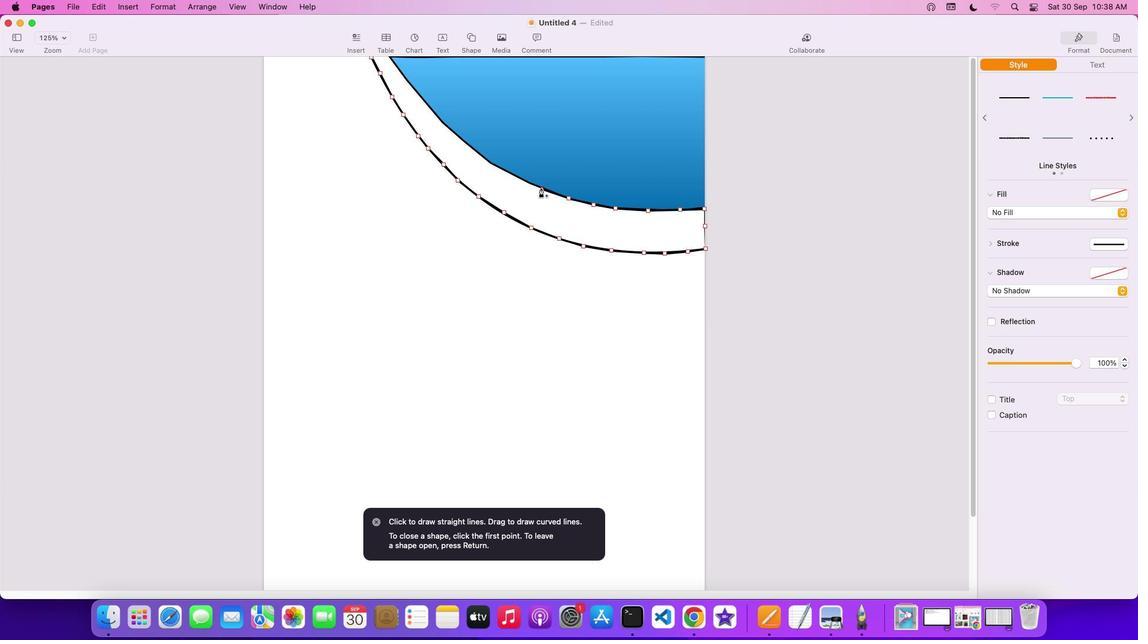 
Action: Mouse moved to (514, 175)
Screenshot: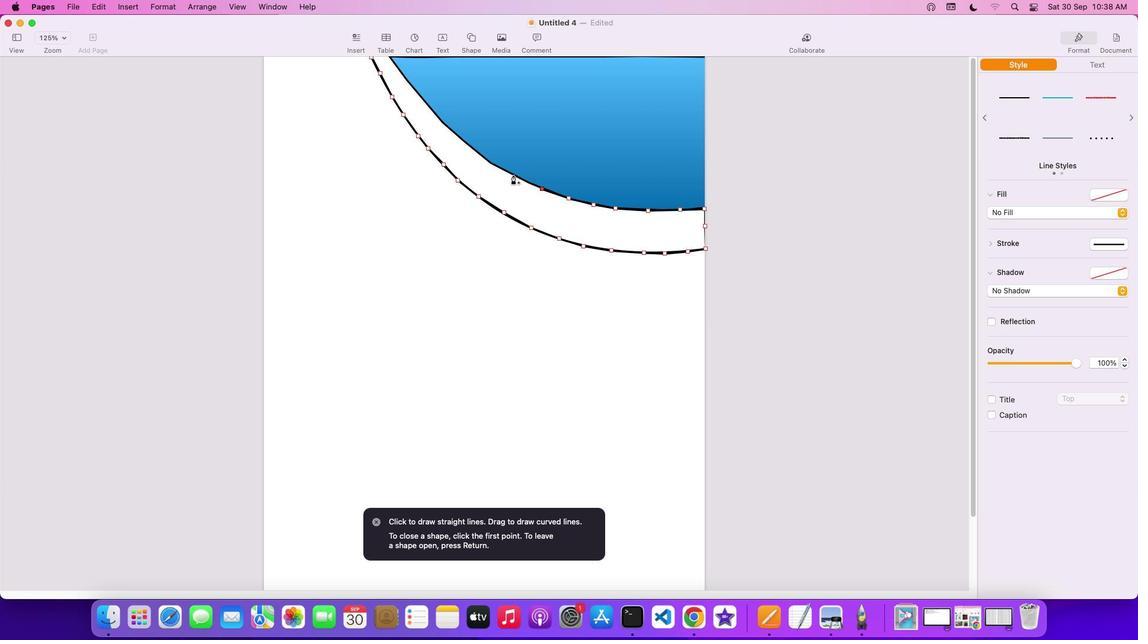 
Action: Mouse pressed left at (514, 175)
Screenshot: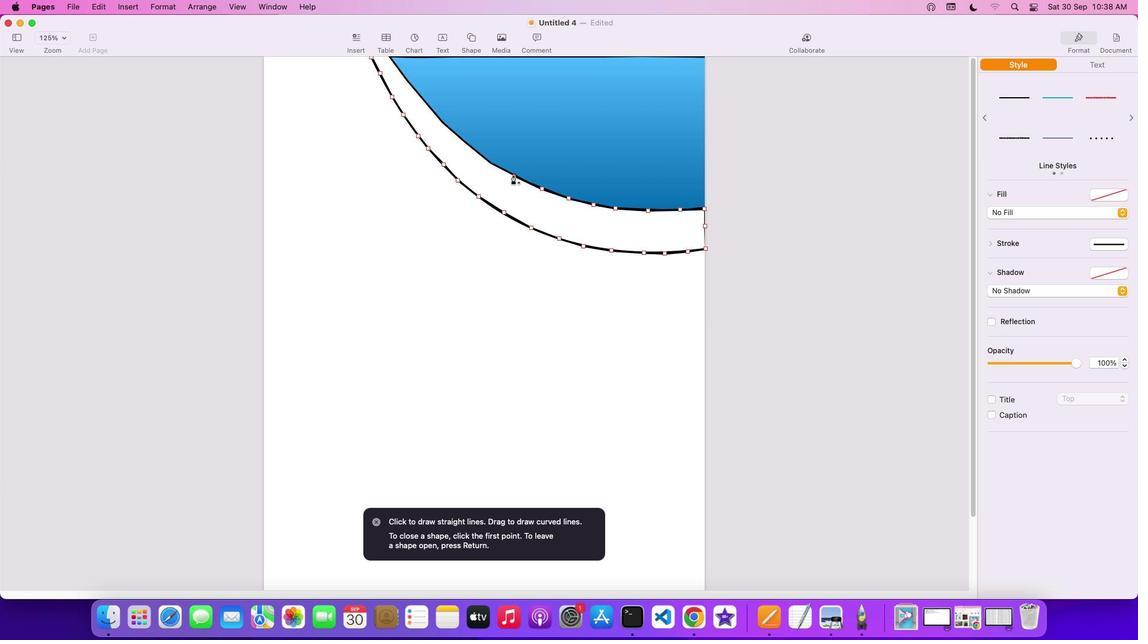 
Action: Mouse moved to (495, 165)
Screenshot: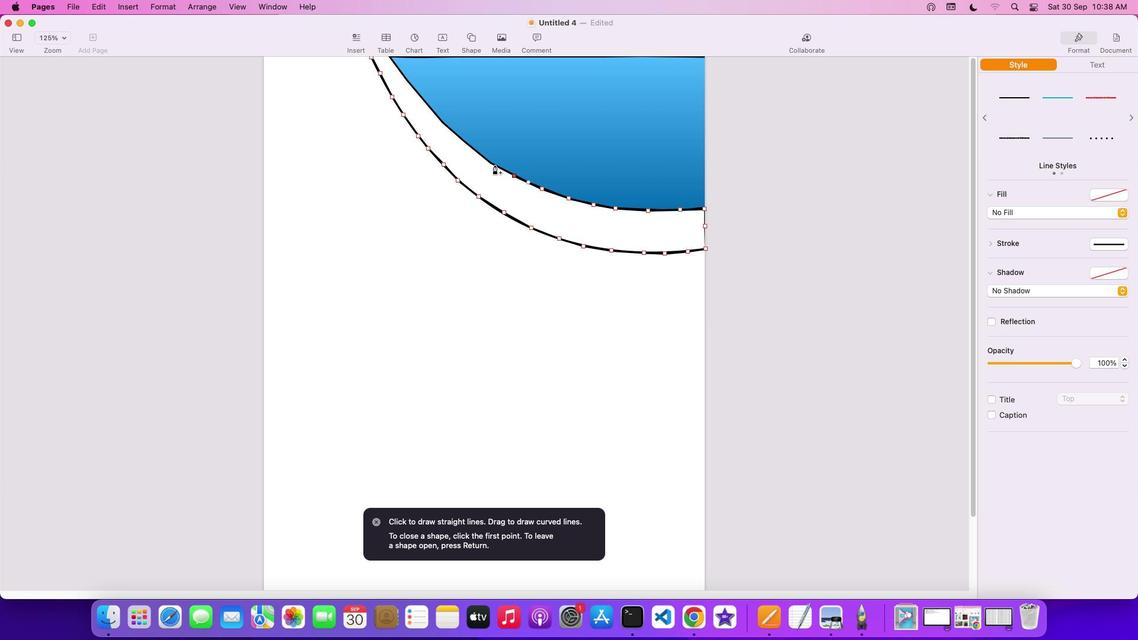 
Action: Mouse pressed left at (495, 165)
Screenshot: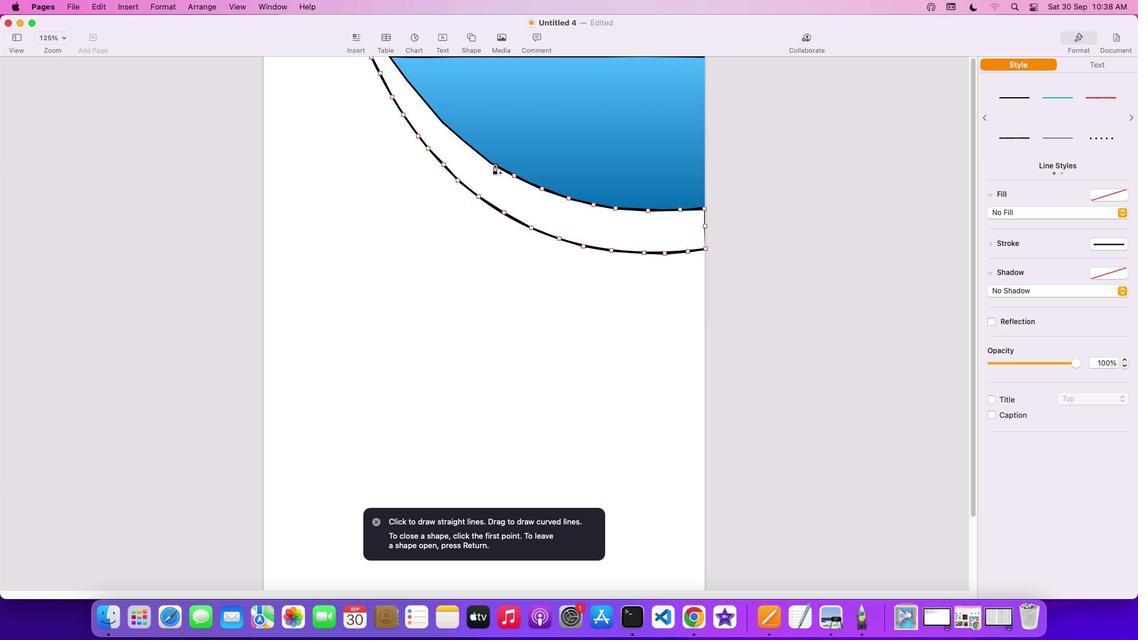 
Action: Mouse moved to (470, 147)
Screenshot: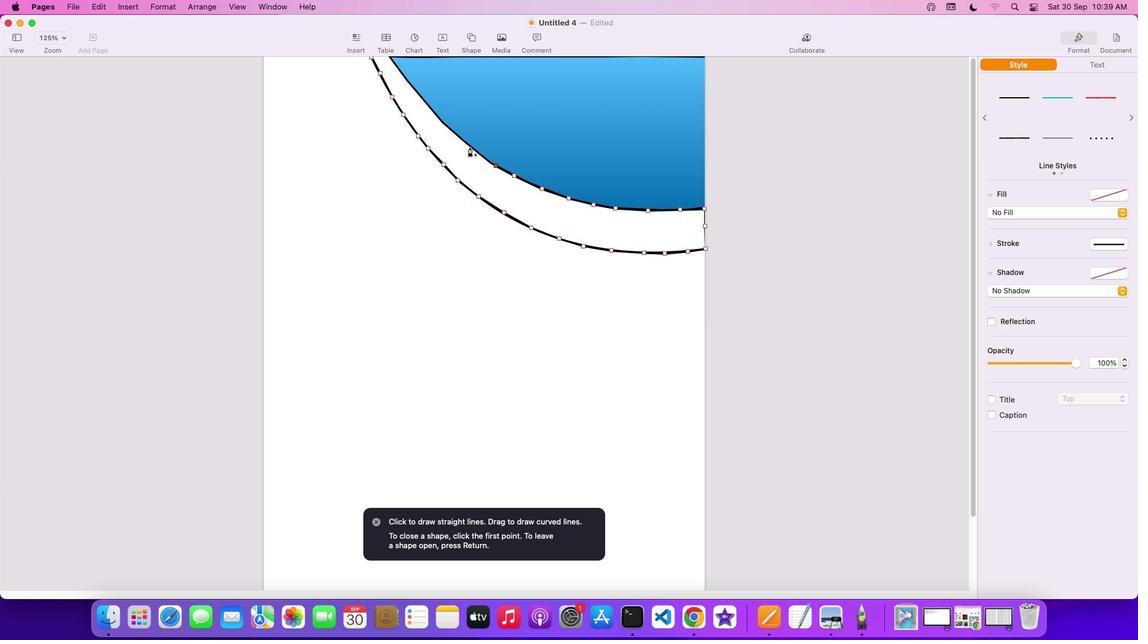 
Action: Mouse pressed left at (470, 147)
Screenshot: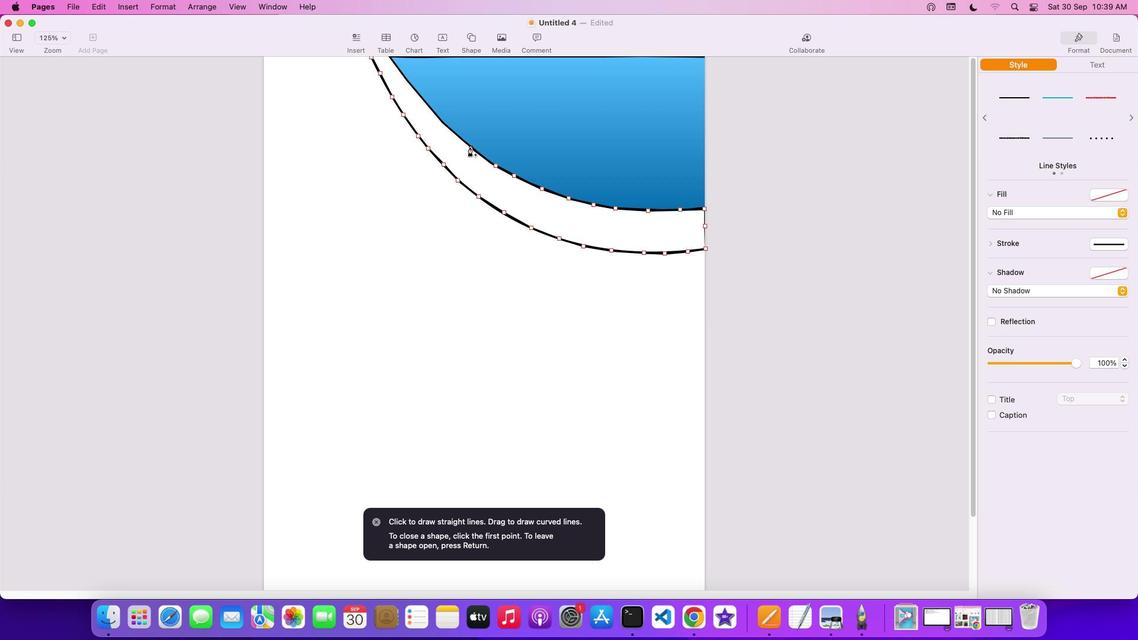 
Action: Mouse moved to (450, 129)
Screenshot: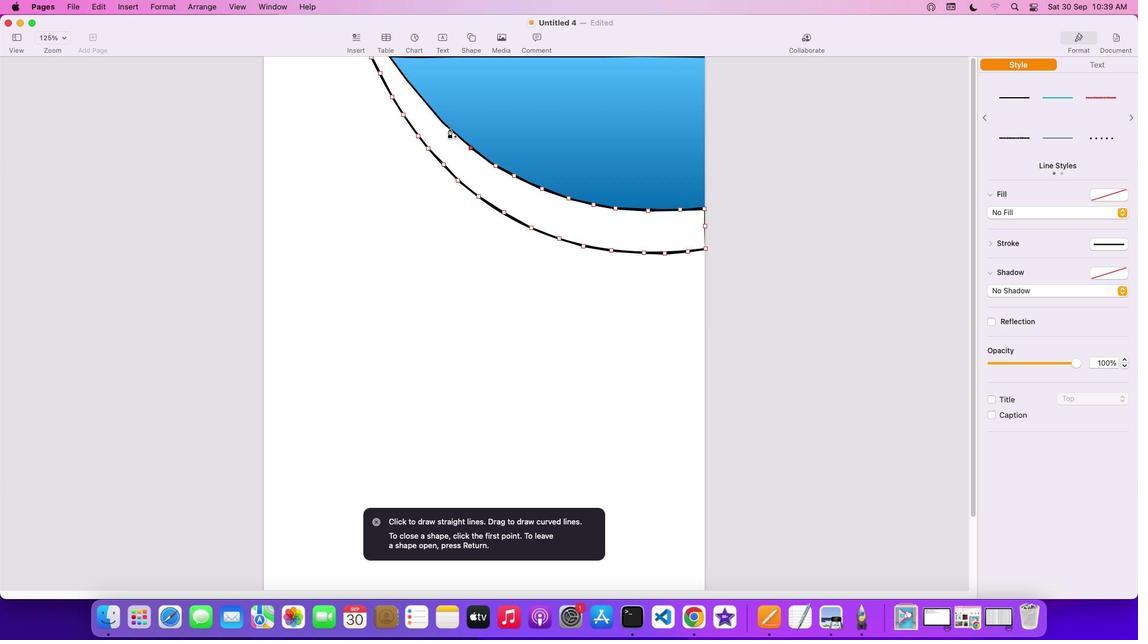 
Action: Mouse pressed left at (450, 129)
Screenshot: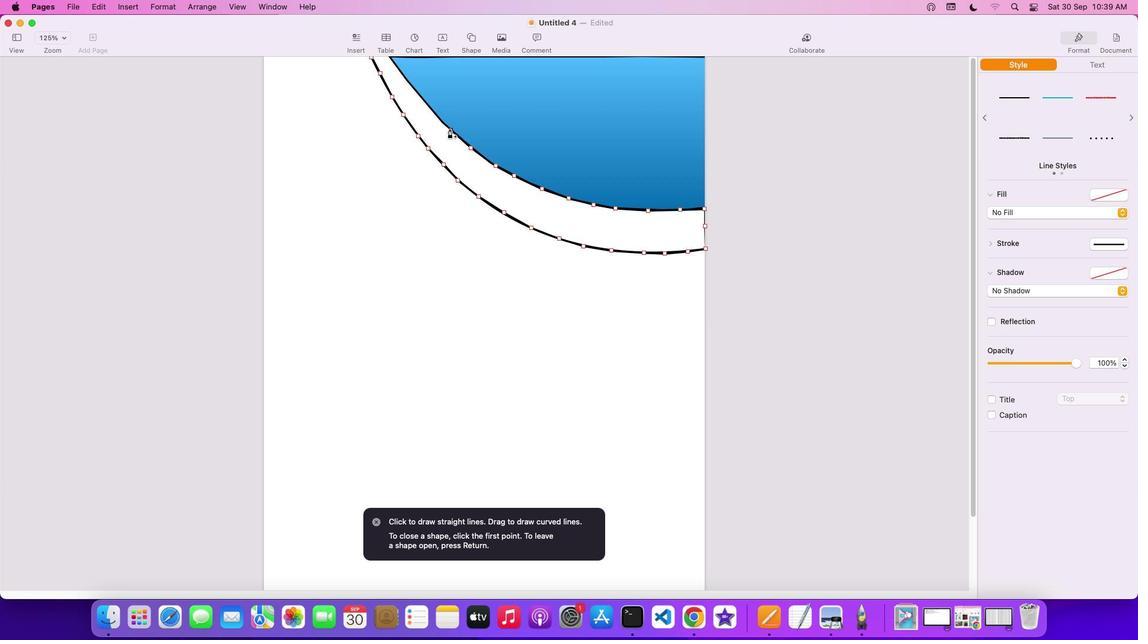 
Action: Mouse moved to (442, 120)
Screenshot: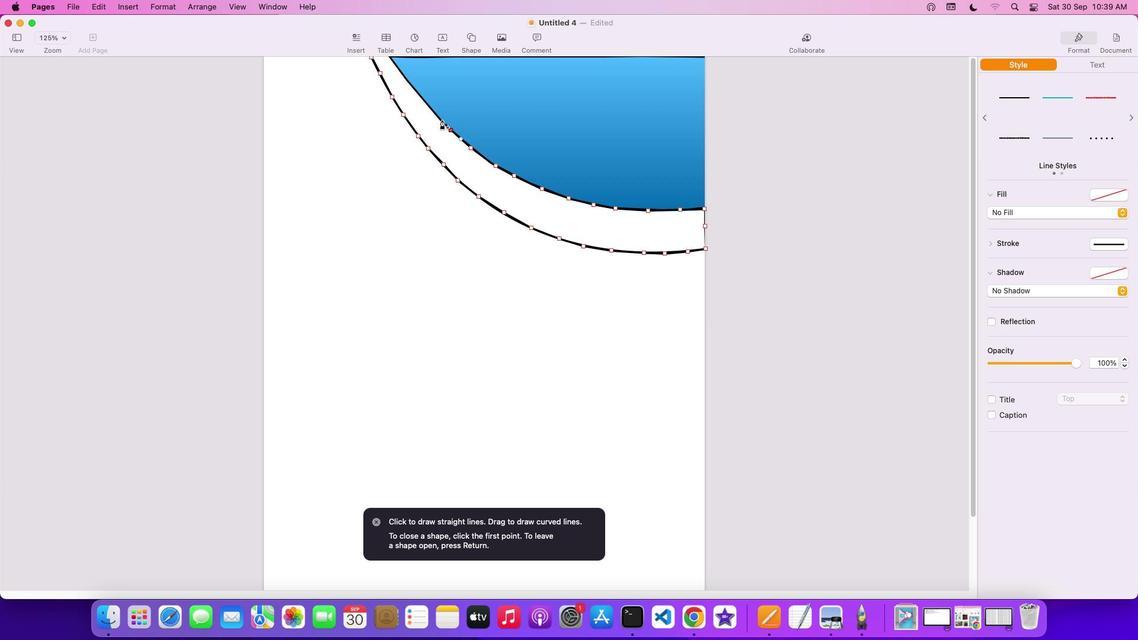 
Action: Mouse pressed left at (442, 120)
Screenshot: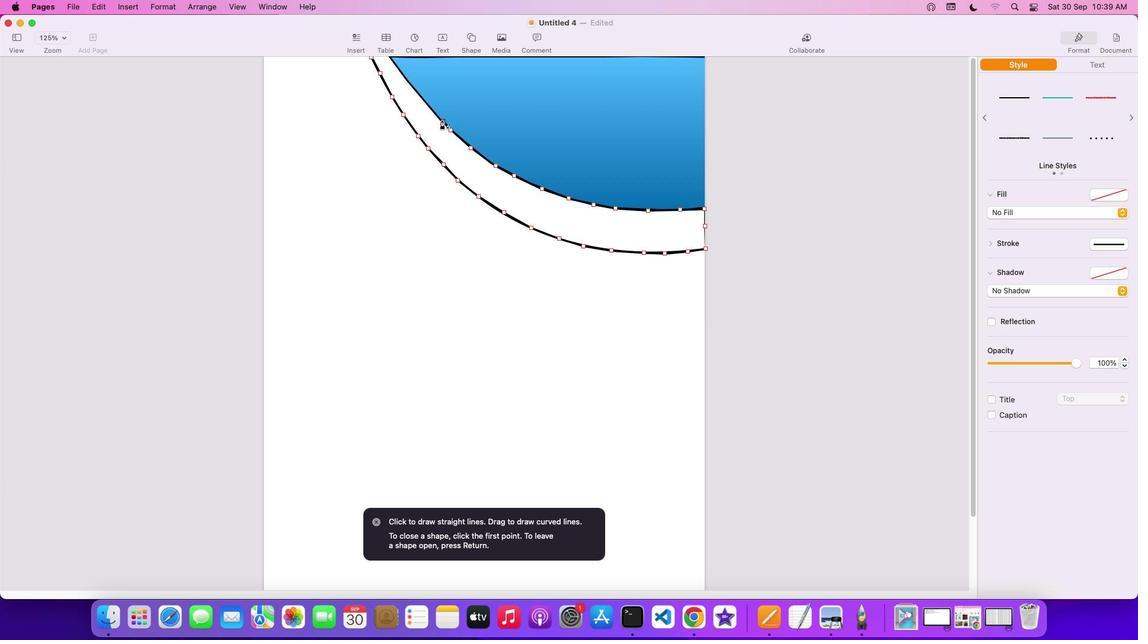 
Action: Mouse moved to (429, 104)
Screenshot: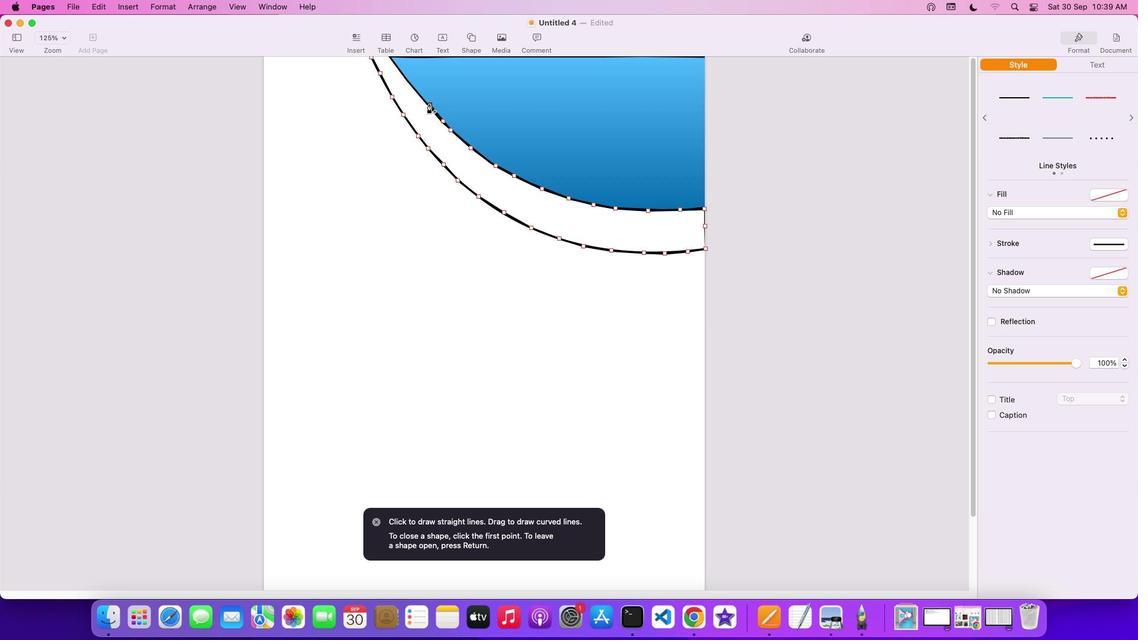 
Action: Mouse pressed left at (429, 104)
Screenshot: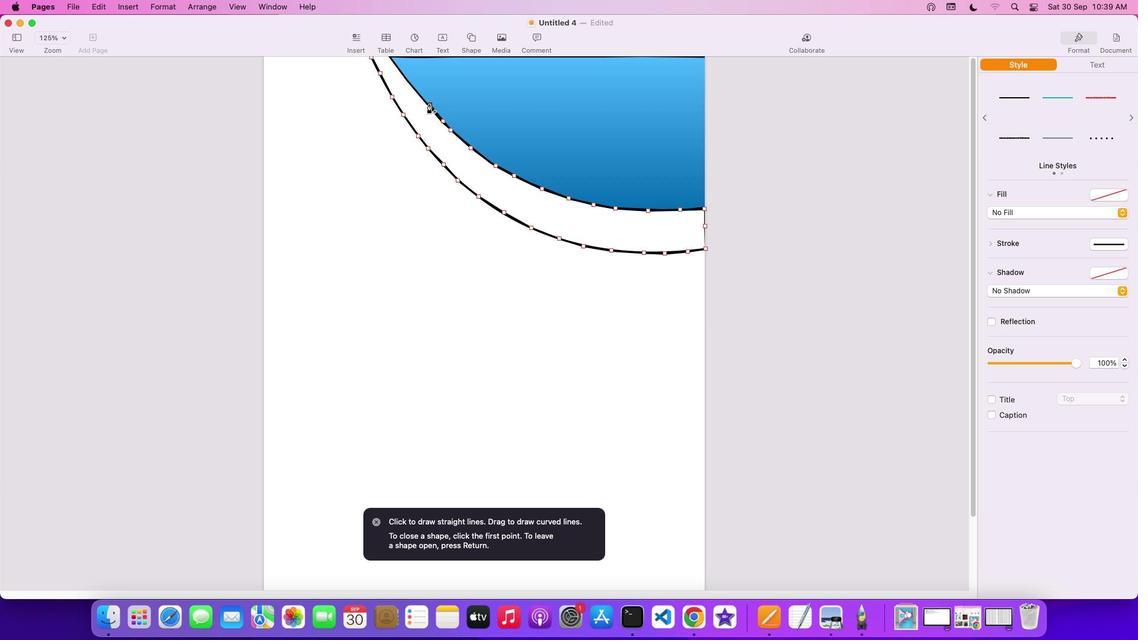 
Action: Mouse moved to (416, 88)
Screenshot: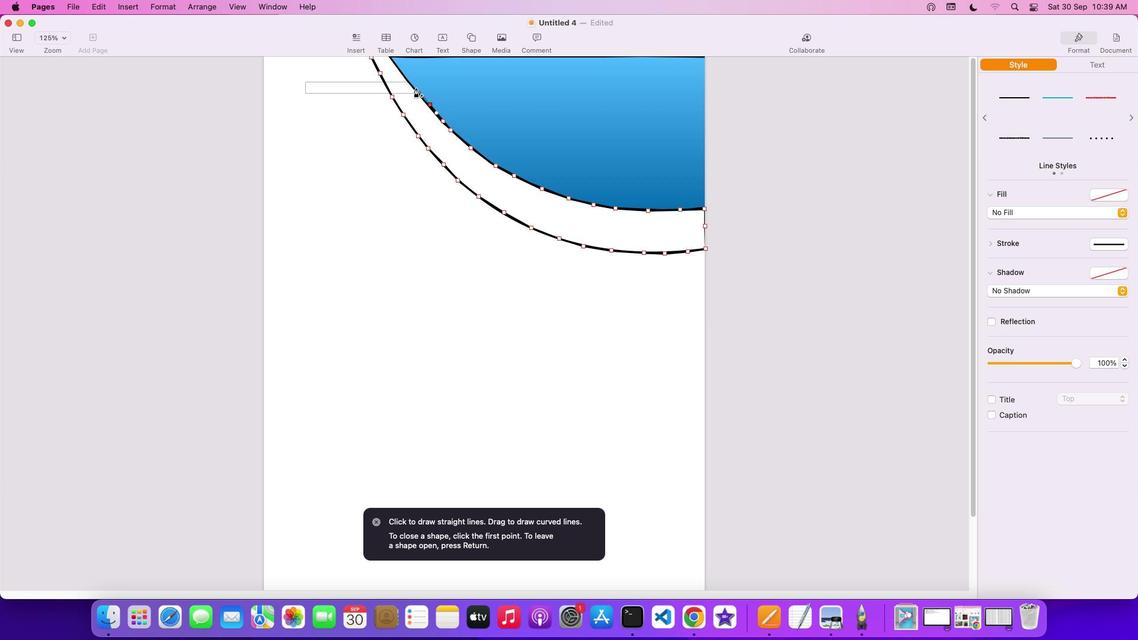 
Action: Mouse pressed left at (416, 88)
Screenshot: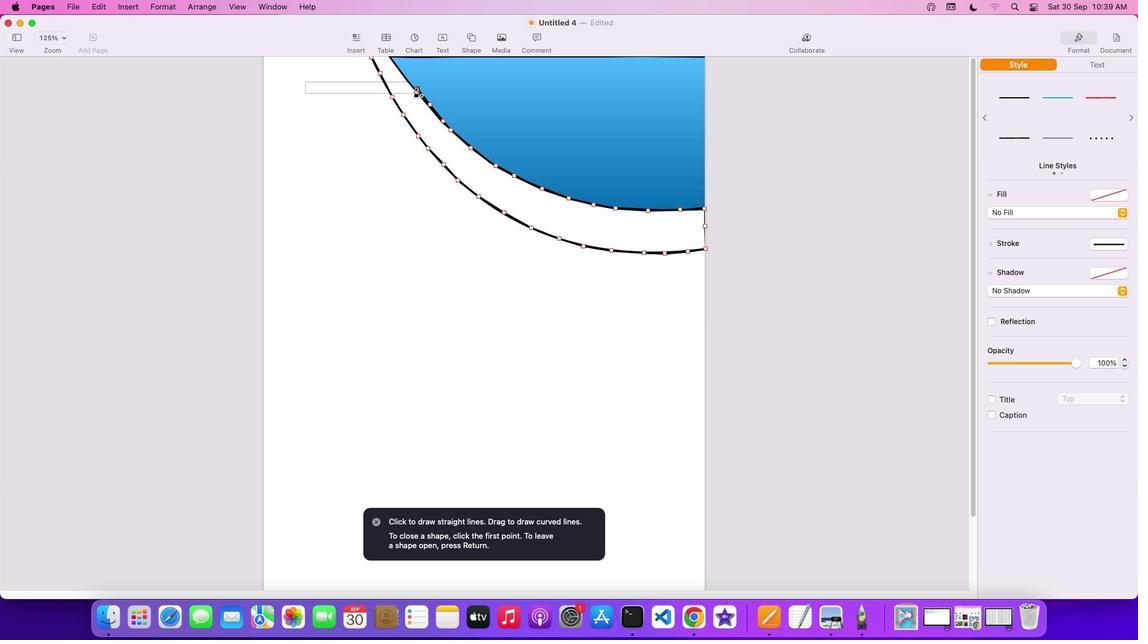 
Action: Mouse moved to (404, 73)
Screenshot: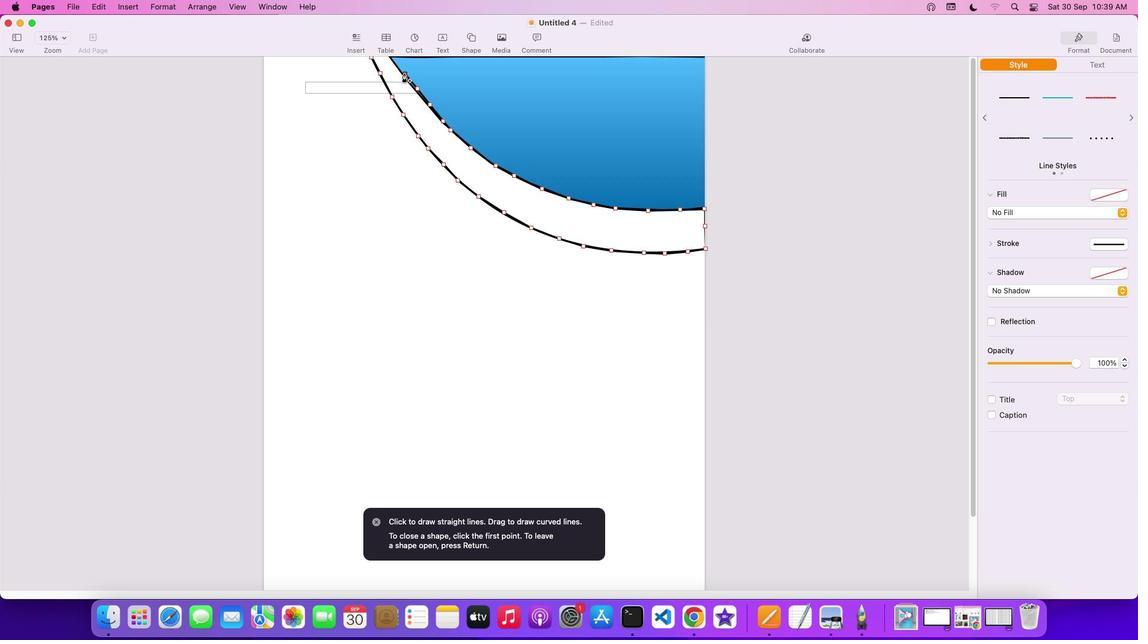 
Action: Mouse pressed left at (404, 73)
Screenshot: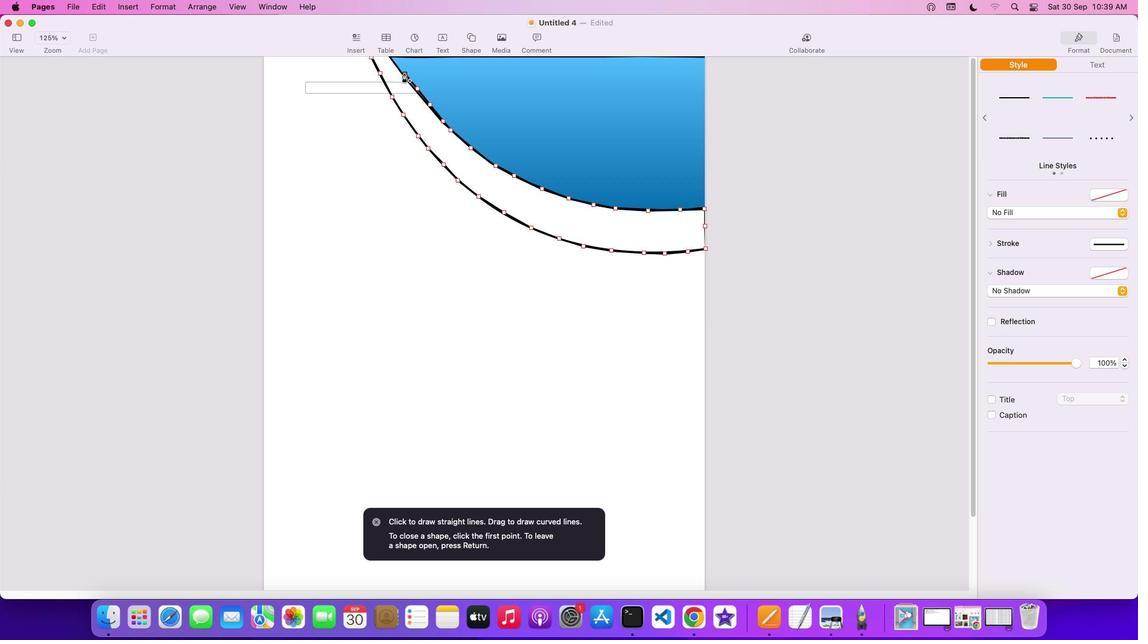 
Action: Mouse moved to (393, 62)
Screenshot: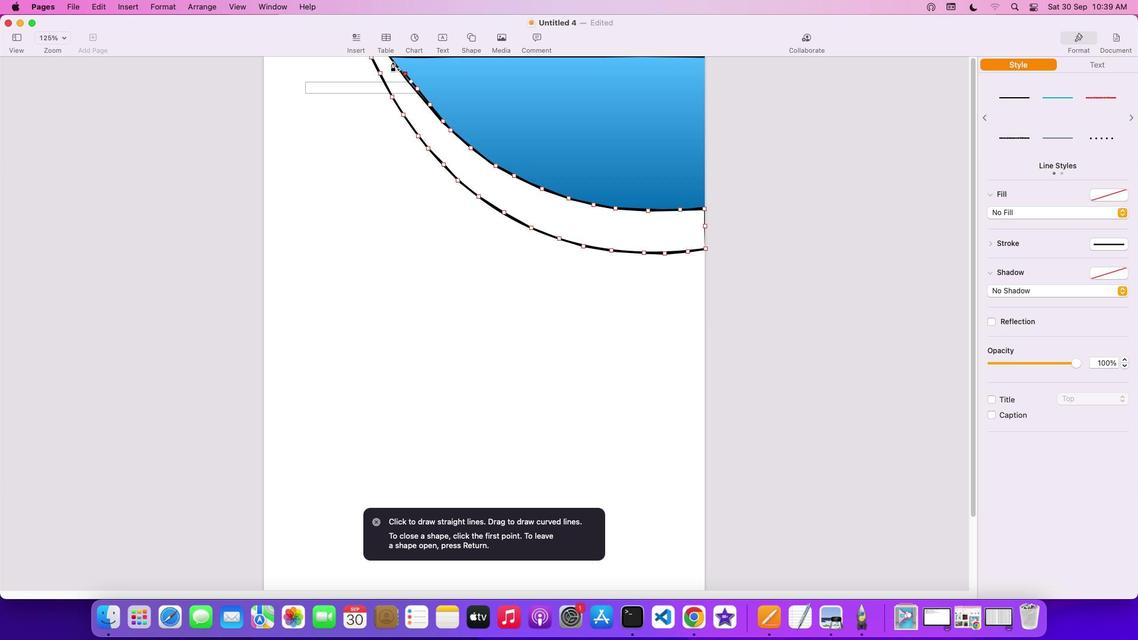 
Action: Mouse pressed left at (393, 62)
Screenshot: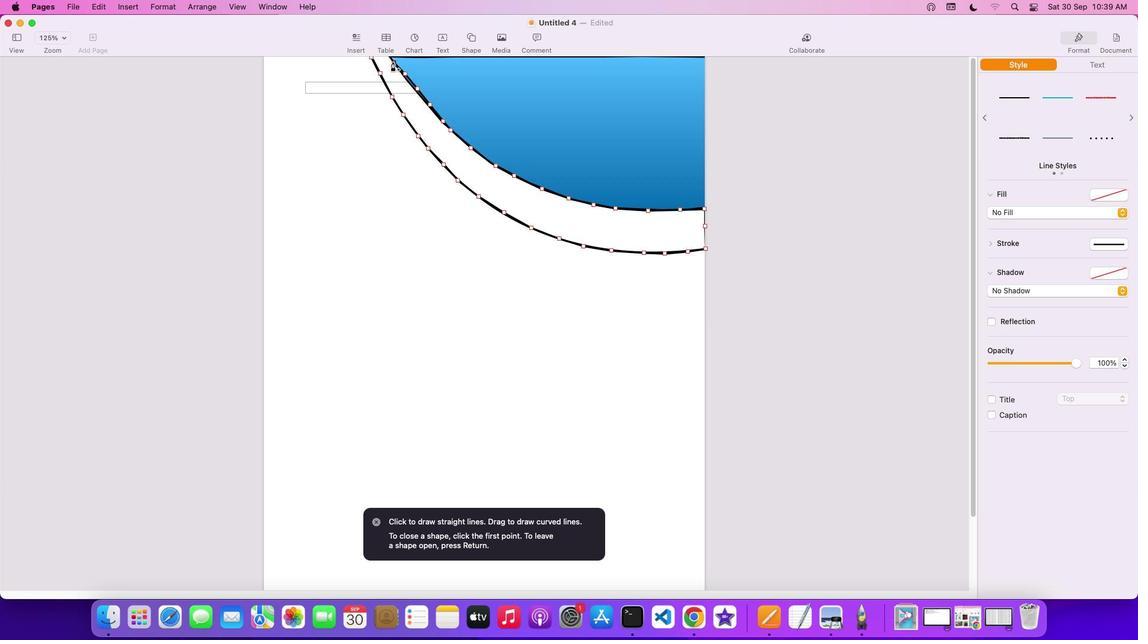 
Action: Mouse moved to (389, 55)
Screenshot: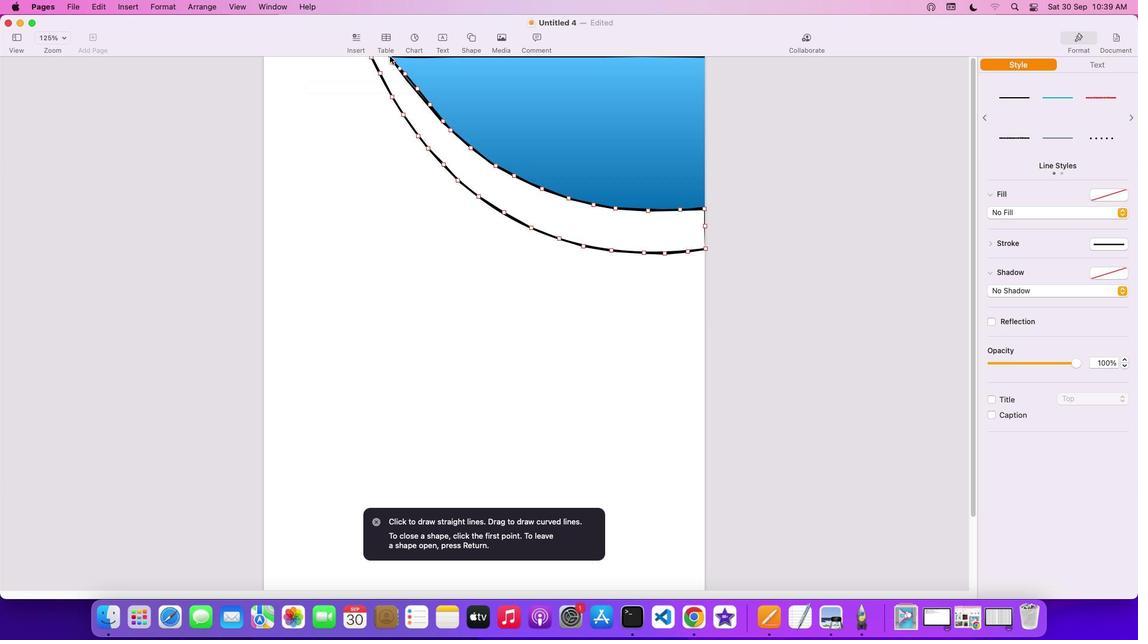 
Action: Mouse pressed left at (389, 55)
Screenshot: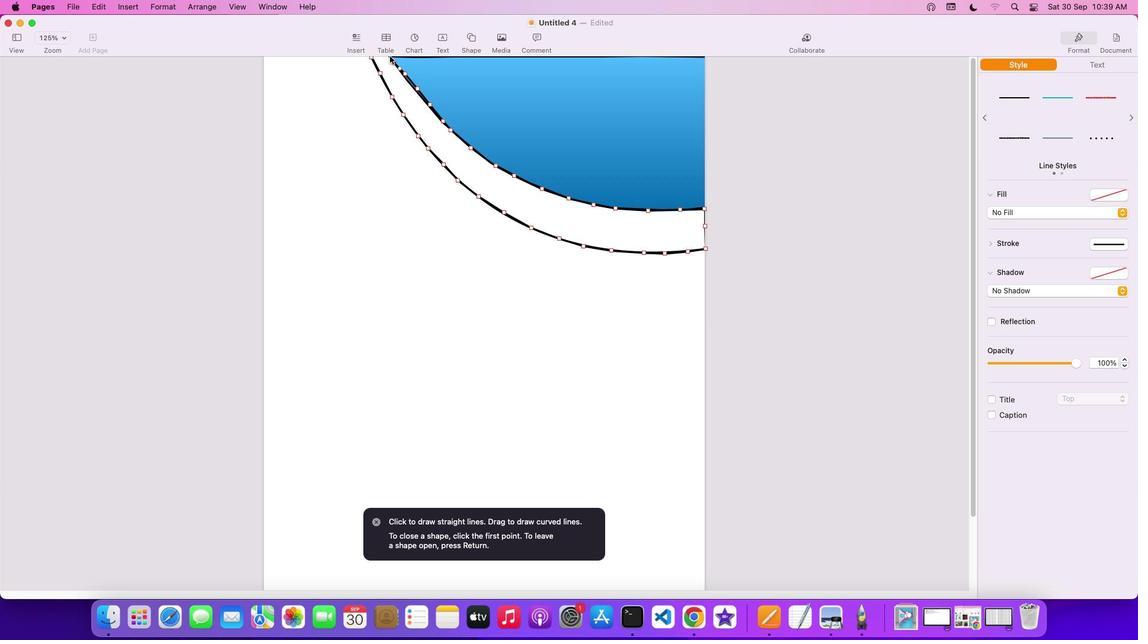 
Action: Mouse moved to (374, 55)
Screenshot: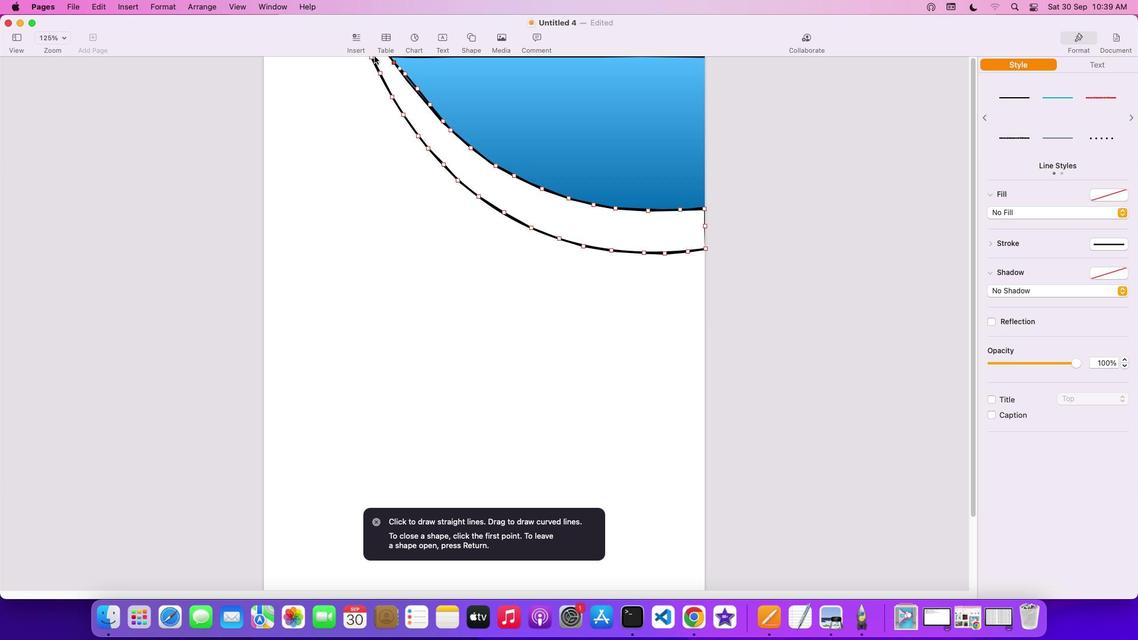 
Action: Mouse pressed left at (374, 55)
Screenshot: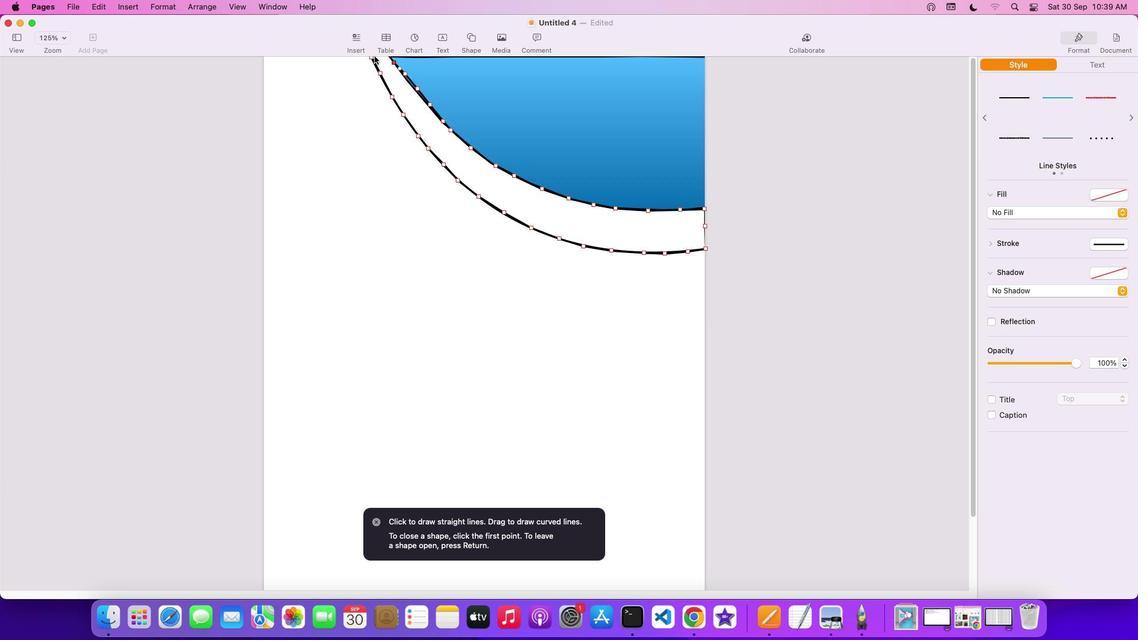 
Action: Mouse moved to (390, 57)
Screenshot: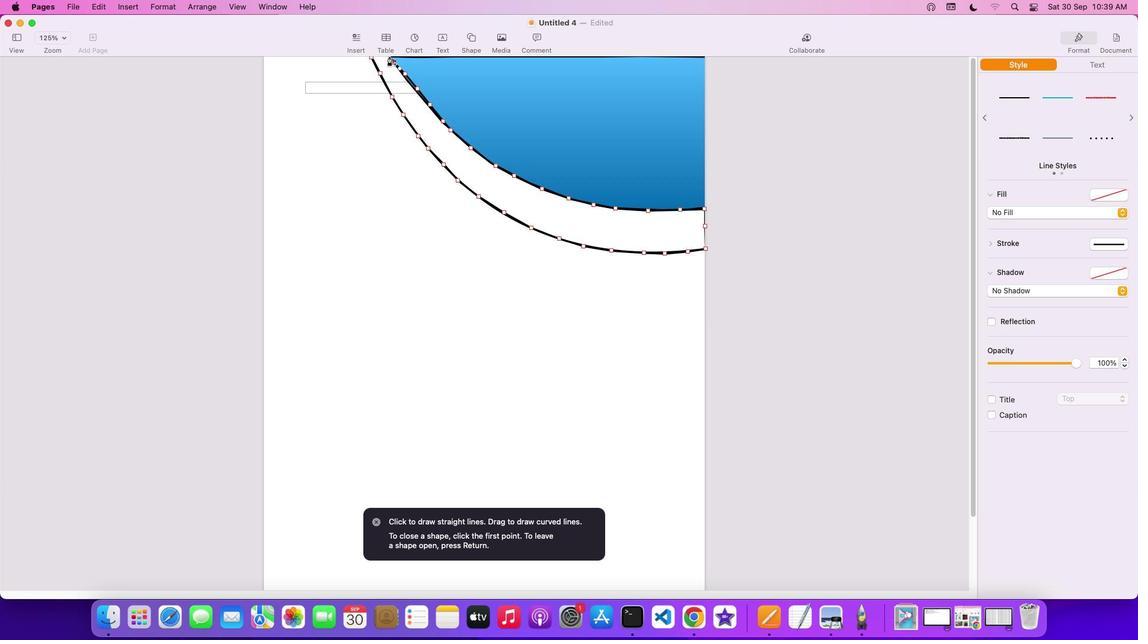 
Action: Mouse pressed left at (390, 57)
Screenshot: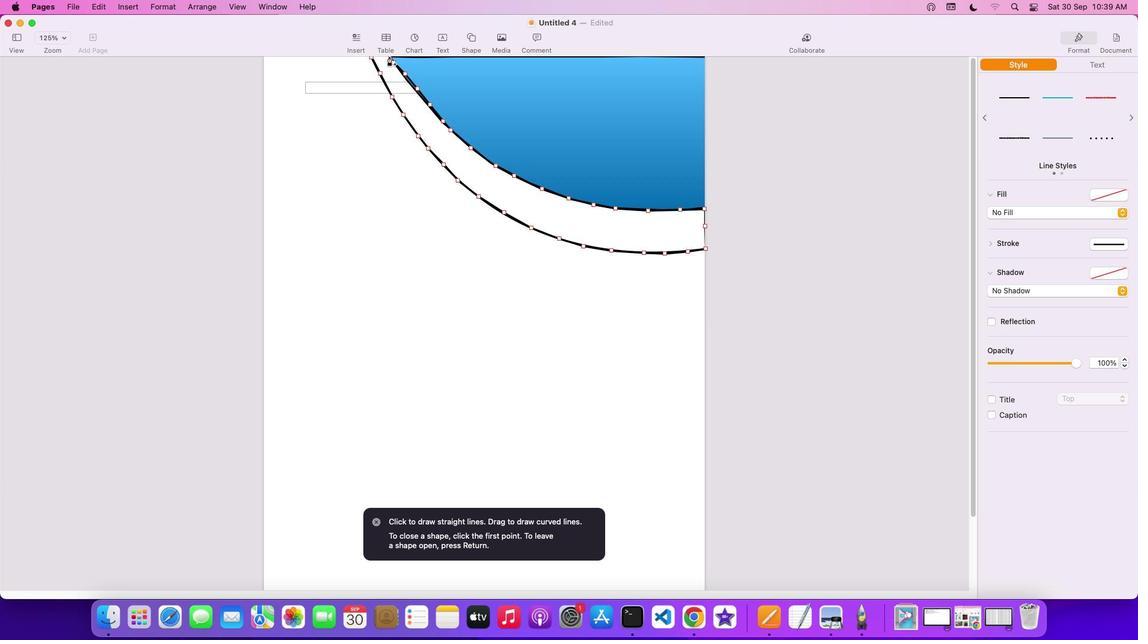 
Action: Mouse moved to (373, 56)
Screenshot: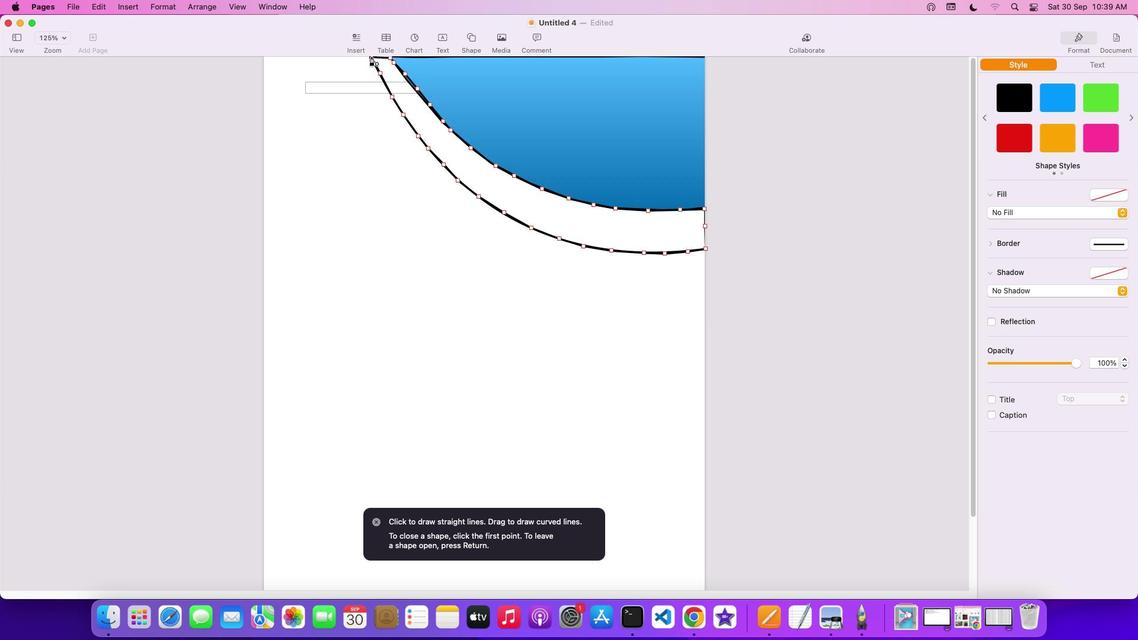 
Action: Mouse pressed left at (373, 56)
Screenshot: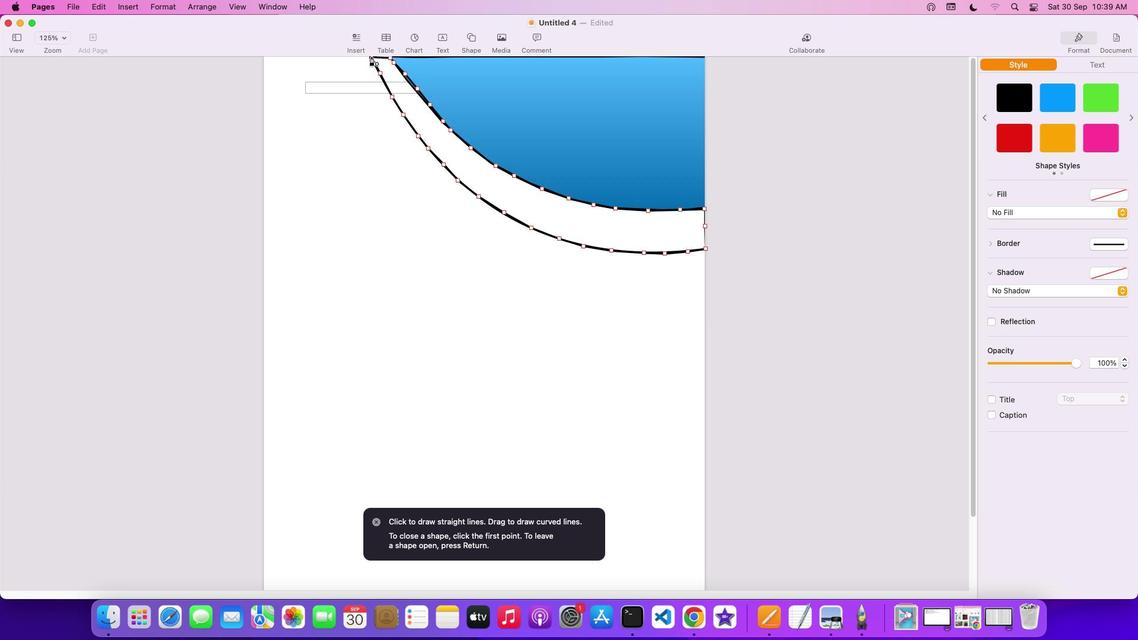 
Action: Mouse moved to (1123, 213)
Screenshot: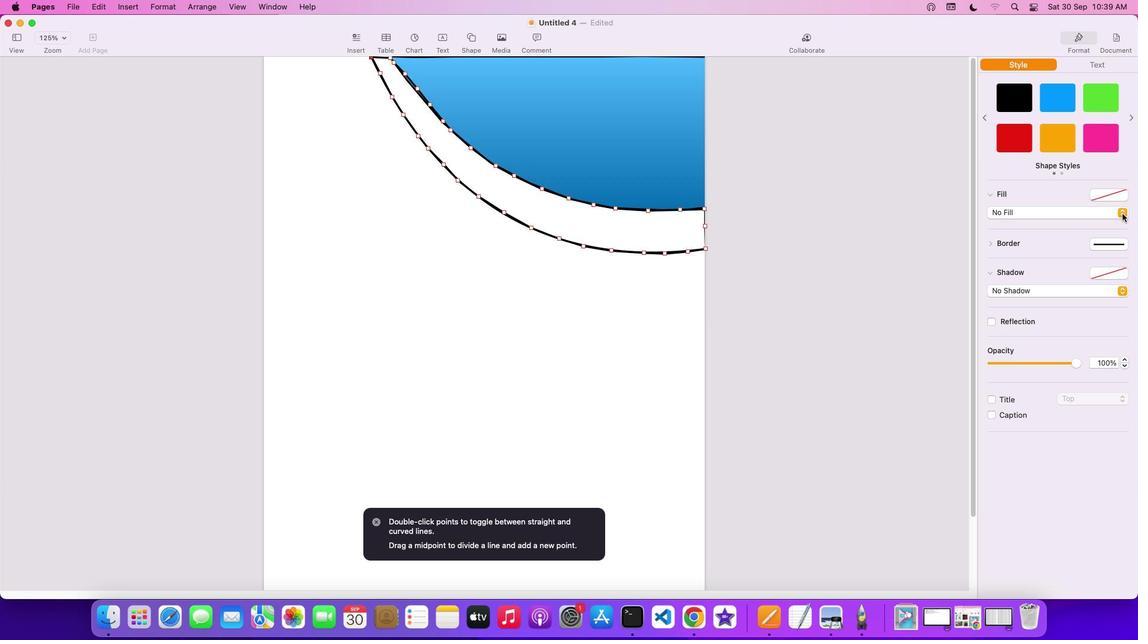 
Action: Mouse pressed left at (1123, 213)
Screenshot: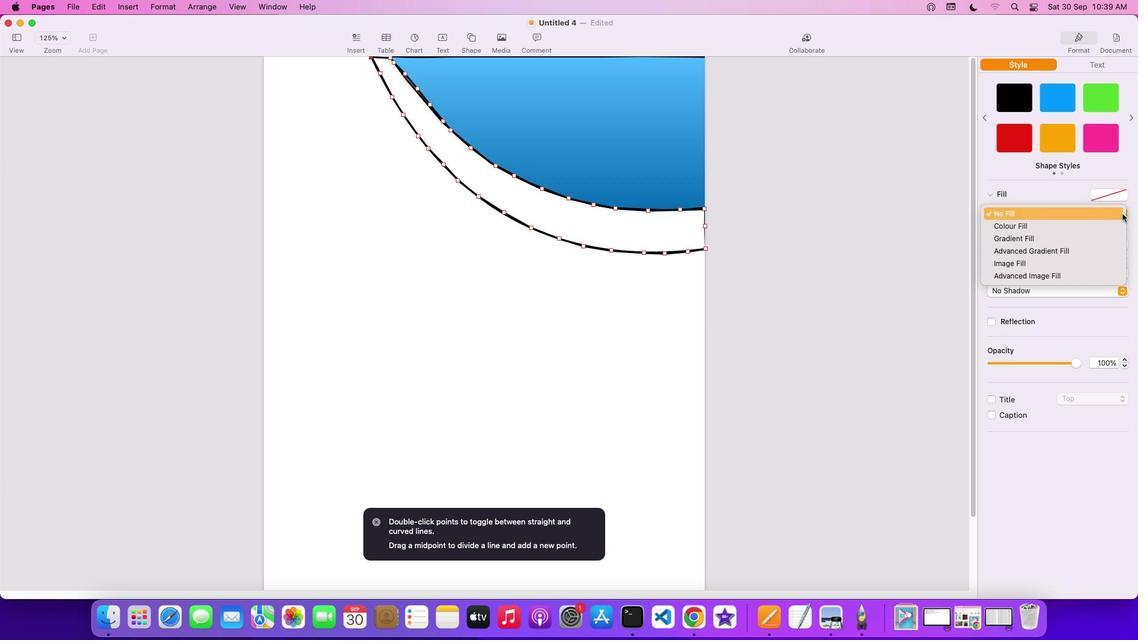 
Action: Mouse moved to (1082, 237)
Screenshot: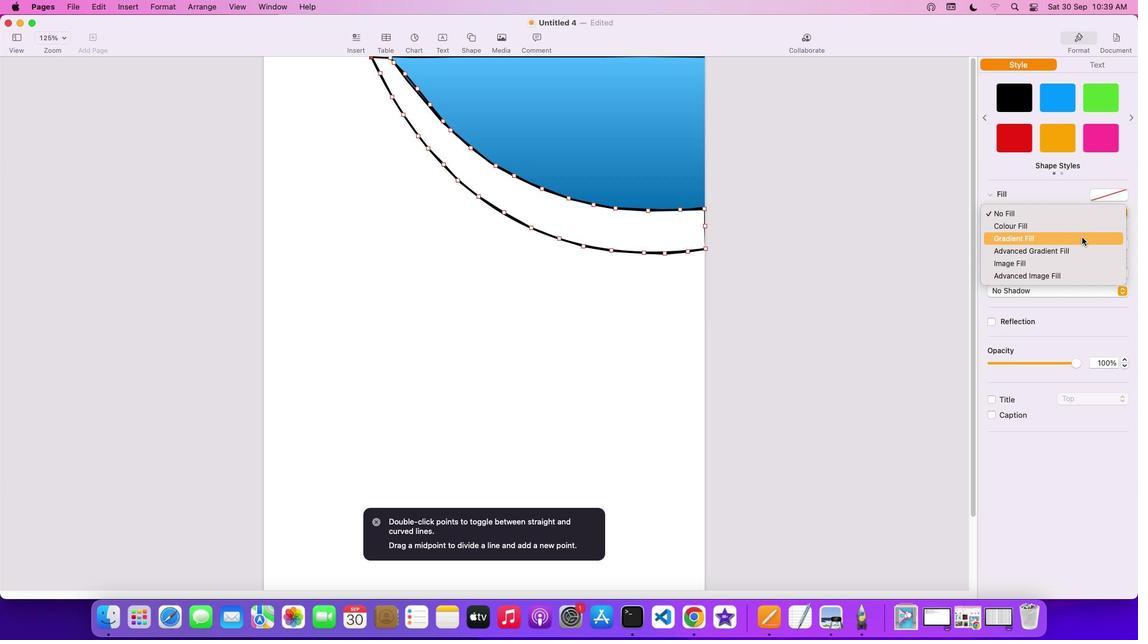 
Action: Mouse pressed left at (1082, 237)
Screenshot: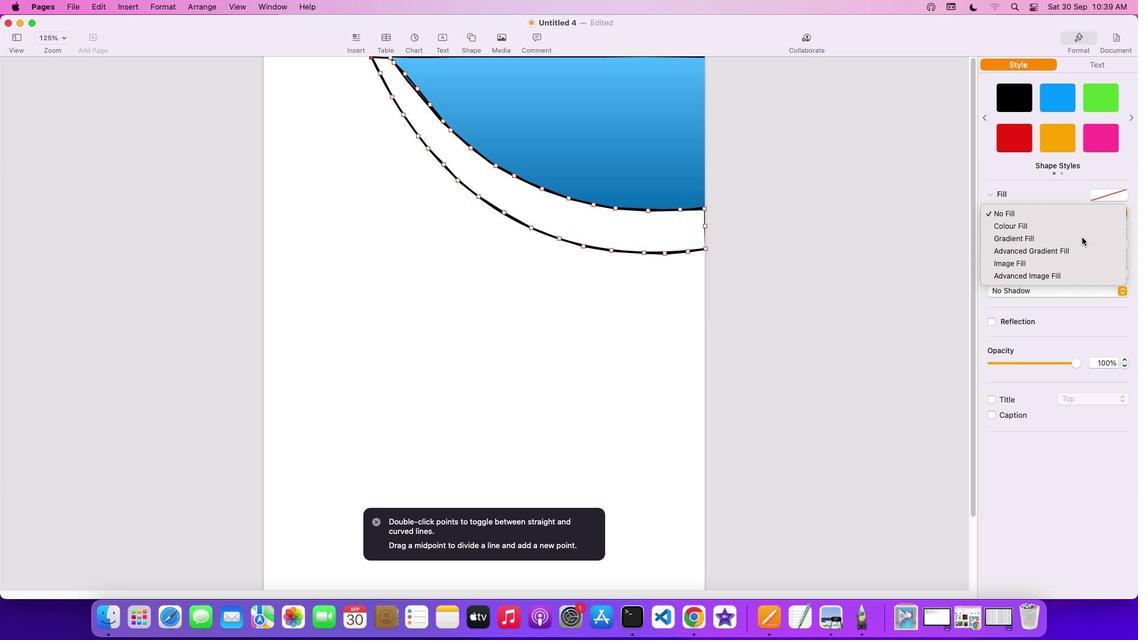 
Action: Mouse moved to (1010, 234)
Screenshot: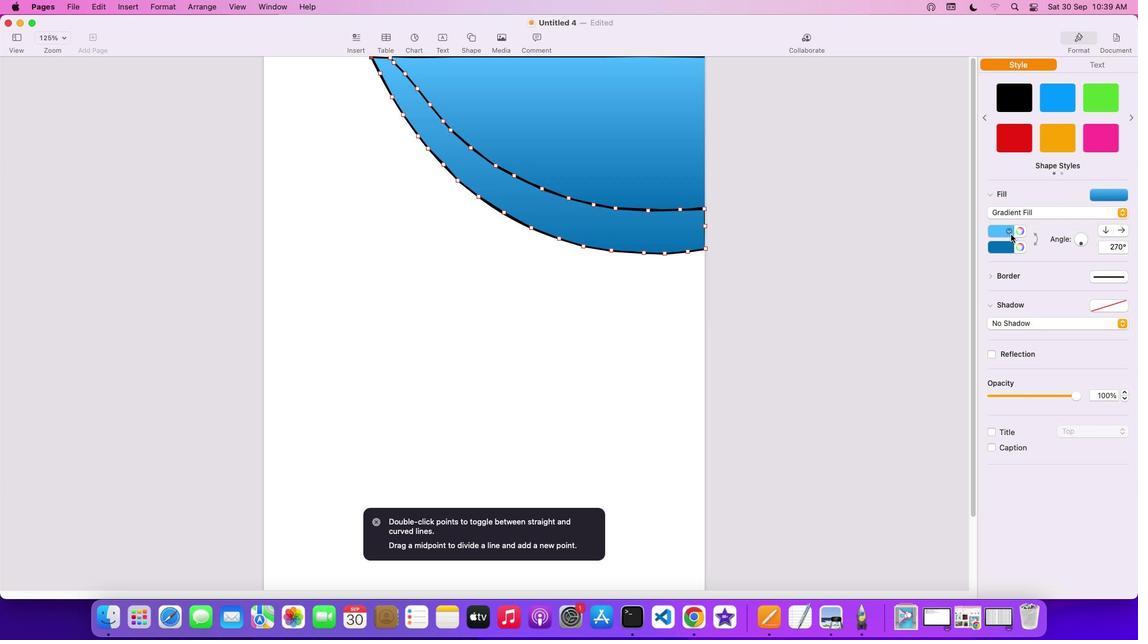 
Action: Mouse pressed left at (1010, 234)
Screenshot: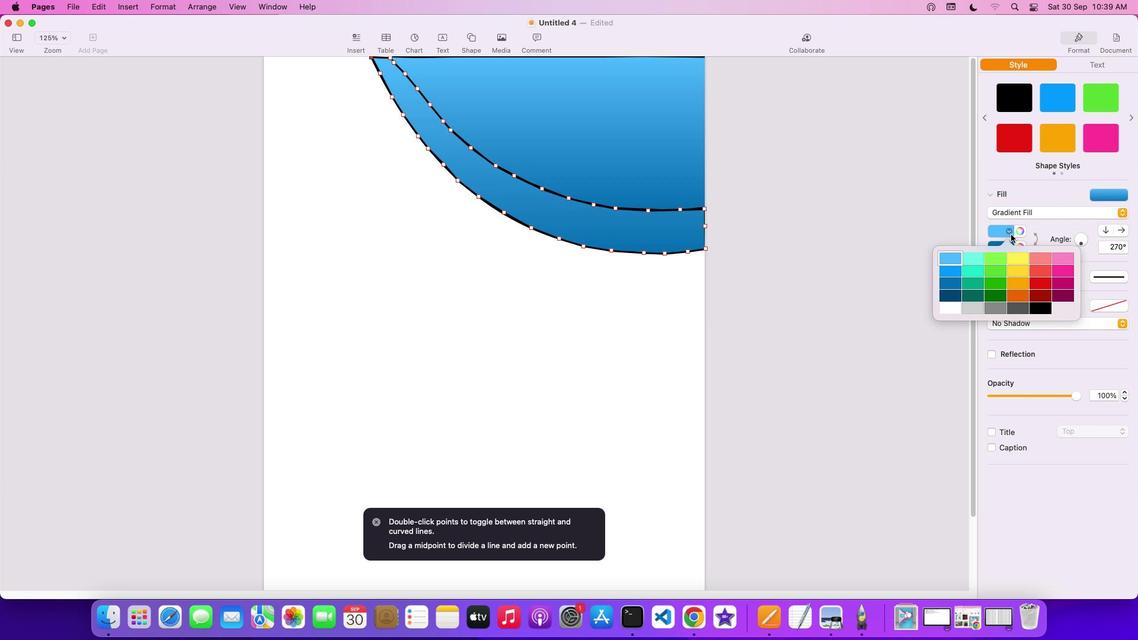 
Action: Mouse moved to (1067, 269)
Screenshot: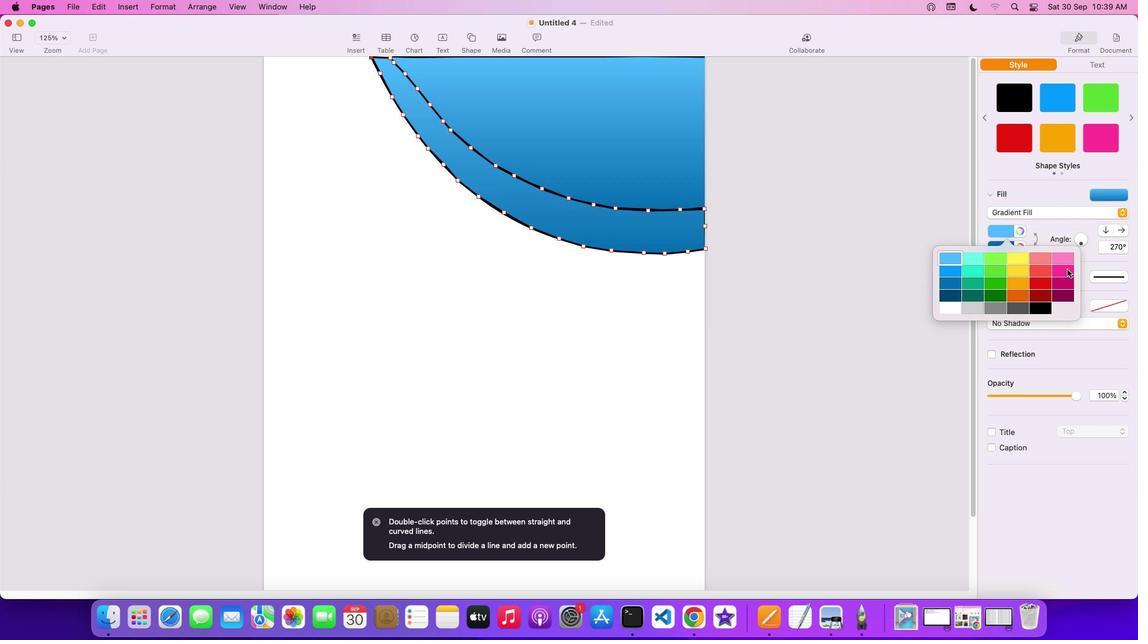 
Action: Mouse pressed left at (1067, 269)
Screenshot: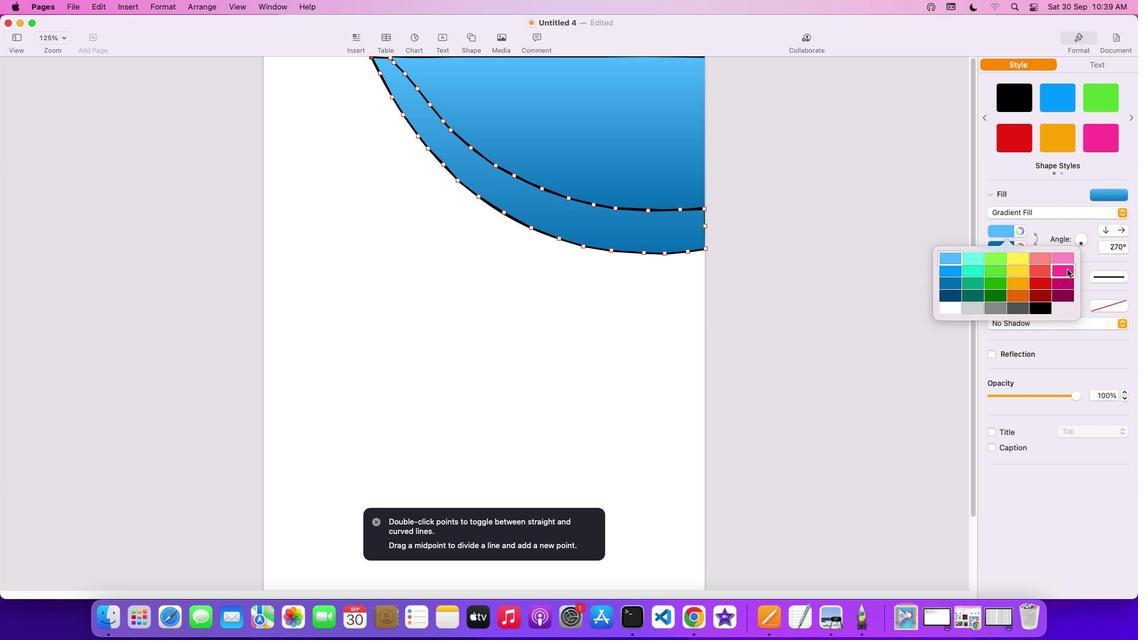
Action: Mouse moved to (1012, 246)
Screenshot: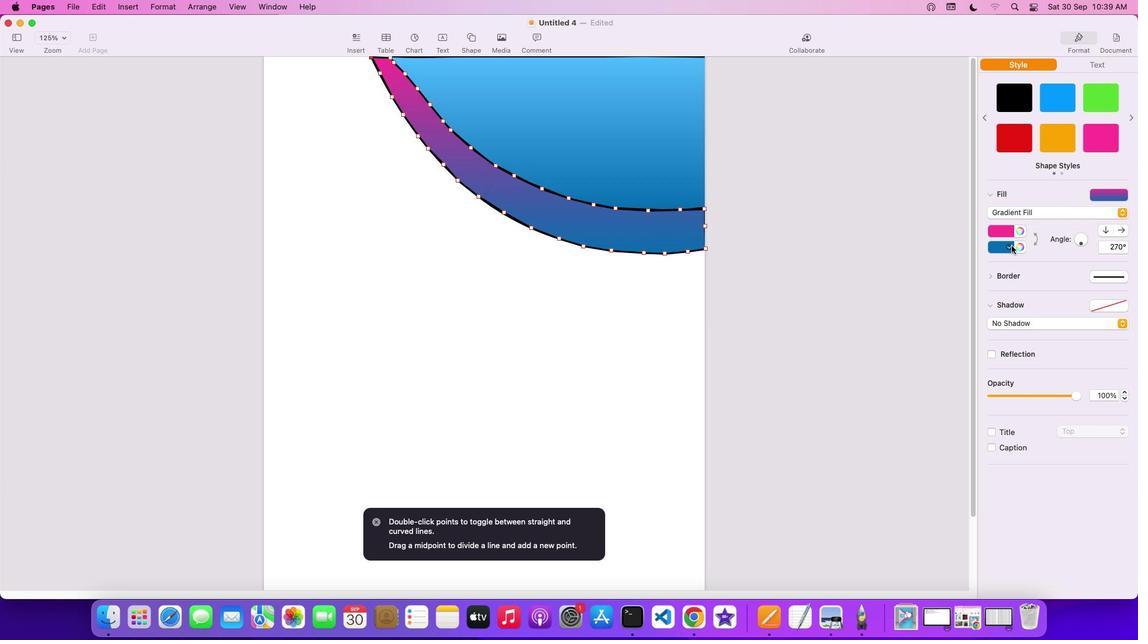 
Action: Mouse pressed left at (1012, 246)
Screenshot: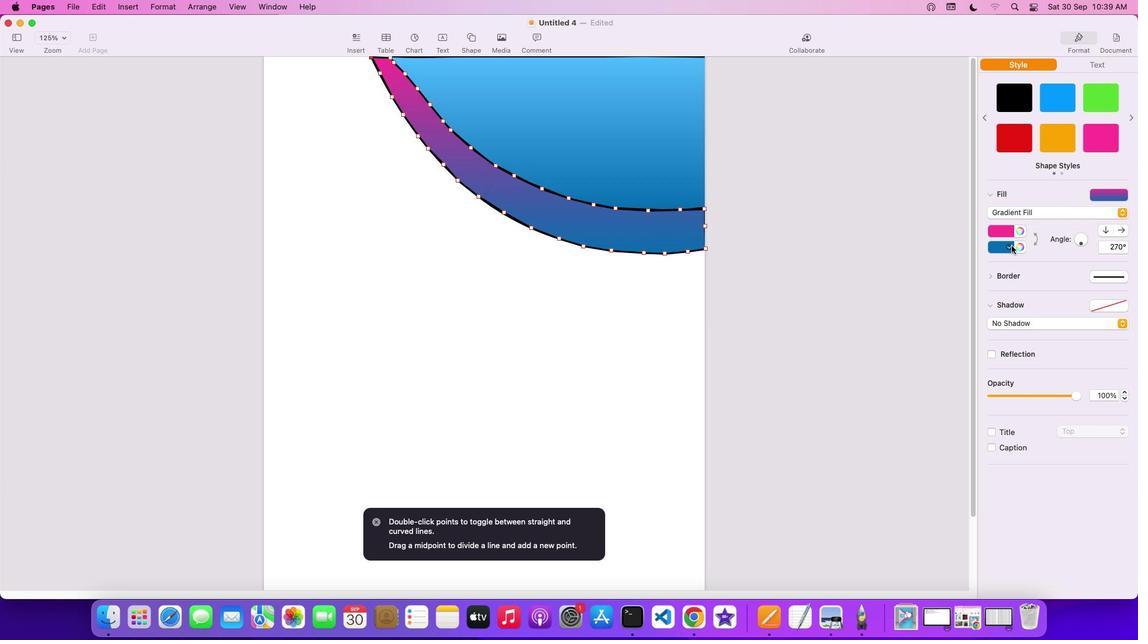 
Action: Mouse moved to (1069, 299)
Screenshot: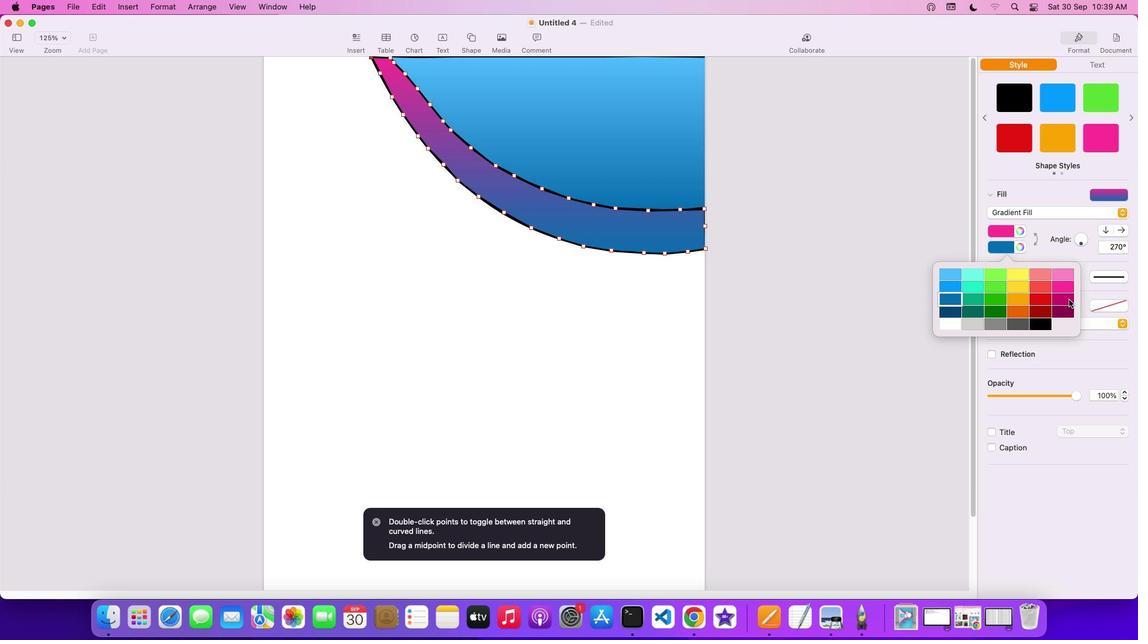 
Action: Mouse pressed left at (1069, 299)
Screenshot: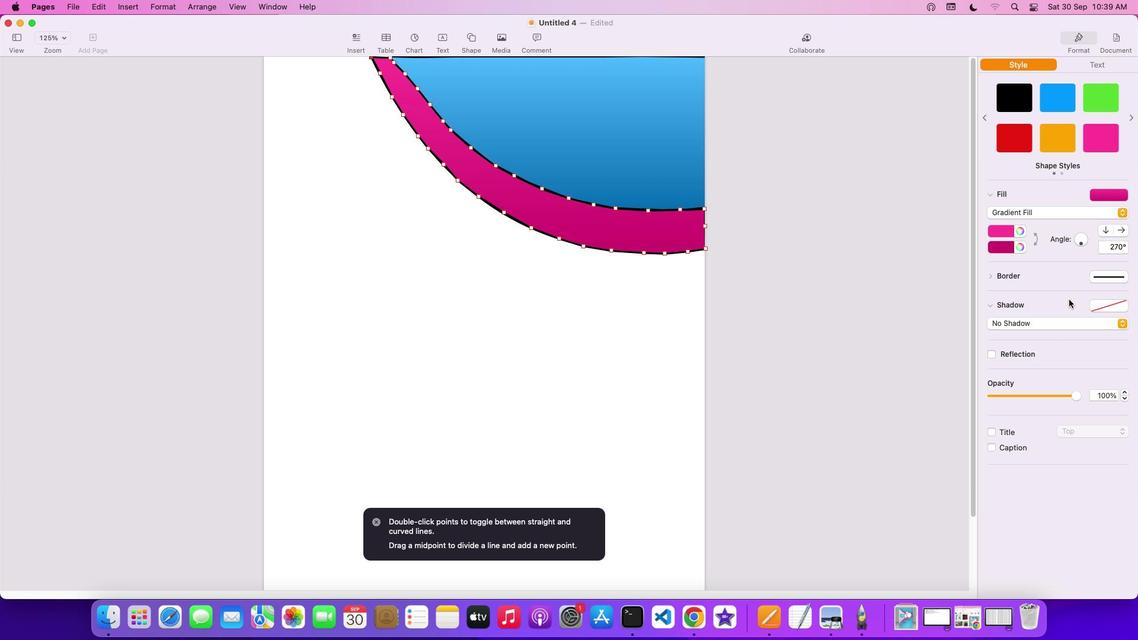
Action: Mouse moved to (1012, 244)
Screenshot: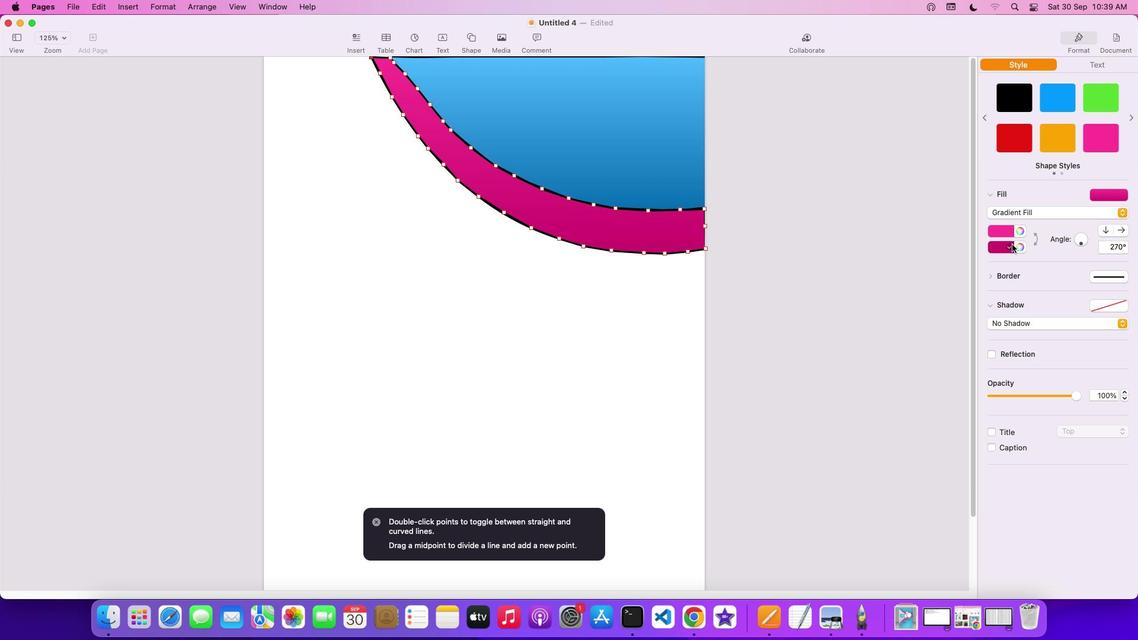 
Action: Mouse pressed left at (1012, 244)
Screenshot: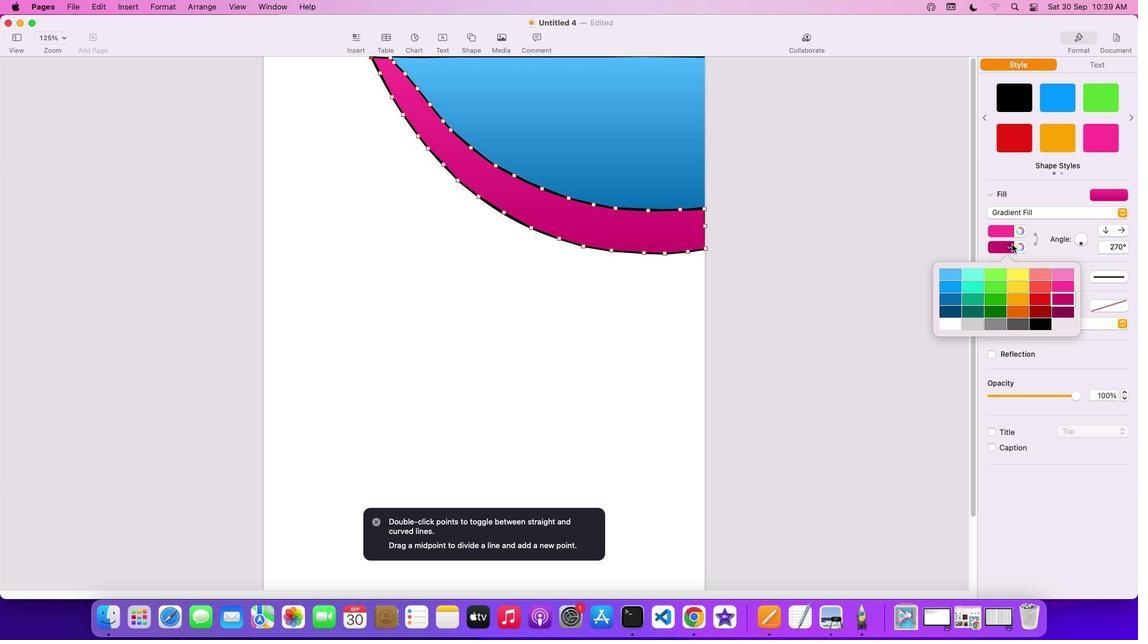 
Action: Mouse moved to (1062, 279)
Screenshot: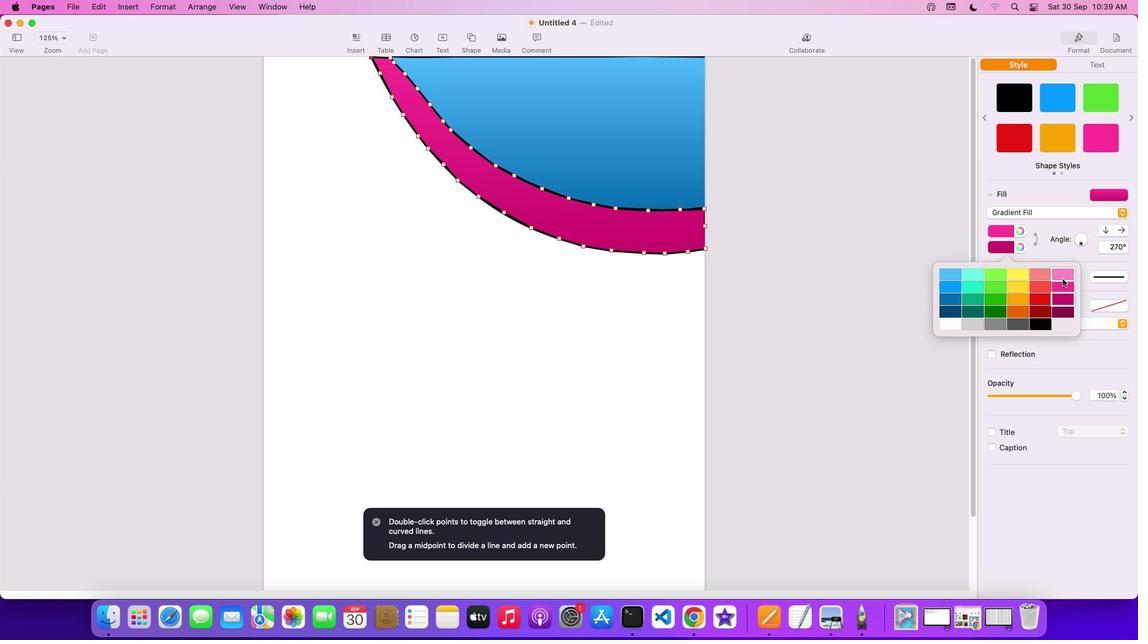 
Action: Mouse pressed left at (1062, 279)
Screenshot: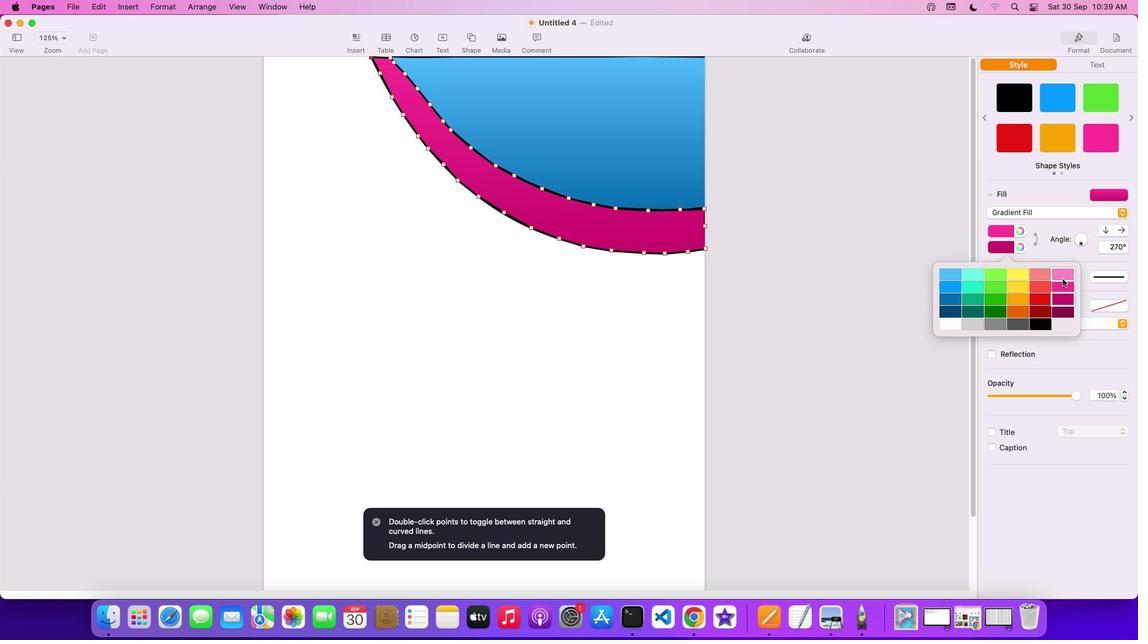 
Action: Mouse moved to (1003, 246)
Screenshot: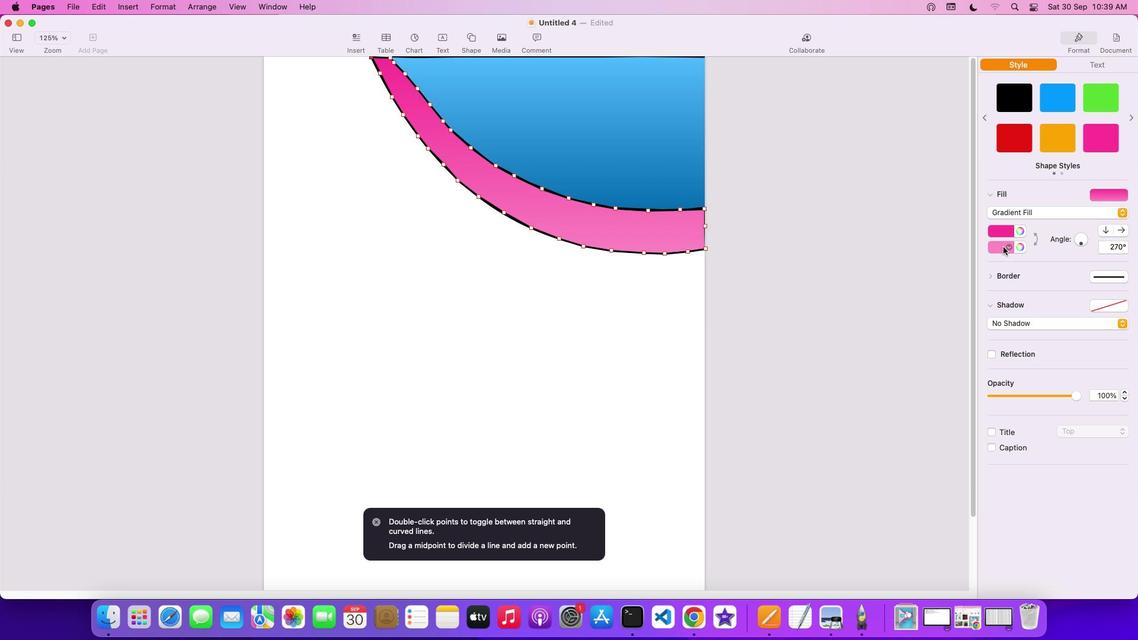 
Action: Mouse pressed left at (1003, 246)
Screenshot: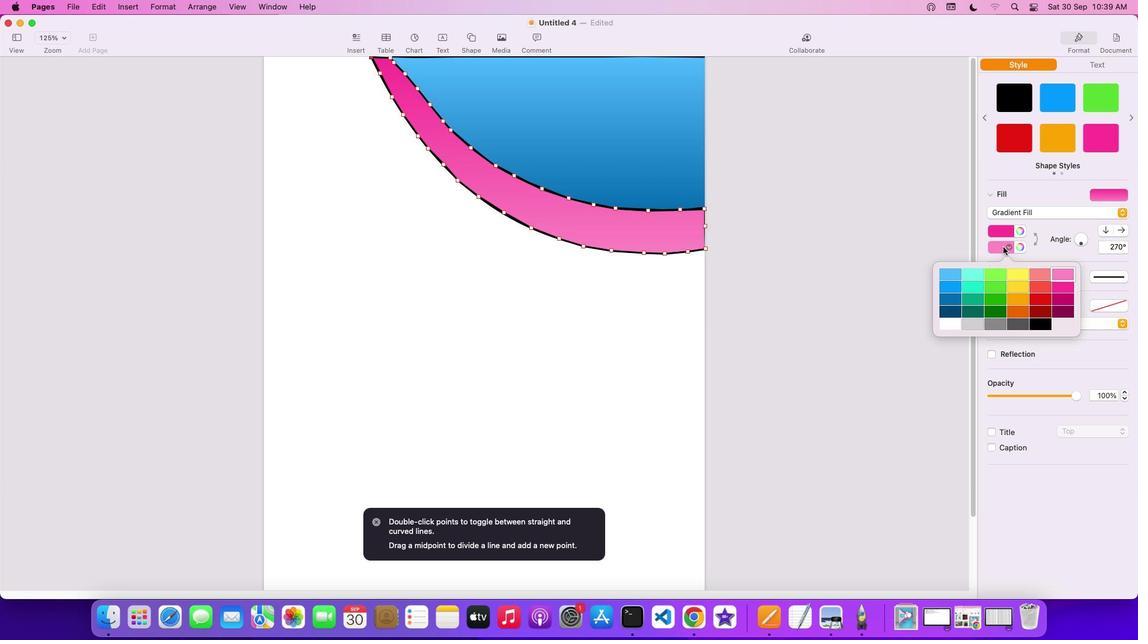 
Action: Mouse moved to (1063, 288)
Screenshot: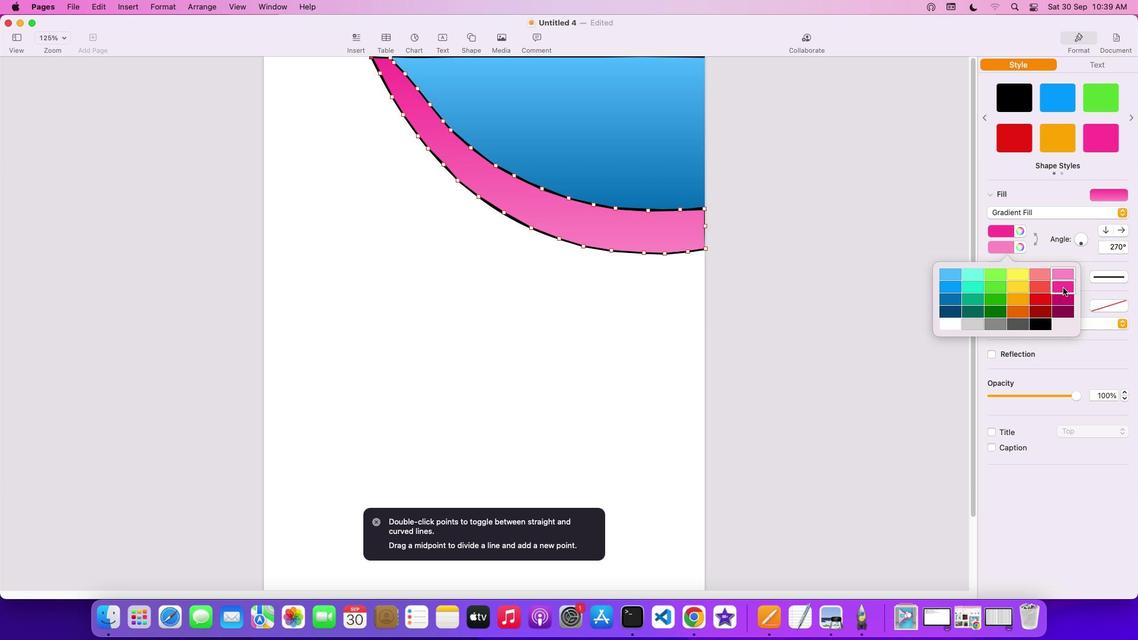 
Action: Mouse pressed left at (1063, 288)
Screenshot: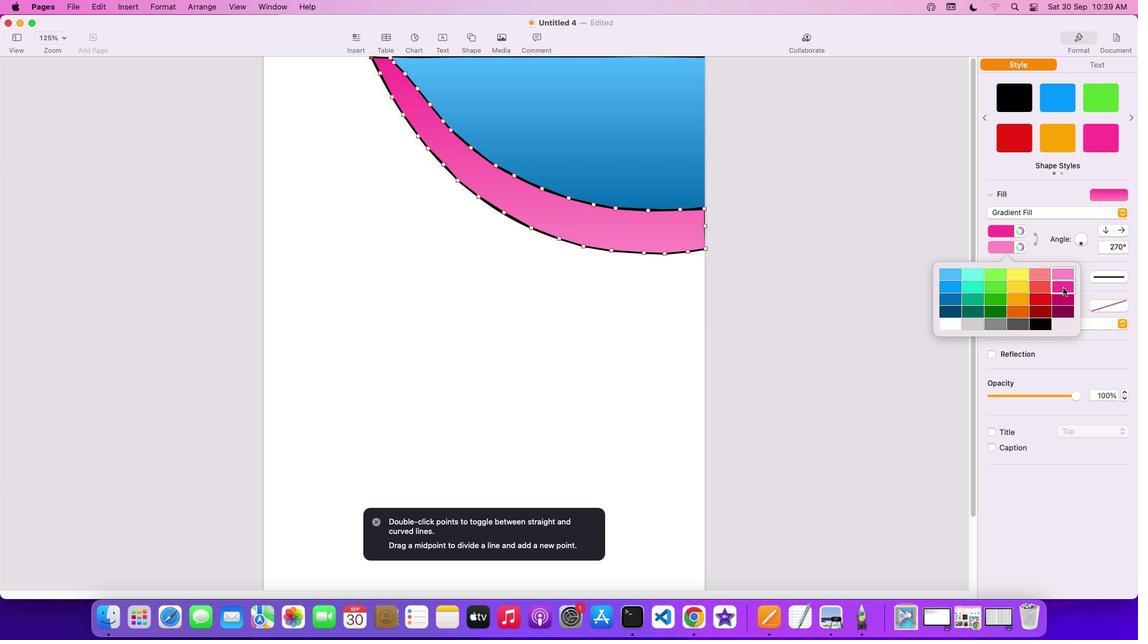 
Action: Mouse moved to (676, 293)
Screenshot: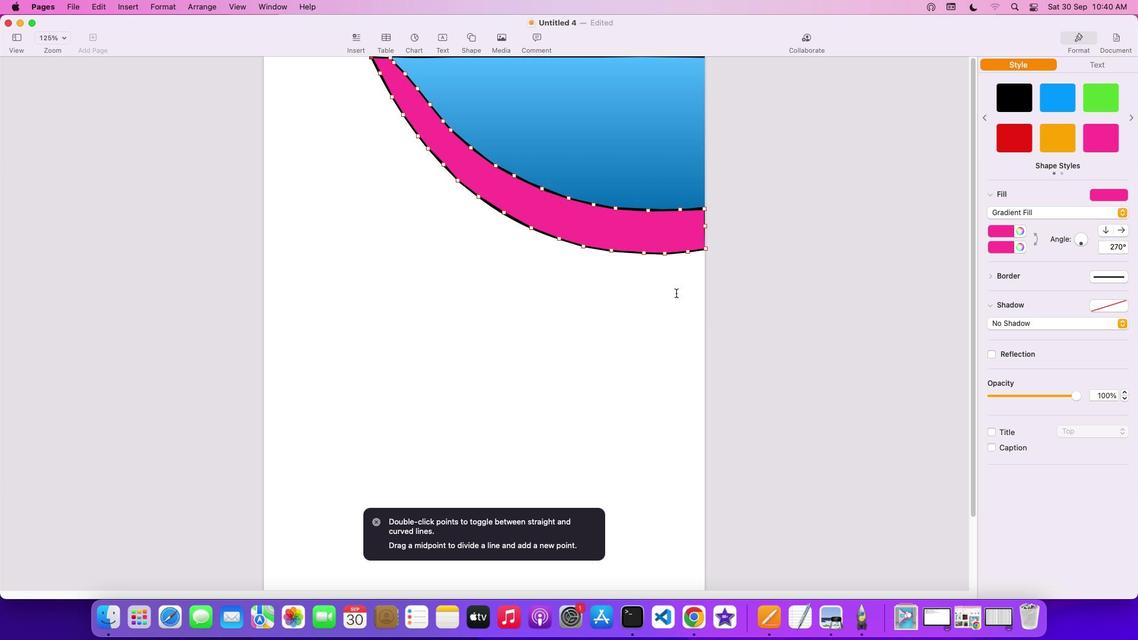 
Action: Mouse pressed left at (676, 293)
Screenshot: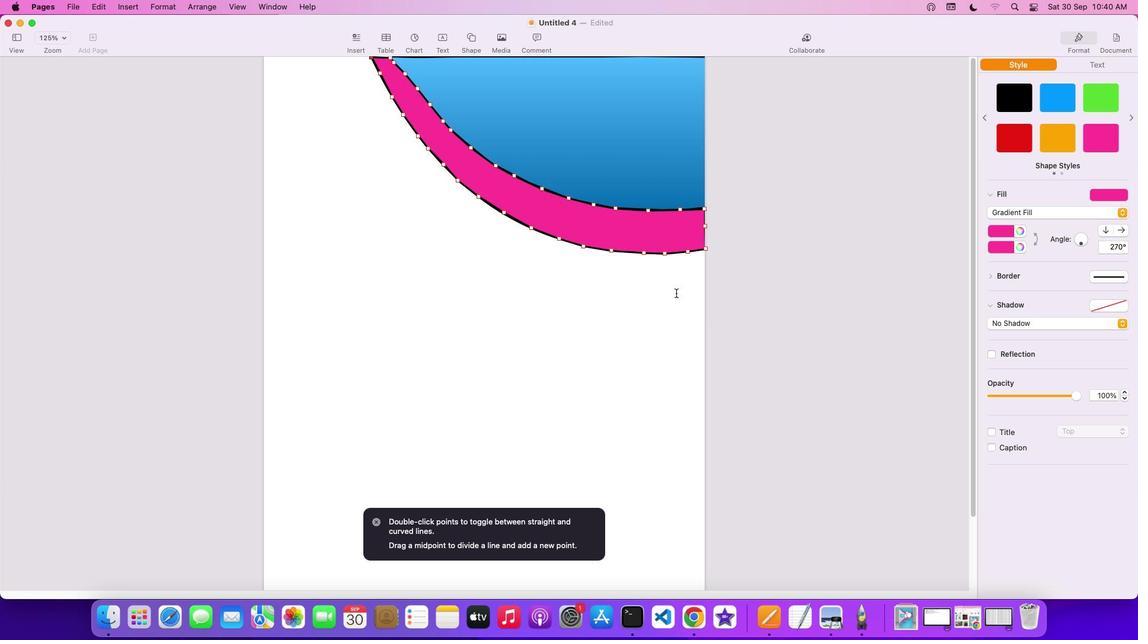 
Action: Mouse moved to (603, 165)
